 Task: Create a website for a charity organization, highlighting their mission, fundraising campaigns, and volunteer opportunities.
Action: Mouse moved to (239, 125)
Screenshot: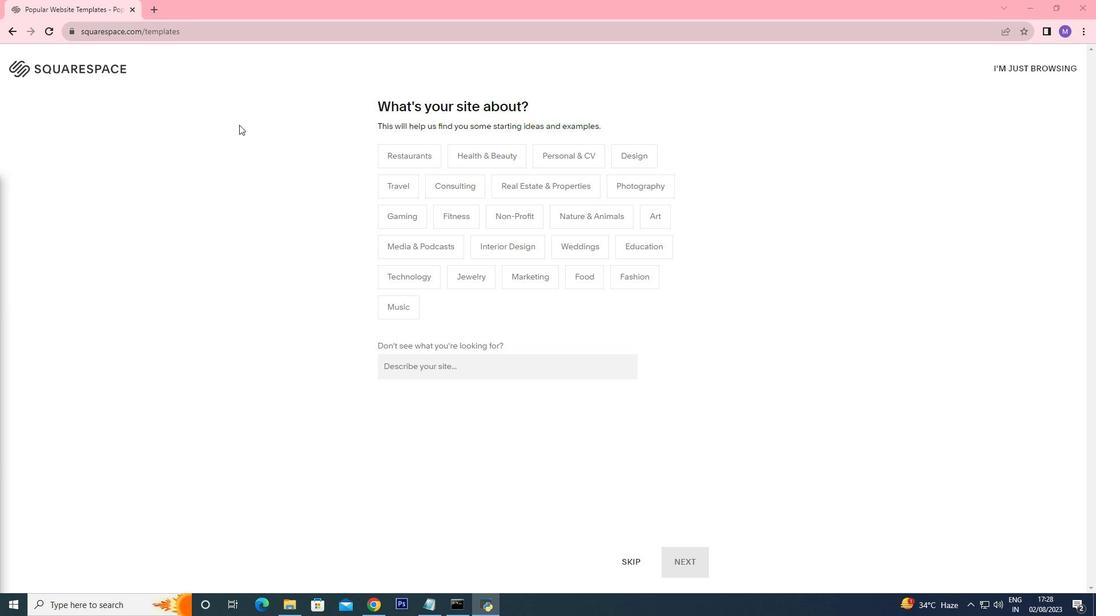 
Action: Mouse pressed left at (239, 125)
Screenshot: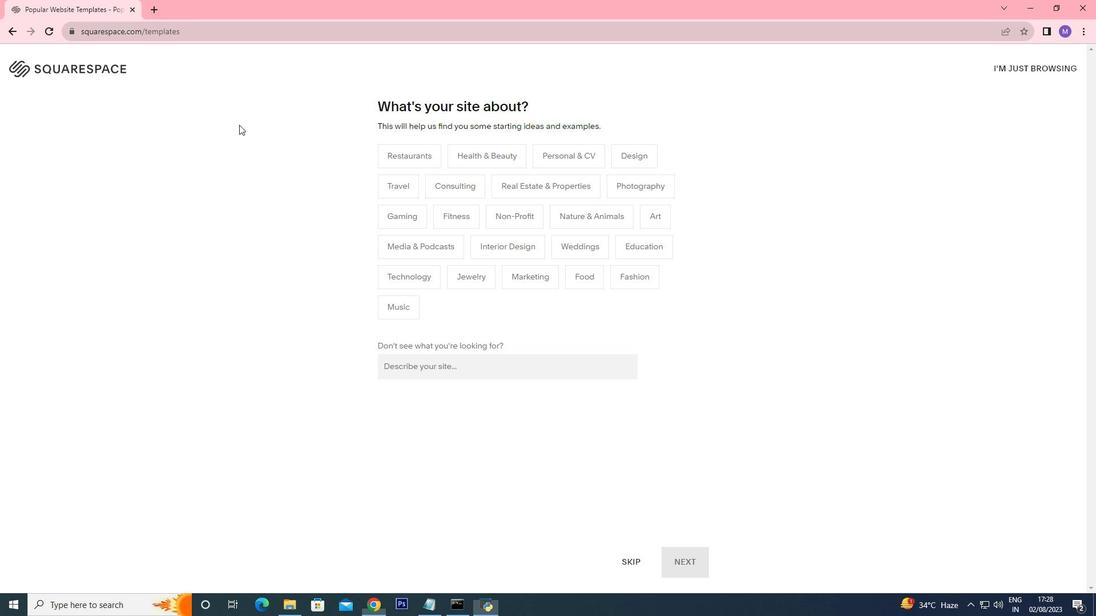 
Action: Mouse moved to (461, 368)
Screenshot: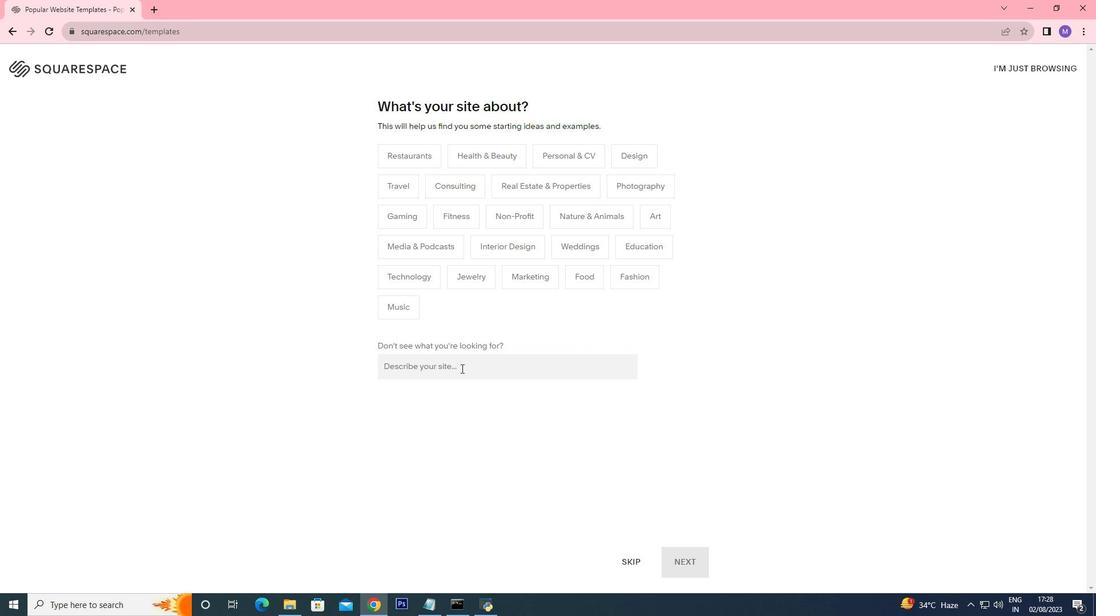 
Action: Mouse pressed left at (461, 368)
Screenshot: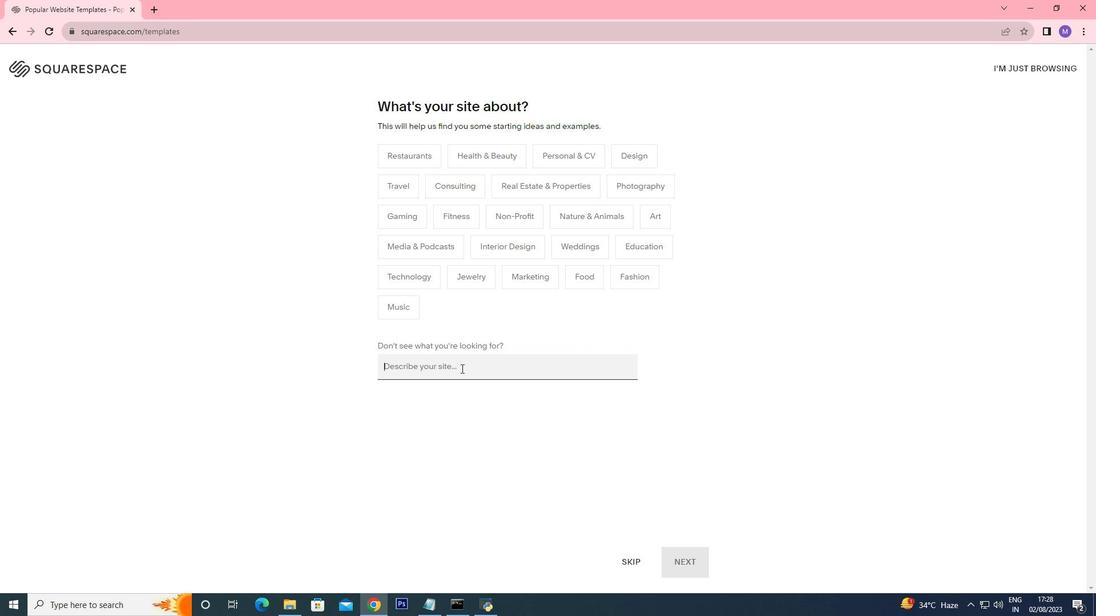 
Action: Key pressed <Key.shift><Key.shift><Key.shift><Key.shift><Key.shift><Key.shift><Key.shift><Key.shift><Key.shift>Charity<Key.space><Key.shift>Organizations
Screenshot: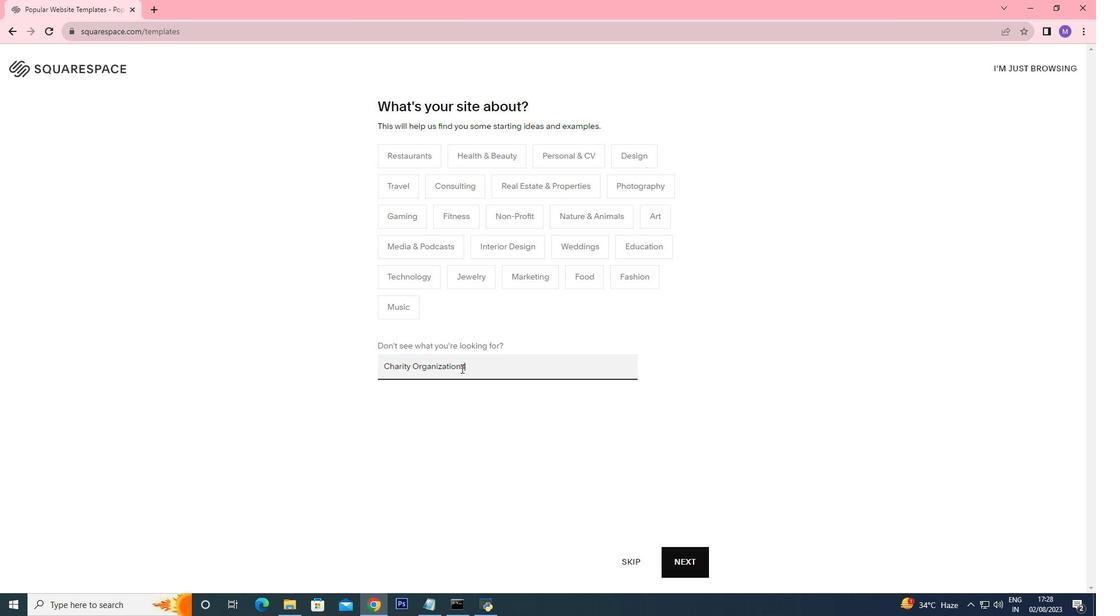 
Action: Mouse moved to (695, 564)
Screenshot: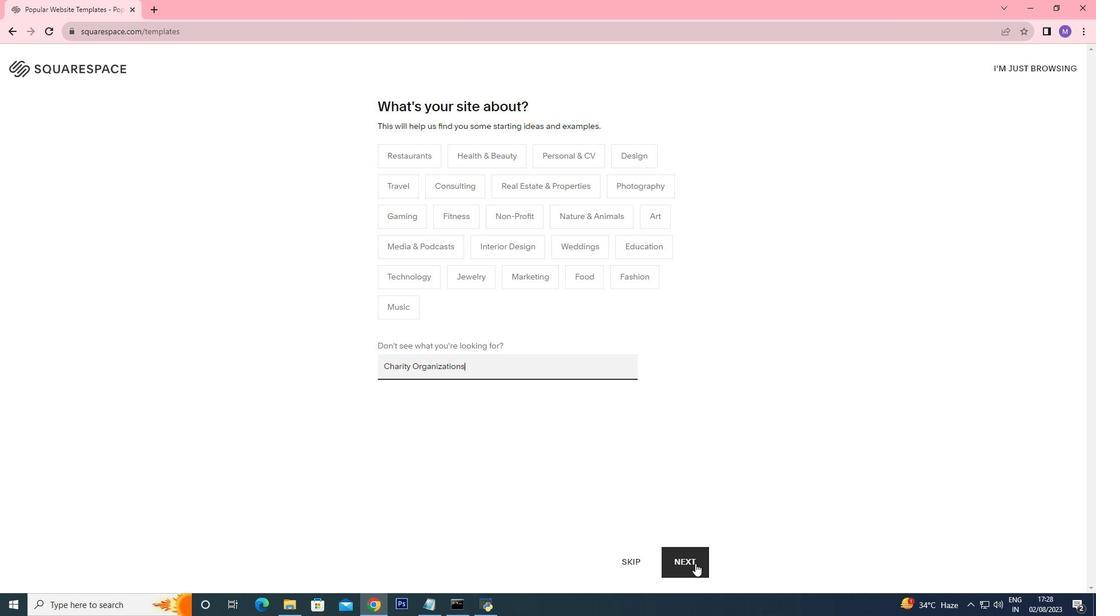 
Action: Mouse pressed left at (695, 564)
Screenshot: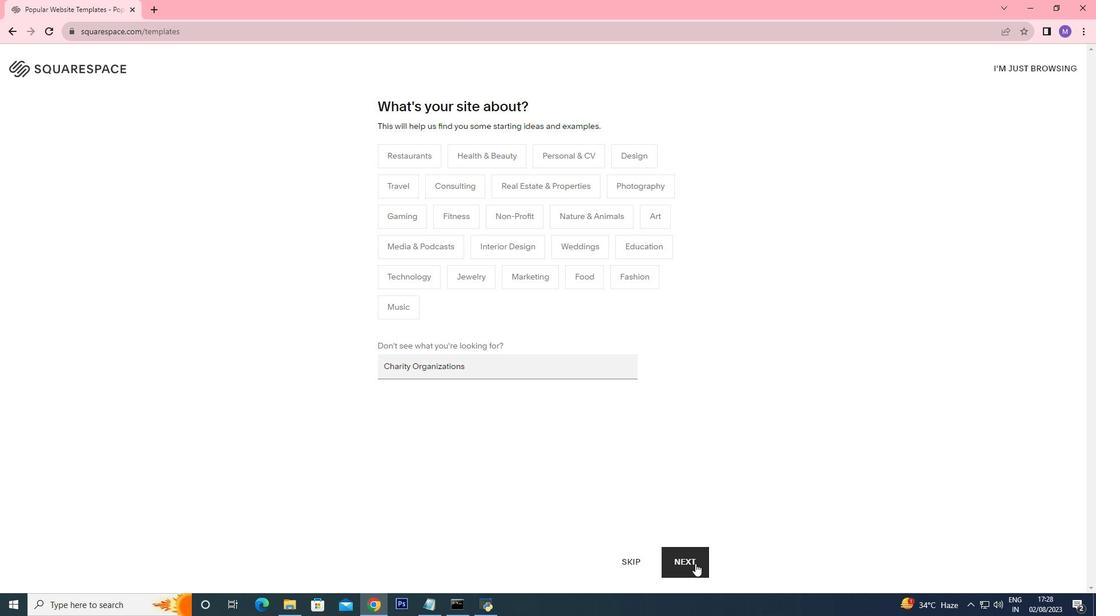 
Action: Mouse moved to (396, 166)
Screenshot: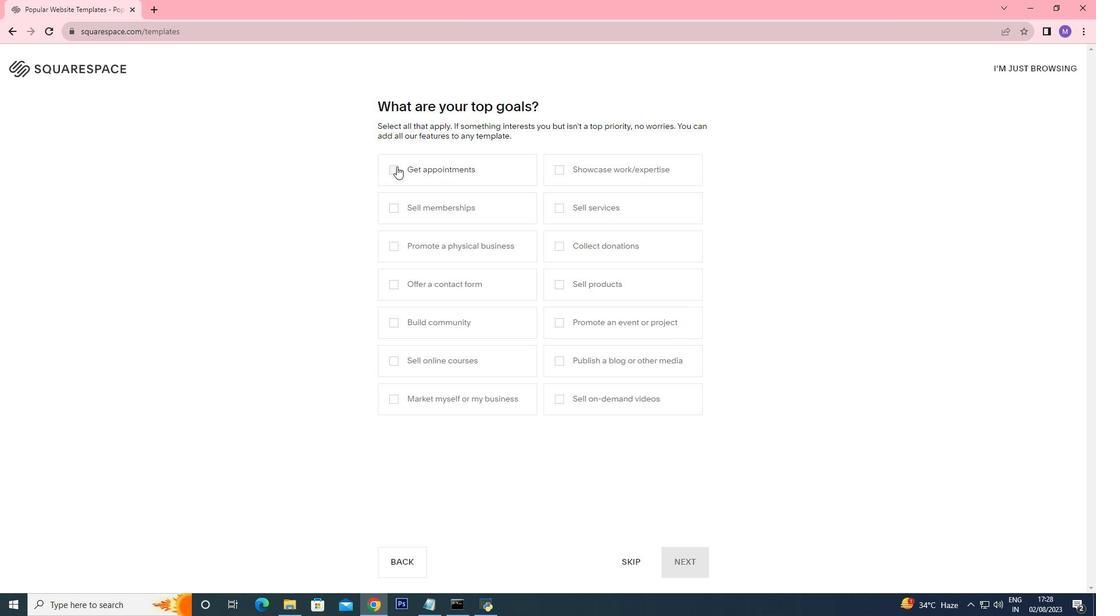 
Action: Mouse pressed left at (396, 166)
Screenshot: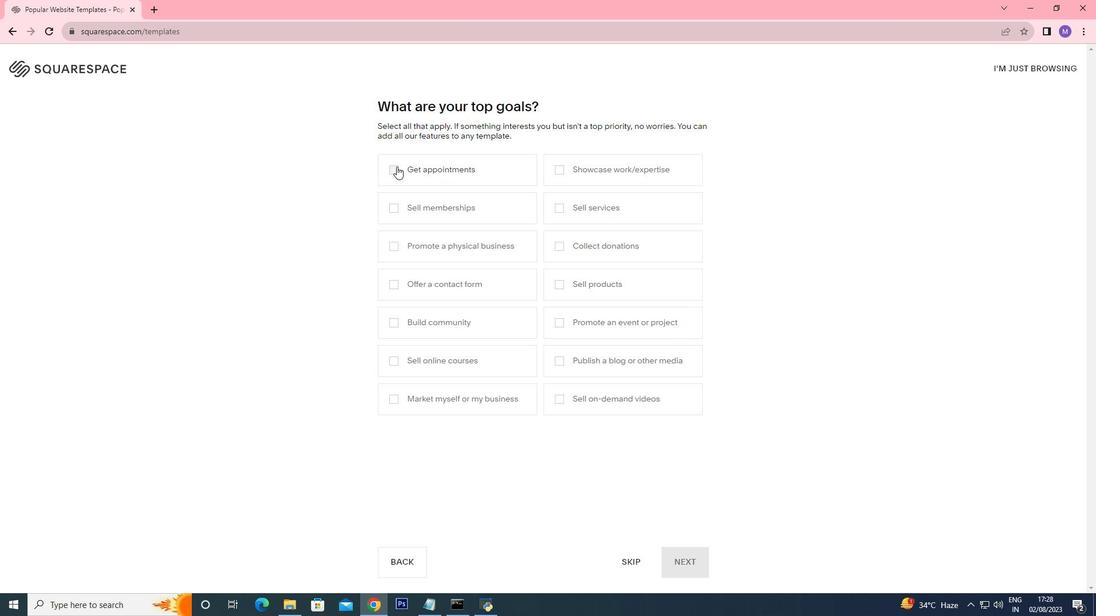 
Action: Mouse moved to (395, 396)
Screenshot: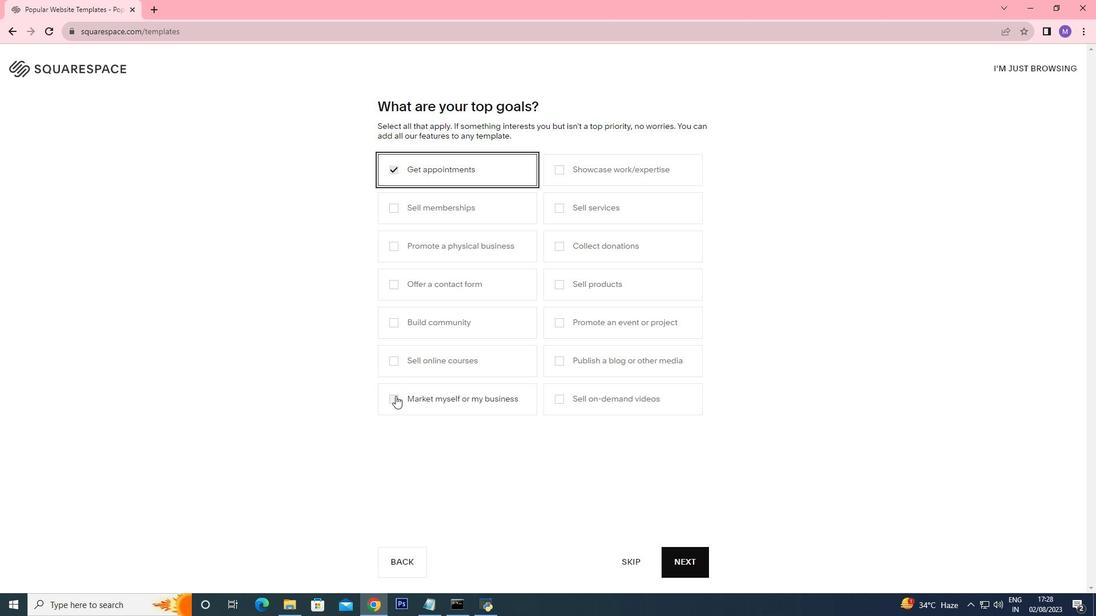 
Action: Mouse pressed left at (395, 396)
Screenshot: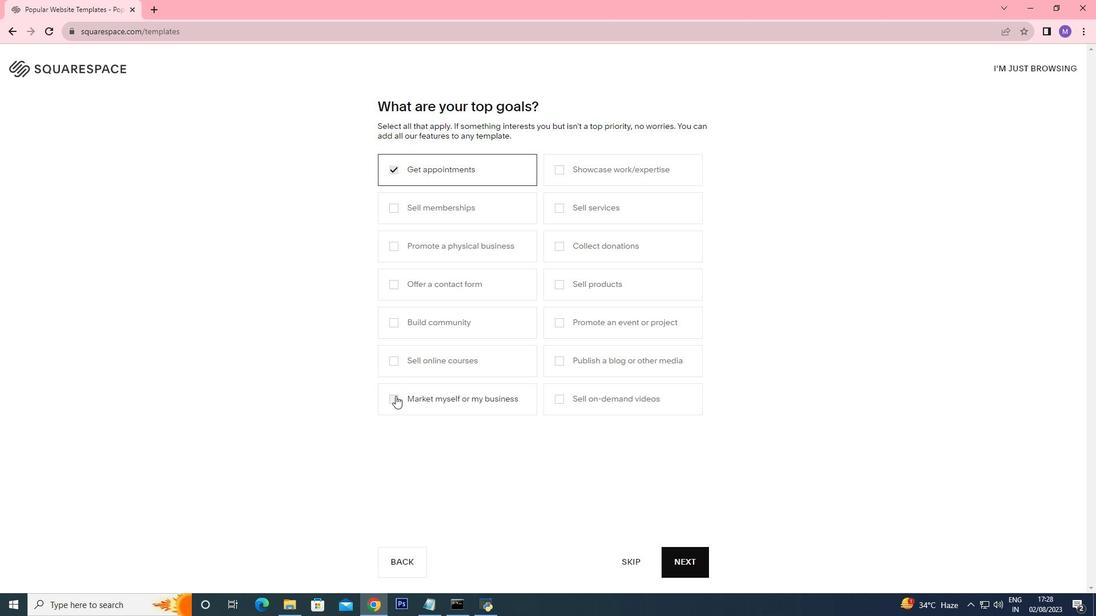 
Action: Mouse moved to (391, 324)
Screenshot: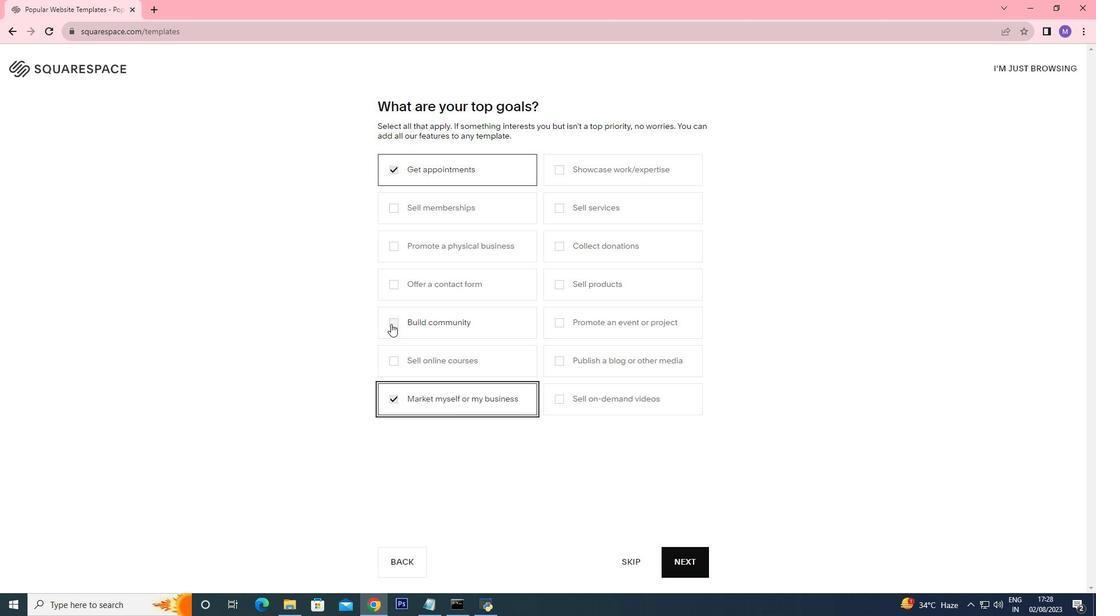 
Action: Mouse pressed left at (391, 324)
Screenshot: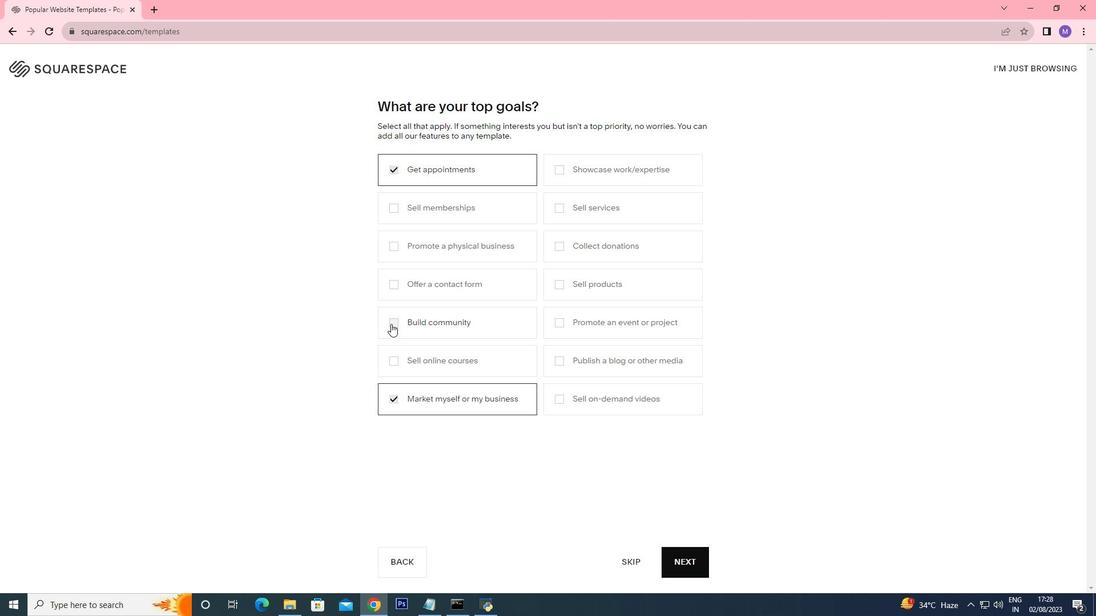 
Action: Mouse moved to (398, 282)
Screenshot: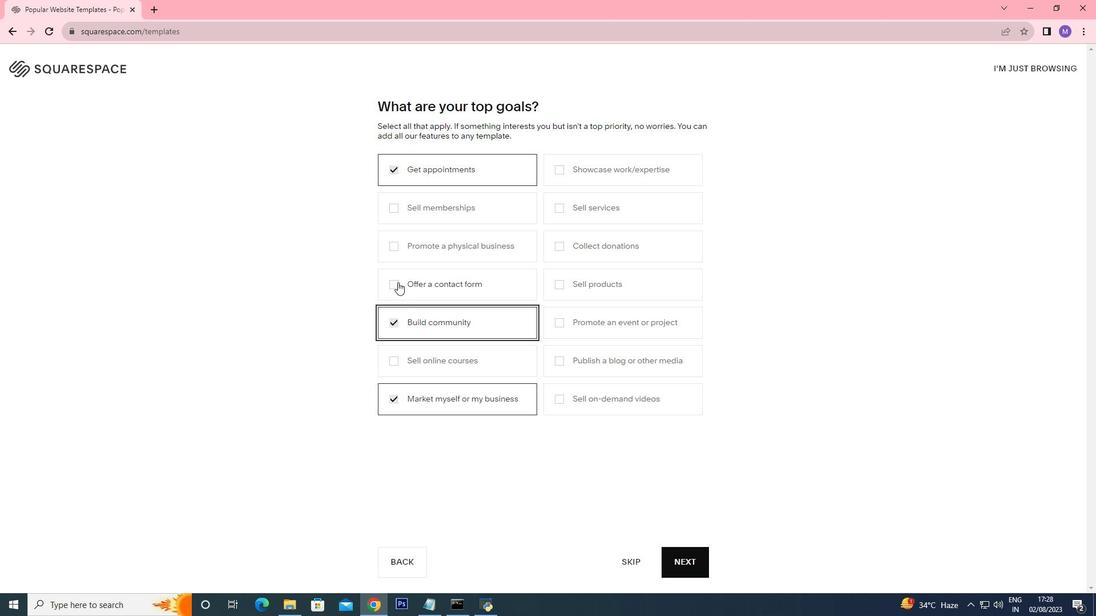 
Action: Mouse pressed left at (398, 282)
Screenshot: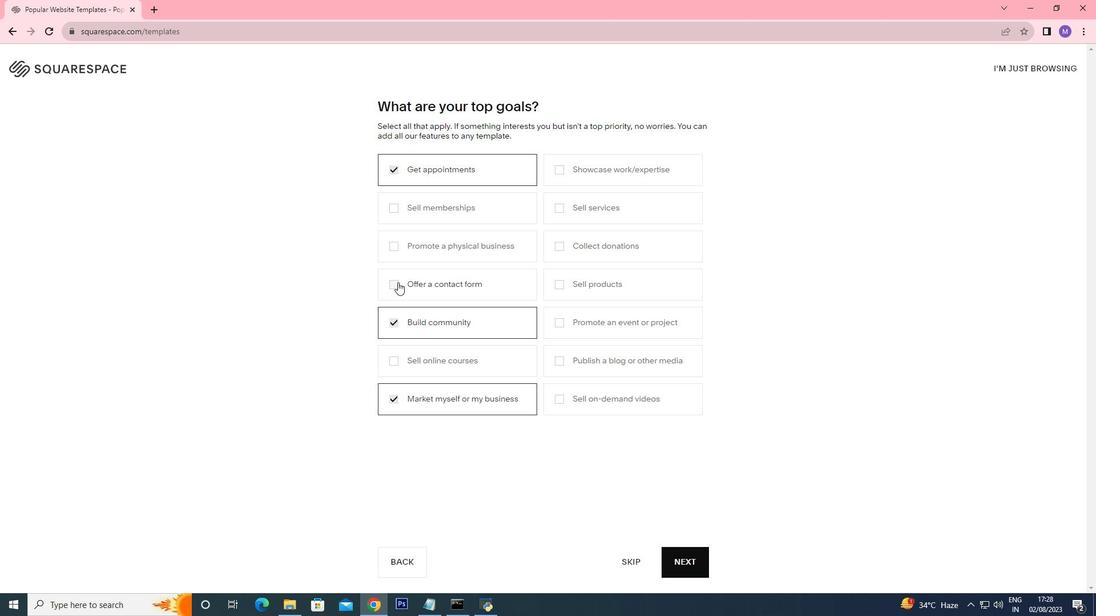 
Action: Mouse moved to (677, 560)
Screenshot: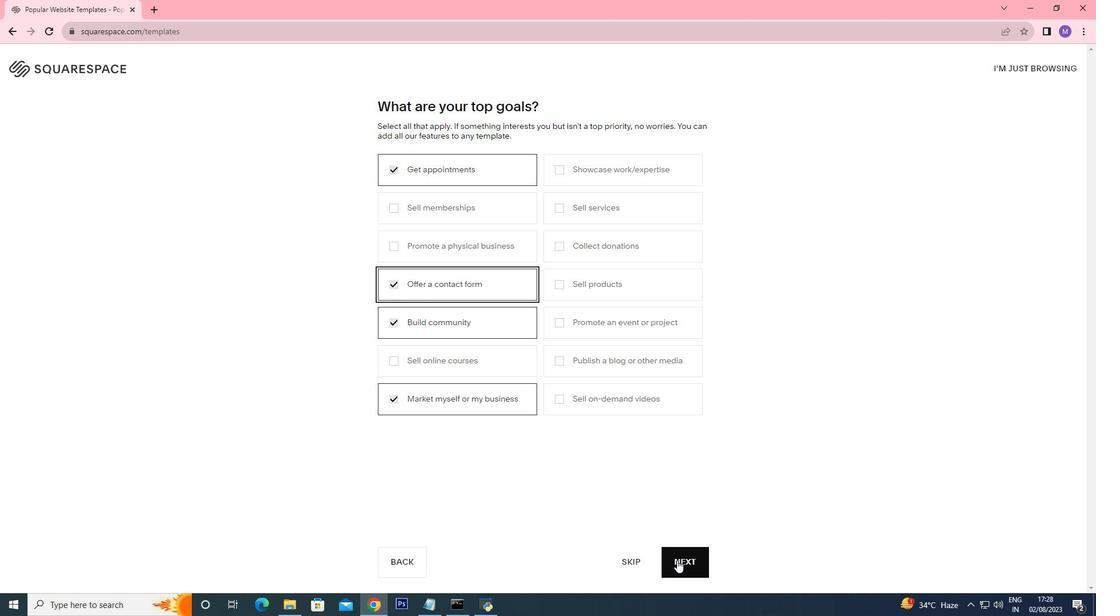 
Action: Mouse pressed left at (677, 560)
Screenshot: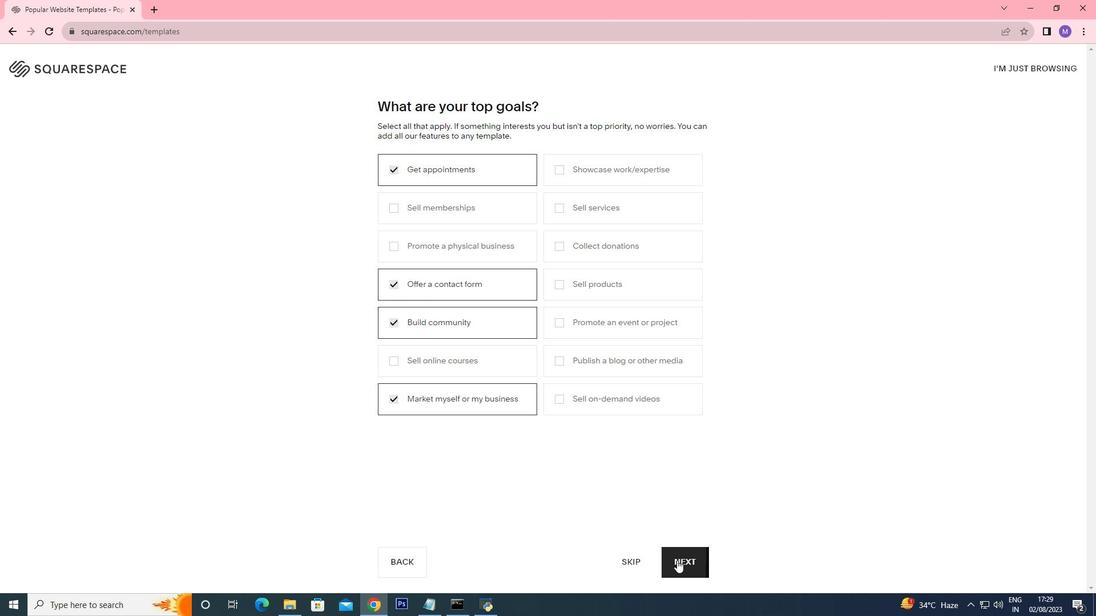 
Action: Mouse moved to (893, 323)
Screenshot: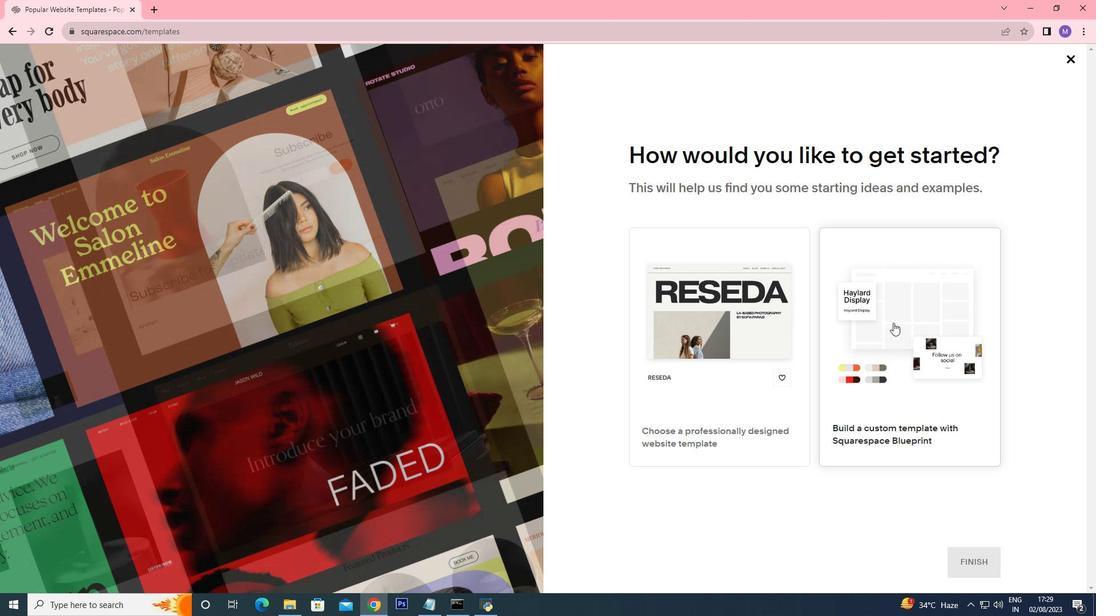 
Action: Mouse pressed left at (893, 323)
Screenshot: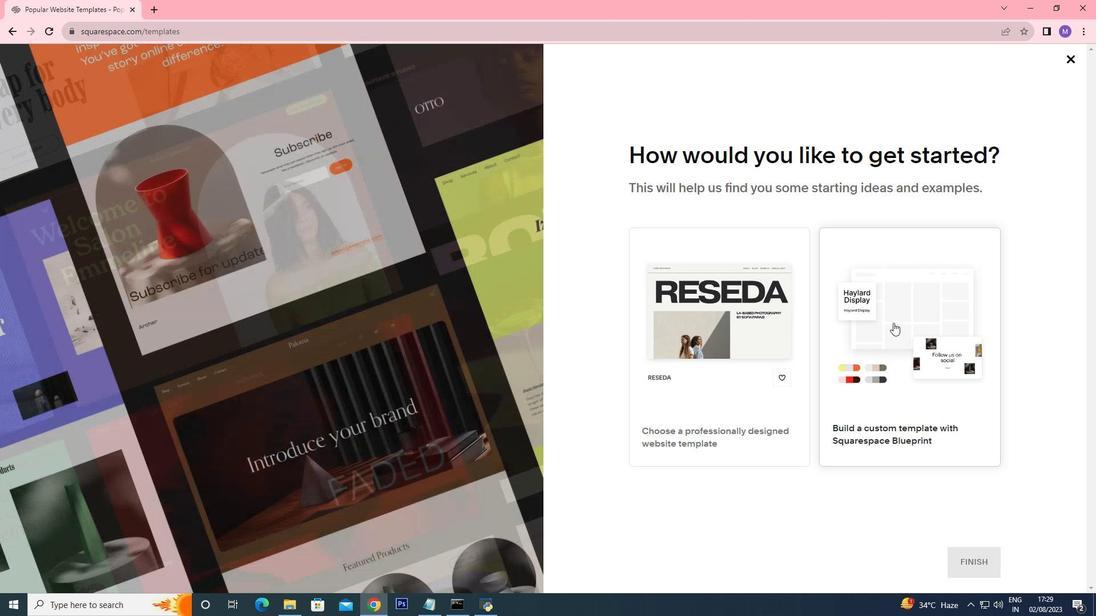 
Action: Mouse moved to (727, 291)
Screenshot: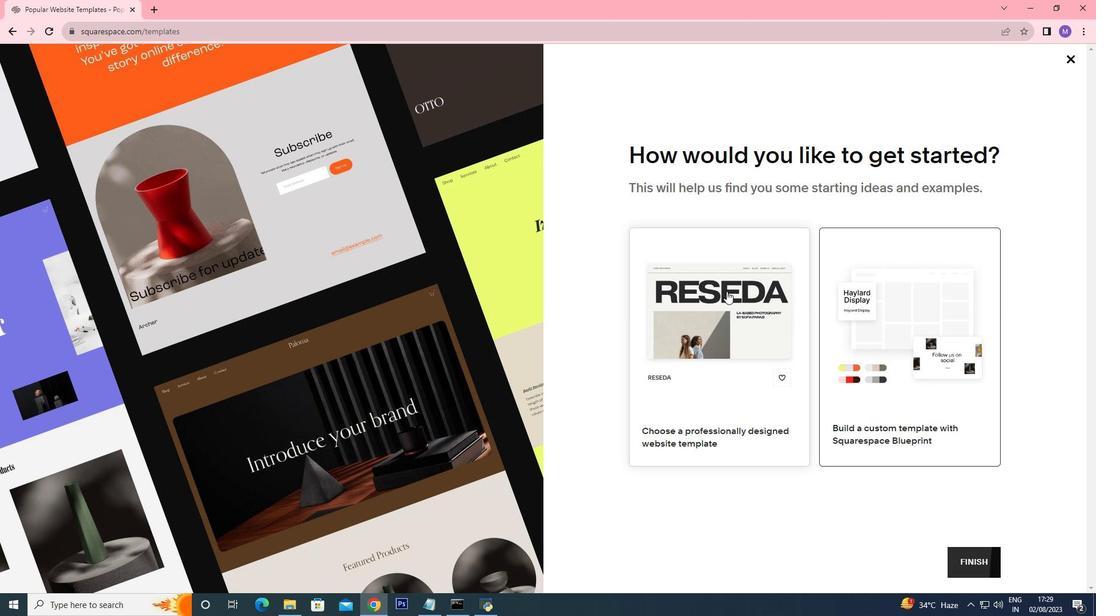 
Action: Mouse pressed left at (727, 291)
Screenshot: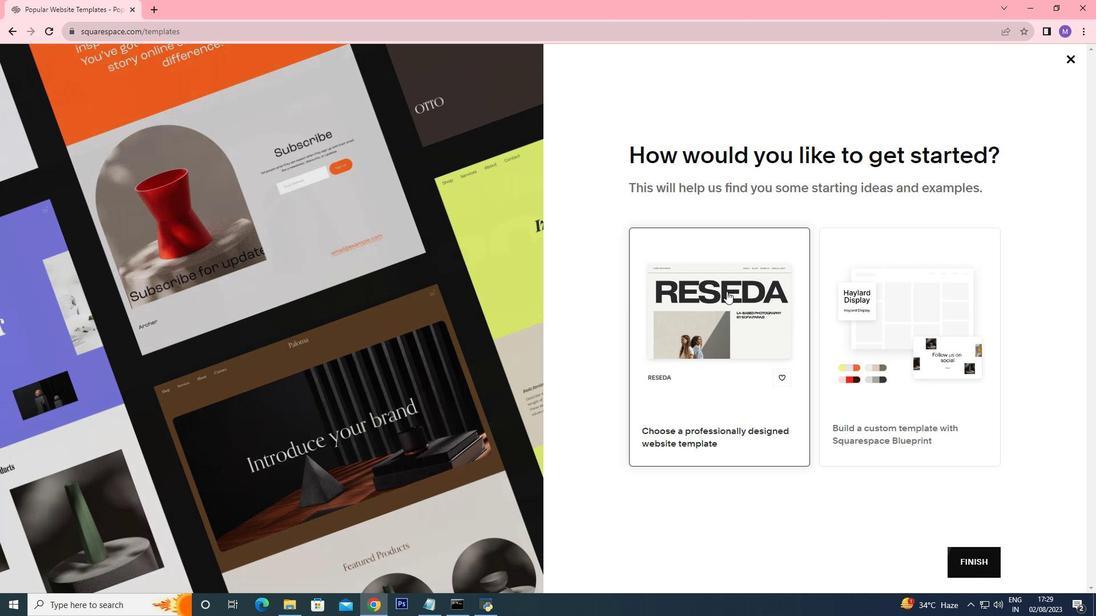
Action: Mouse moved to (976, 563)
Screenshot: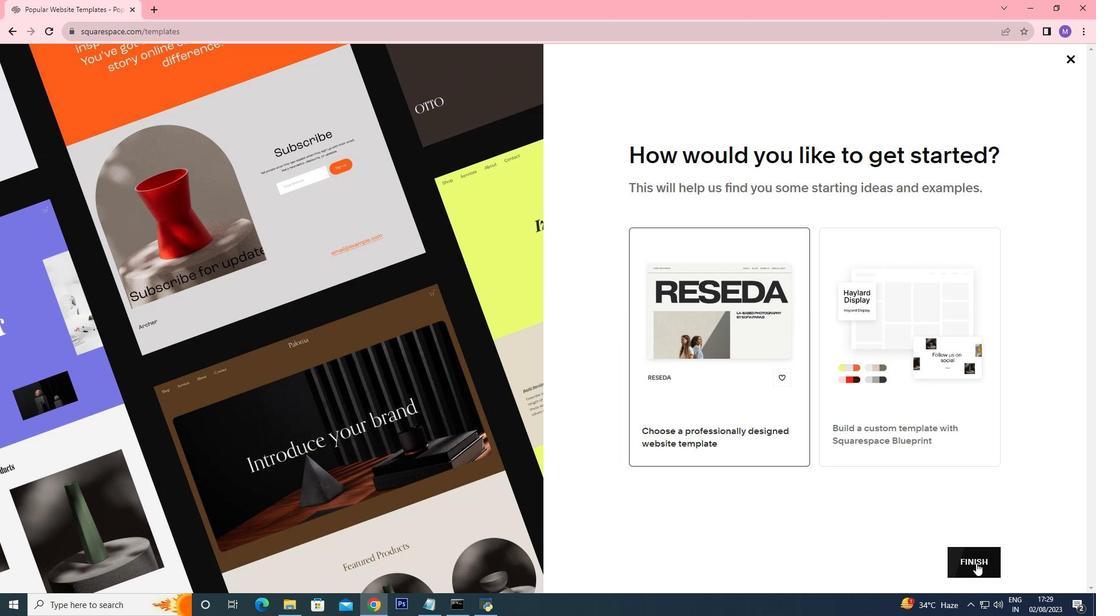 
Action: Mouse pressed left at (976, 563)
Screenshot: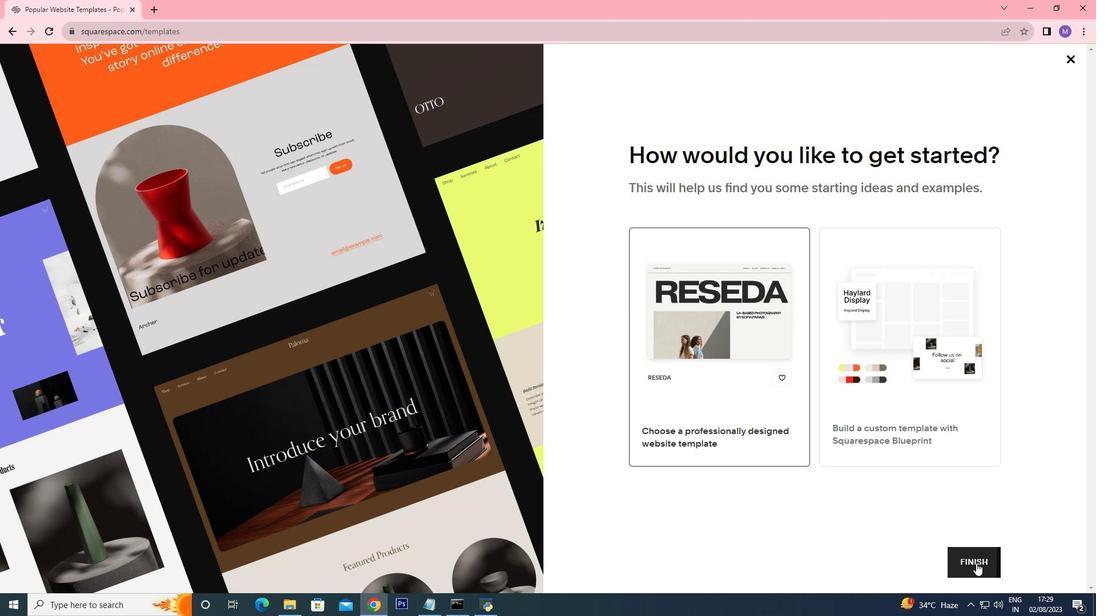 
Action: Mouse moved to (743, 360)
Screenshot: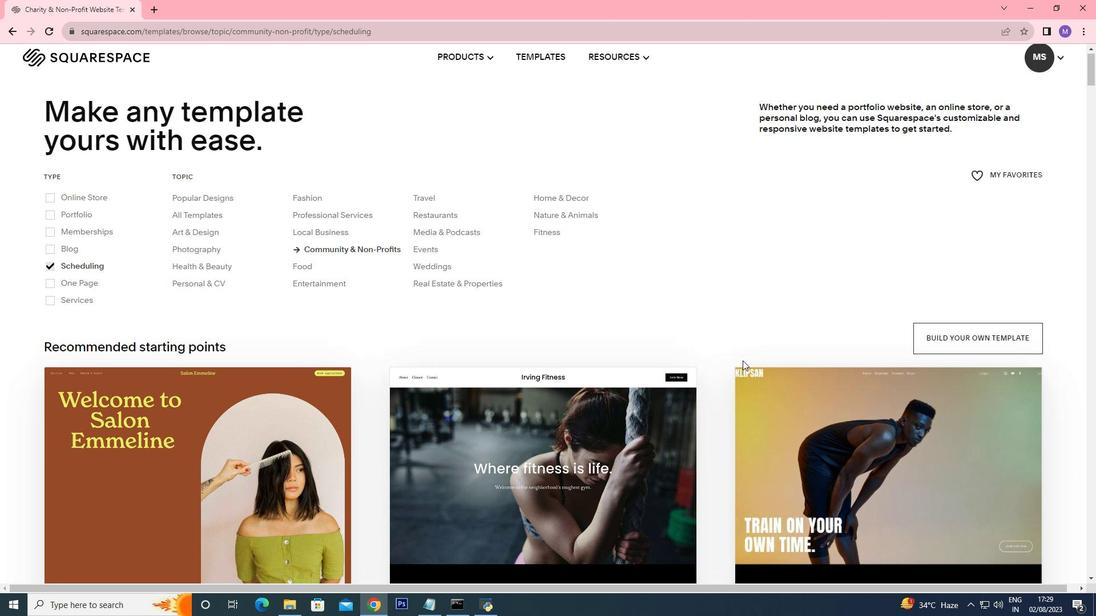 
Action: Mouse scrolled (743, 360) with delta (0, 0)
Screenshot: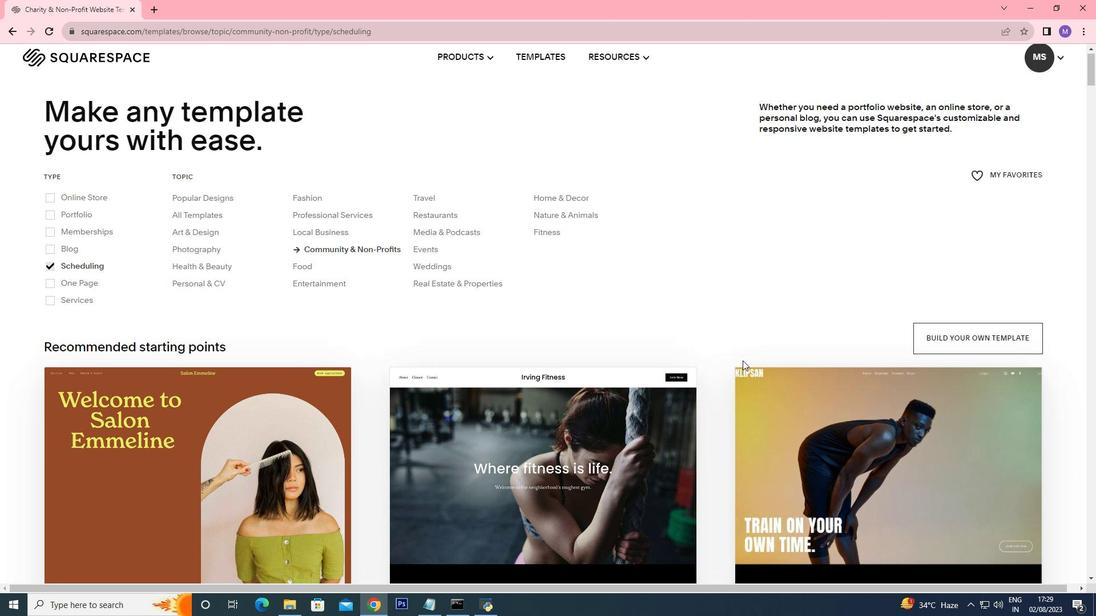 
Action: Mouse scrolled (743, 360) with delta (0, 0)
Screenshot: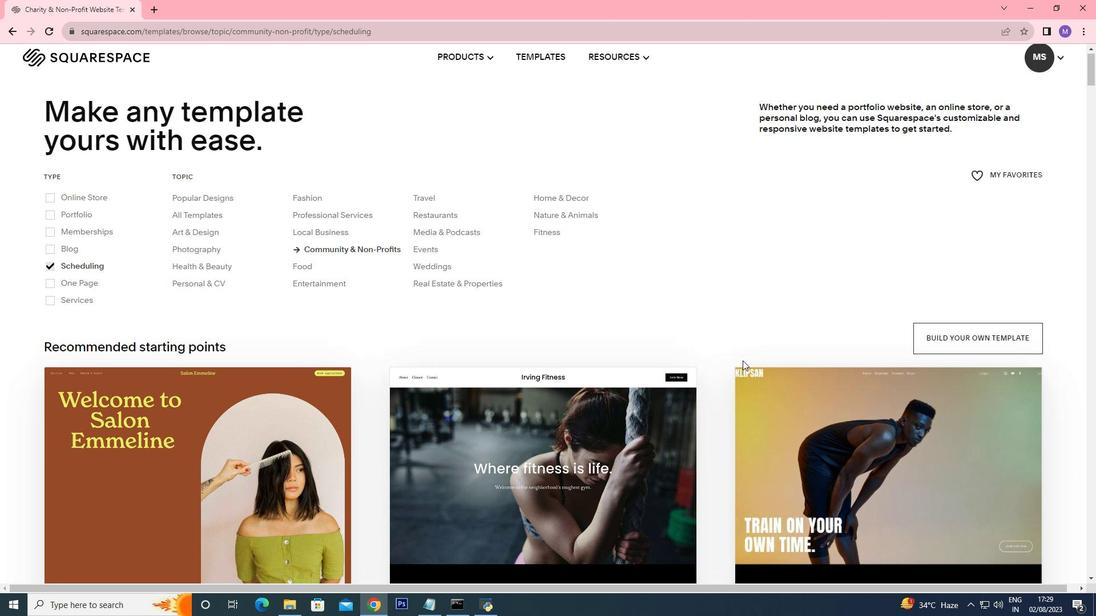 
Action: Mouse scrolled (743, 360) with delta (0, 0)
Screenshot: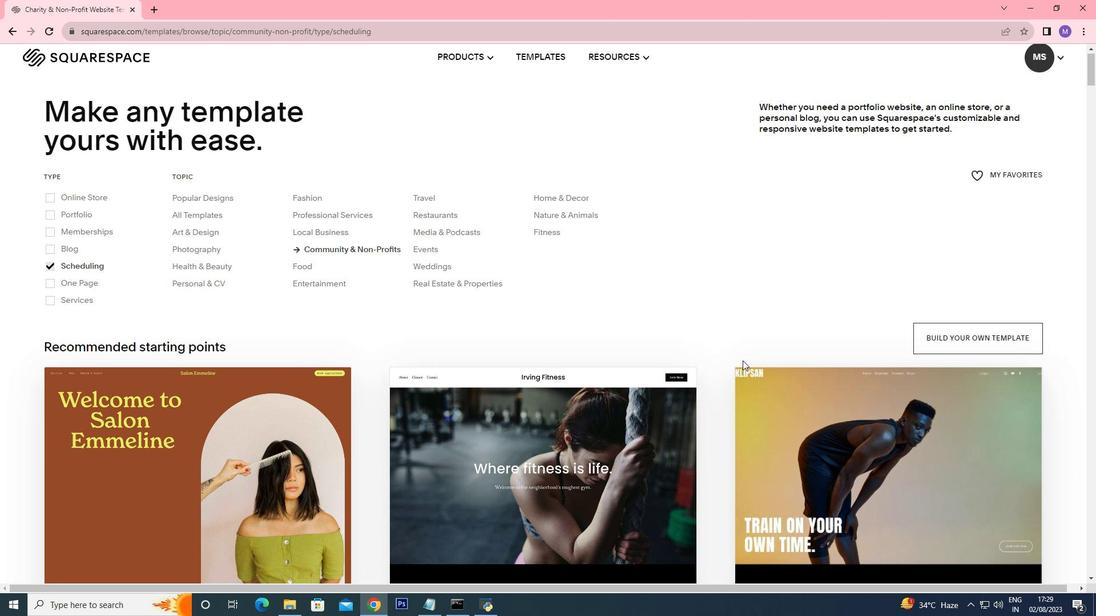 
Action: Mouse moved to (743, 360)
Screenshot: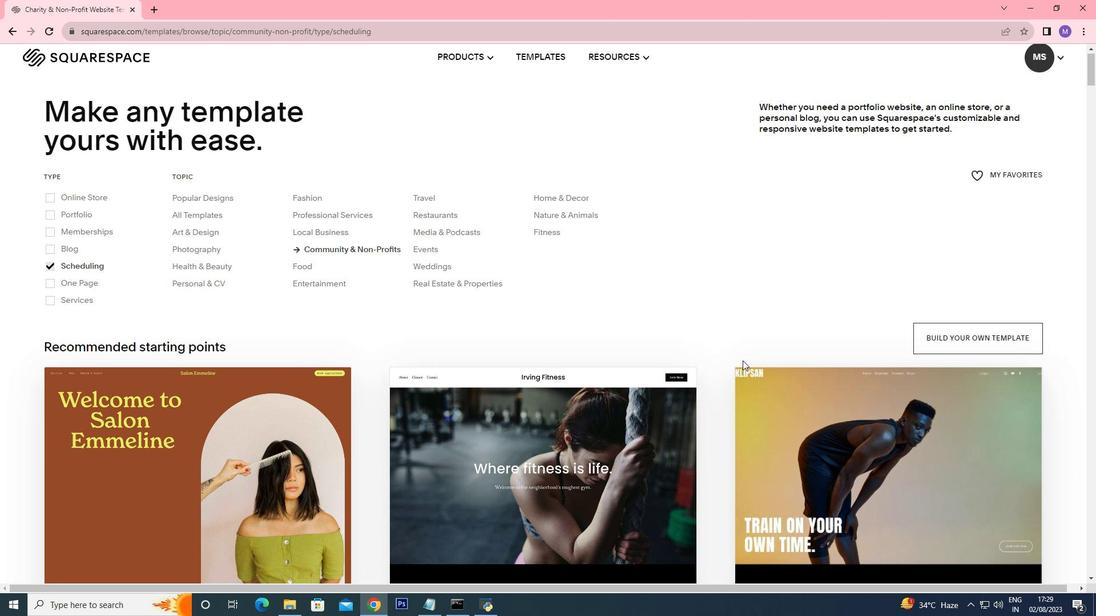 
Action: Mouse scrolled (743, 360) with delta (0, 0)
Screenshot: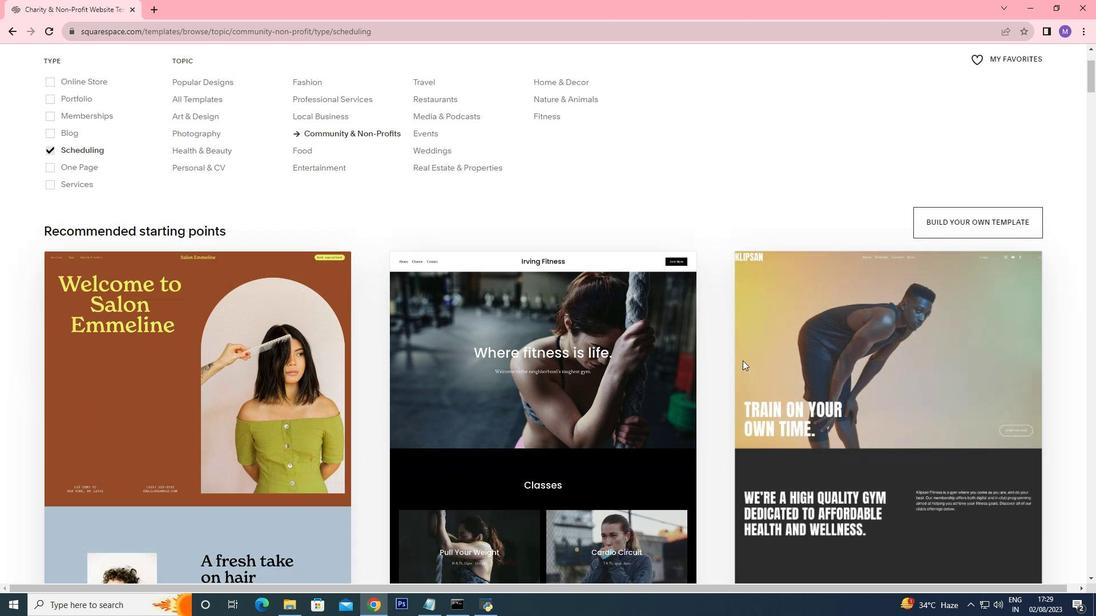 
Action: Mouse moved to (746, 360)
Screenshot: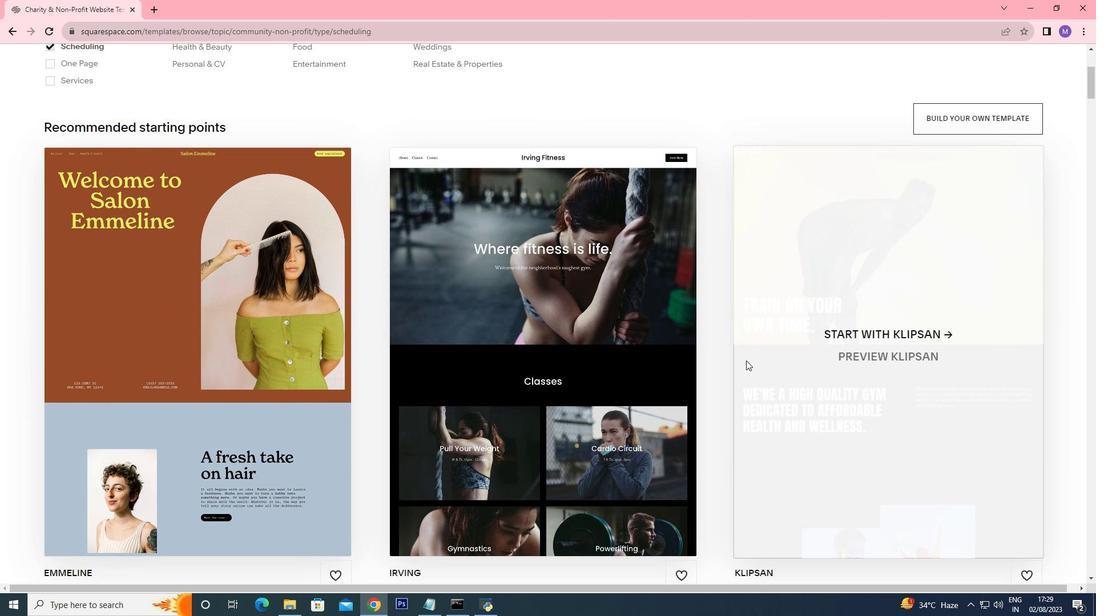 
Action: Mouse scrolled (746, 360) with delta (0, 0)
Screenshot: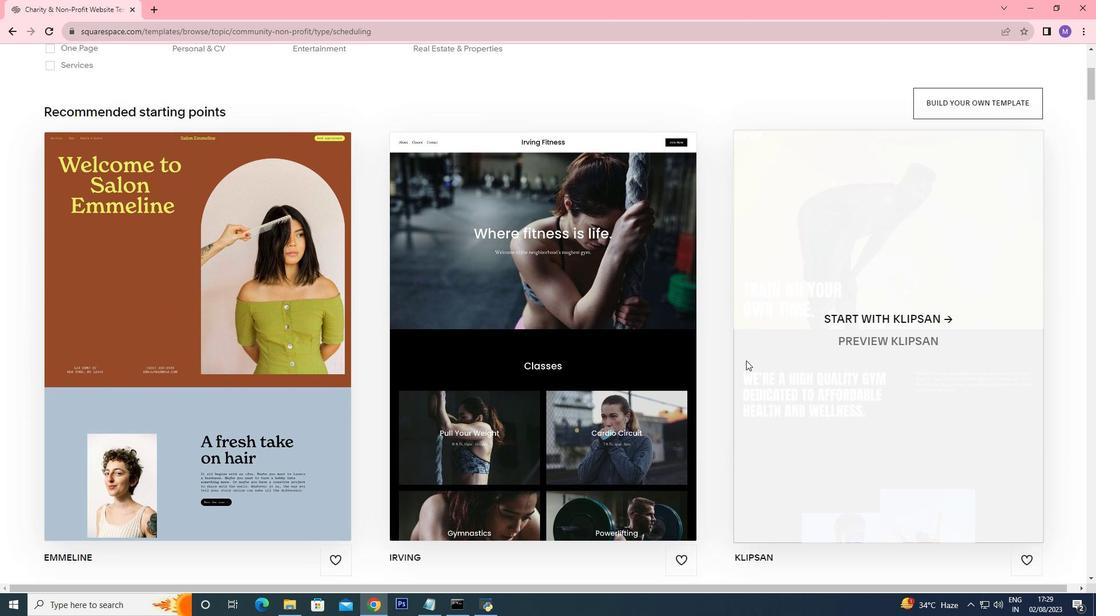 
Action: Mouse moved to (746, 360)
Screenshot: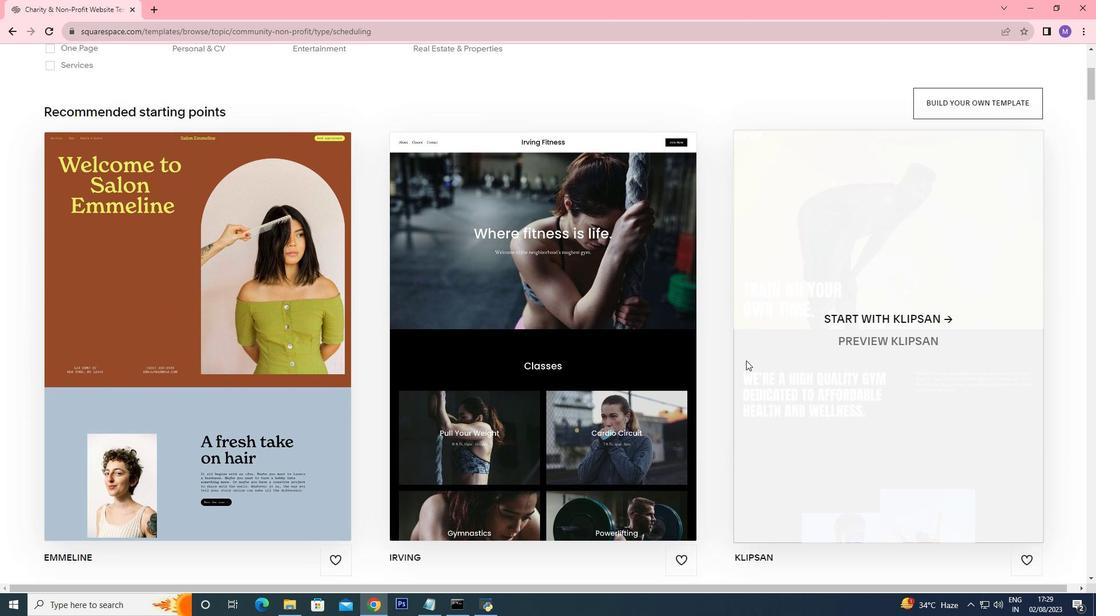 
Action: Mouse scrolled (746, 360) with delta (0, 0)
Screenshot: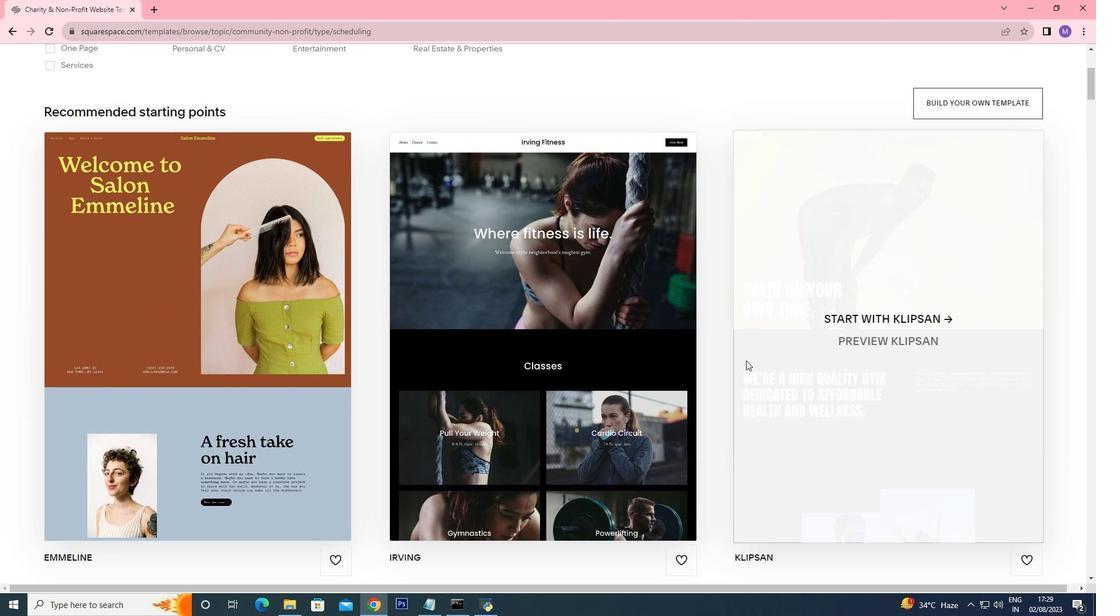 
Action: Mouse scrolled (746, 360) with delta (0, 0)
Screenshot: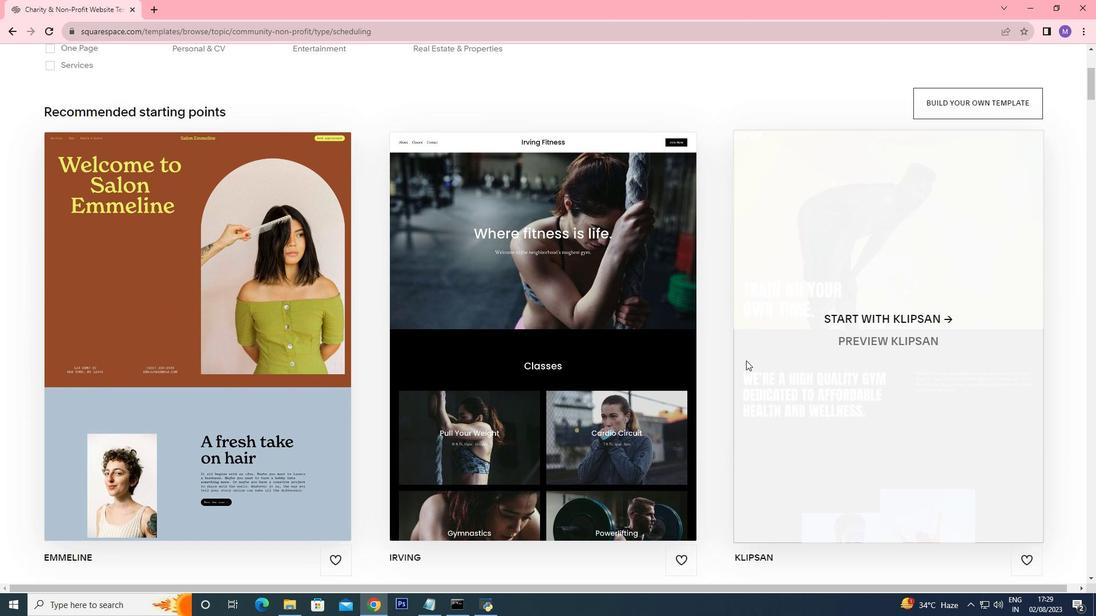 
Action: Mouse moved to (729, 430)
Screenshot: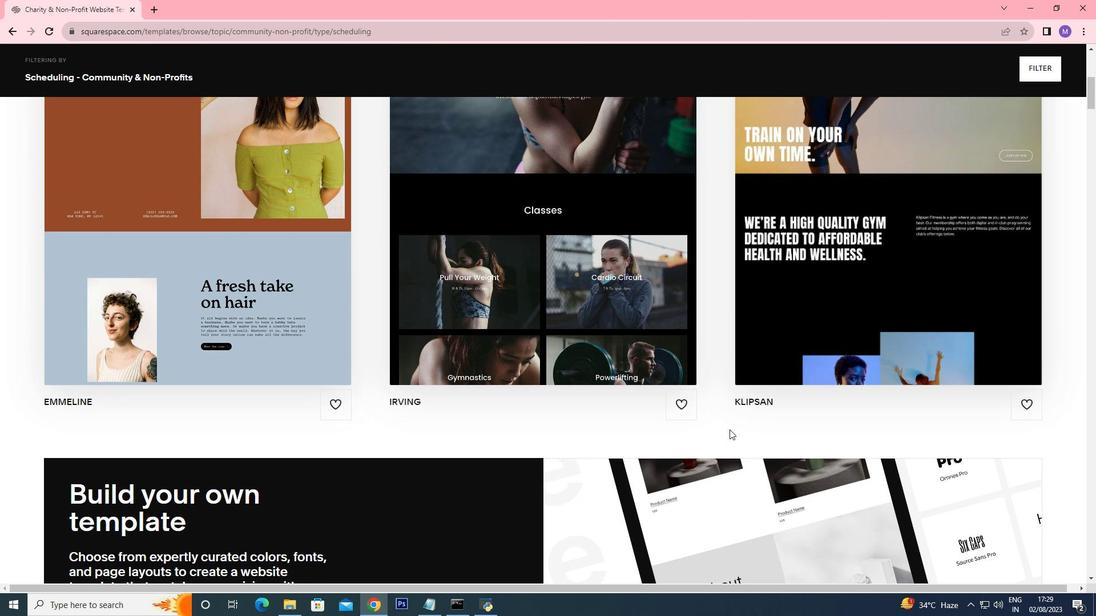 
Action: Mouse scrolled (729, 429) with delta (0, 0)
Screenshot: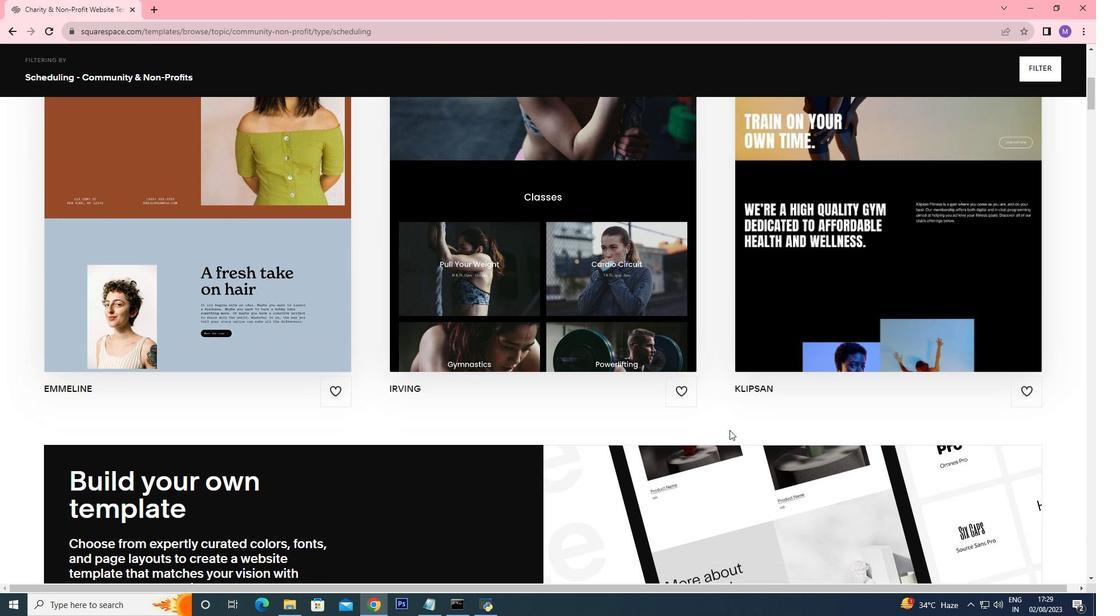 
Action: Mouse scrolled (729, 429) with delta (0, 0)
Screenshot: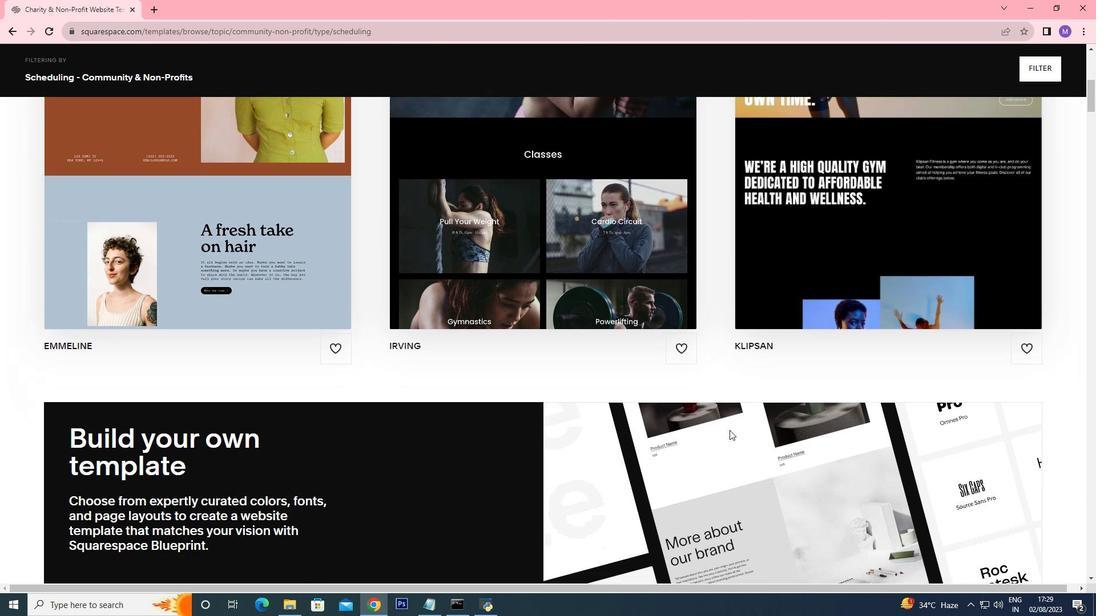 
Action: Mouse moved to (729, 433)
Screenshot: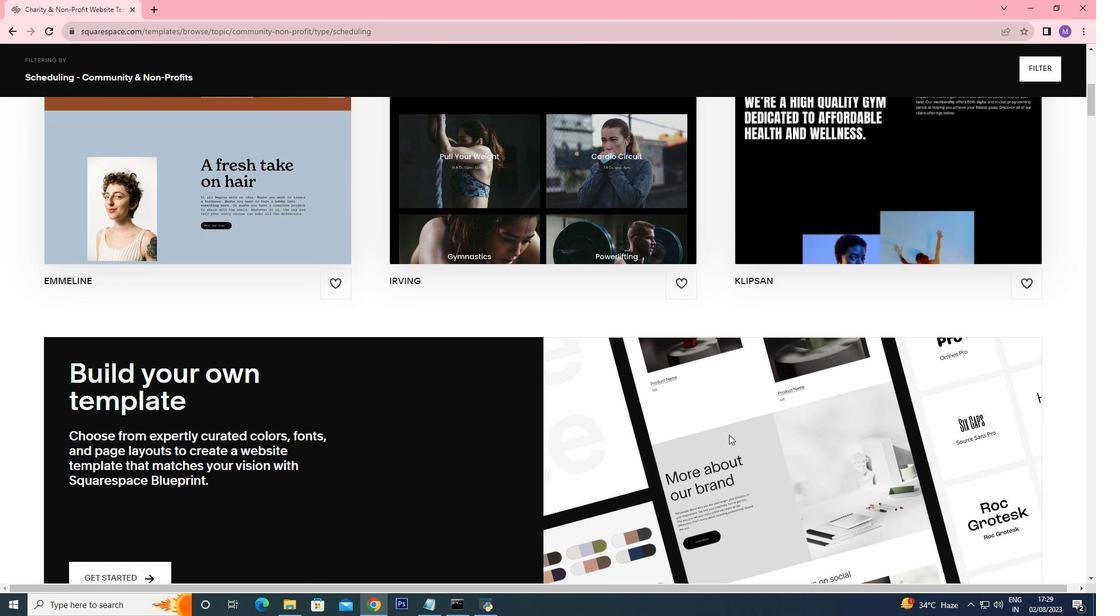 
Action: Mouse scrolled (729, 432) with delta (0, 0)
Screenshot: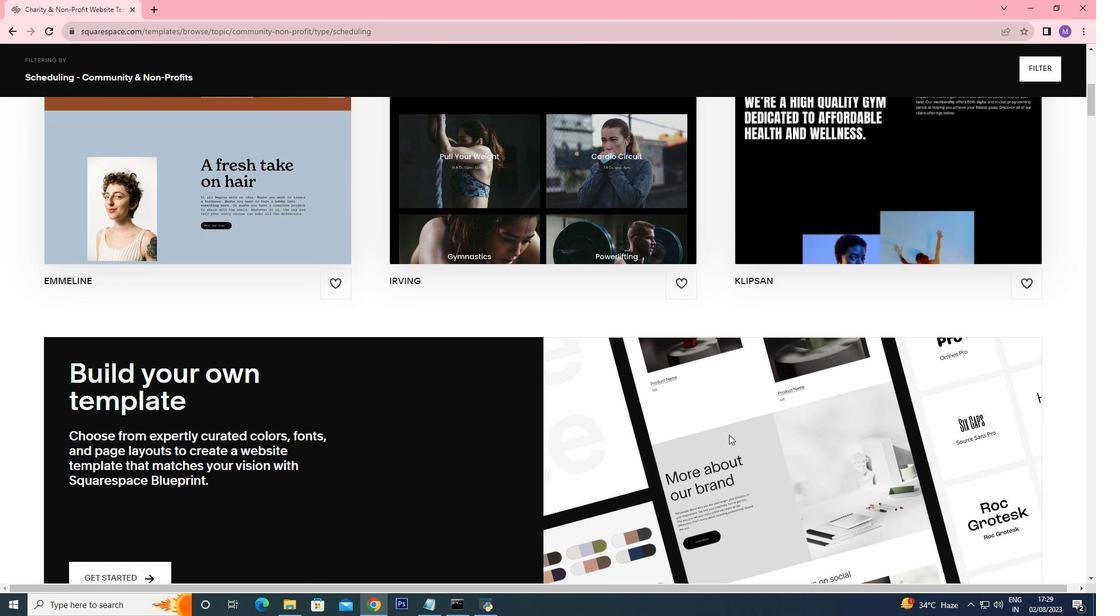 
Action: Mouse moved to (729, 435)
Screenshot: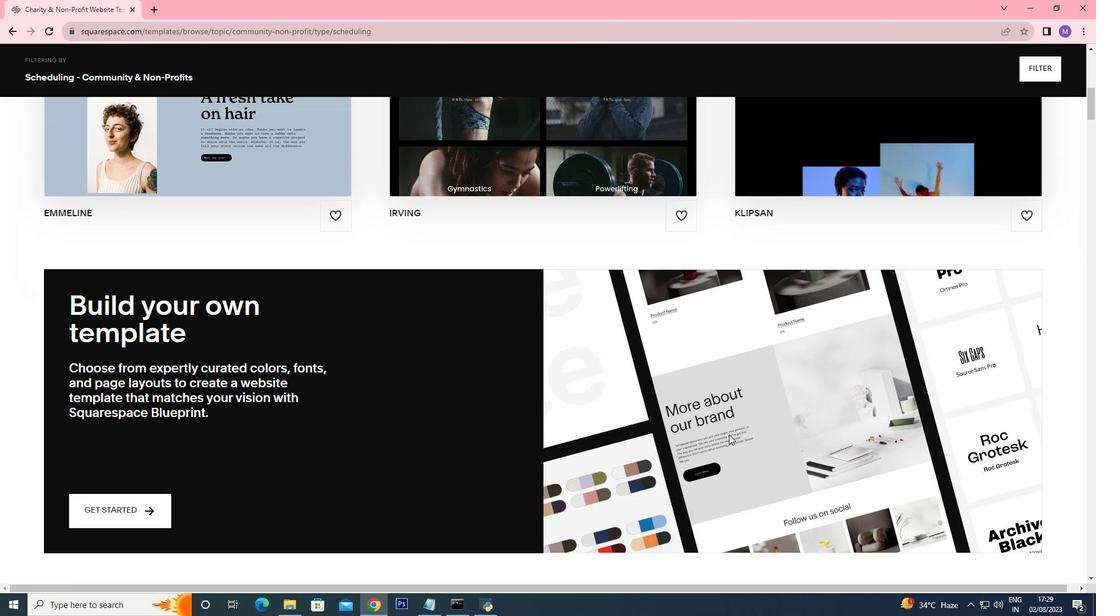 
Action: Mouse scrolled (729, 434) with delta (0, 0)
Screenshot: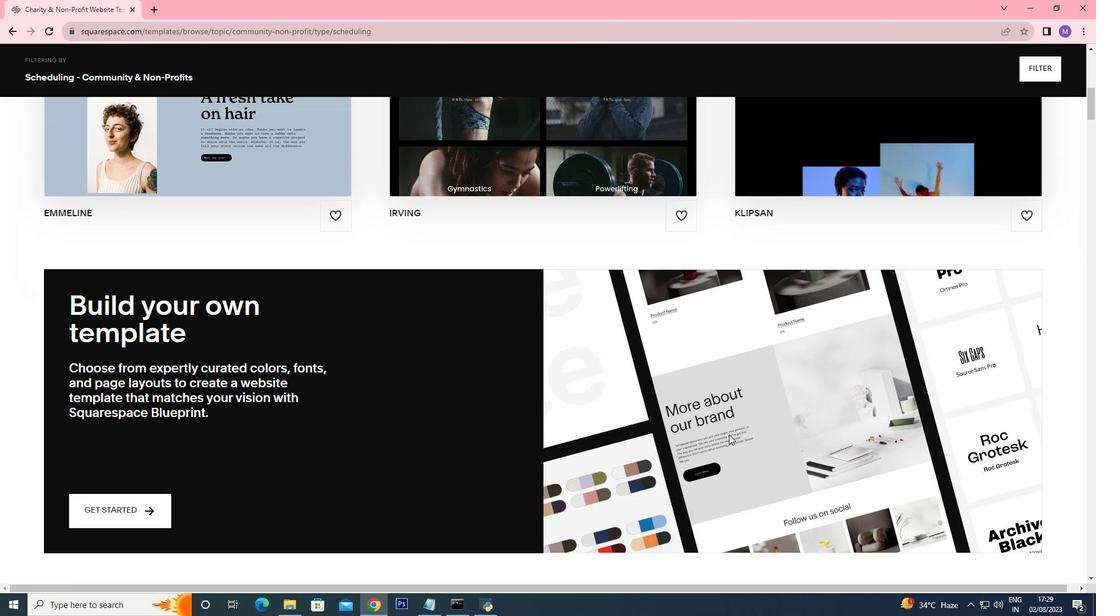 
Action: Mouse scrolled (729, 434) with delta (0, 0)
Screenshot: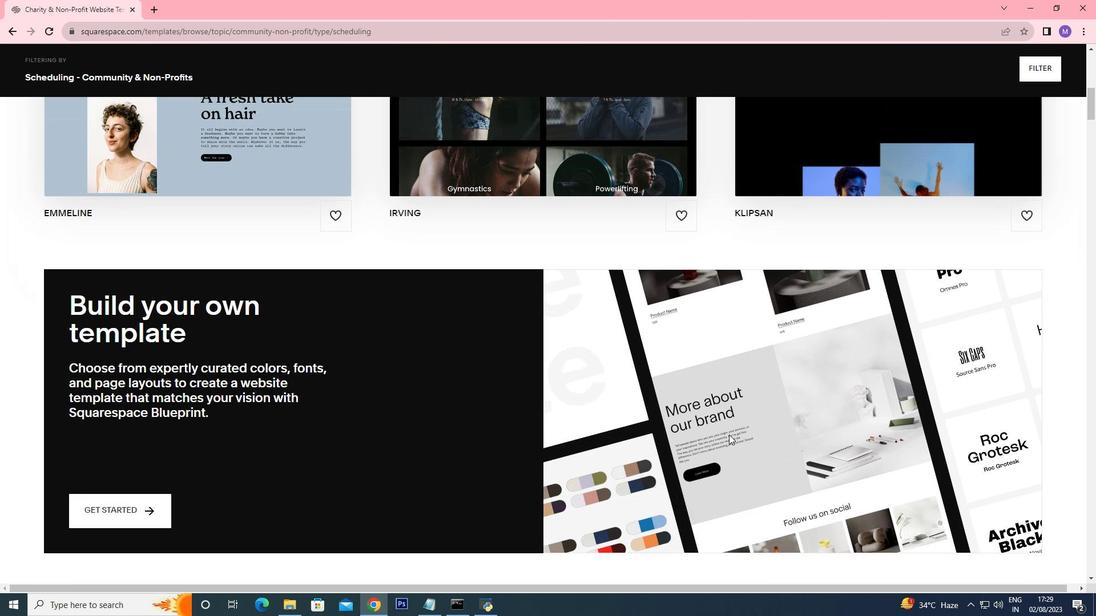 
Action: Mouse scrolled (729, 434) with delta (0, 0)
Screenshot: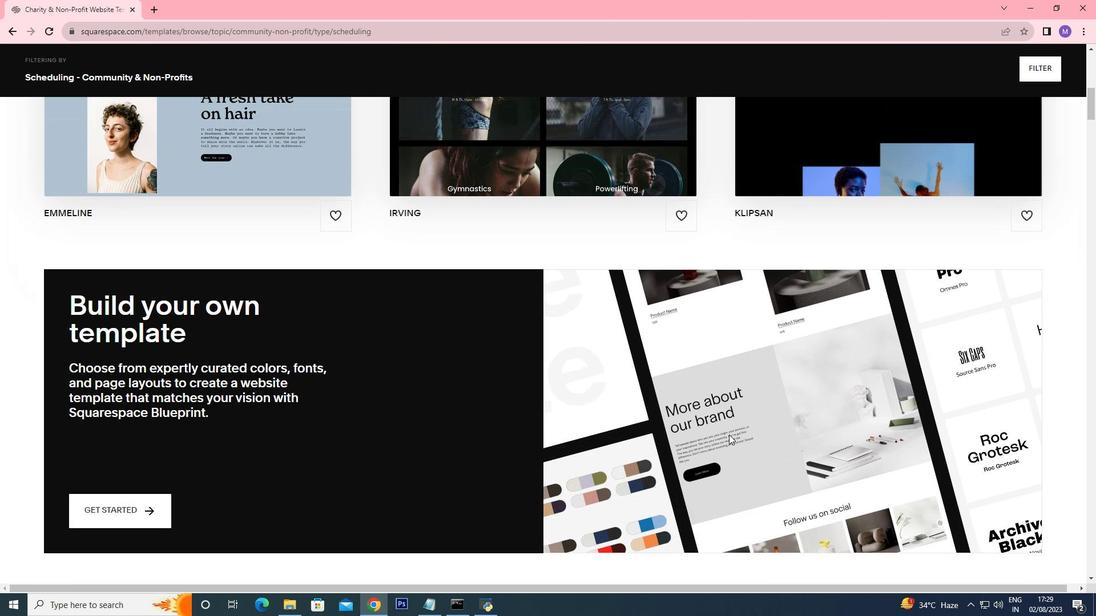 
Action: Mouse scrolled (729, 434) with delta (0, 0)
Screenshot: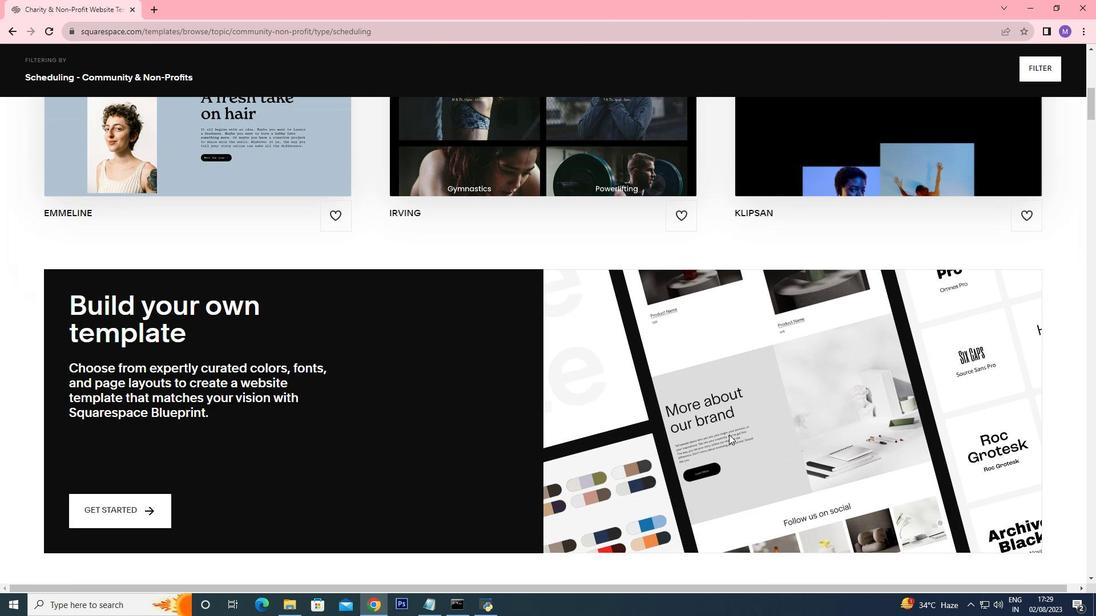 
Action: Mouse moved to (729, 434)
Screenshot: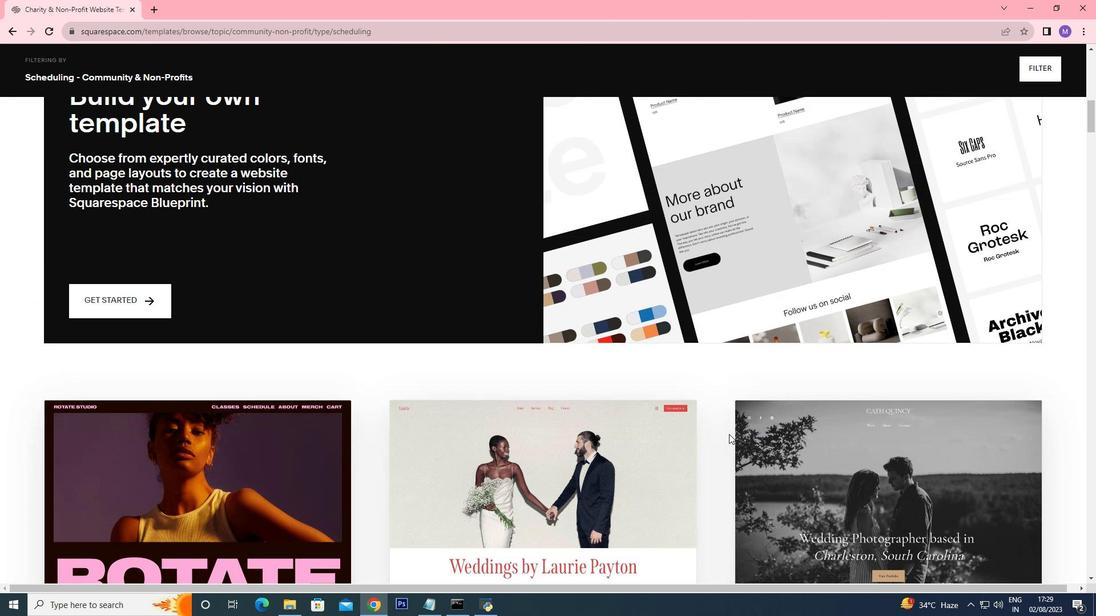 
Action: Mouse scrolled (729, 434) with delta (0, 0)
Screenshot: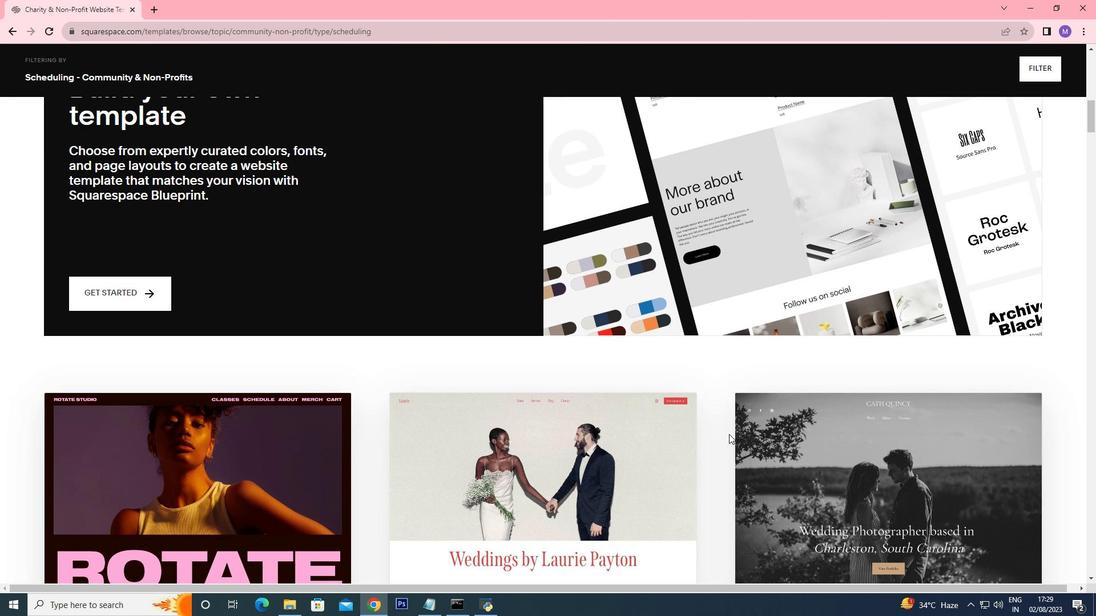 
Action: Mouse scrolled (729, 434) with delta (0, 0)
Screenshot: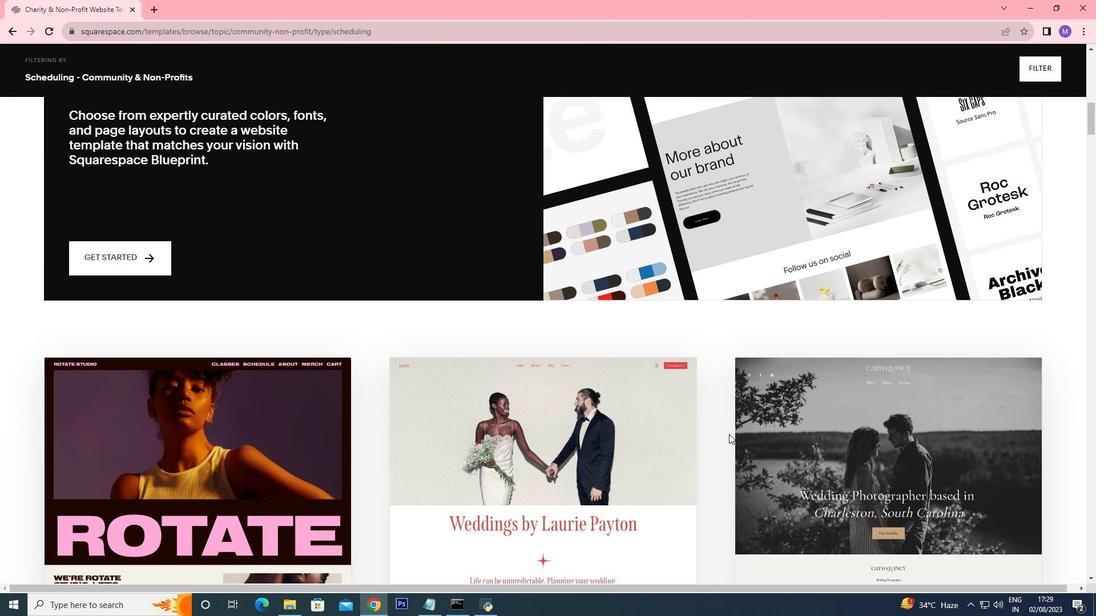 
Action: Mouse scrolled (729, 434) with delta (0, 0)
Screenshot: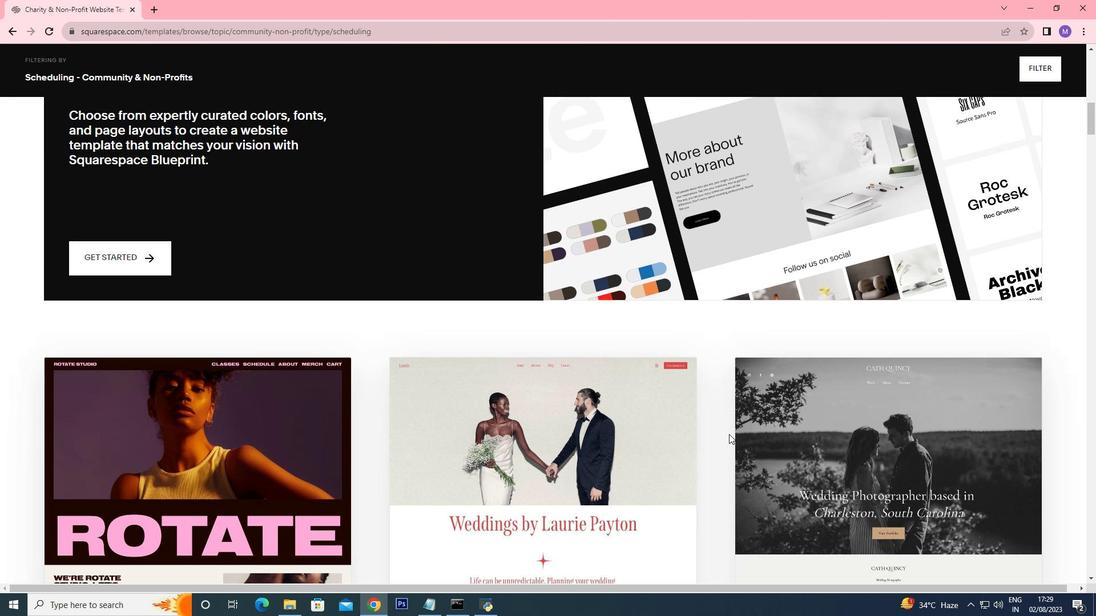 
Action: Mouse scrolled (729, 434) with delta (0, 0)
Screenshot: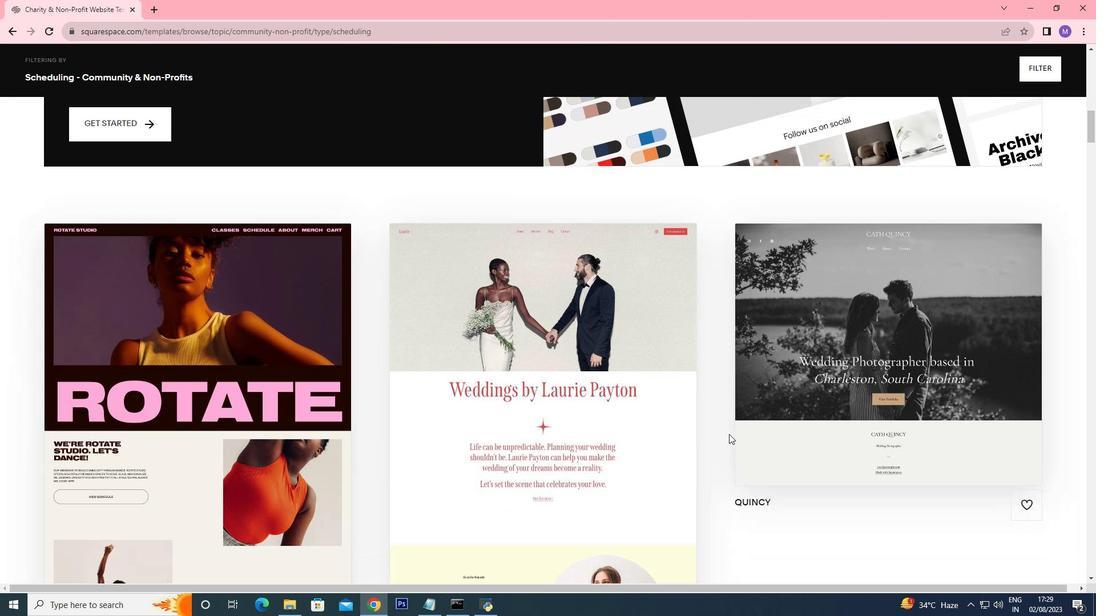 
Action: Mouse moved to (721, 421)
Screenshot: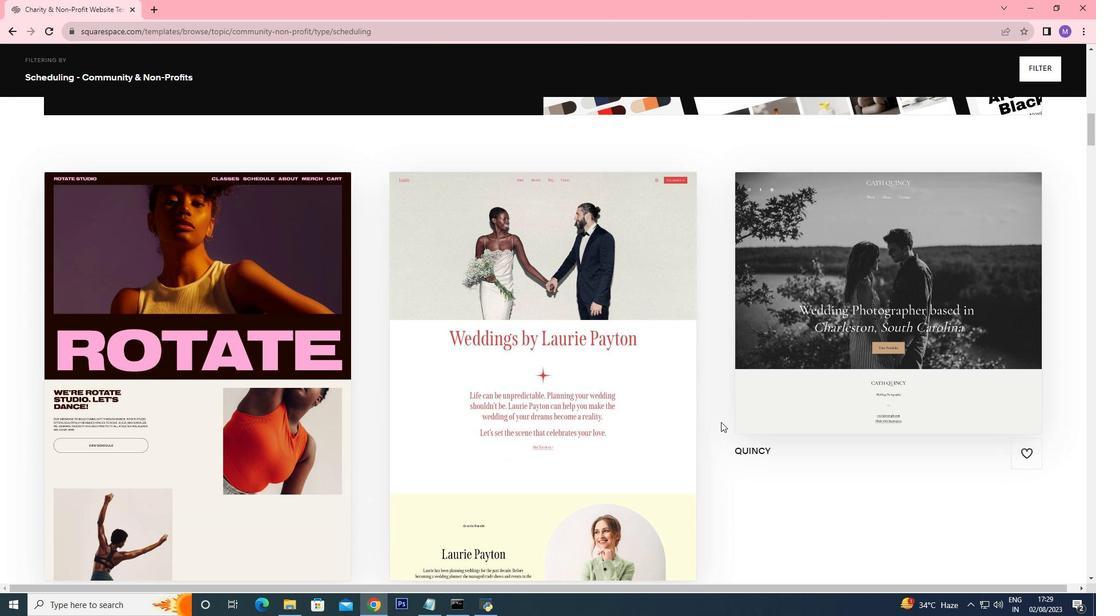 
Action: Mouse scrolled (721, 420) with delta (0, 0)
Screenshot: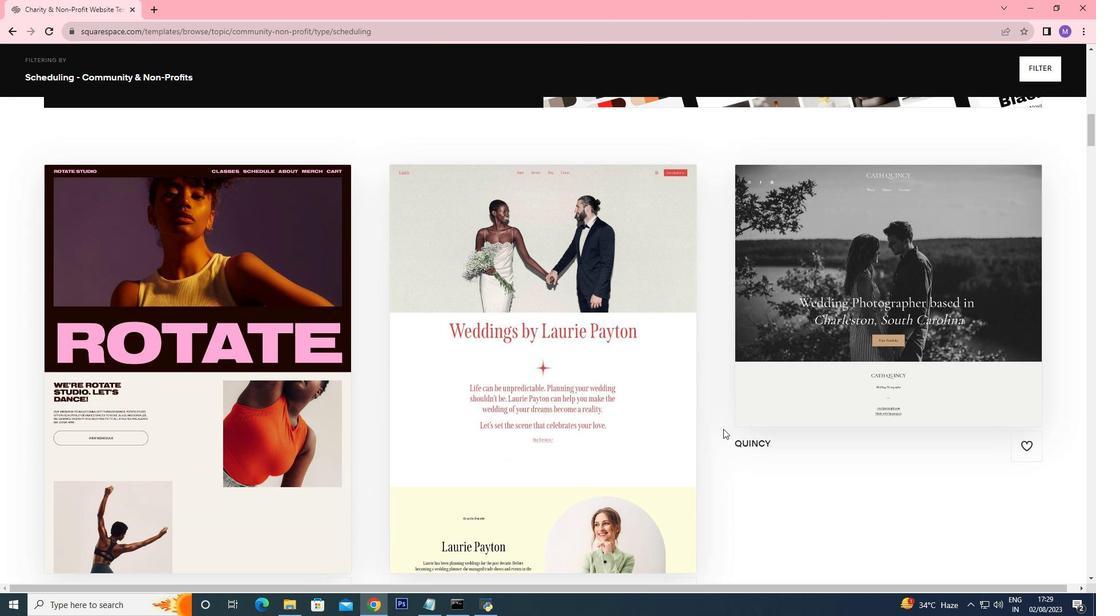 
Action: Mouse moved to (721, 423)
Screenshot: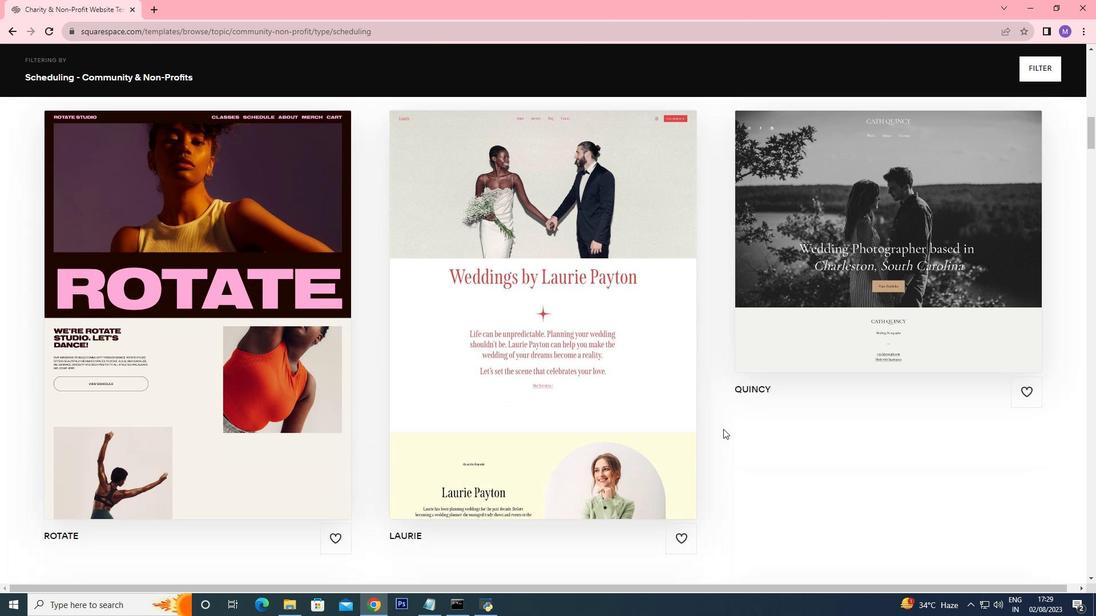 
Action: Mouse scrolled (721, 422) with delta (0, 0)
Screenshot: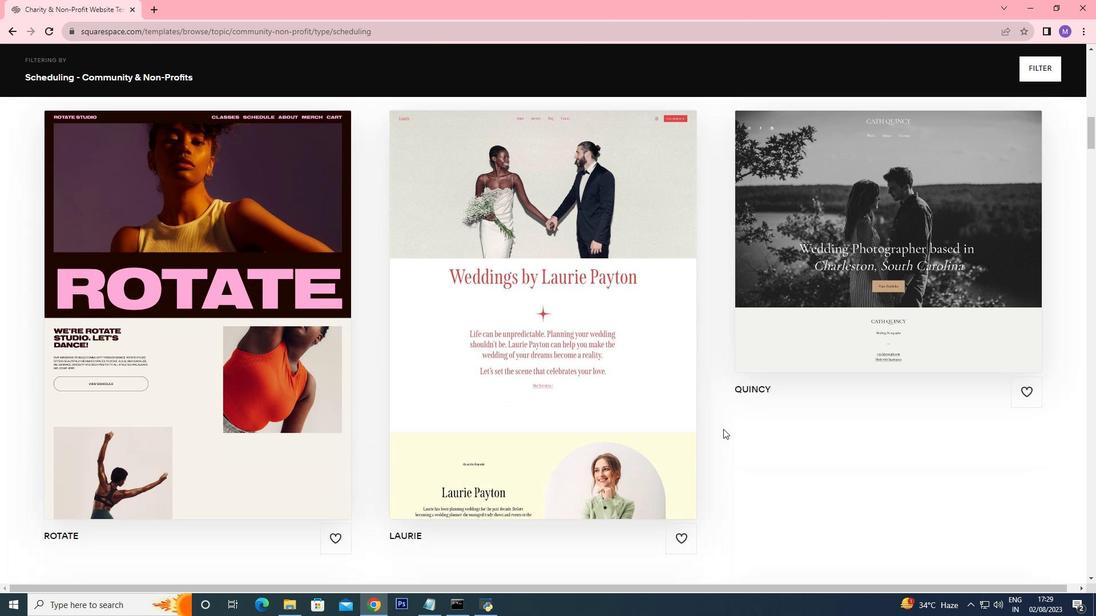 
Action: Mouse moved to (721, 426)
Screenshot: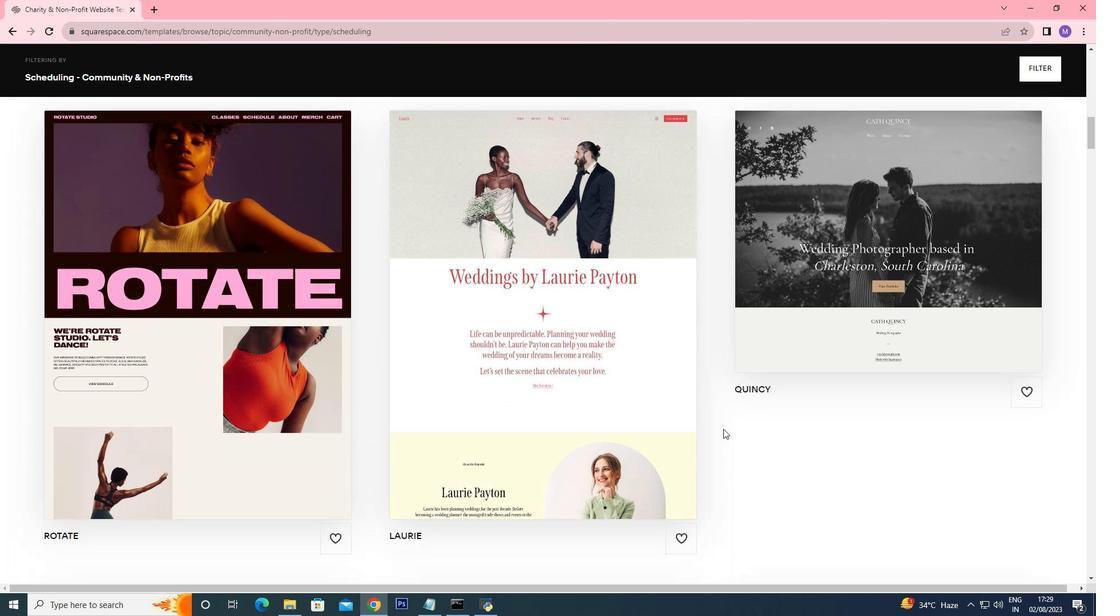 
Action: Mouse scrolled (721, 426) with delta (0, 0)
Screenshot: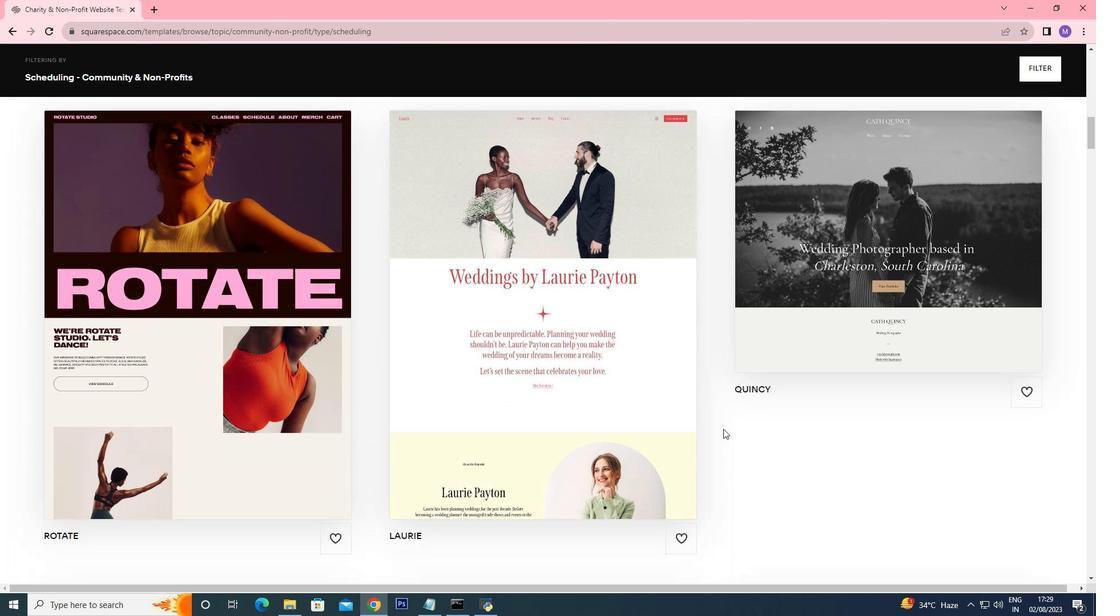 
Action: Mouse moved to (723, 429)
Screenshot: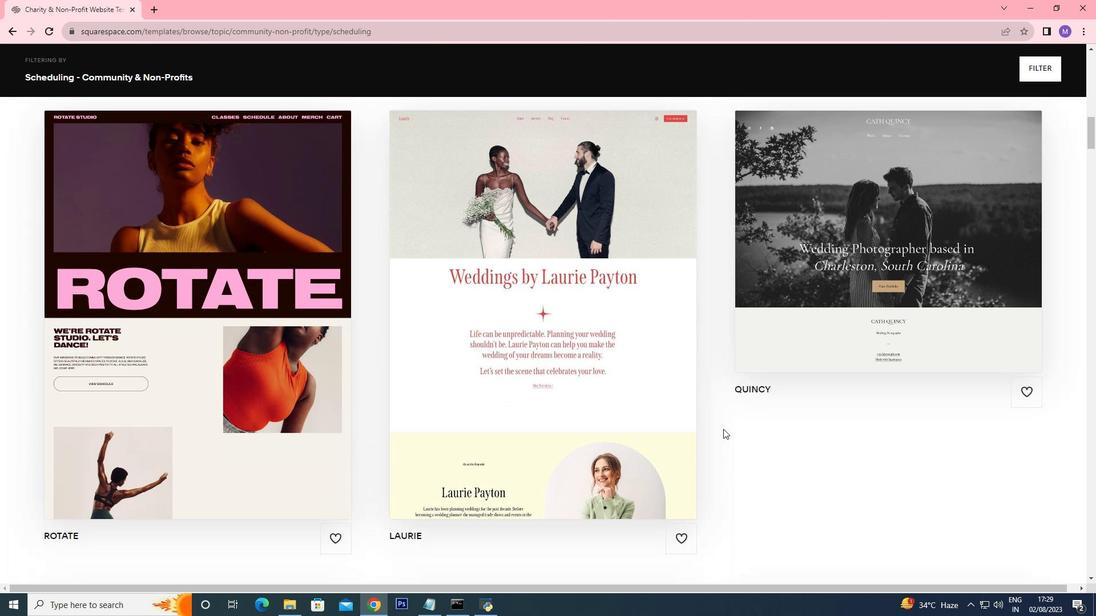 
Action: Mouse scrolled (723, 430) with delta (0, 0)
Screenshot: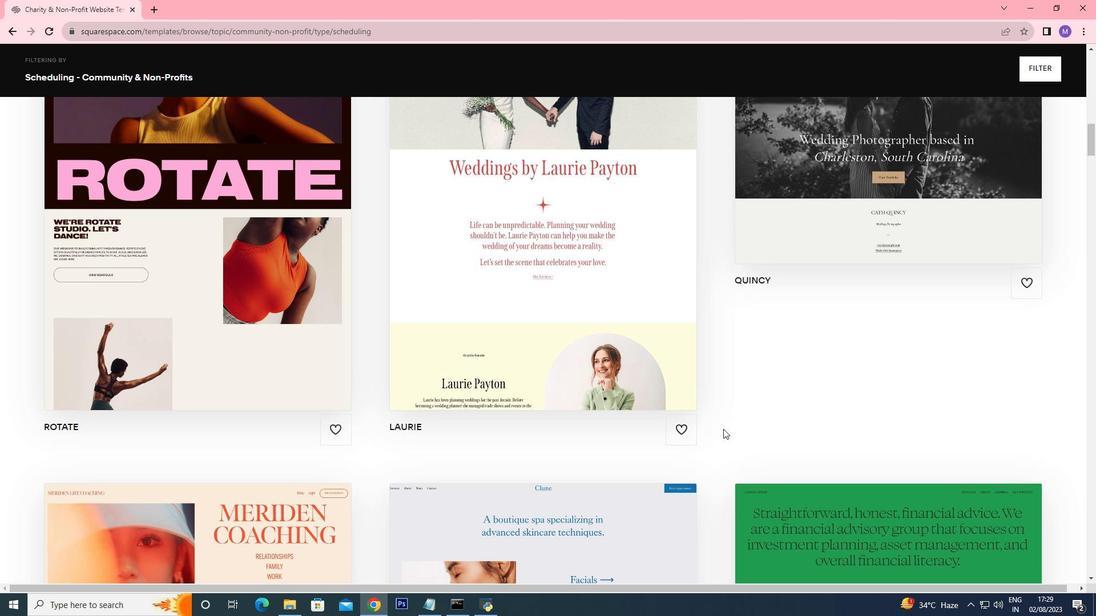 
Action: Mouse scrolled (723, 430) with delta (0, 0)
Screenshot: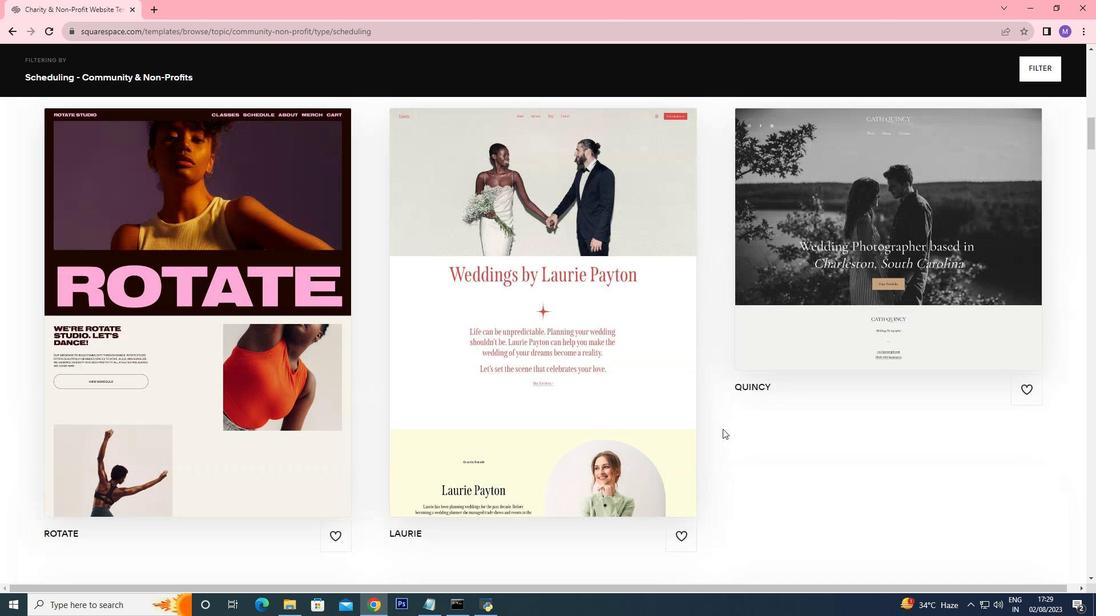 
Action: Mouse scrolled (723, 430) with delta (0, 0)
Screenshot: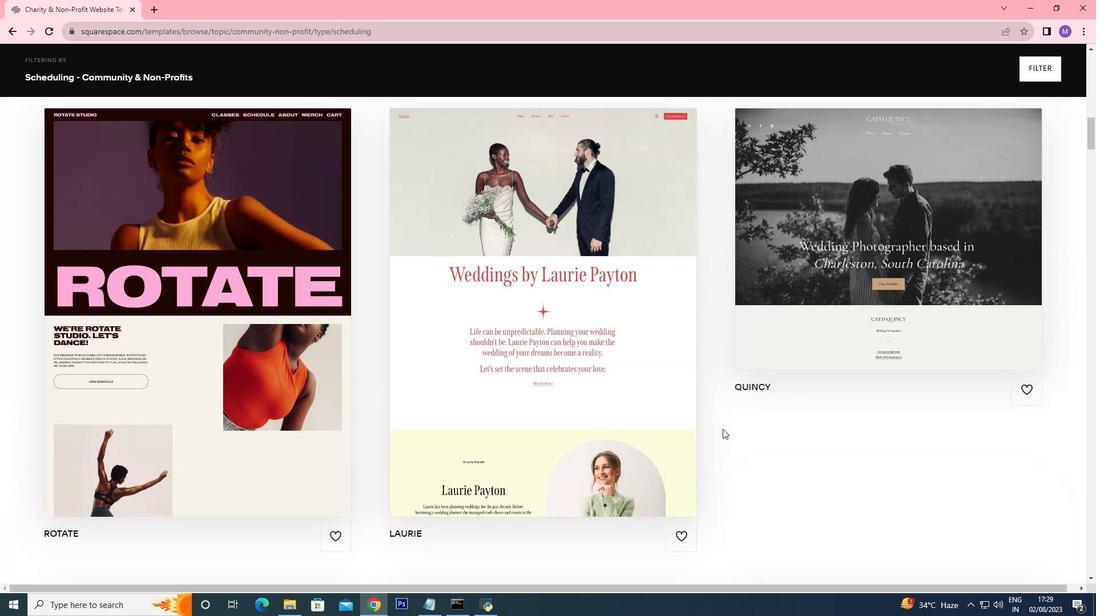 
Action: Mouse moved to (723, 429)
Screenshot: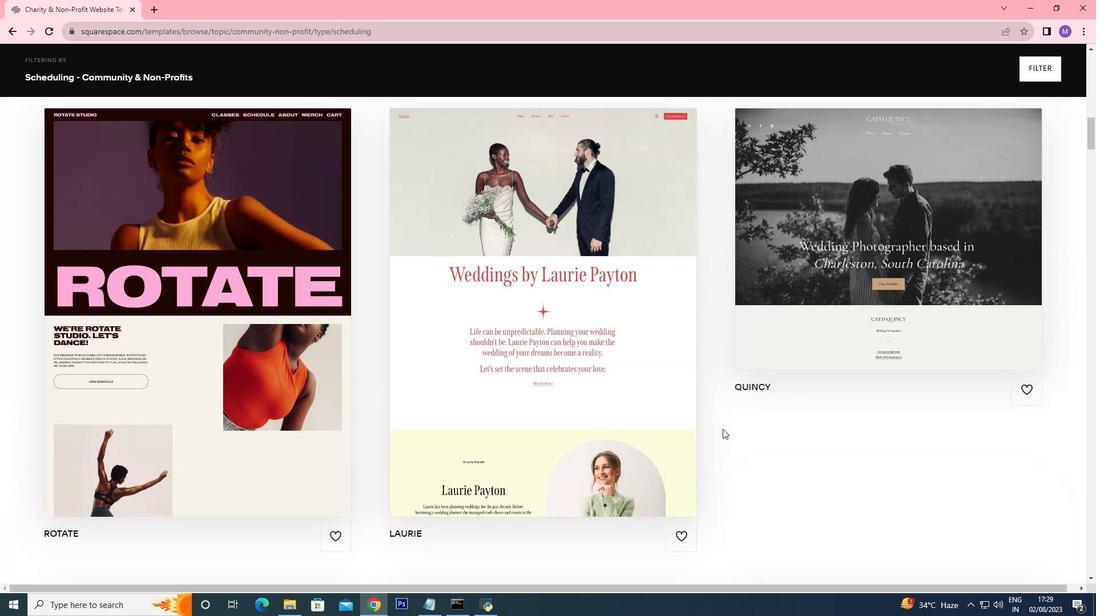 
Action: Mouse scrolled (723, 430) with delta (0, 0)
Screenshot: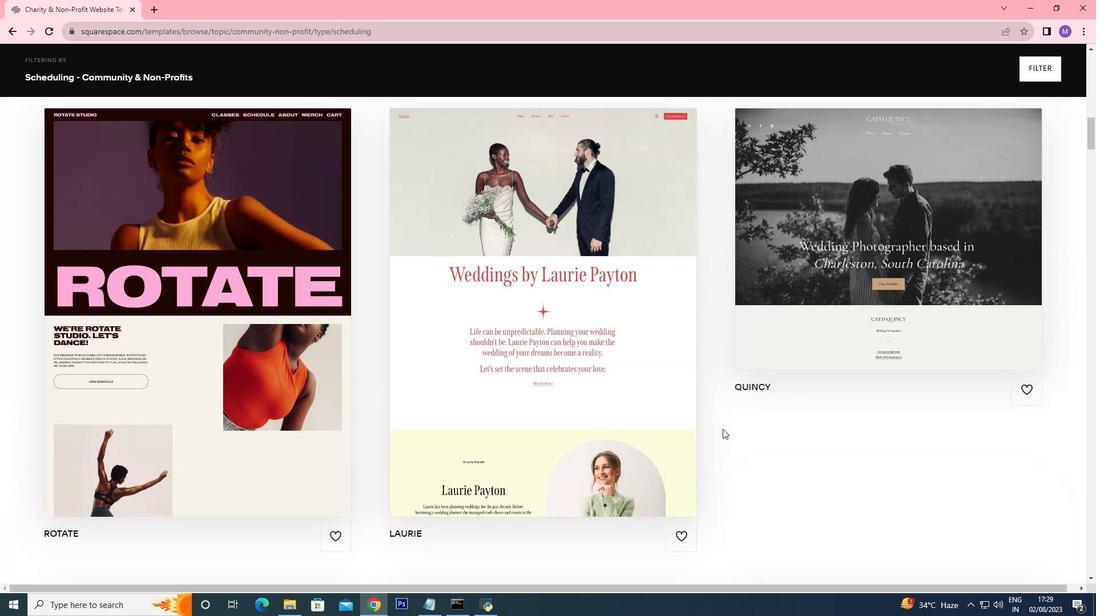 
Action: Mouse moved to (723, 429)
Screenshot: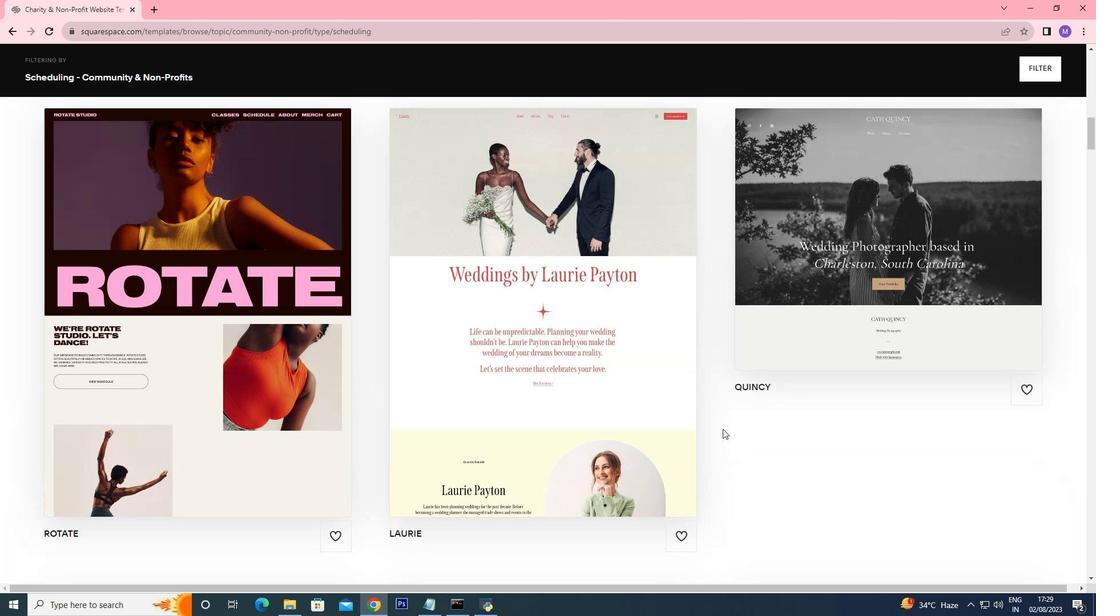
Action: Mouse scrolled (723, 430) with delta (0, 0)
Screenshot: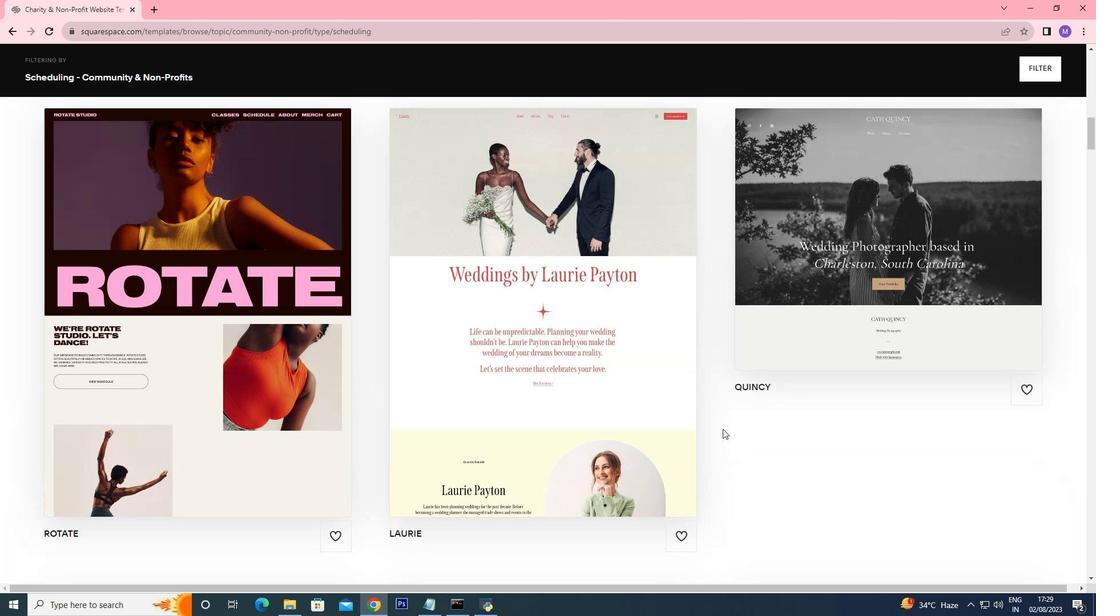 
Action: Mouse moved to (723, 429)
Screenshot: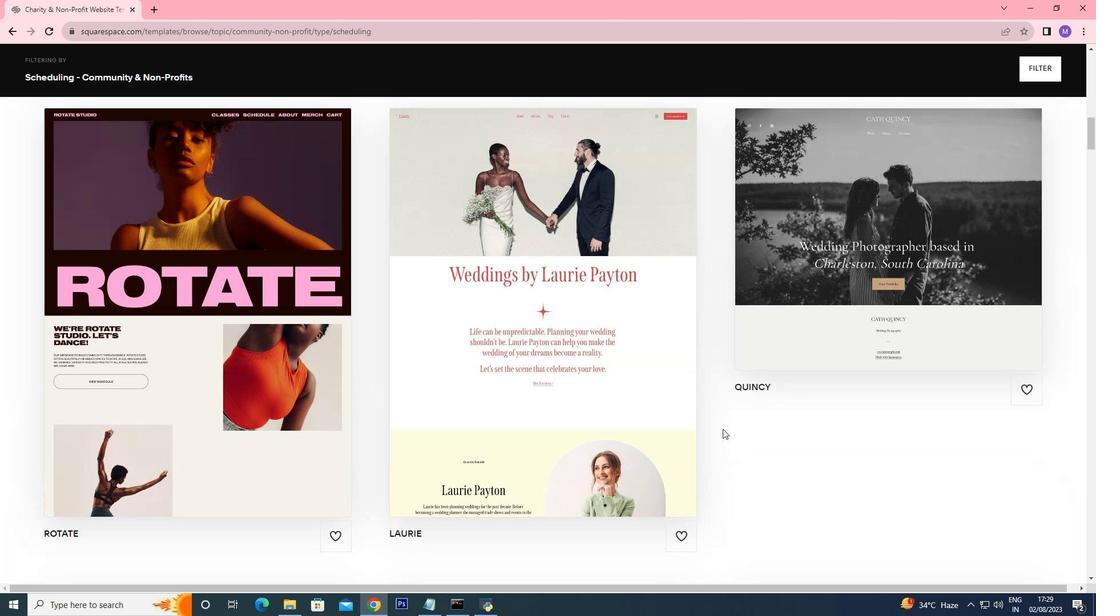 
Action: Mouse scrolled (723, 430) with delta (0, 0)
Screenshot: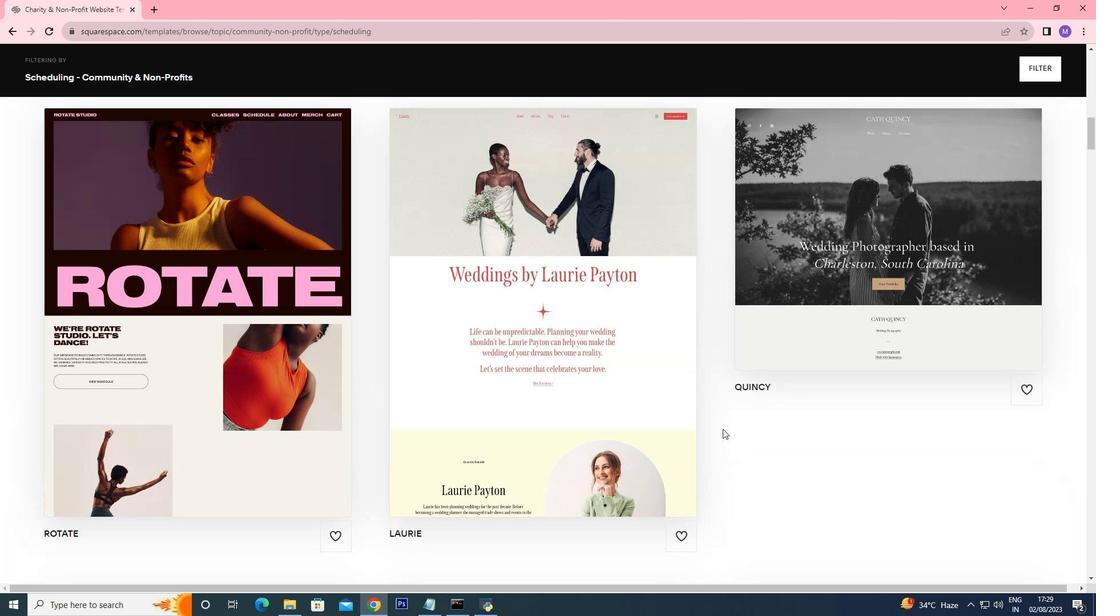 
Action: Mouse scrolled (723, 430) with delta (0, 0)
Screenshot: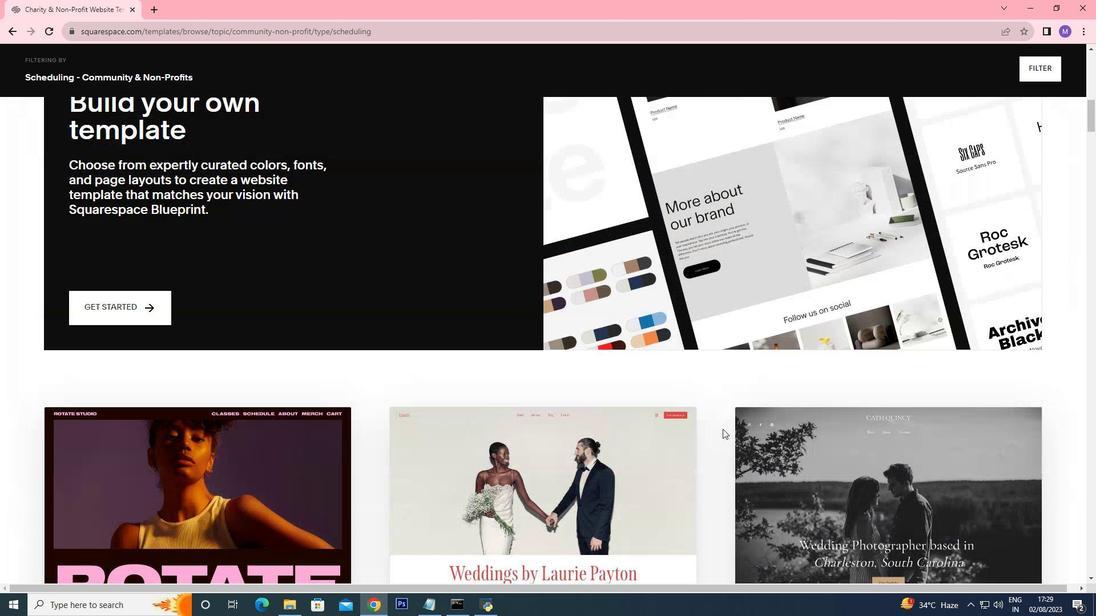 
Action: Mouse scrolled (723, 430) with delta (0, 0)
Screenshot: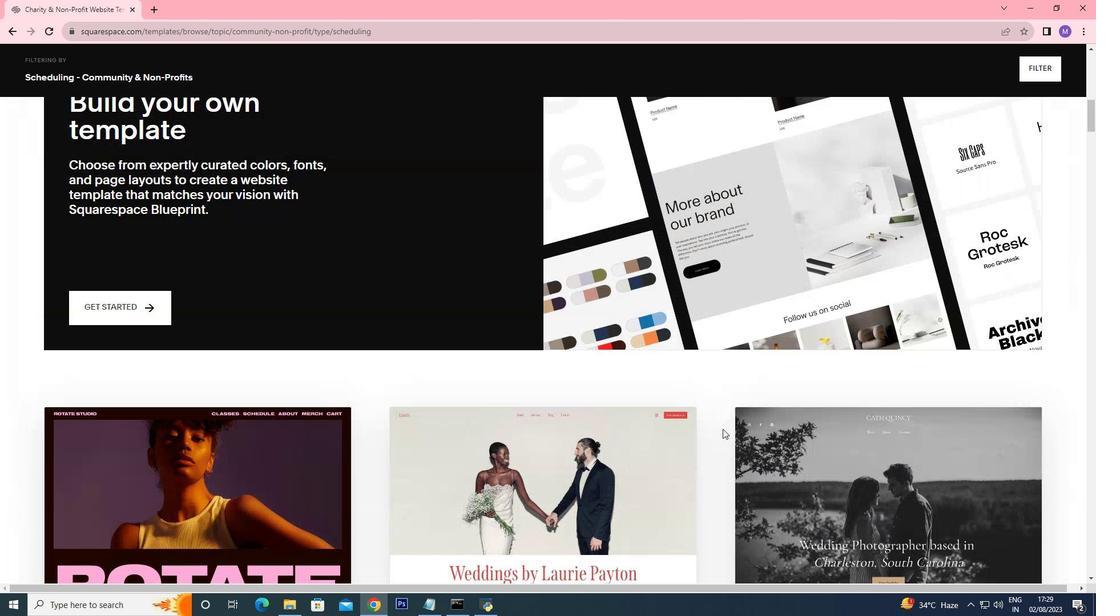 
Action: Mouse moved to (719, 425)
Screenshot: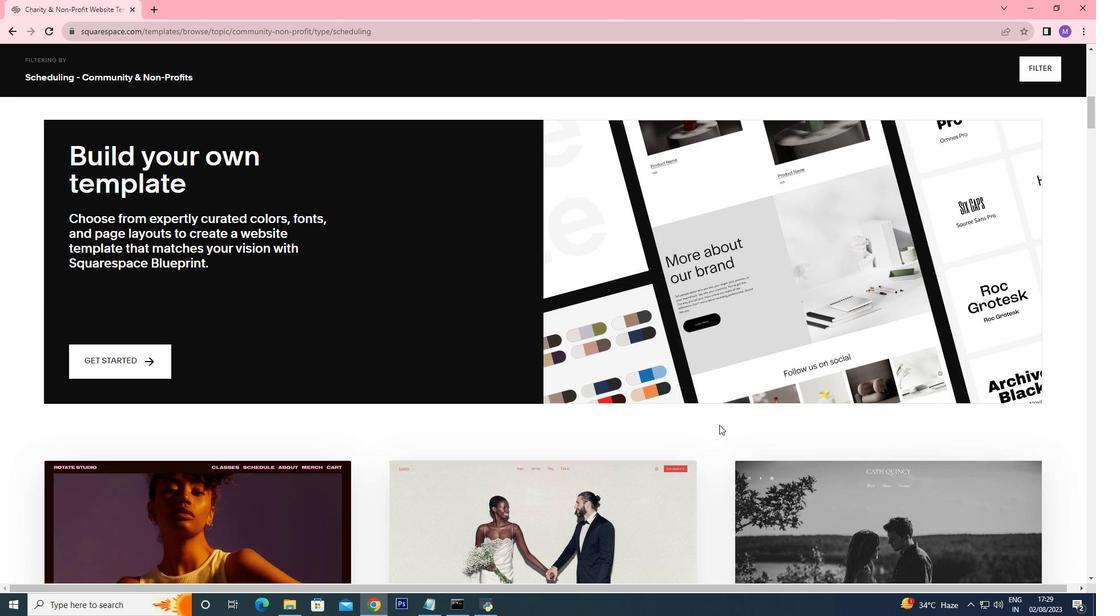 
Action: Mouse scrolled (719, 426) with delta (0, 0)
Screenshot: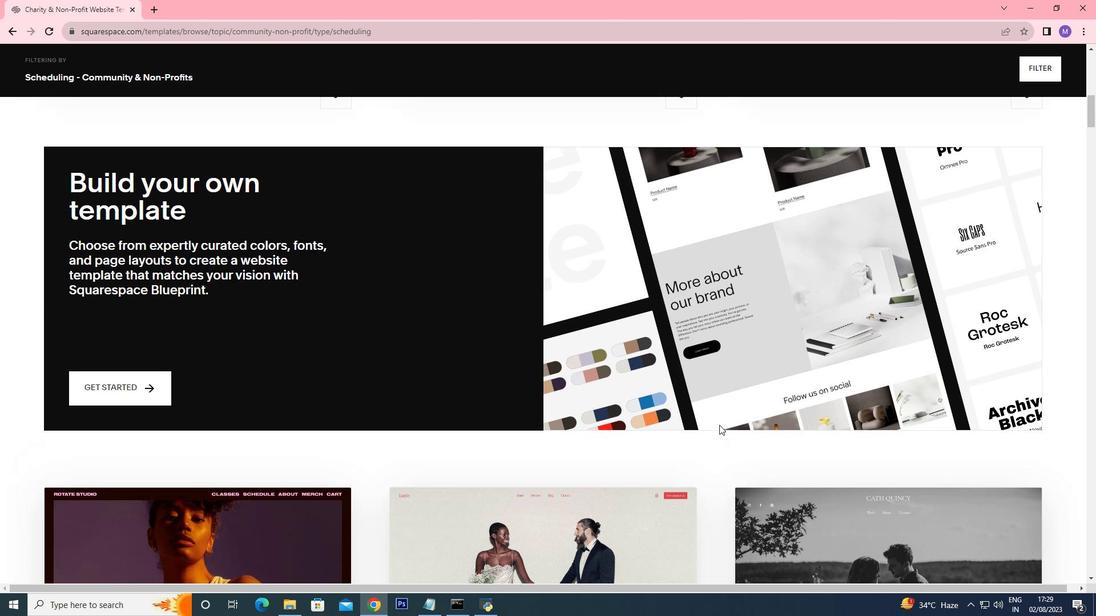 
Action: Mouse scrolled (719, 426) with delta (0, 0)
Screenshot: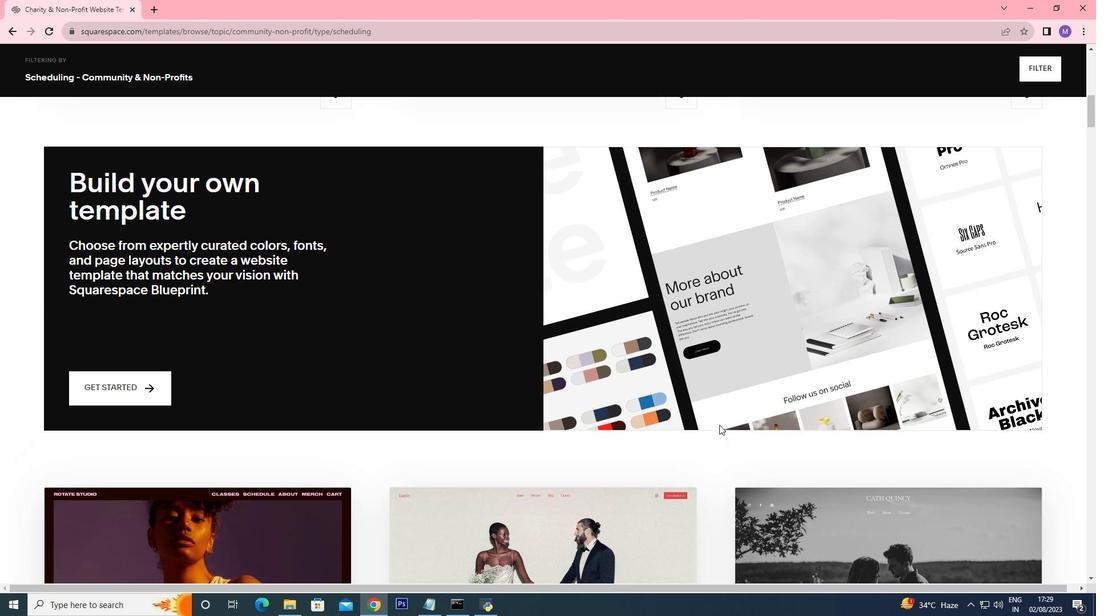 
Action: Mouse scrolled (719, 426) with delta (0, 0)
Screenshot: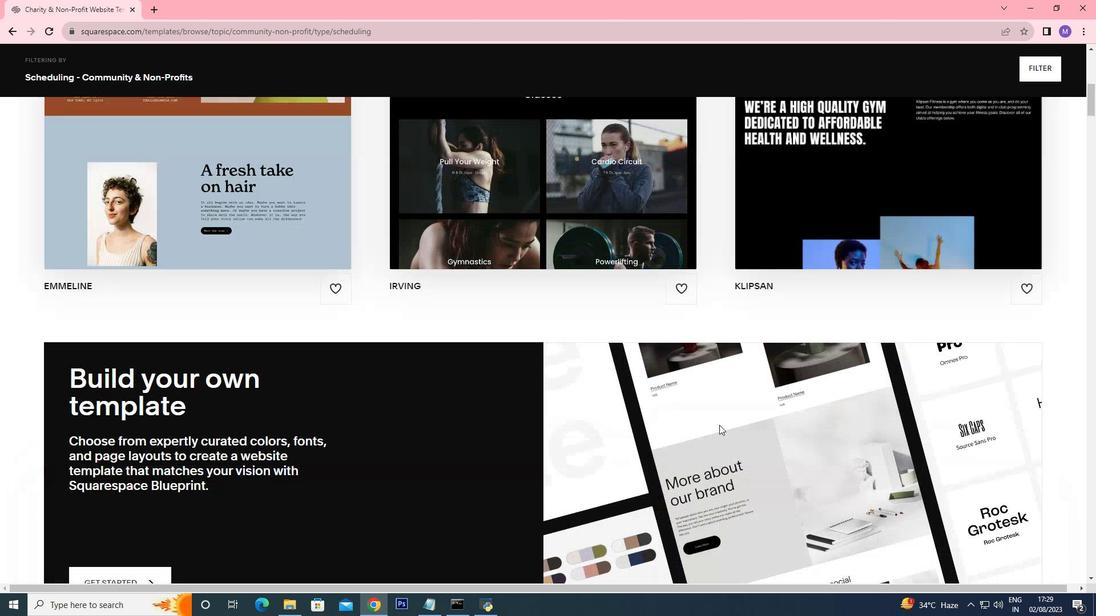 
Action: Mouse scrolled (719, 426) with delta (0, 0)
Screenshot: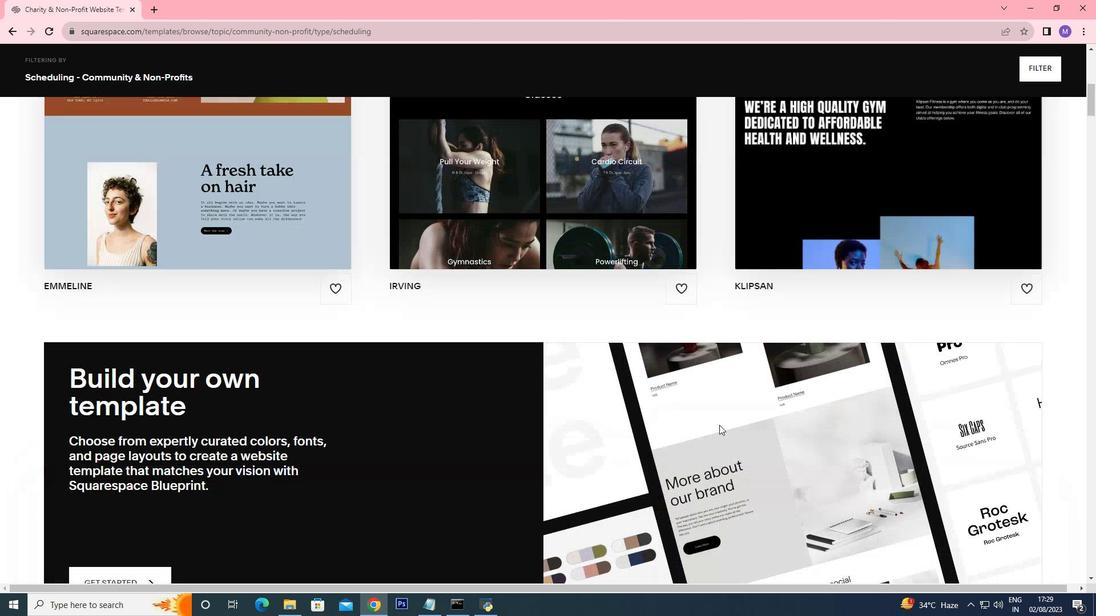 
Action: Mouse scrolled (719, 426) with delta (0, 0)
Screenshot: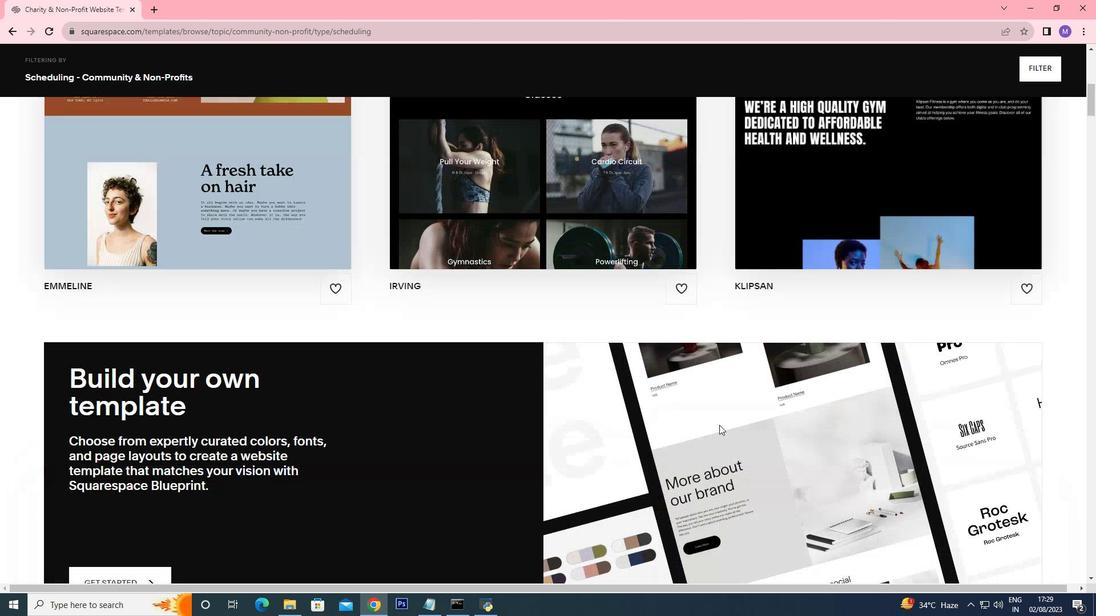 
Action: Mouse scrolled (719, 426) with delta (0, 0)
Screenshot: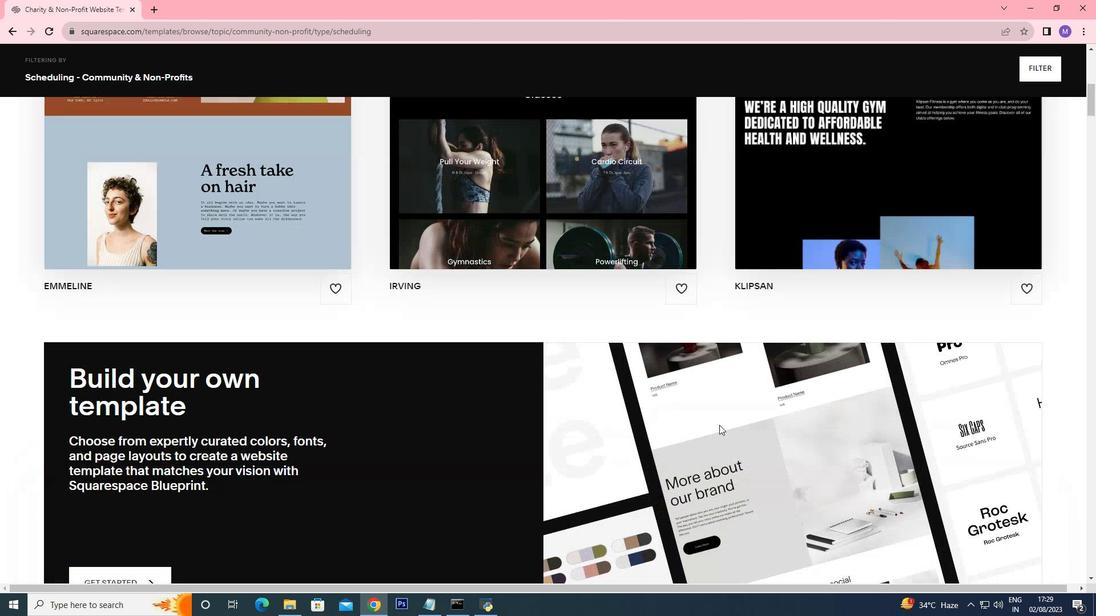 
Action: Mouse moved to (721, 411)
Screenshot: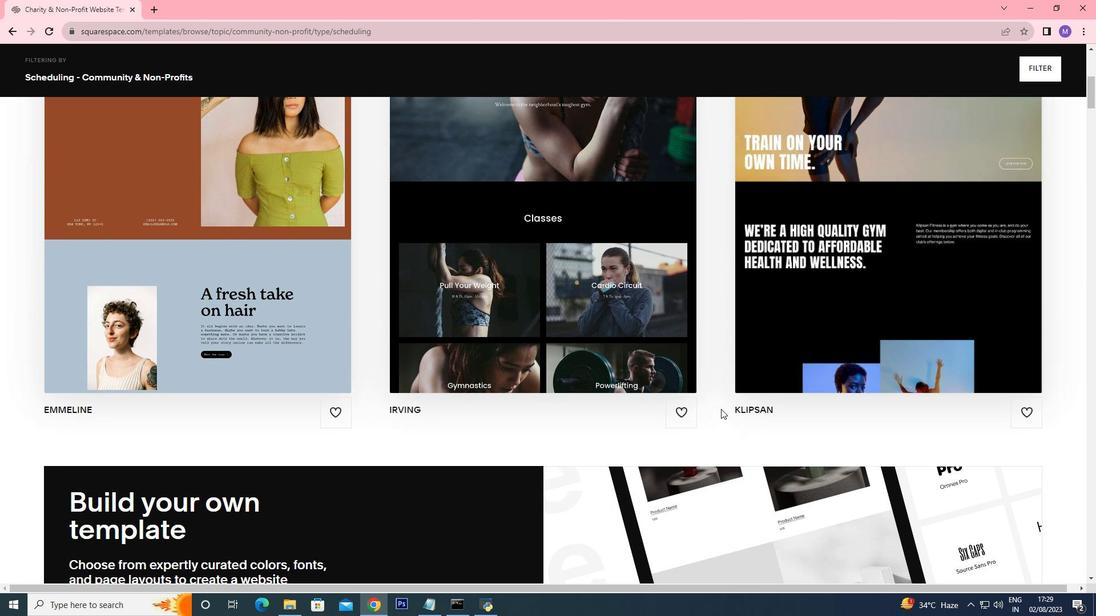 
Action: Mouse scrolled (721, 411) with delta (0, 0)
Screenshot: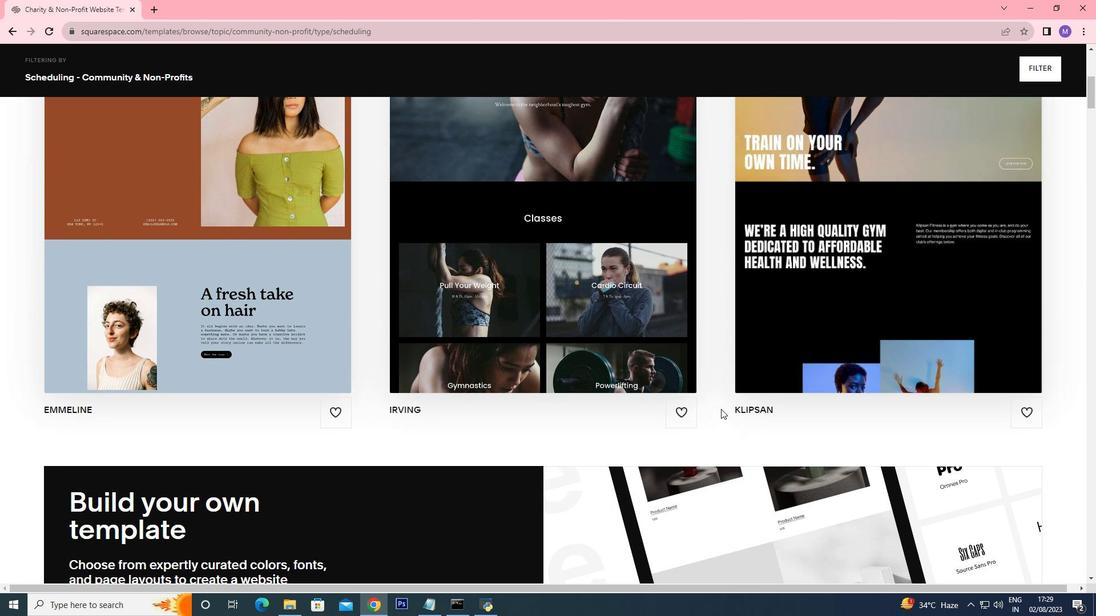
Action: Mouse moved to (721, 409)
Screenshot: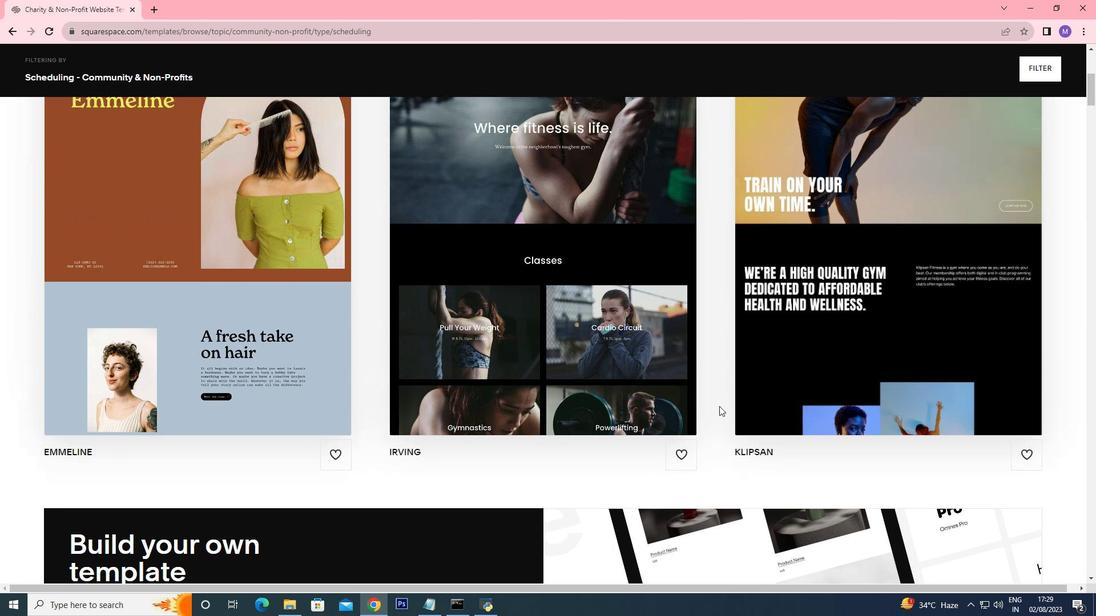 
Action: Mouse scrolled (721, 410) with delta (0, 0)
Screenshot: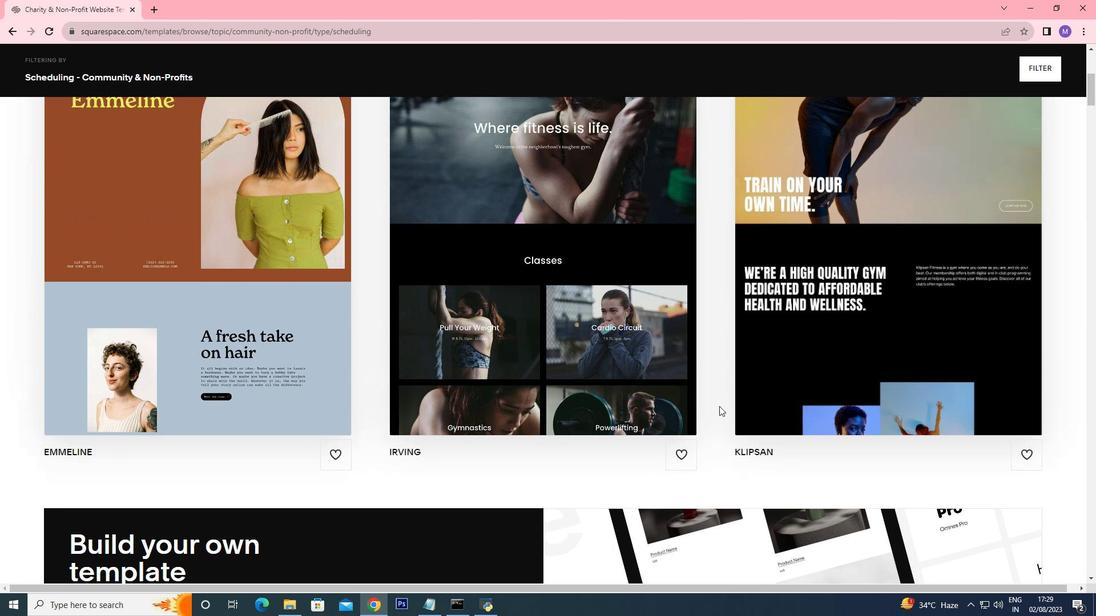 
Action: Mouse scrolled (721, 410) with delta (0, 0)
Screenshot: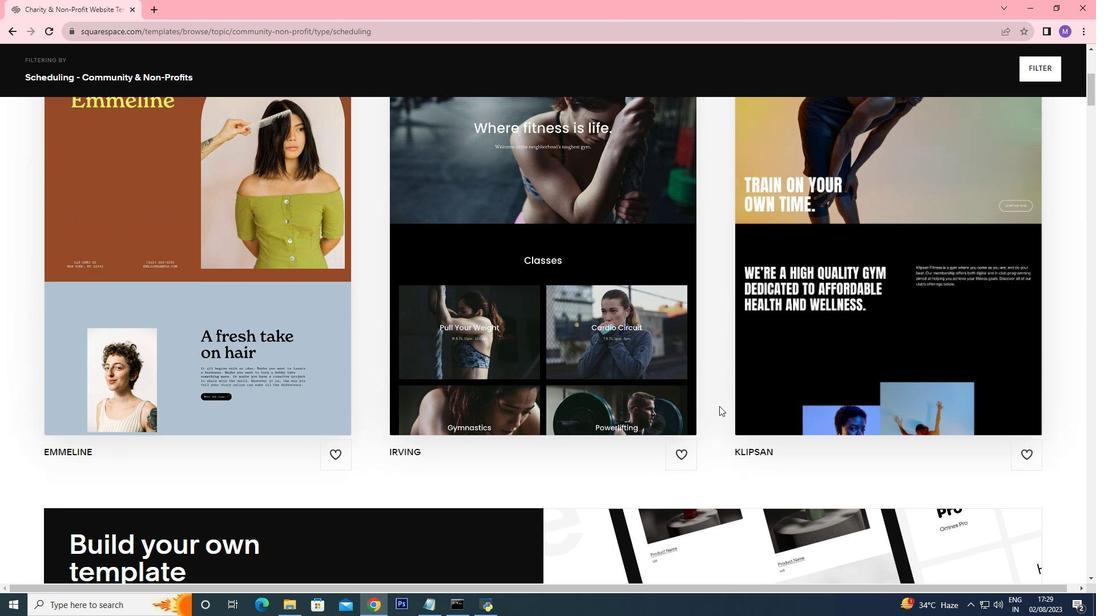 
Action: Mouse moved to (720, 409)
Screenshot: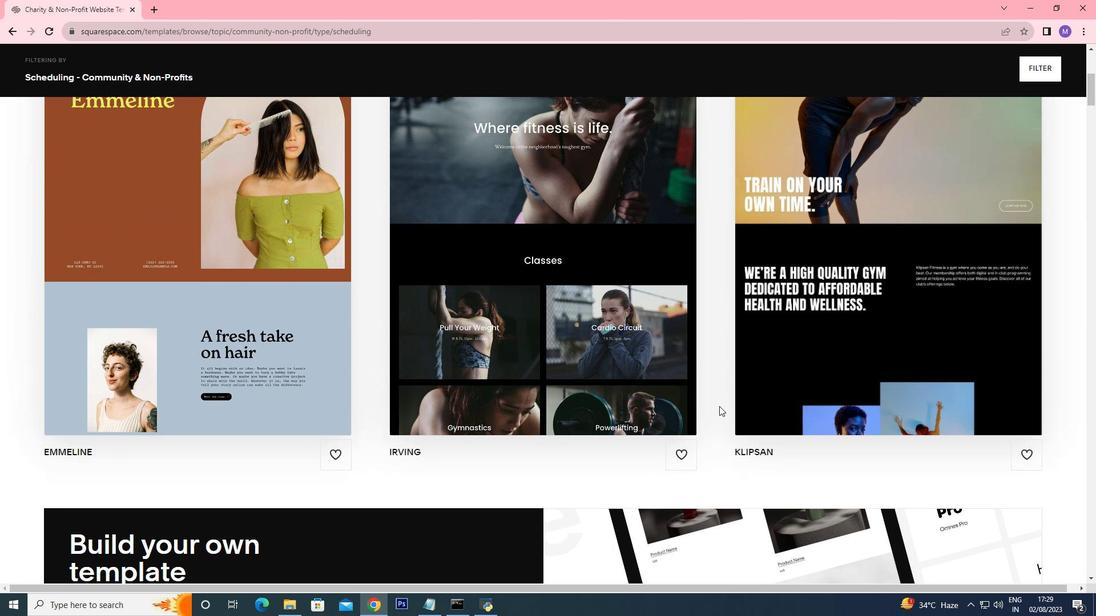 
Action: Mouse scrolled (720, 410) with delta (0, 0)
Screenshot: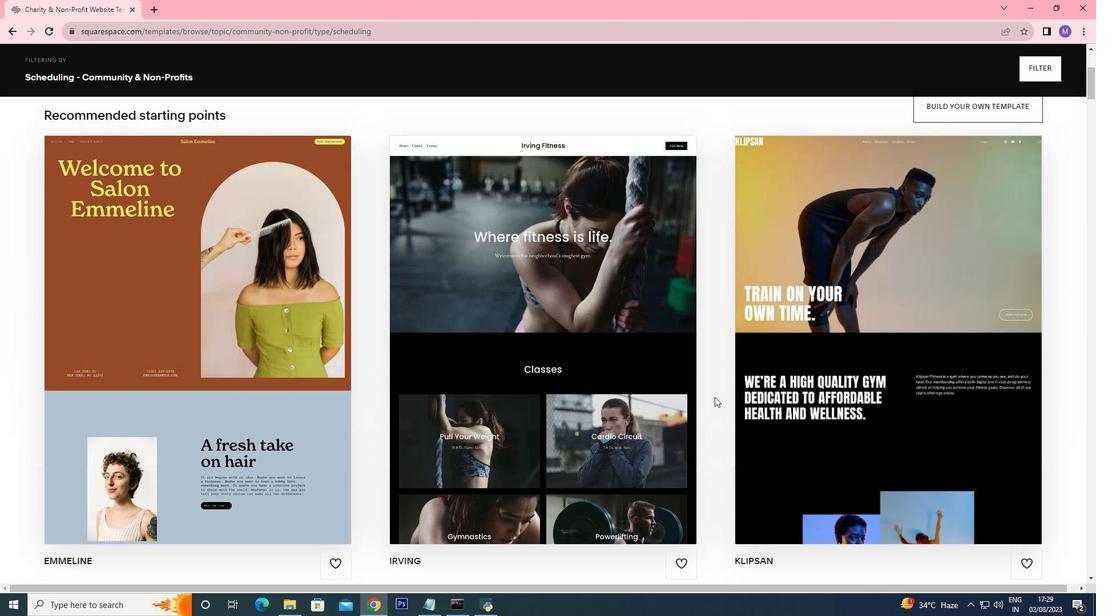 
Action: Mouse moved to (701, 390)
Screenshot: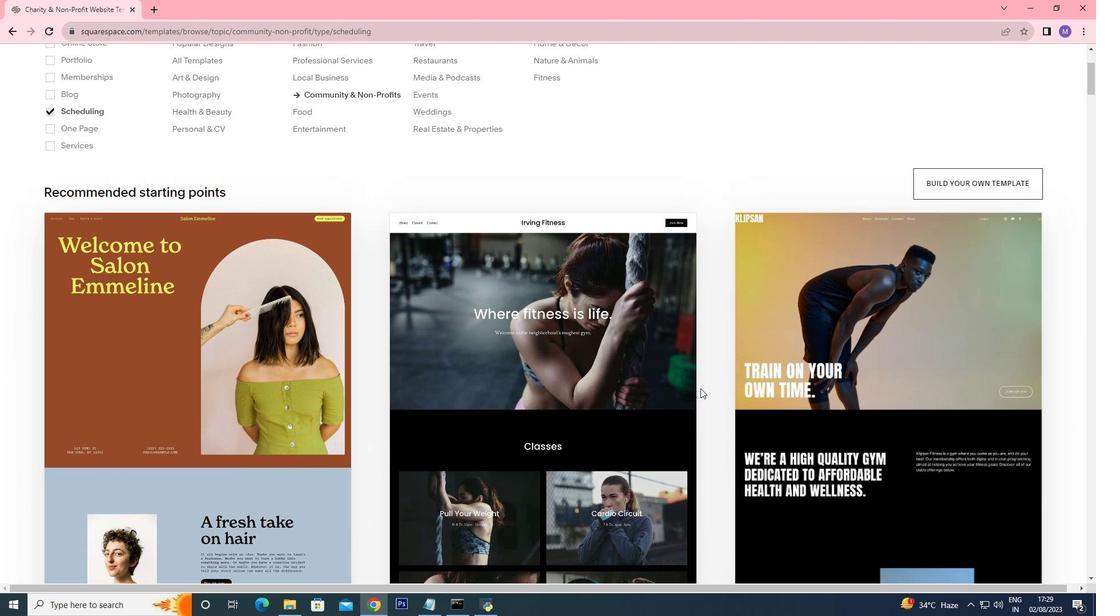 
Action: Mouse scrolled (701, 390) with delta (0, 0)
Screenshot: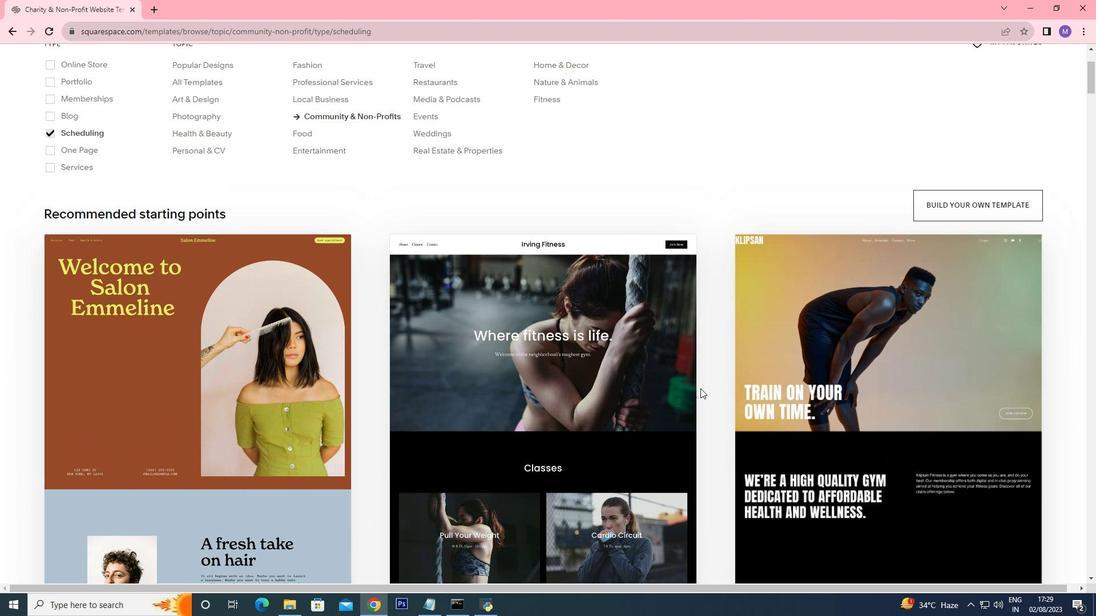 
Action: Mouse moved to (700, 388)
Screenshot: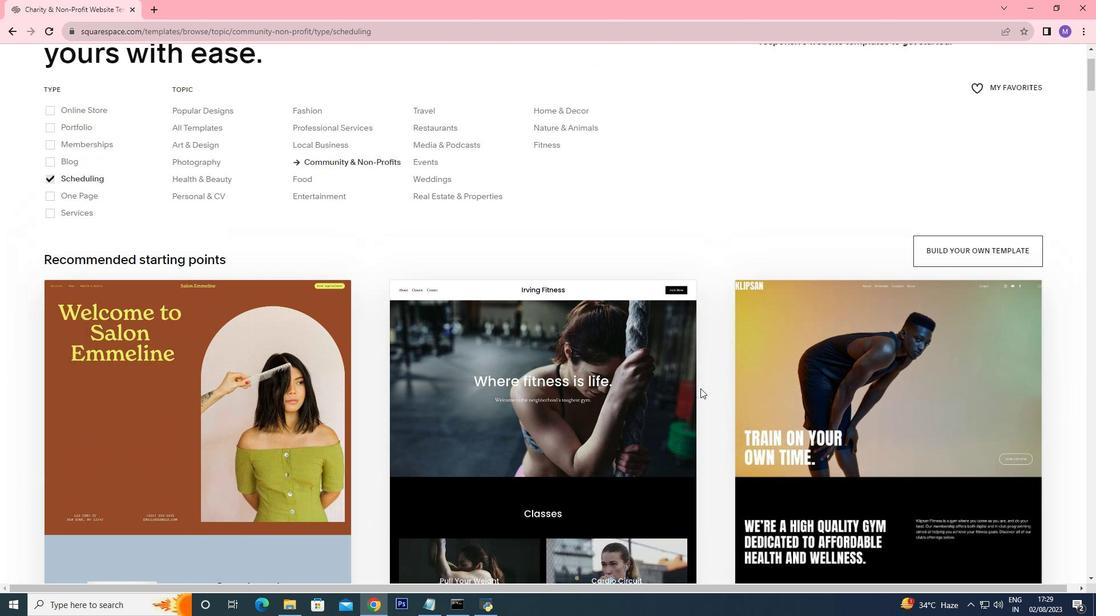 
Action: Mouse scrolled (700, 389) with delta (0, 0)
Screenshot: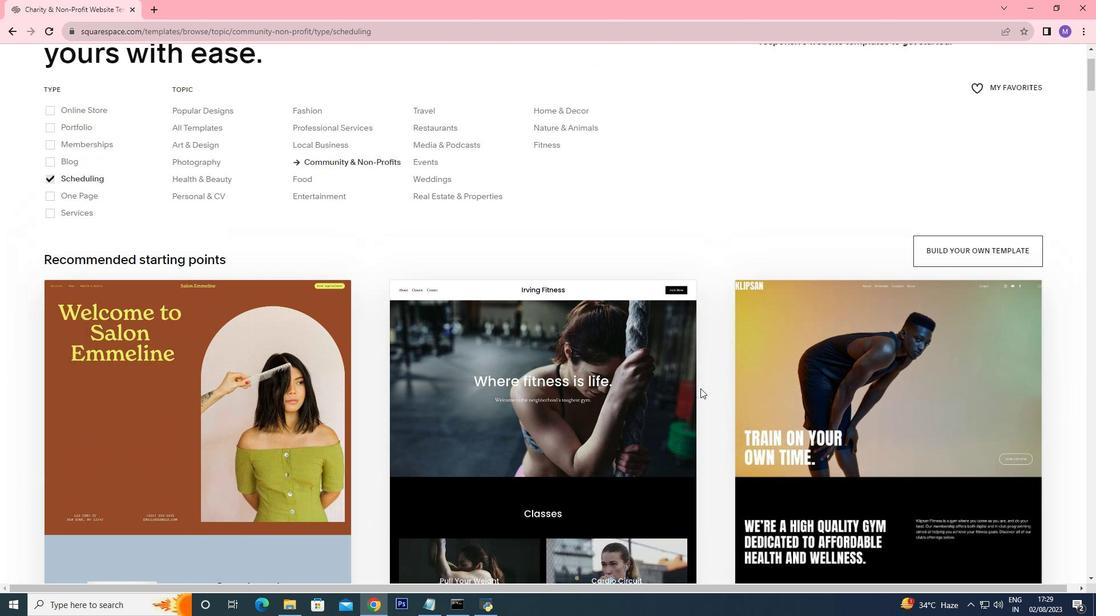 
Action: Mouse scrolled (700, 389) with delta (0, 0)
Screenshot: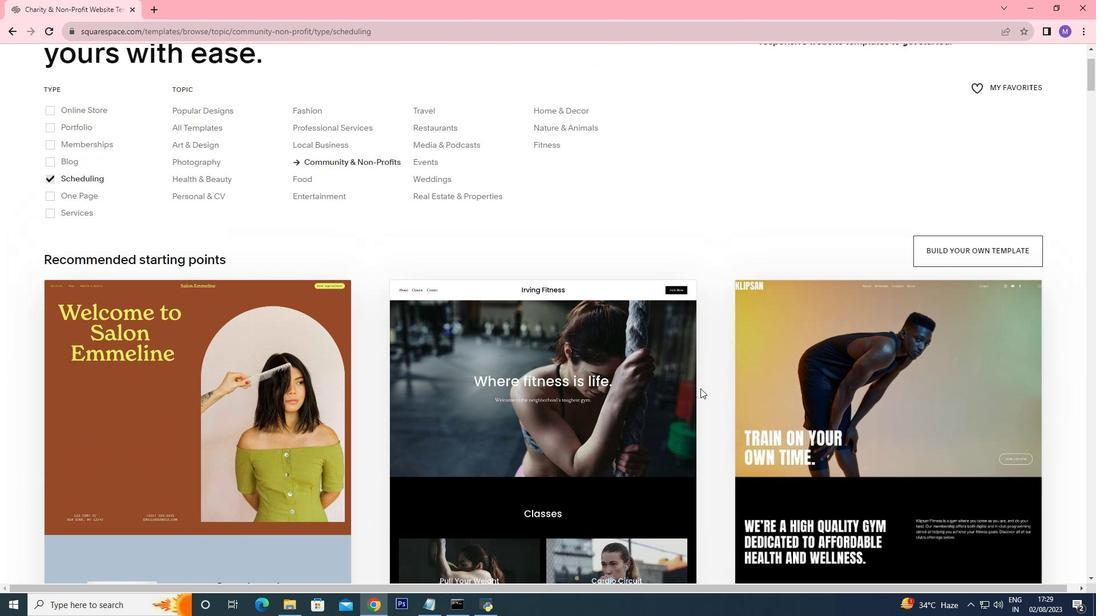 
Action: Mouse scrolled (700, 389) with delta (0, 0)
Screenshot: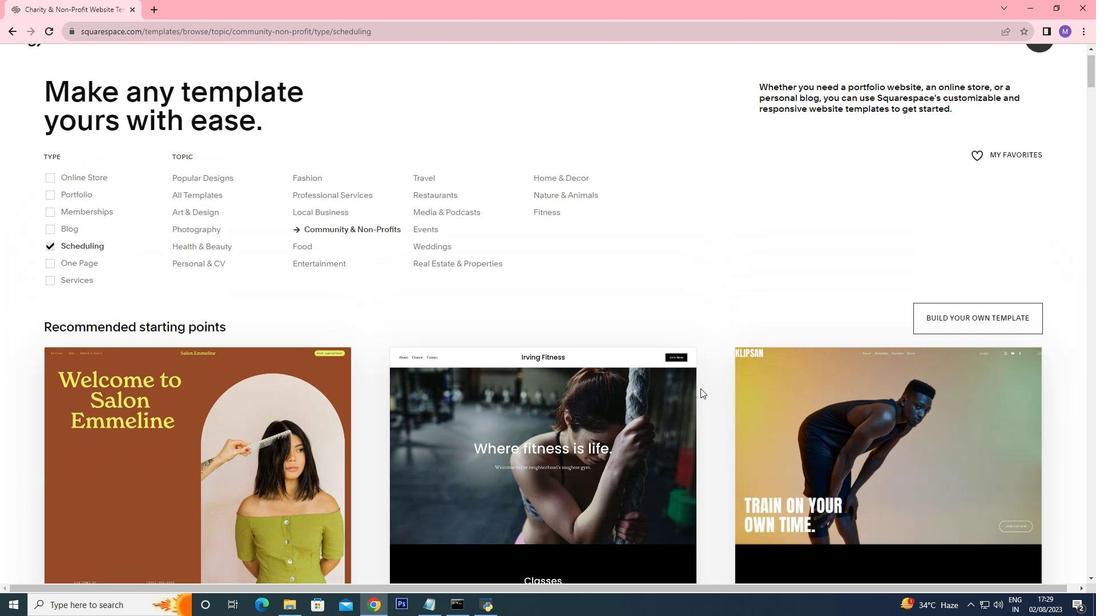 
Action: Mouse moved to (567, 428)
Screenshot: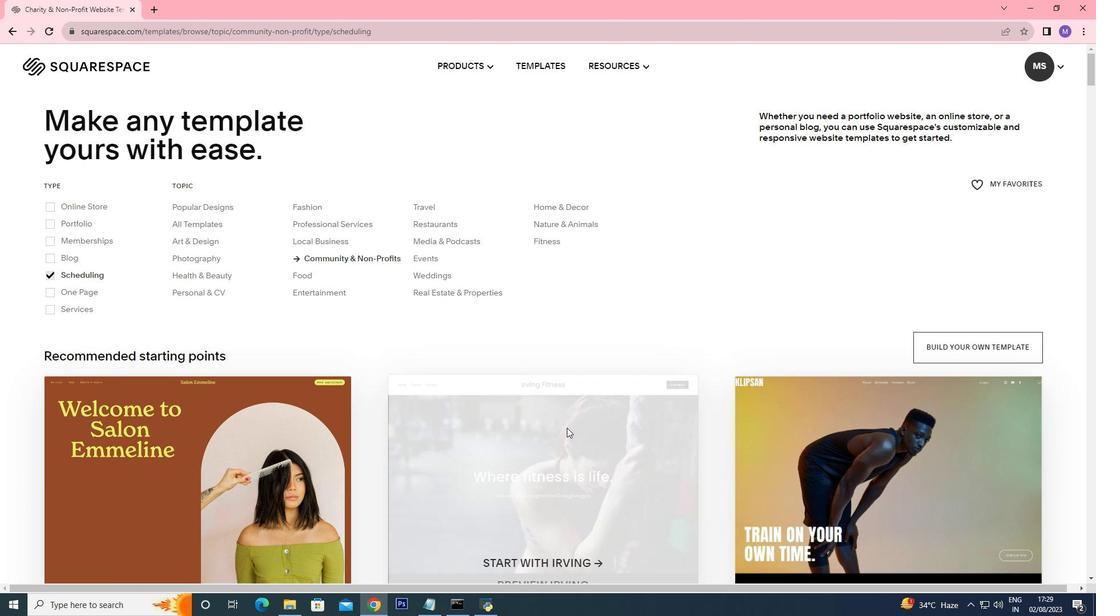 
Action: Mouse scrolled (567, 428) with delta (0, 0)
Screenshot: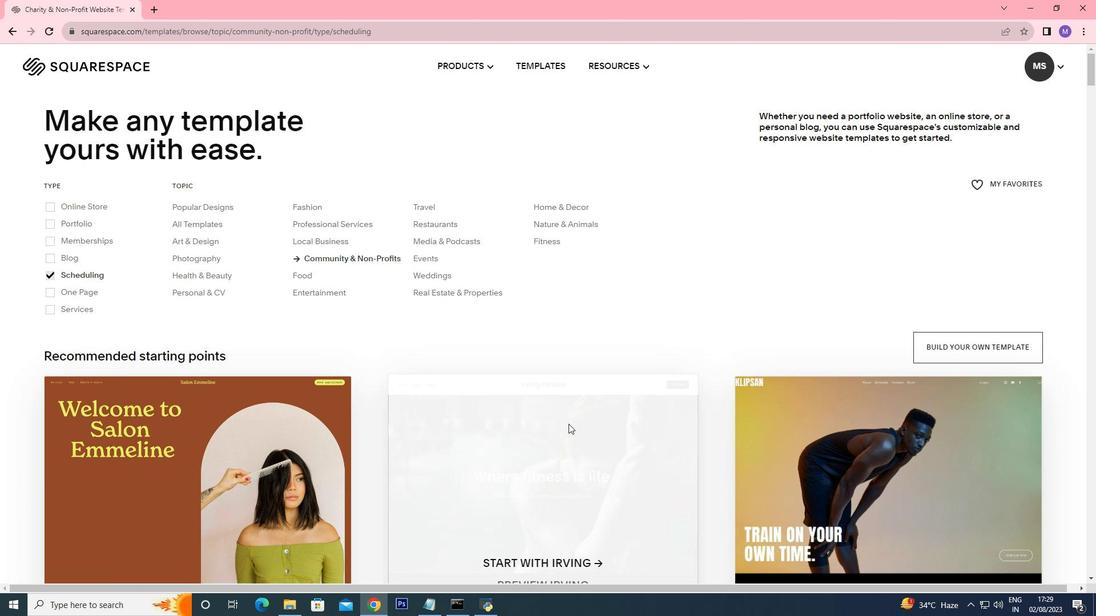 
Action: Mouse scrolled (567, 428) with delta (0, 0)
Screenshot: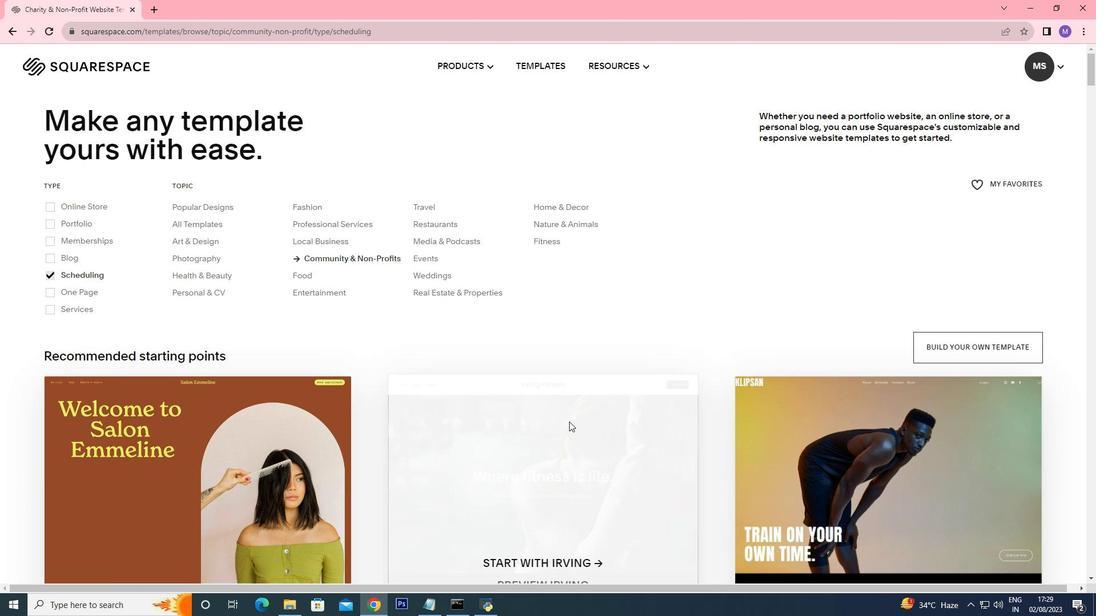 
Action: Mouse moved to (568, 426)
Screenshot: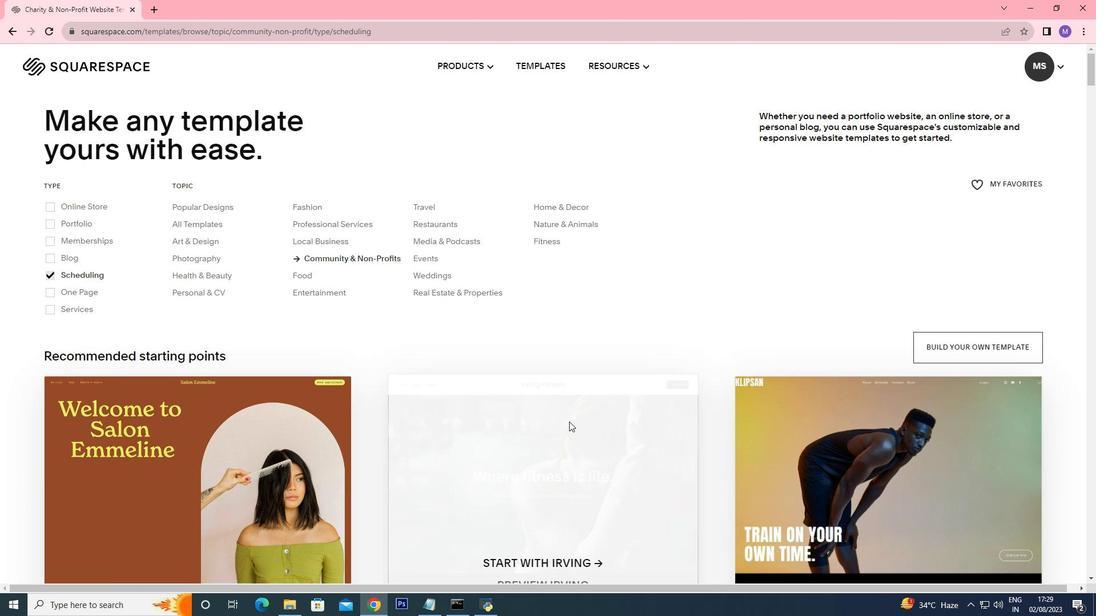 
Action: Mouse scrolled (568, 427) with delta (0, 0)
Screenshot: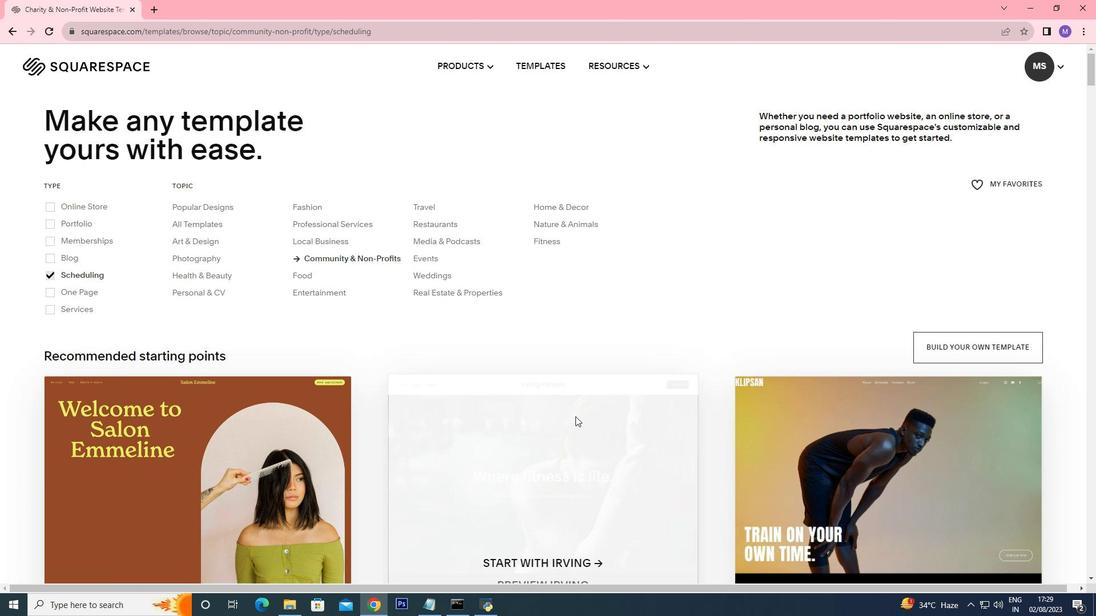 
Action: Mouse moved to (569, 422)
Screenshot: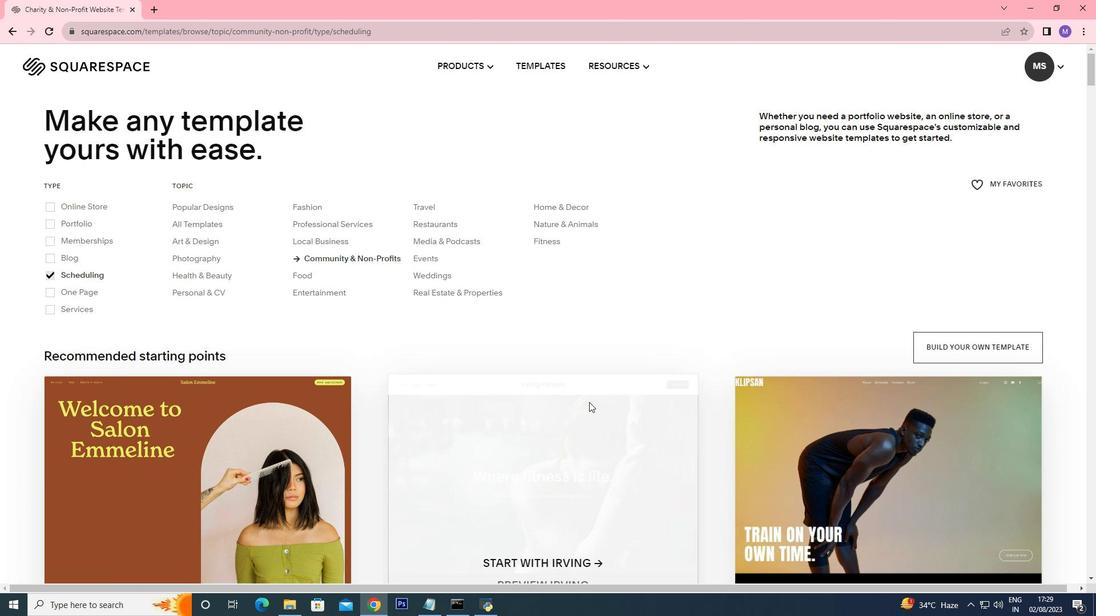 
Action: Mouse scrolled (569, 422) with delta (0, 0)
Screenshot: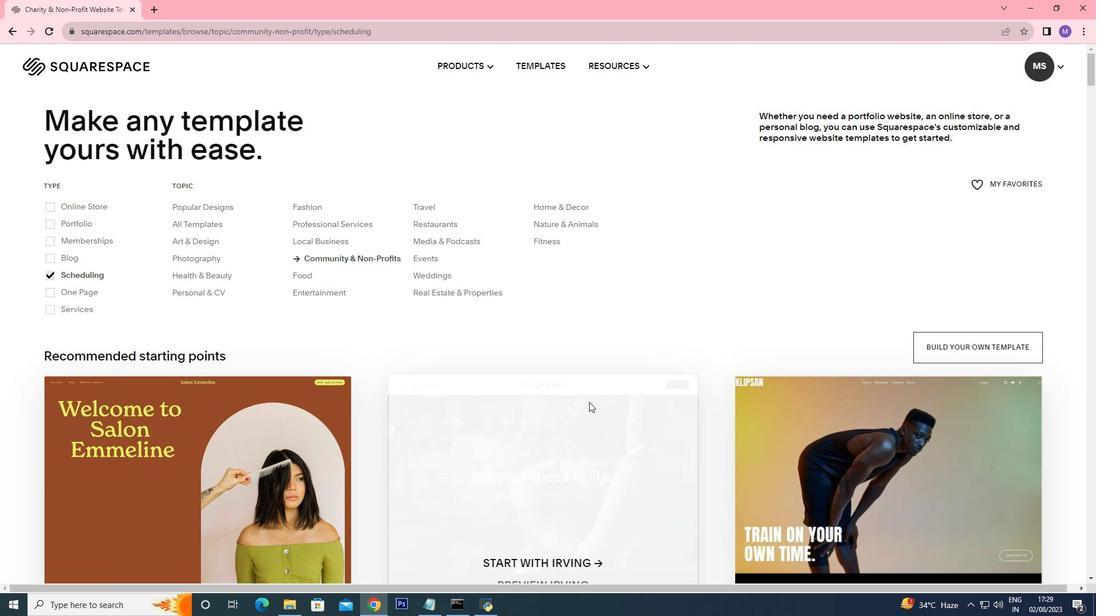 
Action: Mouse moved to (629, 271)
Screenshot: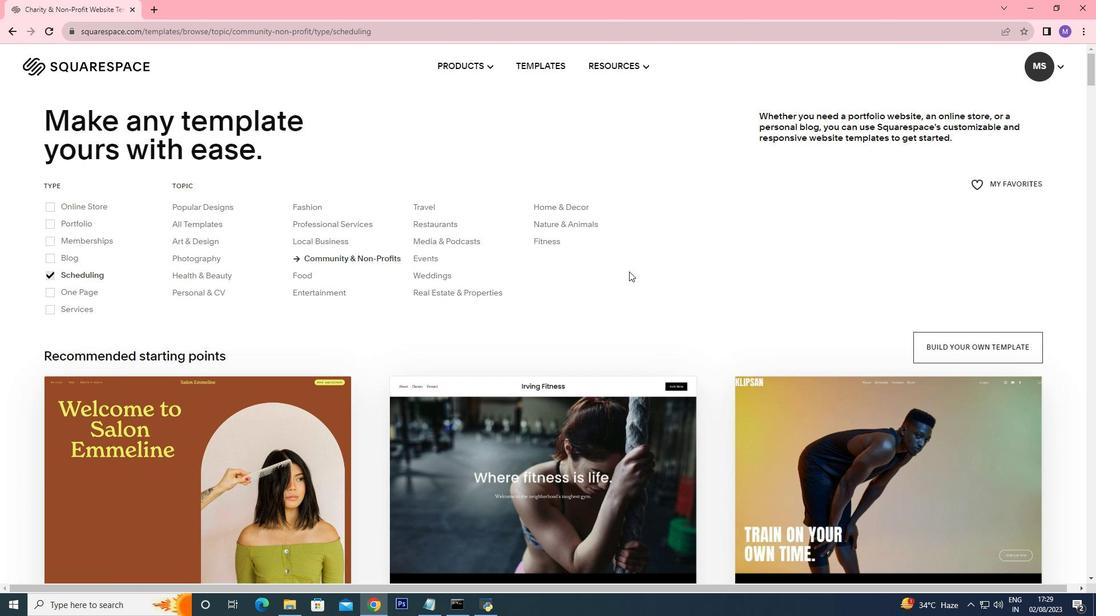 
Action: Mouse scrolled (629, 272) with delta (0, 0)
Screenshot: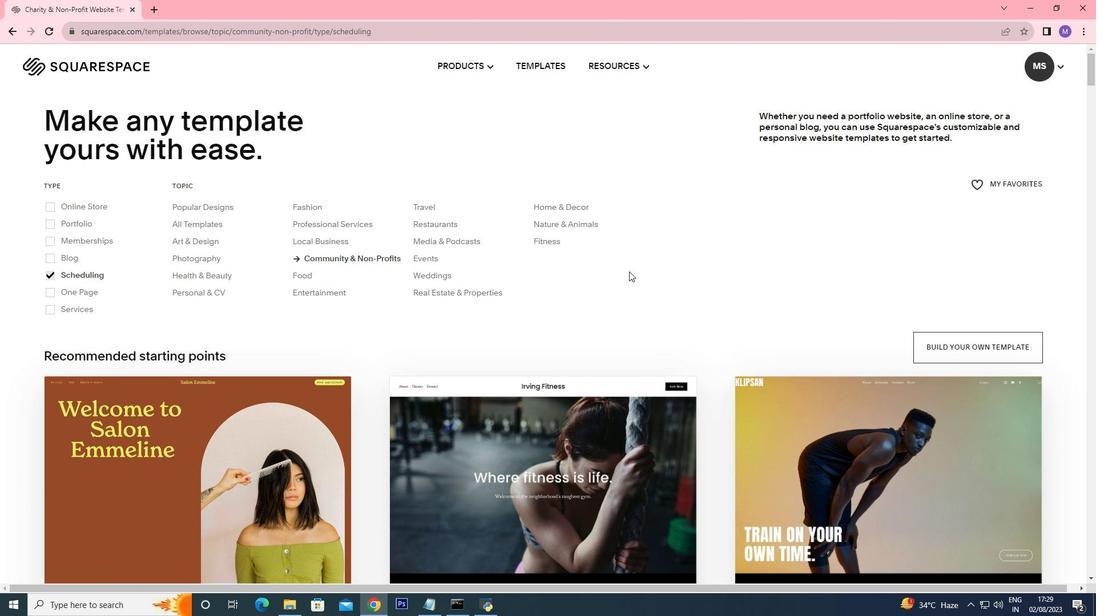 
Action: Mouse moved to (952, 347)
Screenshot: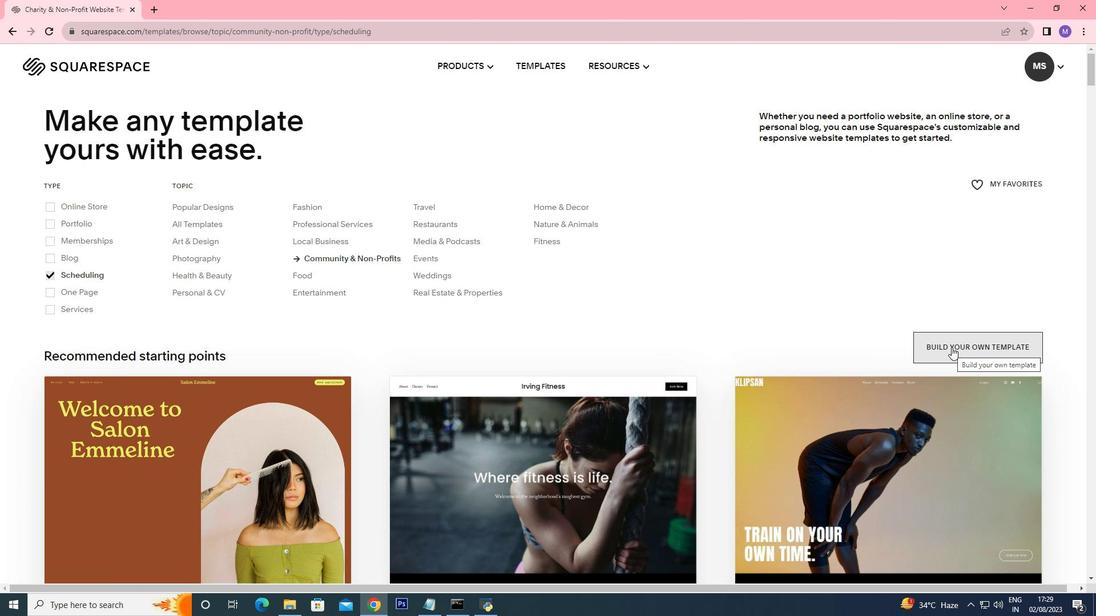 
Action: Mouse scrolled (952, 347) with delta (0, 0)
Screenshot: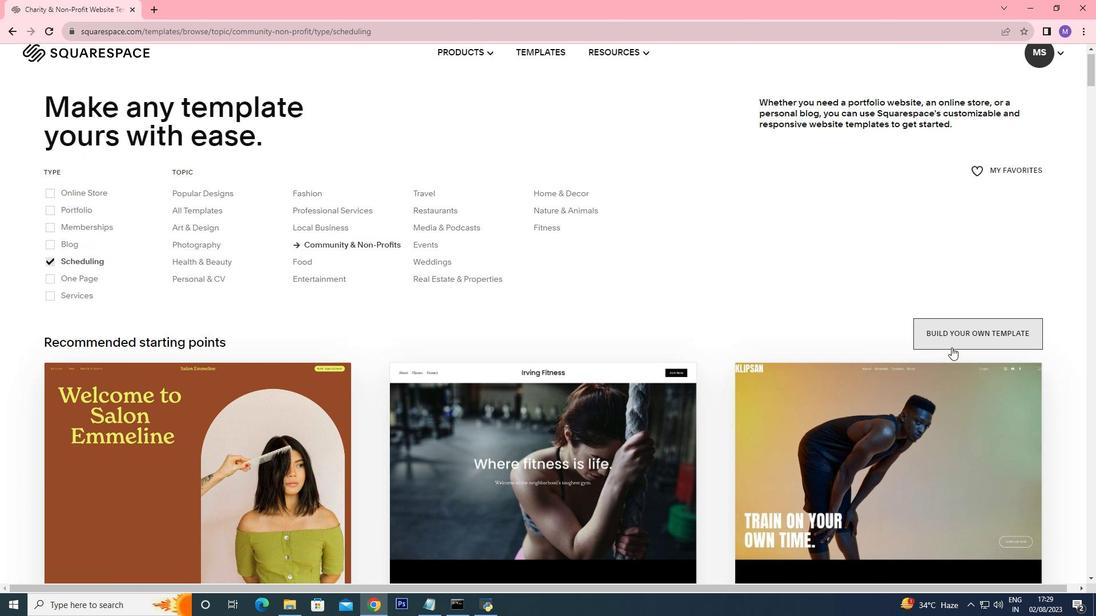 
Action: Mouse scrolled (952, 347) with delta (0, 0)
Screenshot: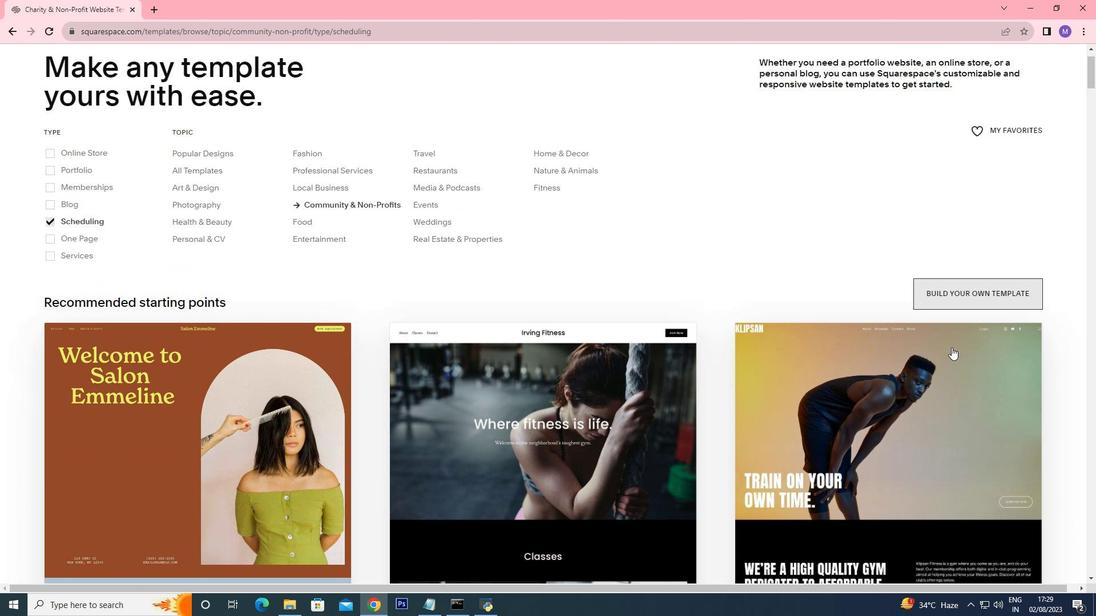 
Action: Mouse moved to (515, 451)
Screenshot: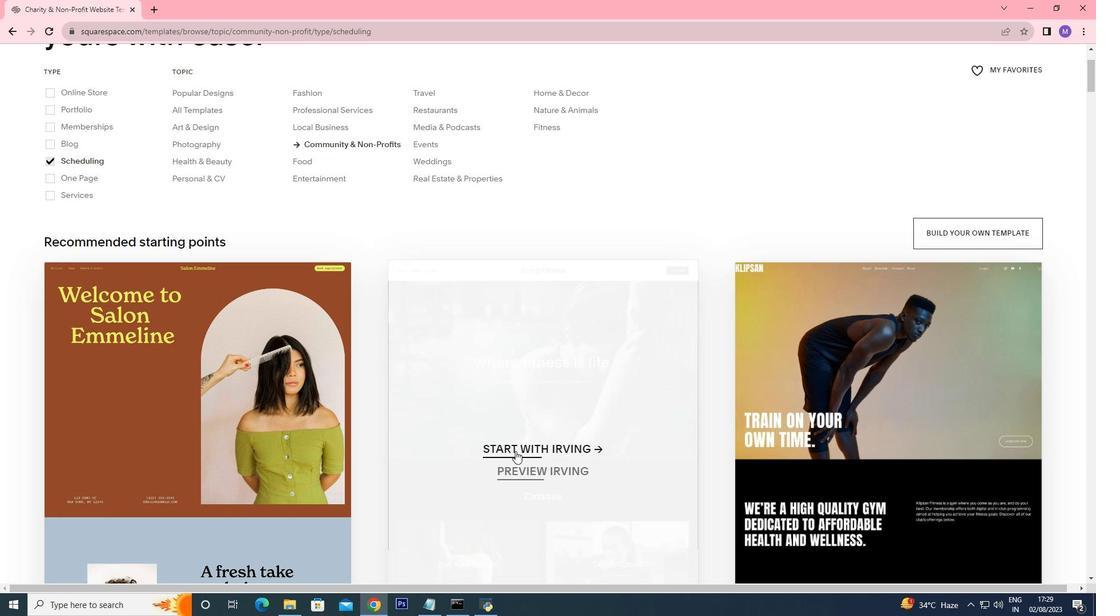 
Action: Mouse pressed left at (515, 451)
Screenshot: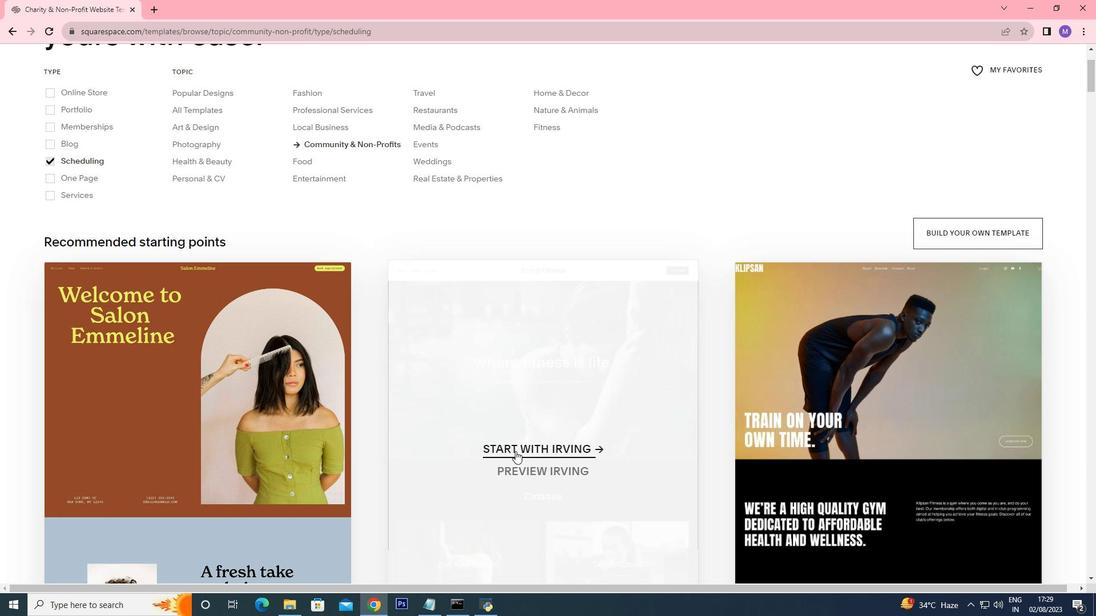 
Action: Mouse moved to (400, 258)
Screenshot: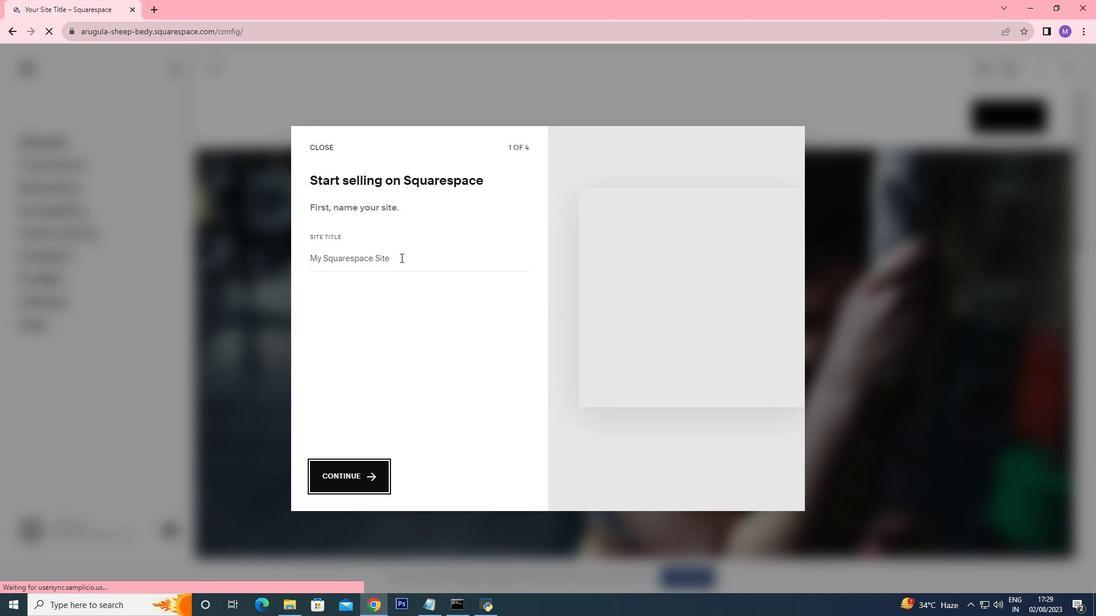 
Action: Mouse pressed left at (400, 258)
Screenshot: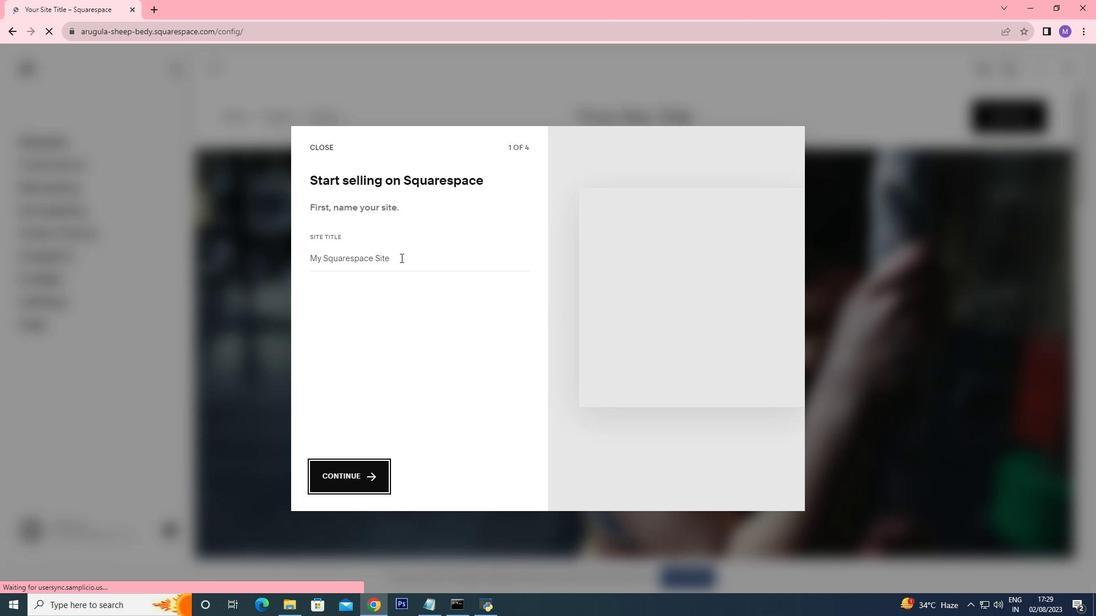 
Action: Mouse pressed left at (400, 258)
Screenshot: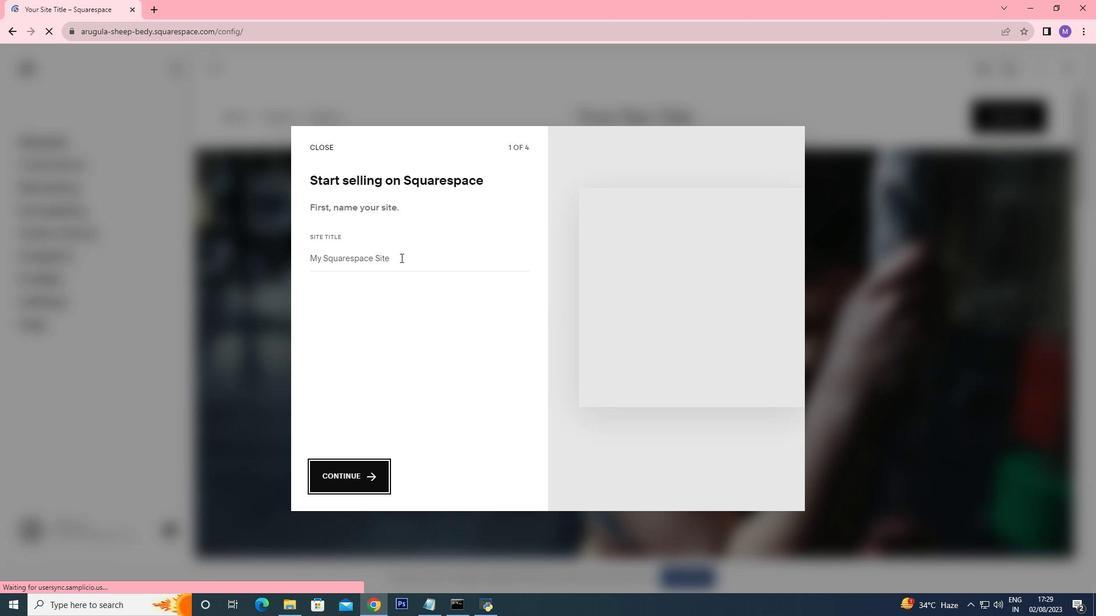 
Action: Mouse moved to (383, 255)
Screenshot: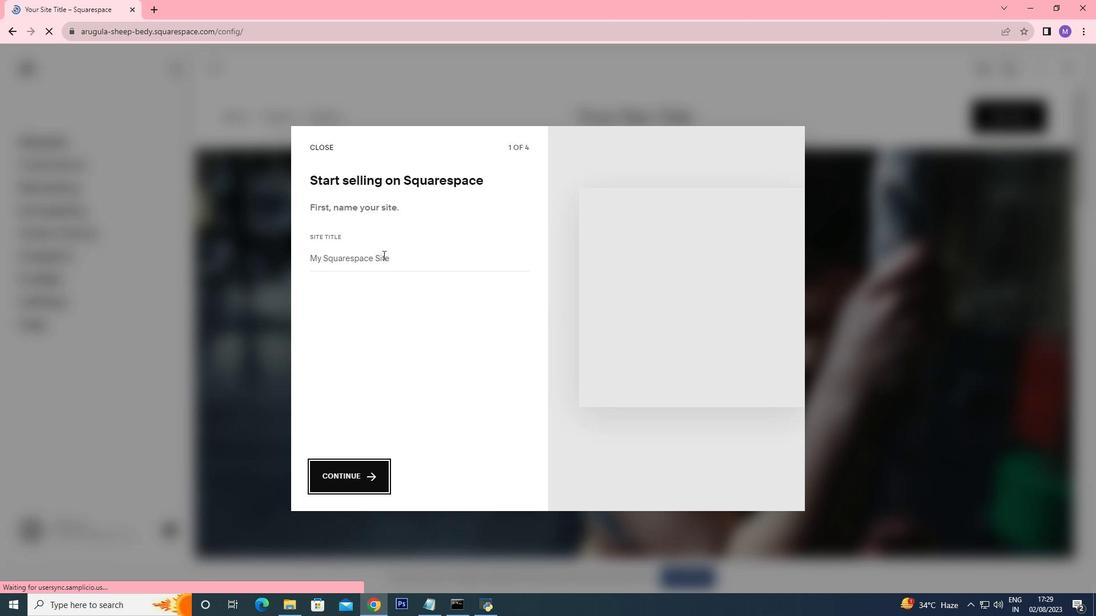 
Action: Mouse pressed left at (383, 255)
Screenshot: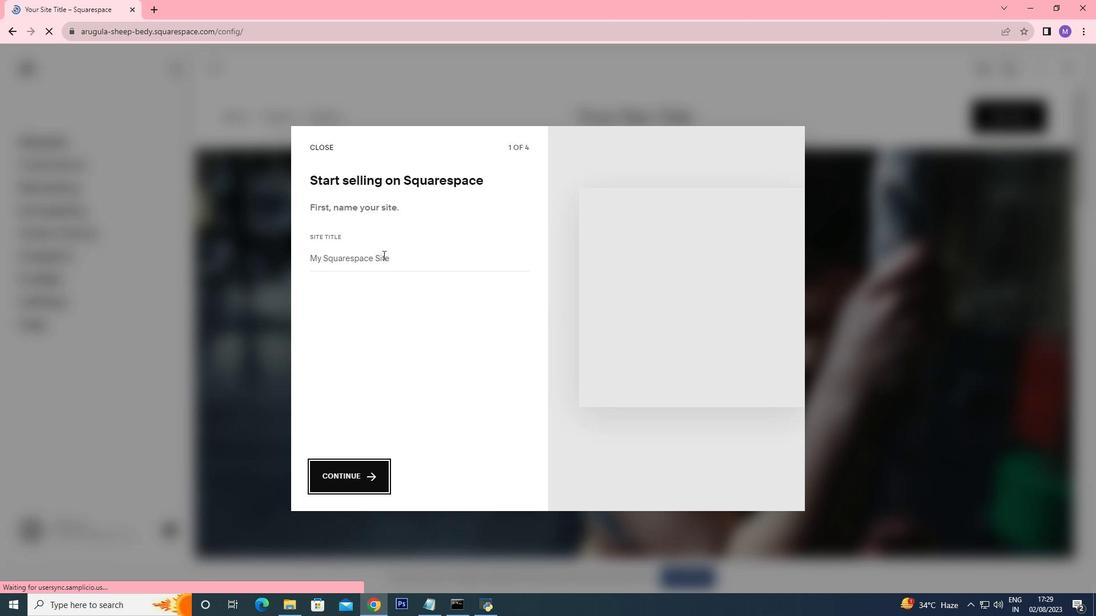 
Action: Key pressed <Key.shift><Key.shift><Key.shift><Key.shift><Key.shift><Key.shift><Key.shift><Key.shift><Key.shift><Key.shift>Charity<Key.space><Key.shift>help
Screenshot: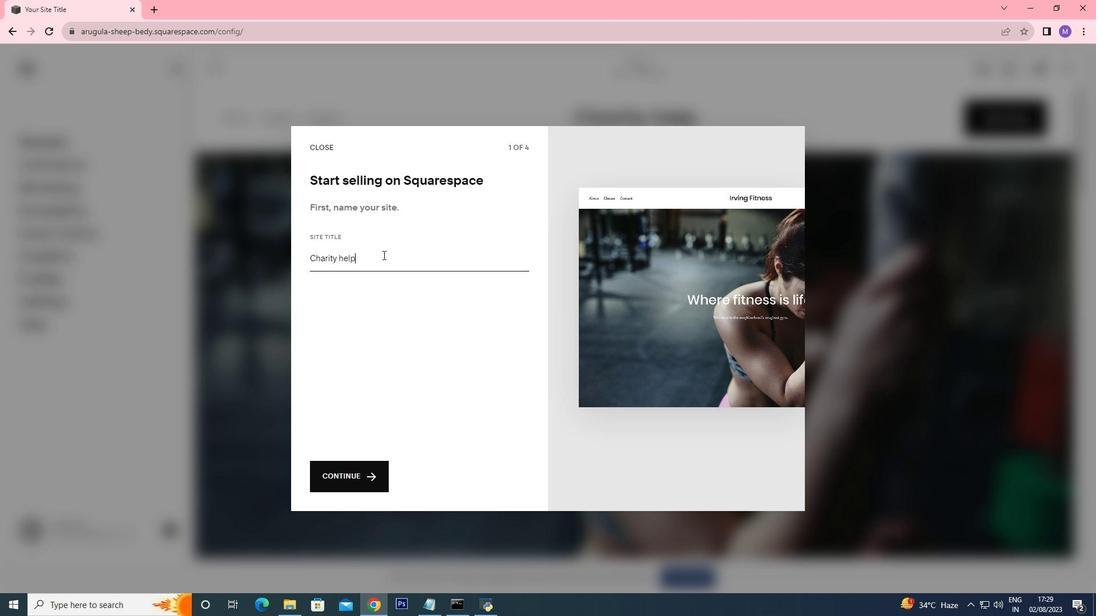 
Action: Mouse moved to (353, 479)
Screenshot: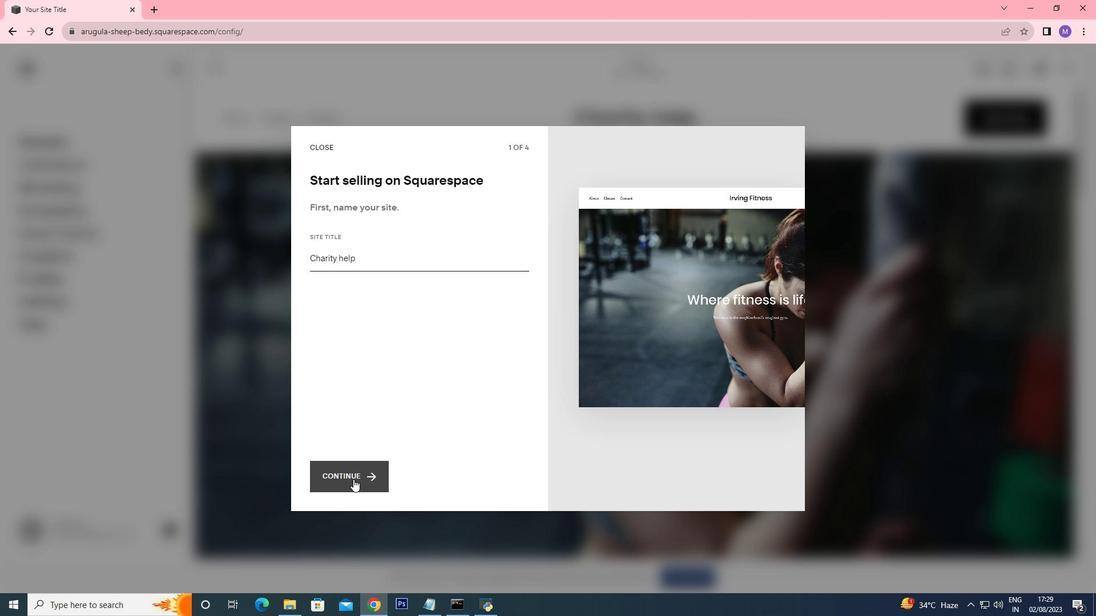 
Action: Mouse pressed left at (353, 479)
Screenshot: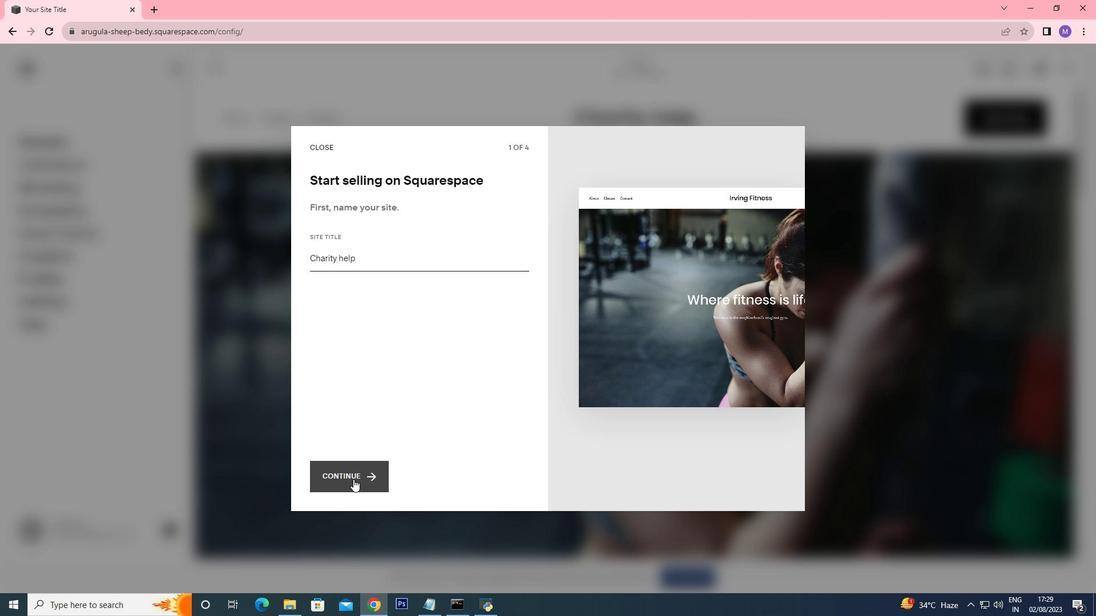 
Action: Mouse moved to (505, 494)
Screenshot: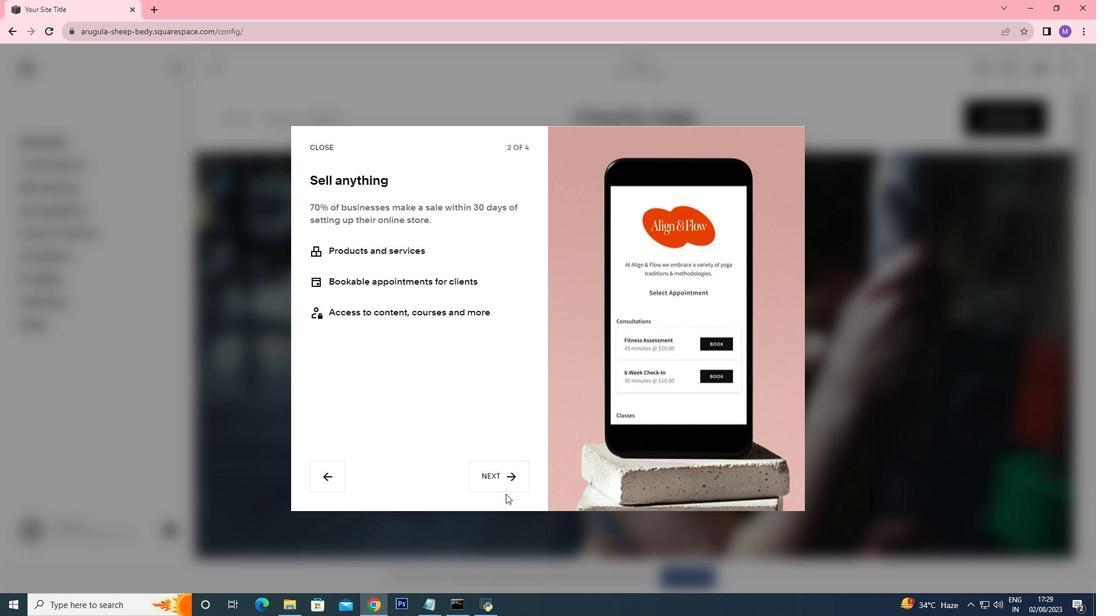 
Action: Mouse pressed left at (505, 494)
Screenshot: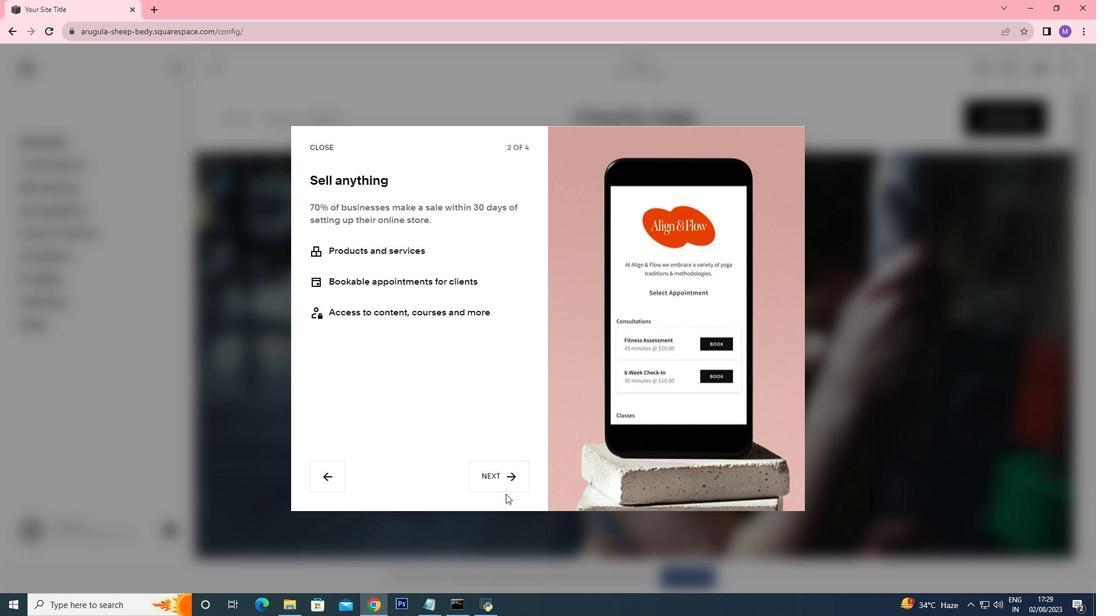 
Action: Mouse moved to (497, 476)
Screenshot: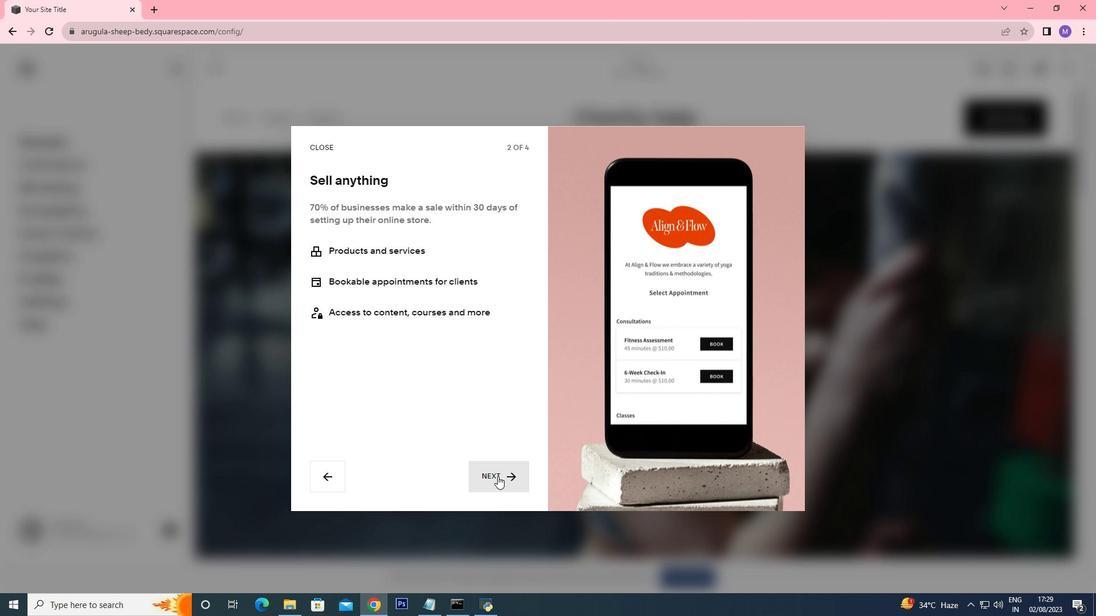 
Action: Mouse pressed left at (497, 476)
Screenshot: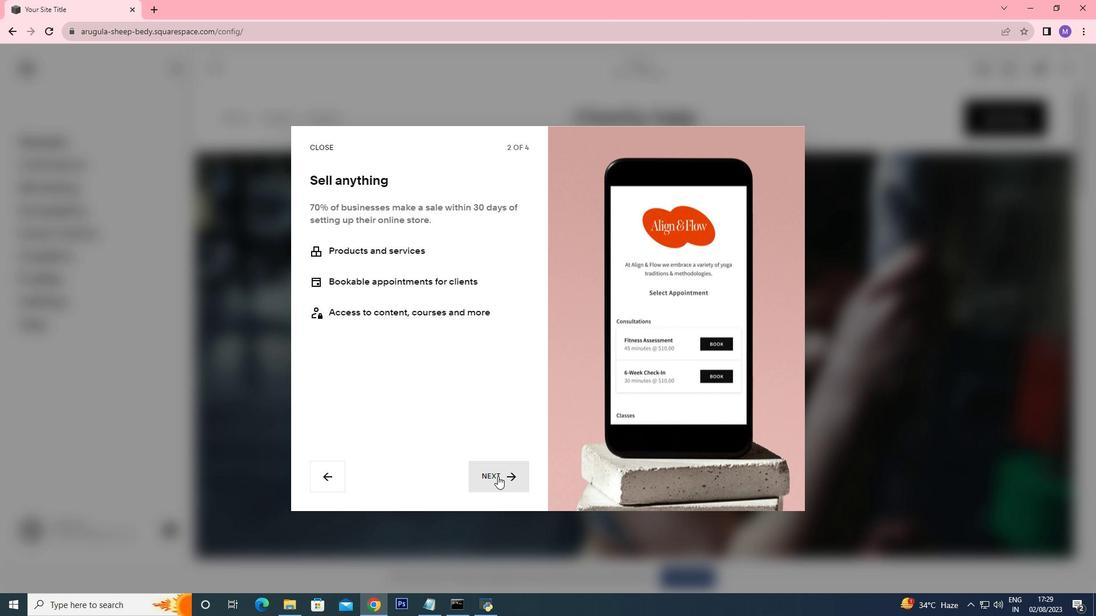 
Action: Mouse moved to (503, 479)
Screenshot: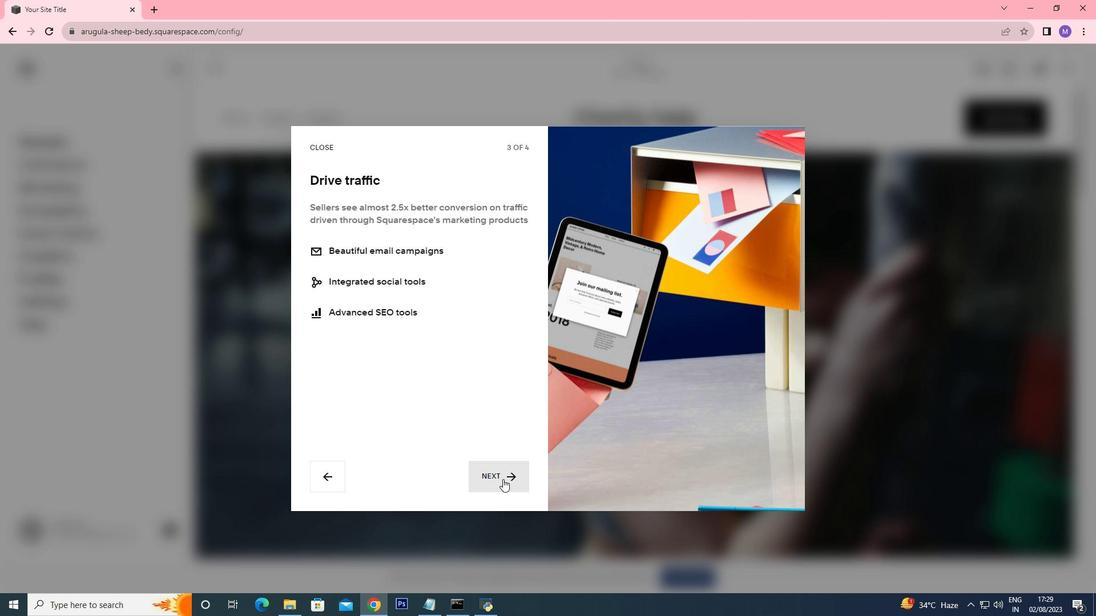 
Action: Mouse pressed left at (503, 479)
Screenshot: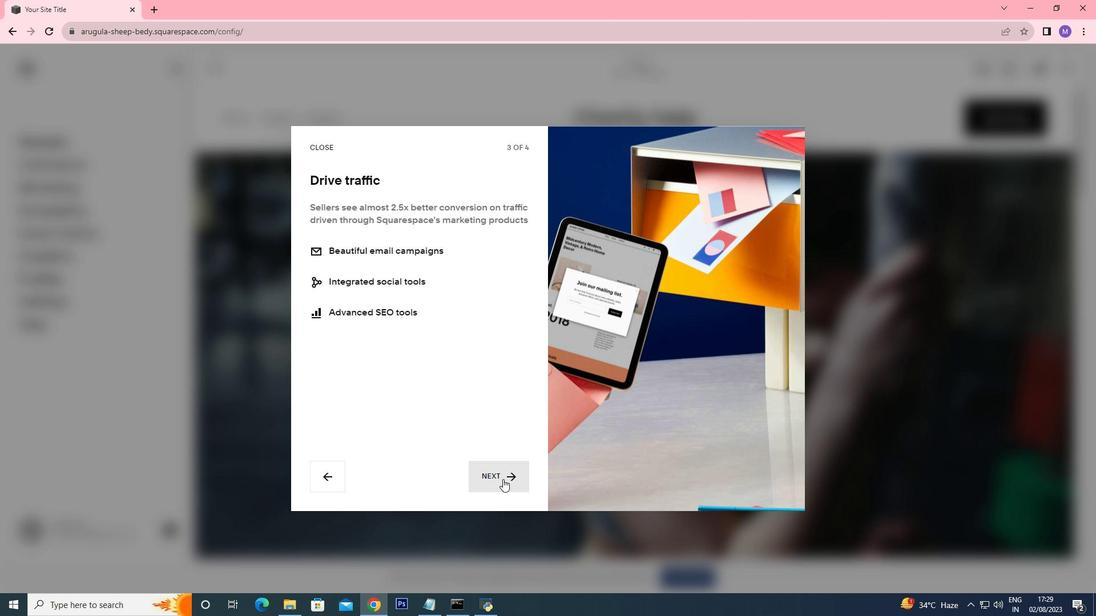 
Action: Mouse pressed left at (503, 479)
Screenshot: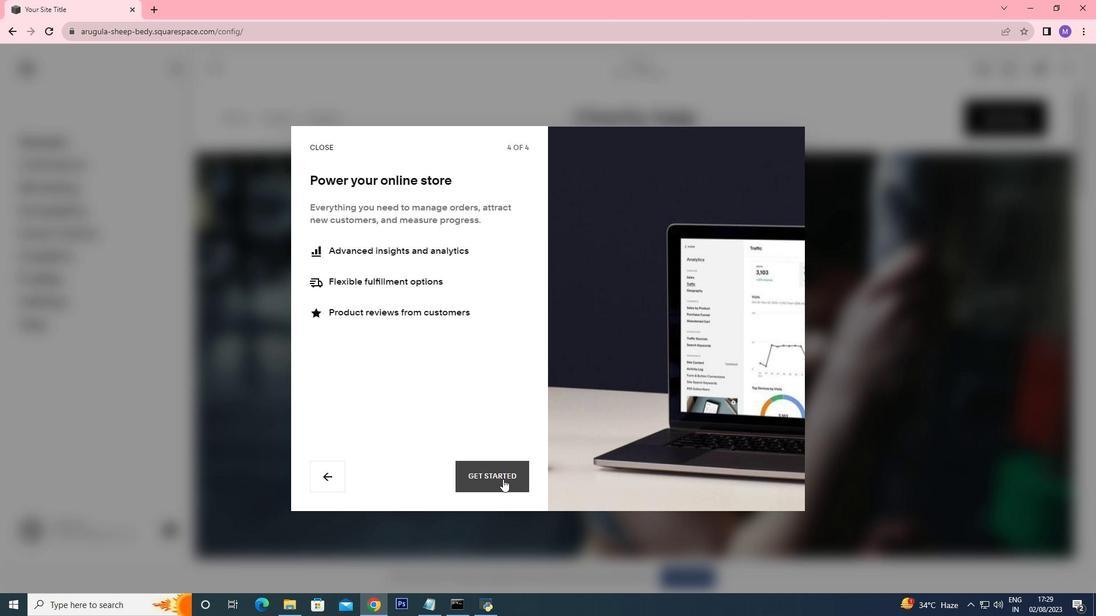 
Action: Mouse moved to (1045, 504)
Screenshot: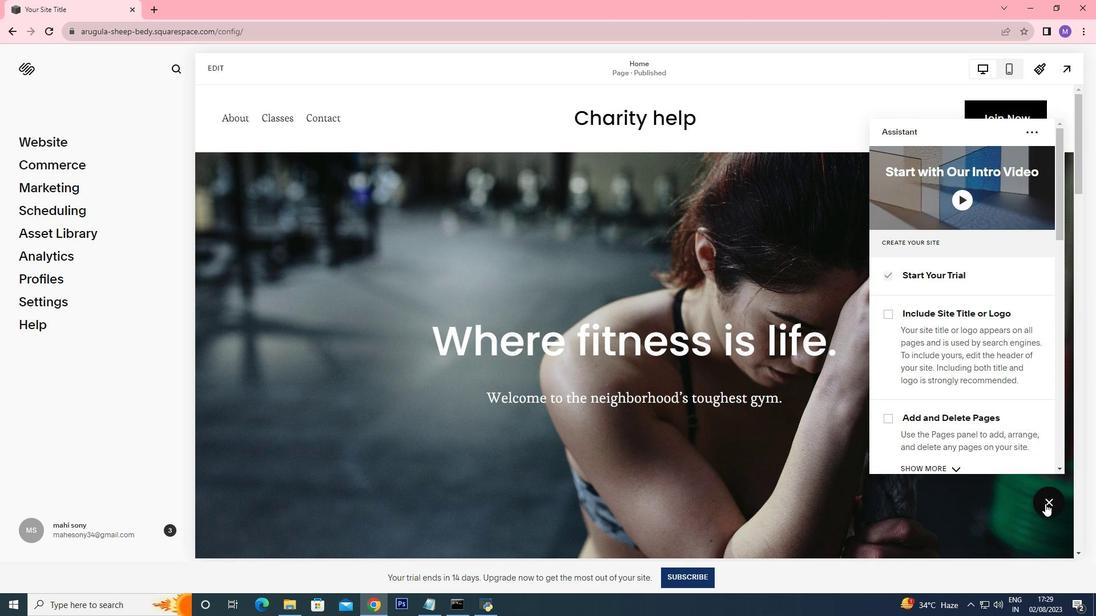 
Action: Mouse pressed left at (1045, 504)
Screenshot: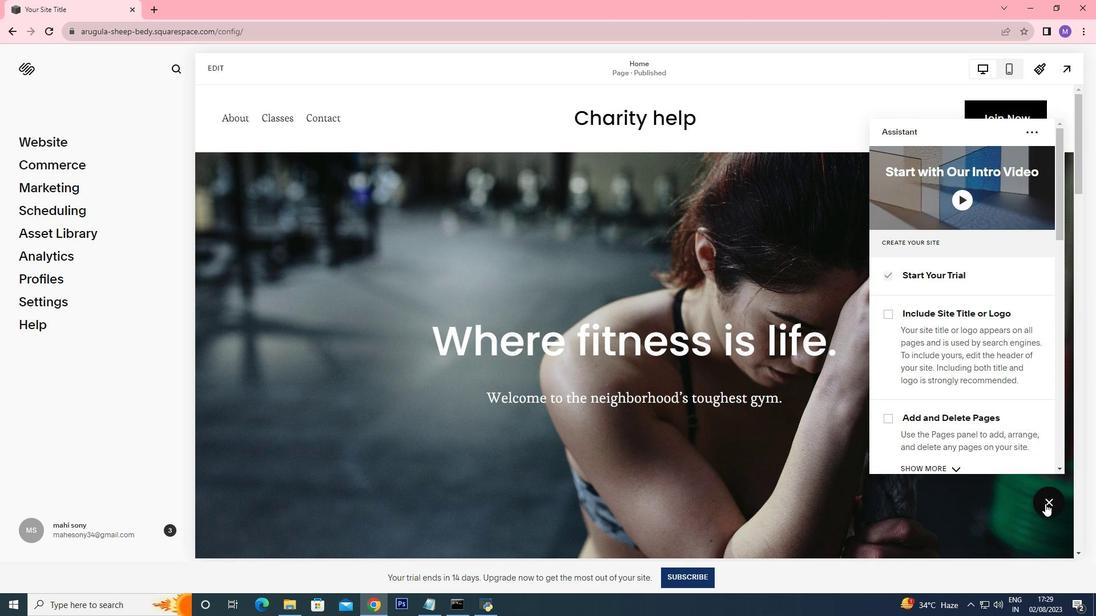 
Action: Mouse moved to (757, 272)
Screenshot: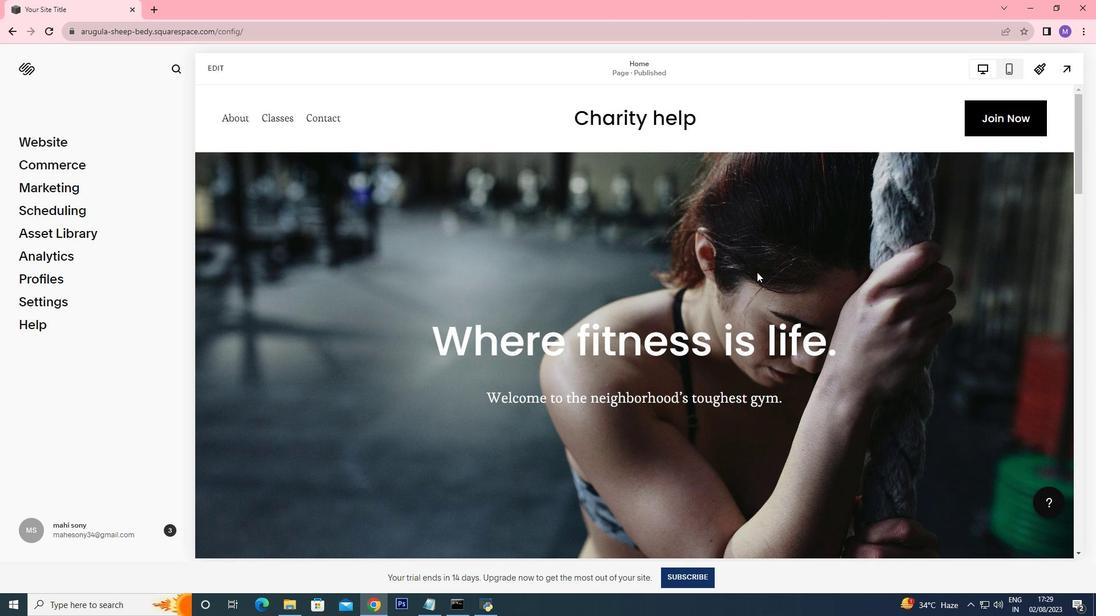 
Action: Mouse pressed left at (757, 272)
Screenshot: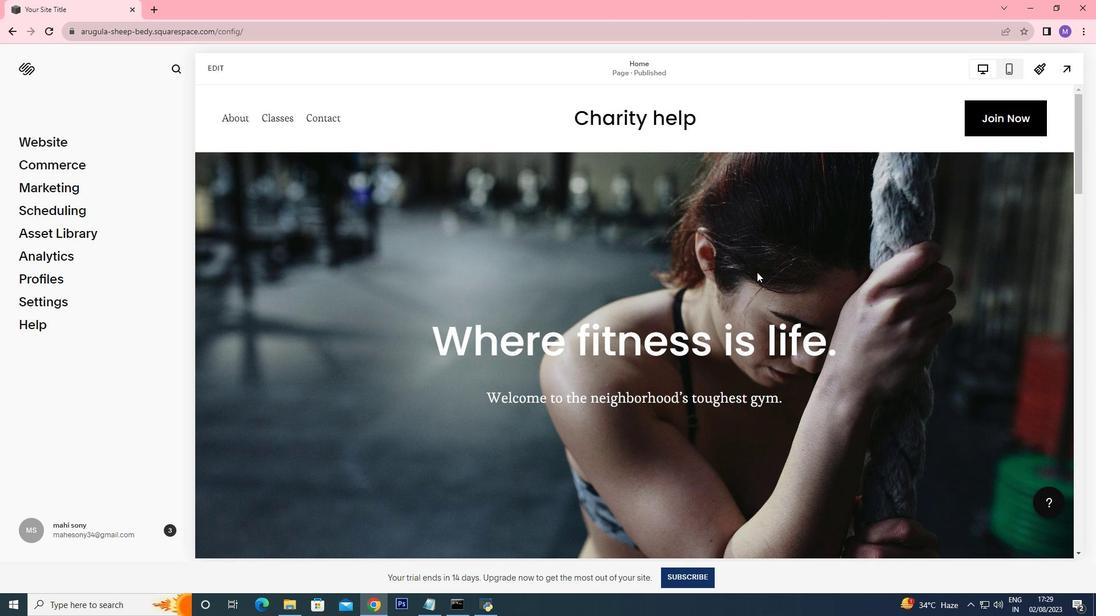 
Action: Mouse moved to (715, 259)
Screenshot: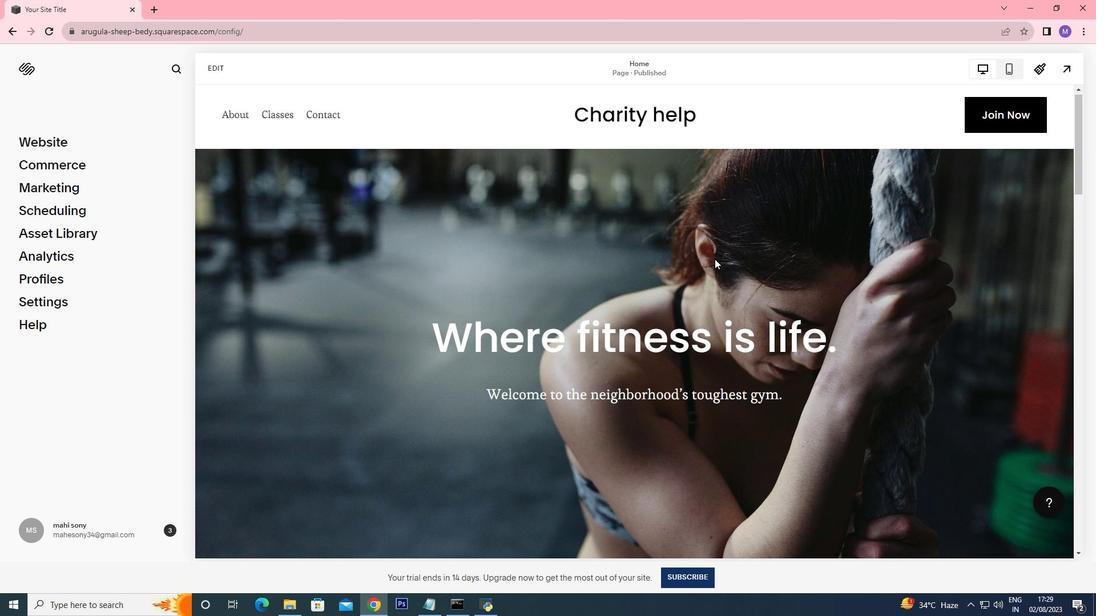 
Action: Mouse scrolled (715, 258) with delta (0, 0)
Screenshot: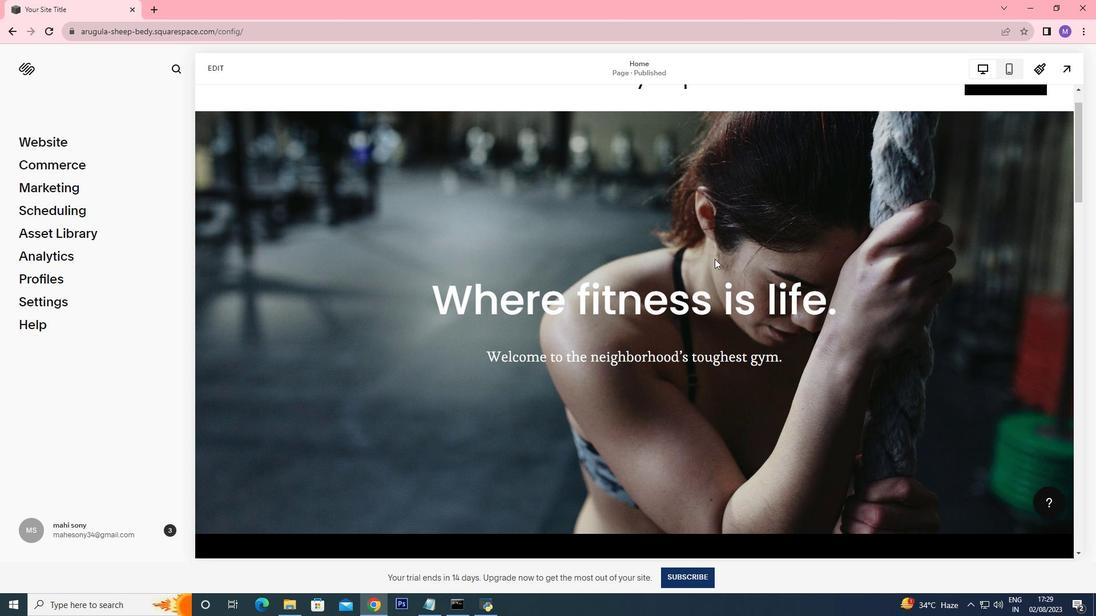 
Action: Mouse scrolled (715, 258) with delta (0, 0)
Screenshot: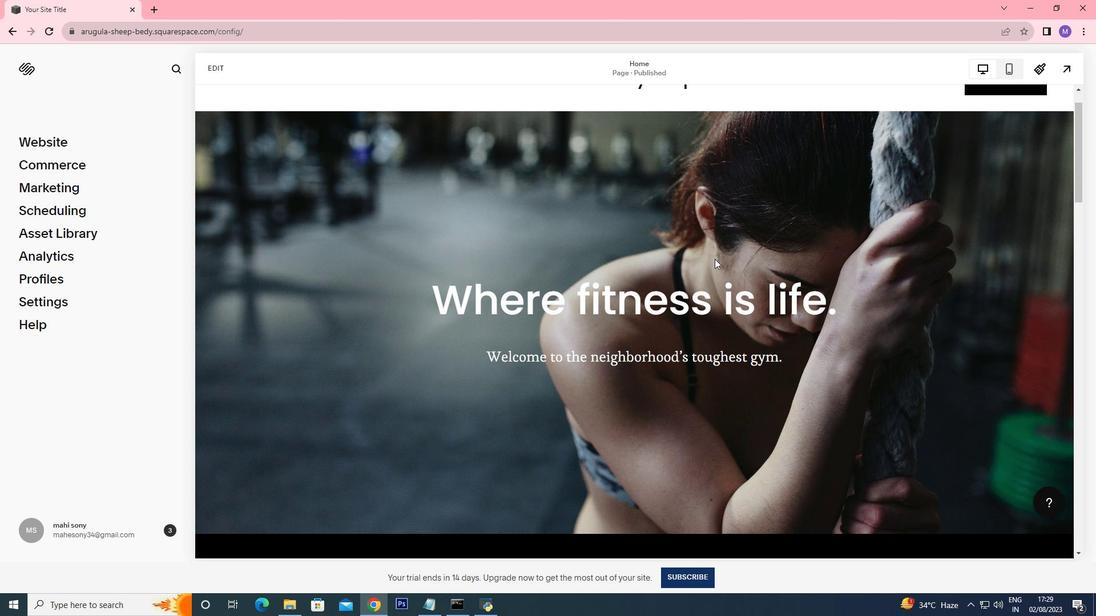 
Action: Mouse moved to (715, 259)
Screenshot: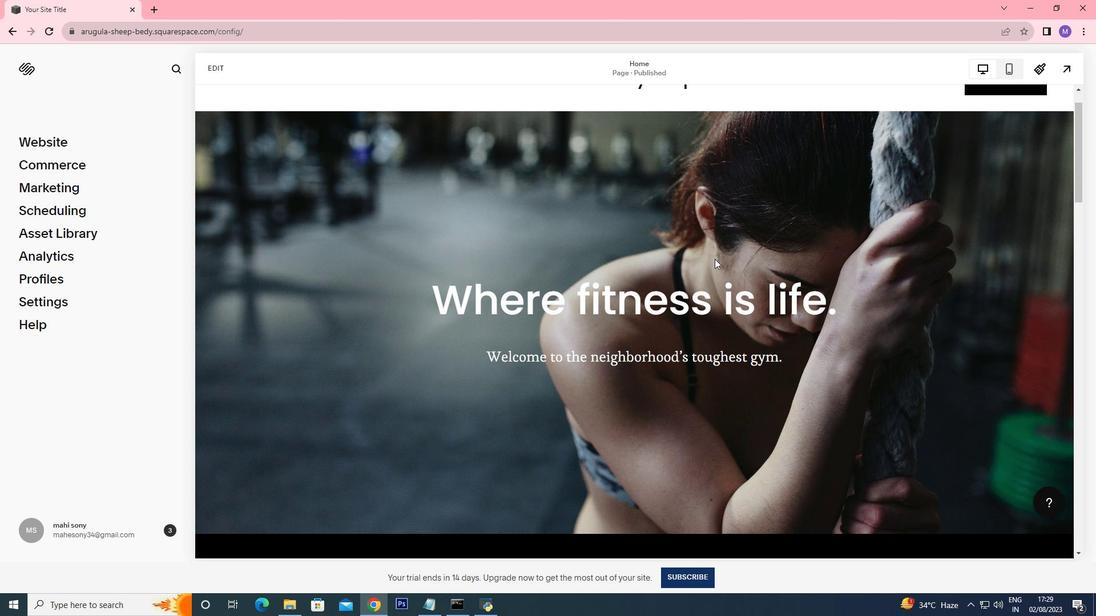 
Action: Mouse scrolled (715, 258) with delta (0, 0)
Screenshot: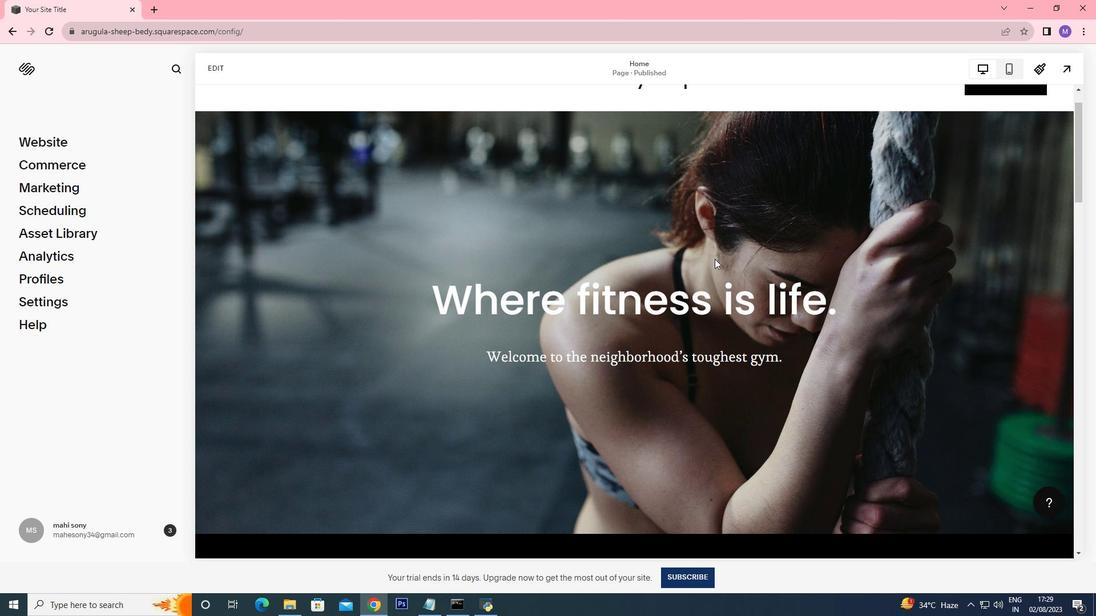 
Action: Mouse scrolled (715, 258) with delta (0, 0)
Screenshot: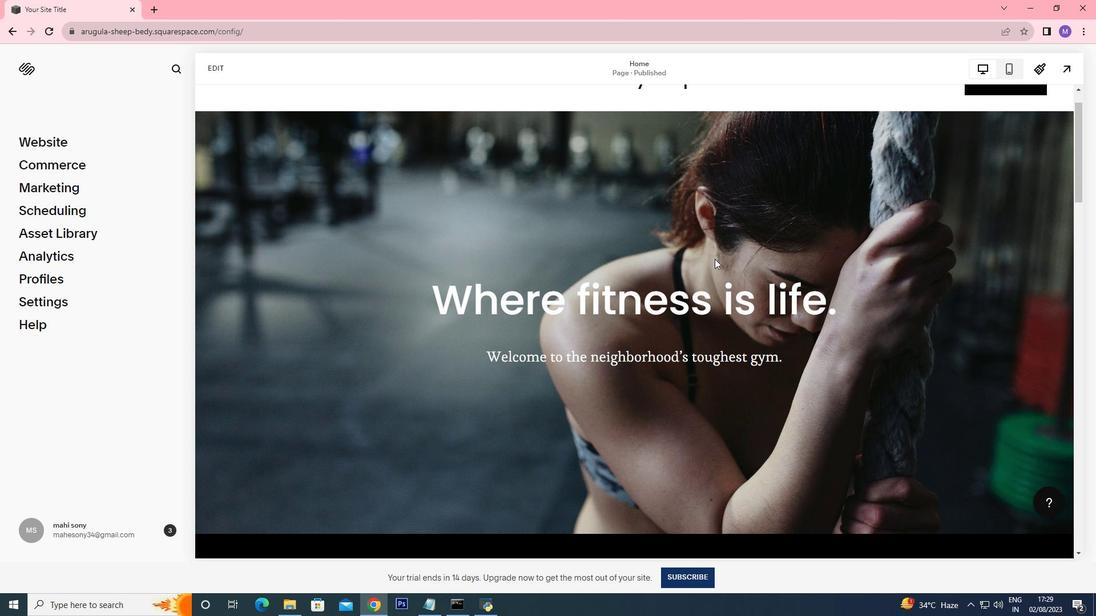 
Action: Mouse scrolled (715, 258) with delta (0, 0)
Screenshot: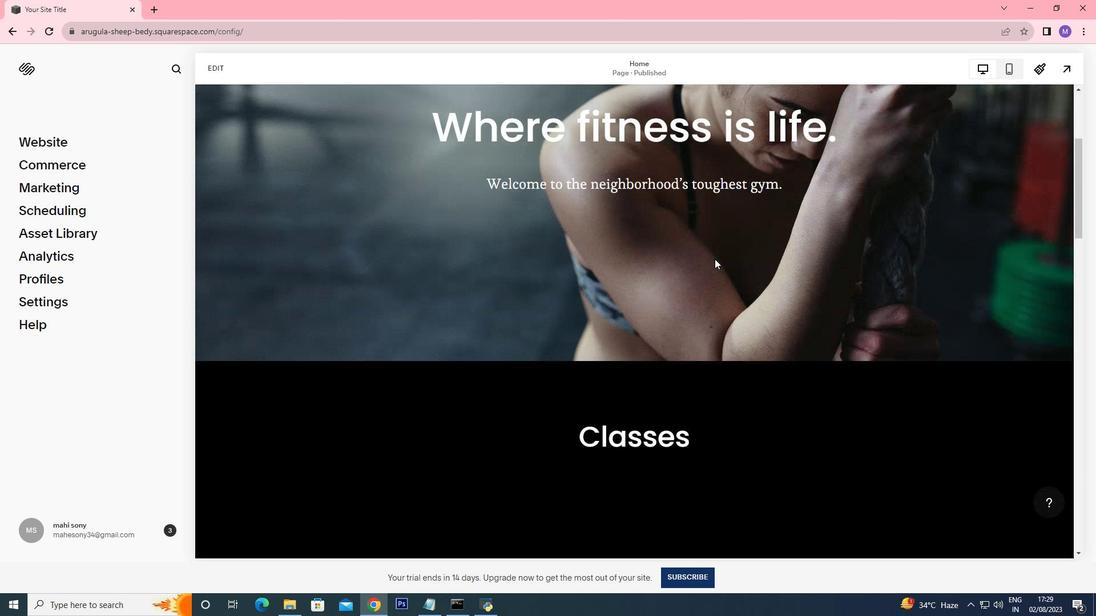 
Action: Mouse scrolled (715, 258) with delta (0, 0)
Screenshot: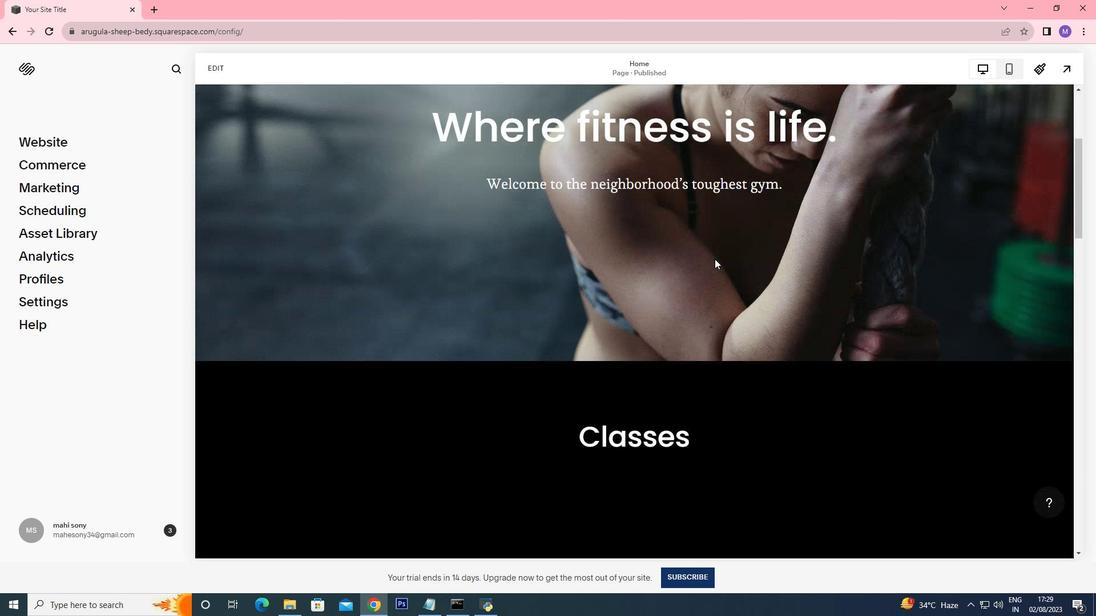 
Action: Mouse scrolled (715, 258) with delta (0, 0)
Screenshot: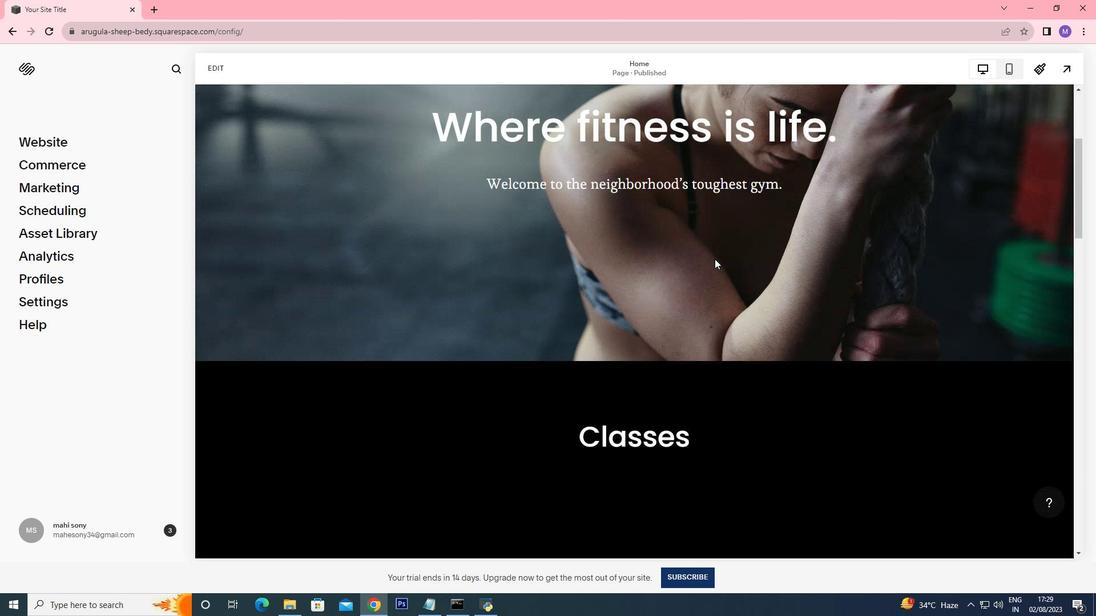 
Action: Mouse scrolled (715, 258) with delta (0, 0)
Screenshot: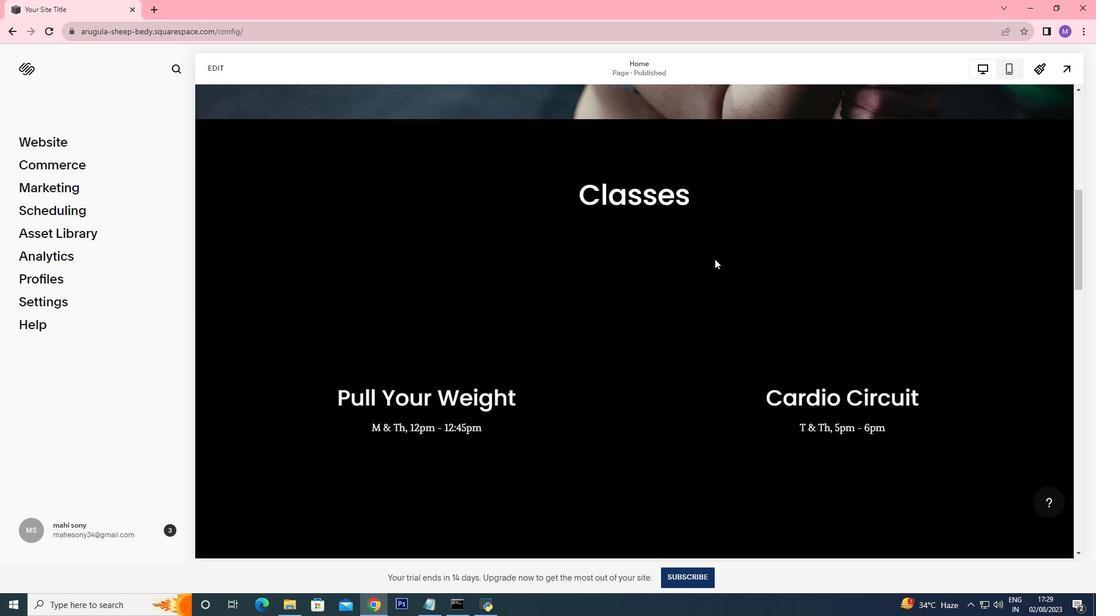 
Action: Mouse moved to (712, 267)
Screenshot: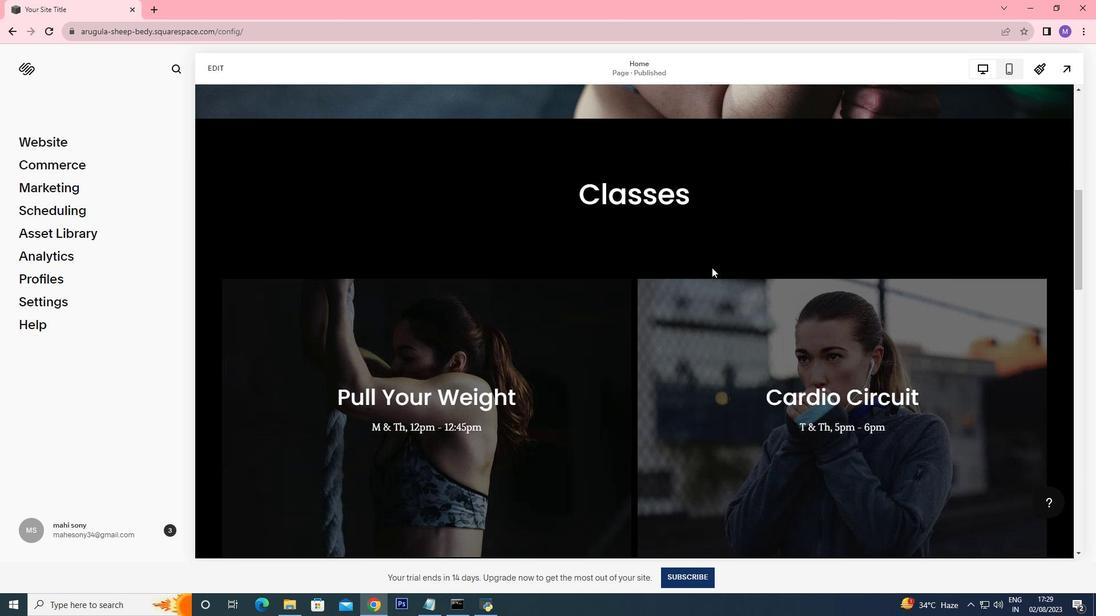 
Action: Mouse scrolled (712, 267) with delta (0, 0)
Screenshot: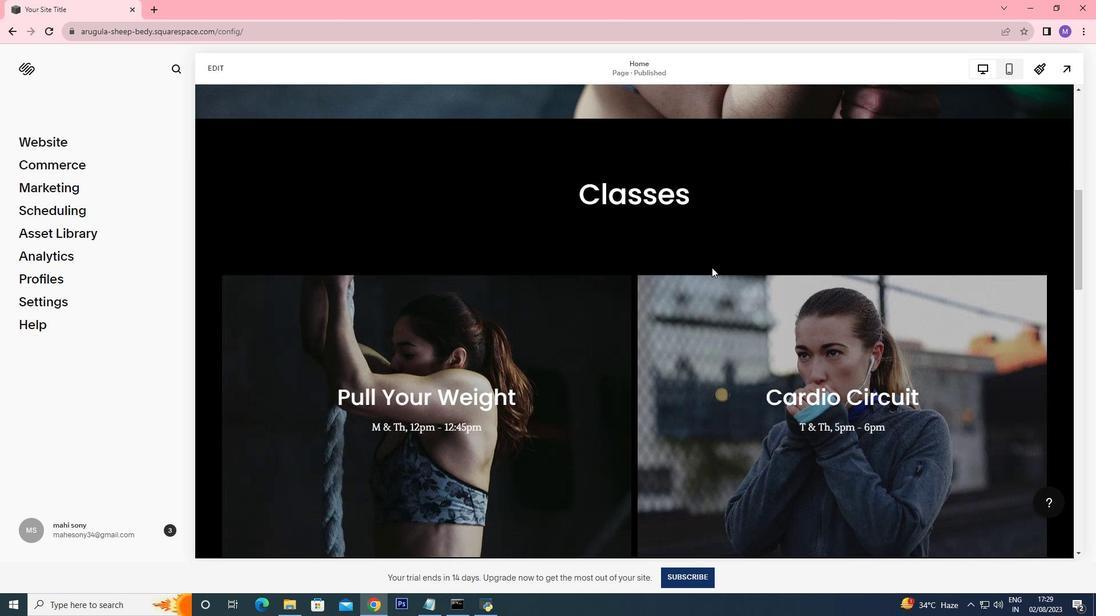 
Action: Mouse scrolled (712, 267) with delta (0, 0)
Screenshot: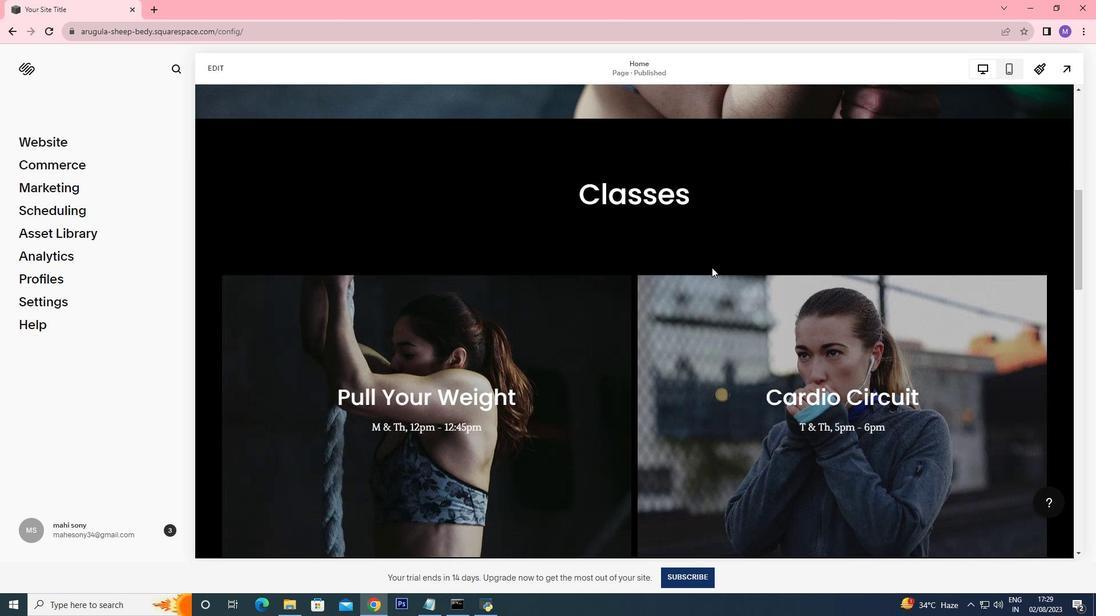 
Action: Mouse scrolled (712, 267) with delta (0, 0)
Screenshot: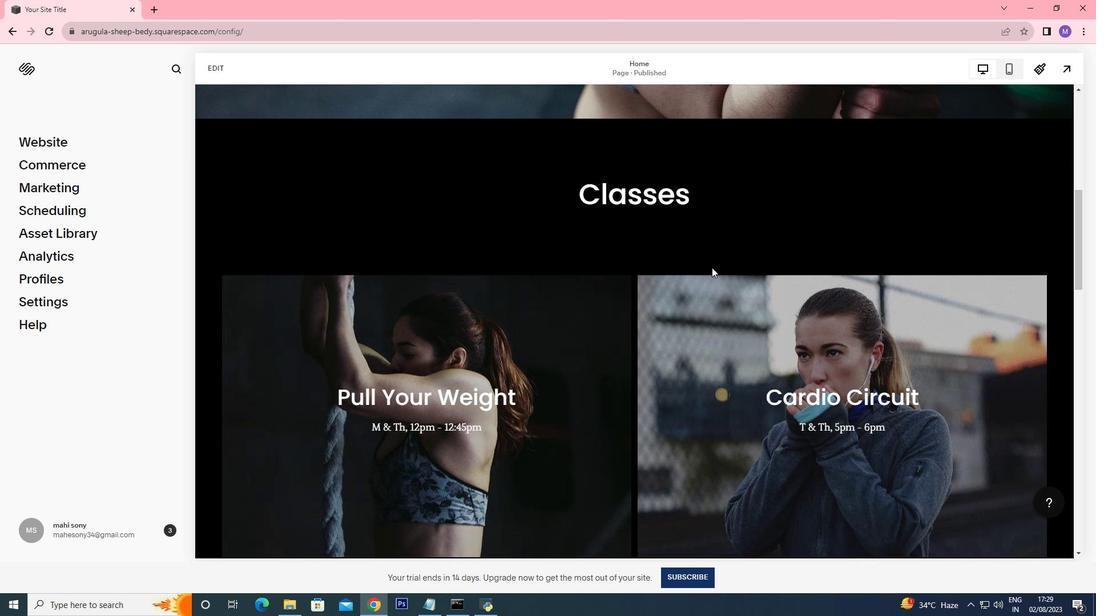 
Action: Mouse scrolled (712, 267) with delta (0, 0)
Screenshot: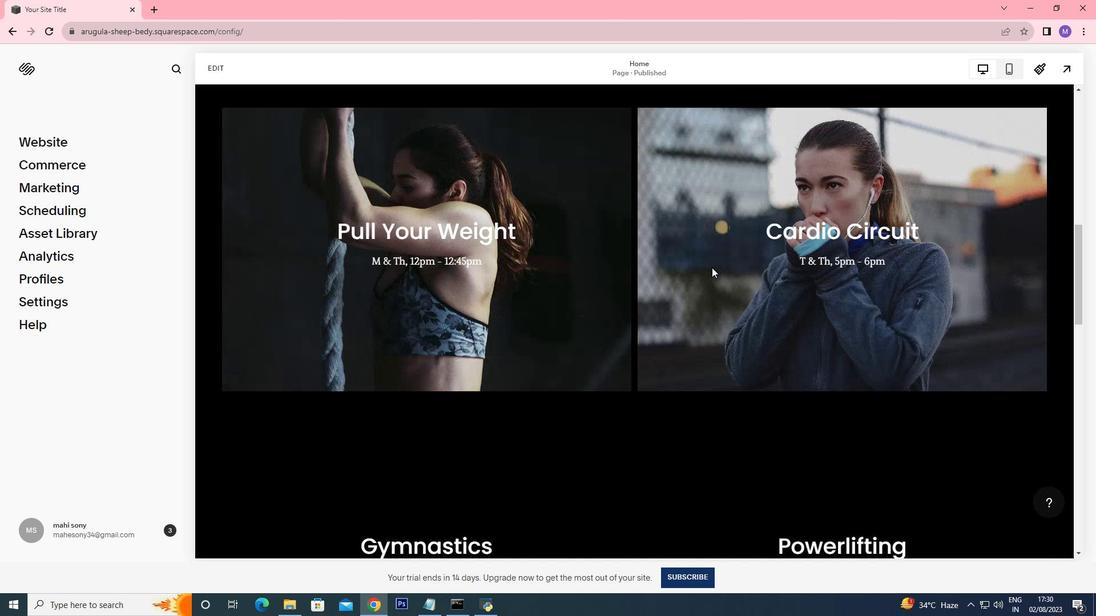 
Action: Mouse scrolled (712, 267) with delta (0, 0)
Screenshot: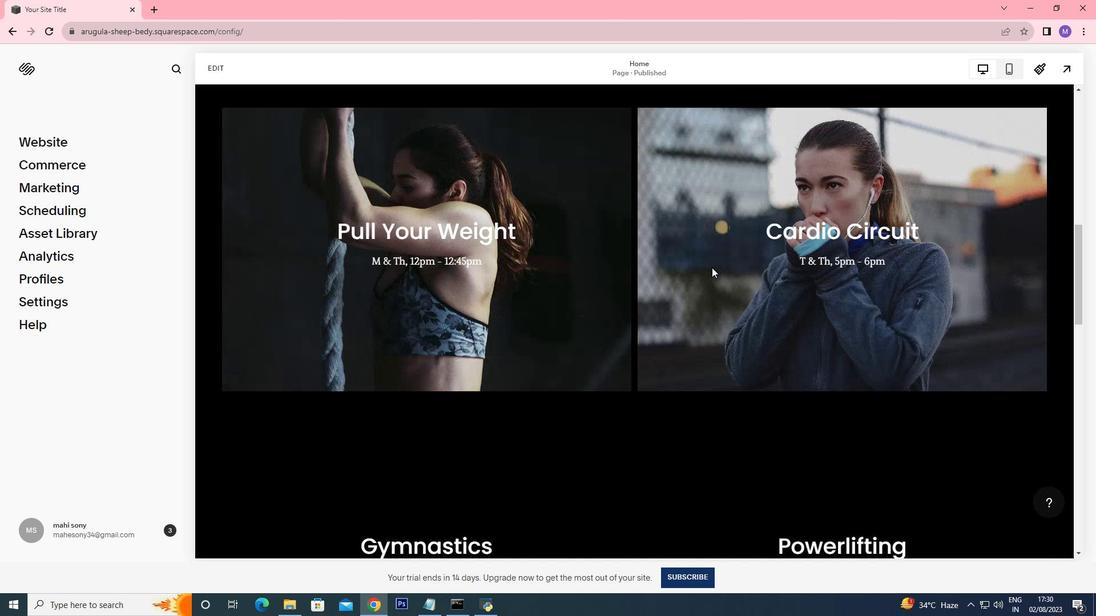 
Action: Mouse scrolled (712, 267) with delta (0, 0)
Screenshot: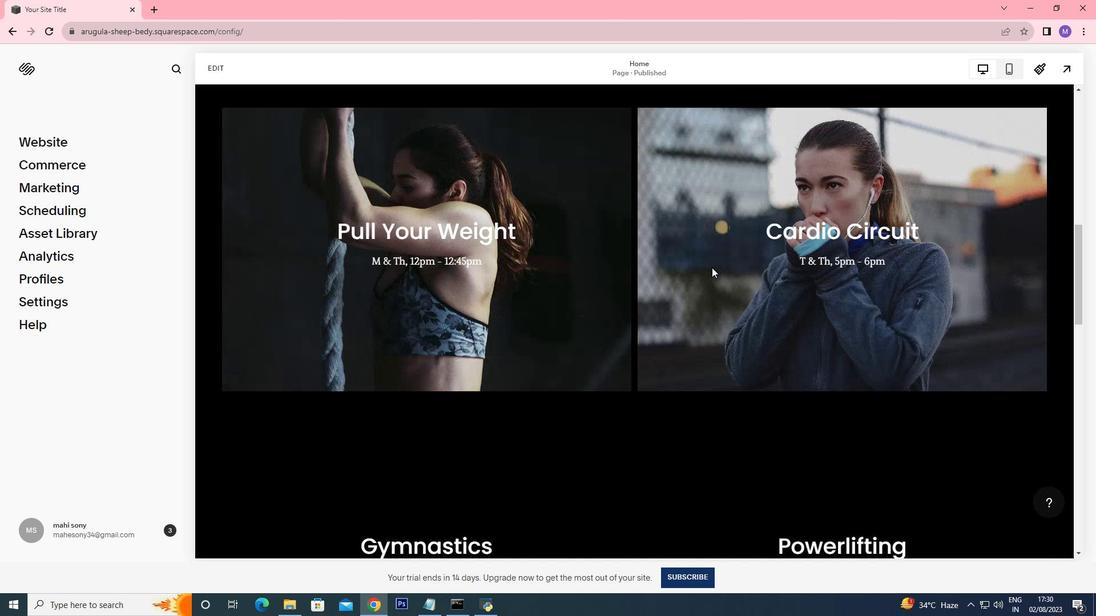 
Action: Mouse scrolled (712, 267) with delta (0, 0)
Screenshot: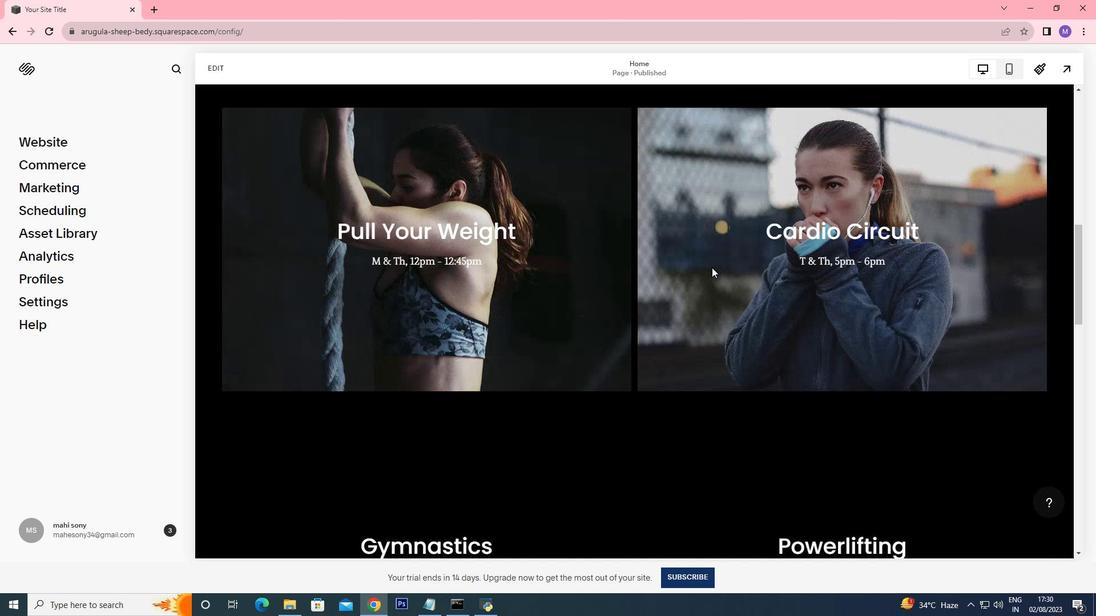 
Action: Mouse scrolled (712, 267) with delta (0, 0)
Screenshot: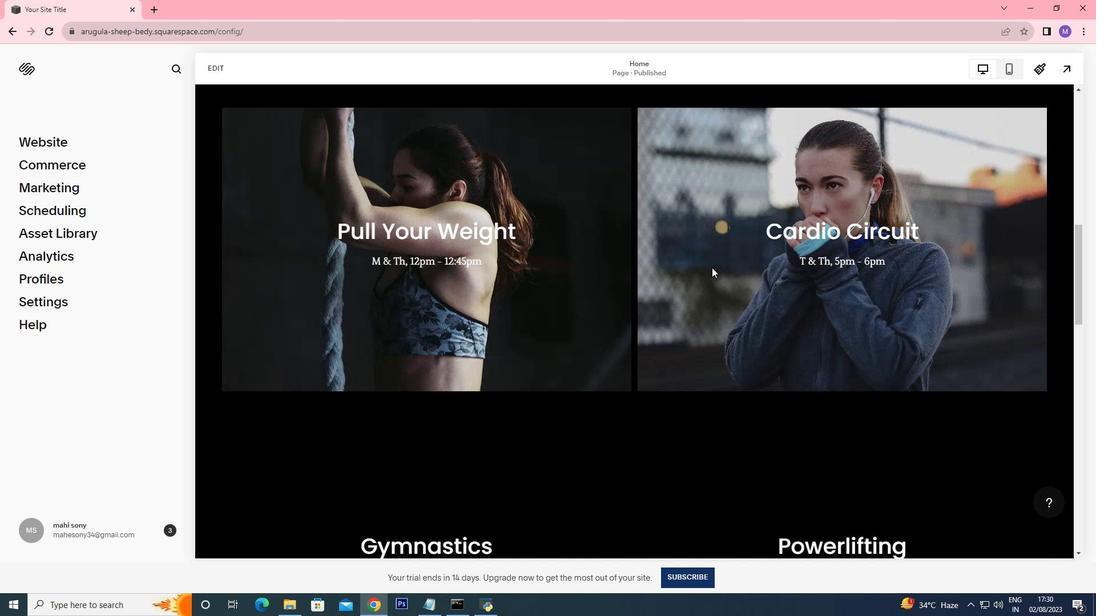 
Action: Mouse moved to (711, 279)
Screenshot: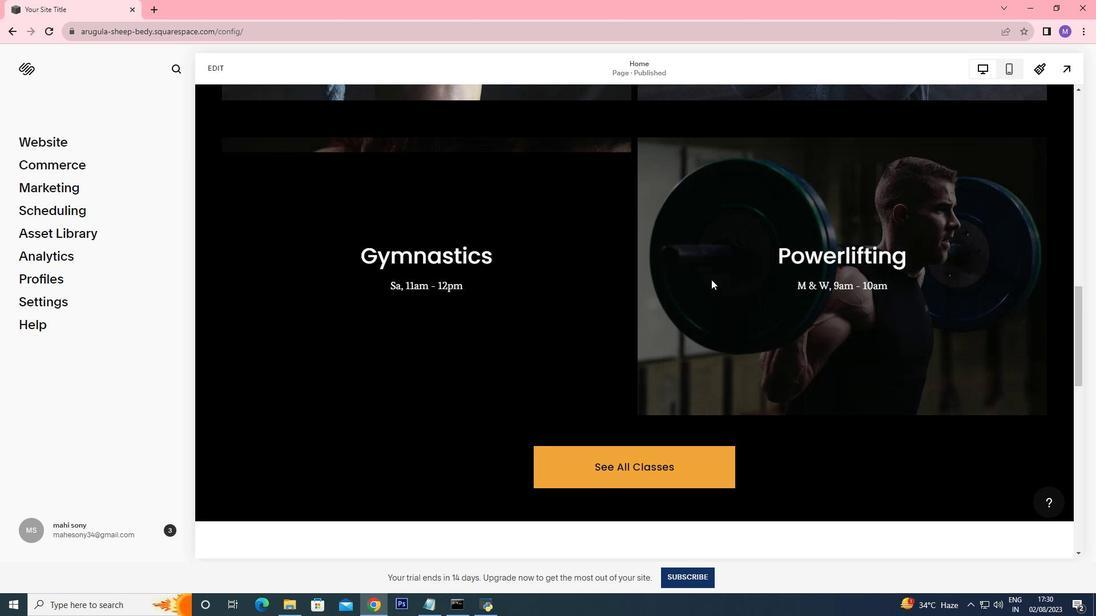 
Action: Mouse scrolled (711, 279) with delta (0, 0)
Screenshot: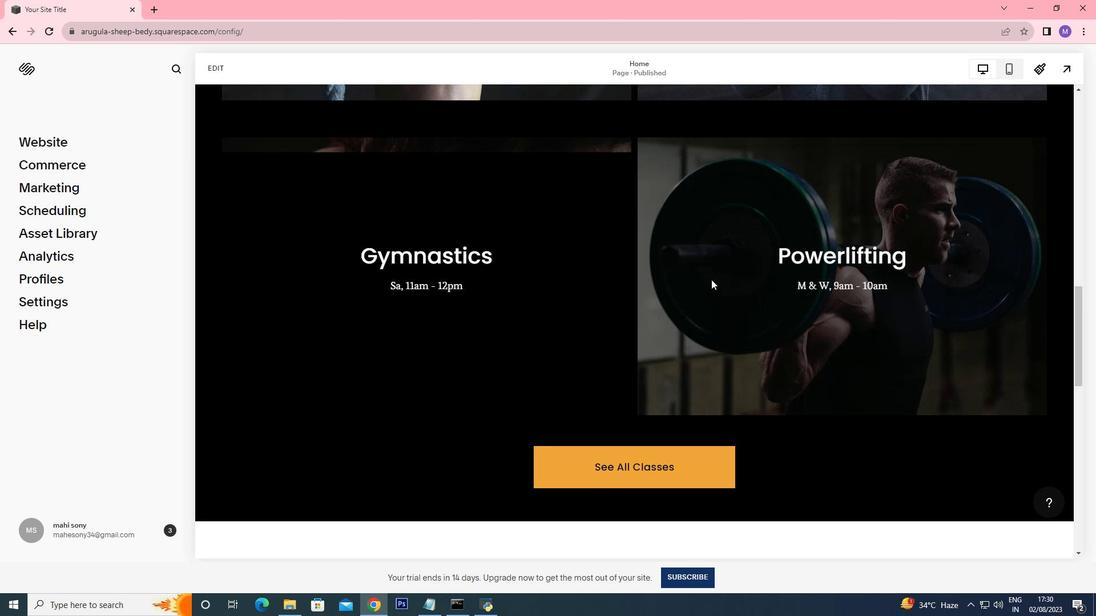 
Action: Mouse scrolled (711, 279) with delta (0, 0)
Screenshot: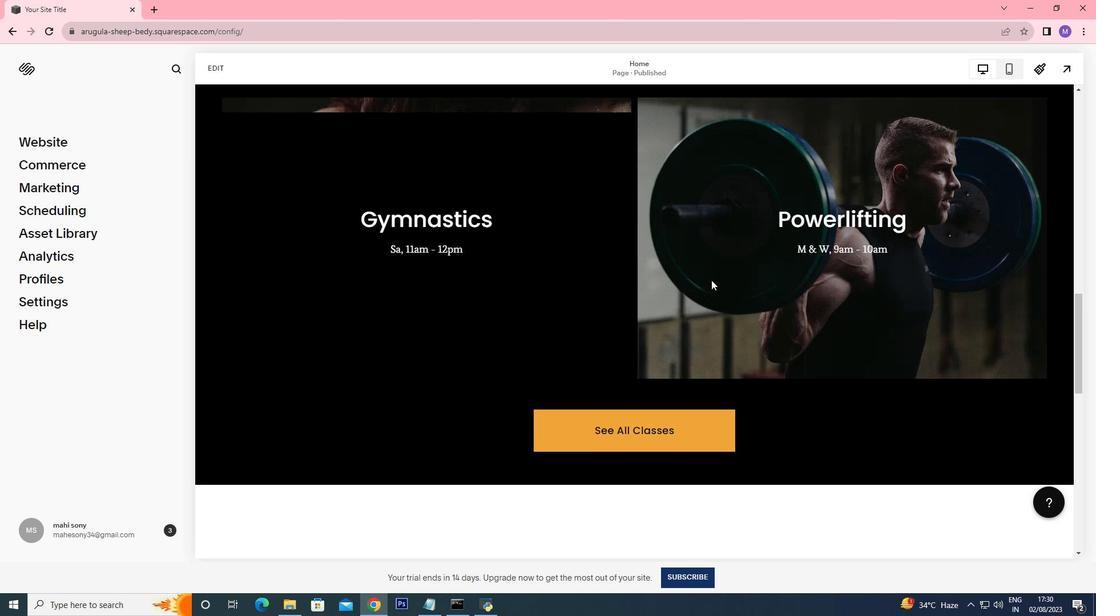 
Action: Mouse scrolled (711, 279) with delta (0, 0)
Screenshot: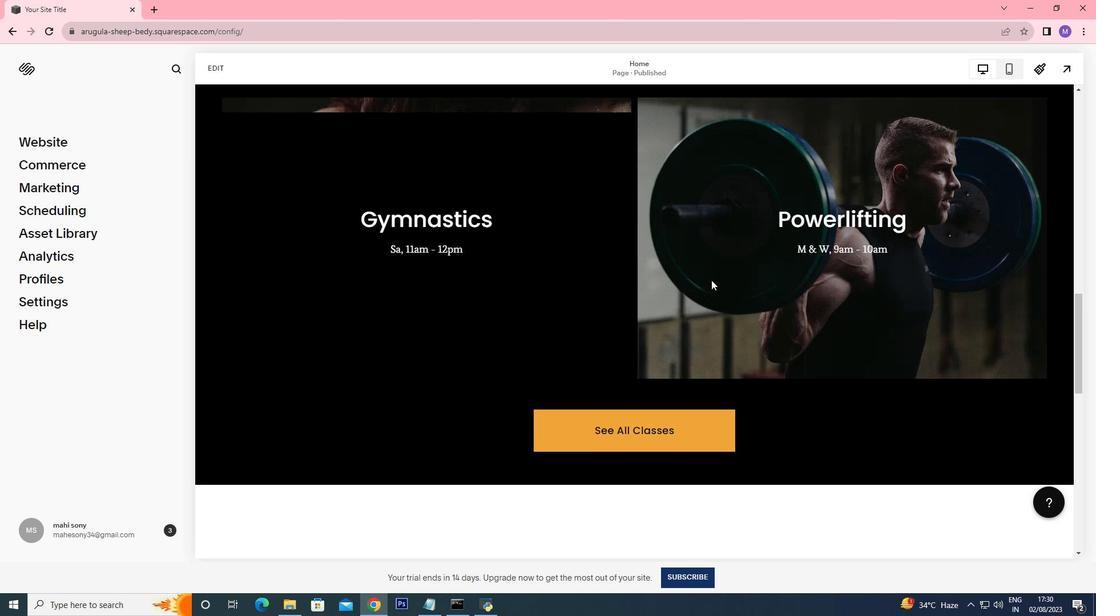 
Action: Mouse scrolled (711, 279) with delta (0, 0)
Screenshot: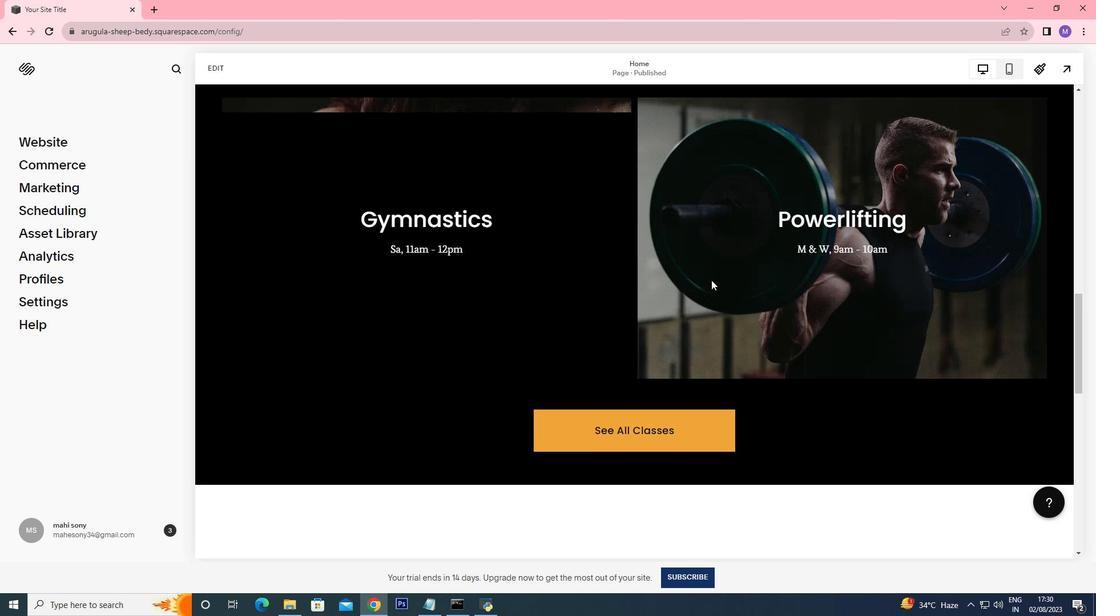 
Action: Mouse scrolled (711, 279) with delta (0, 0)
Screenshot: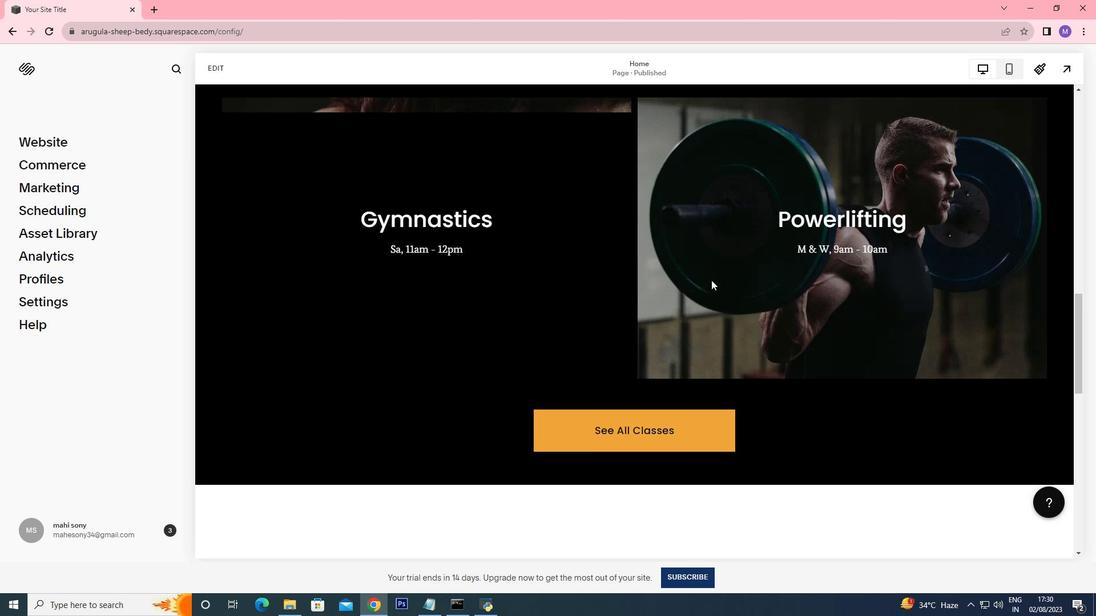
Action: Mouse scrolled (711, 279) with delta (0, 0)
Screenshot: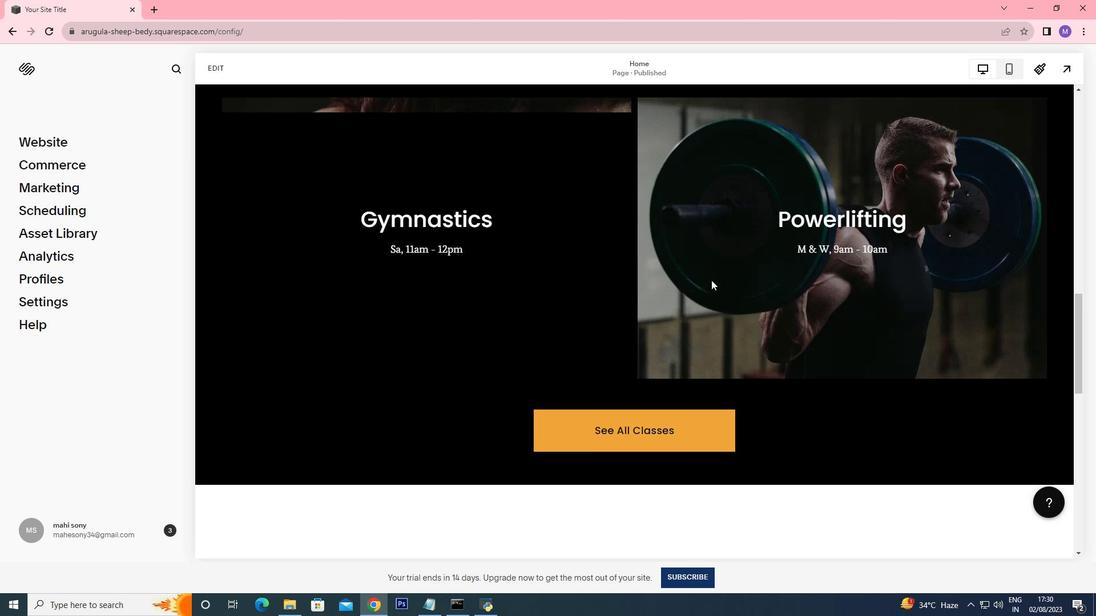 
Action: Mouse scrolled (711, 279) with delta (0, 0)
Screenshot: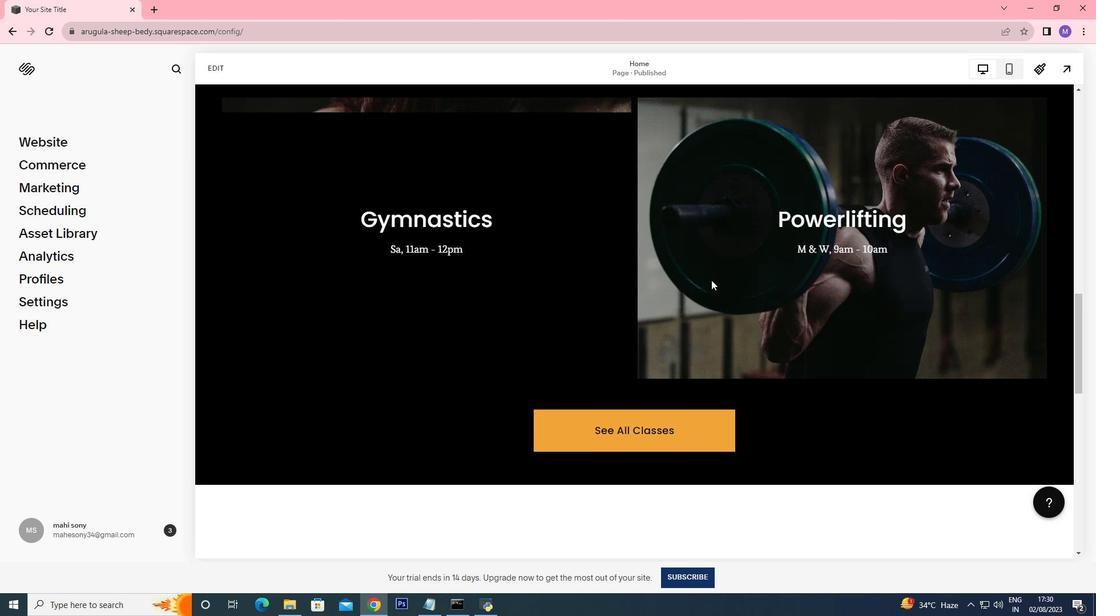 
Action: Mouse scrolled (711, 279) with delta (0, 0)
Screenshot: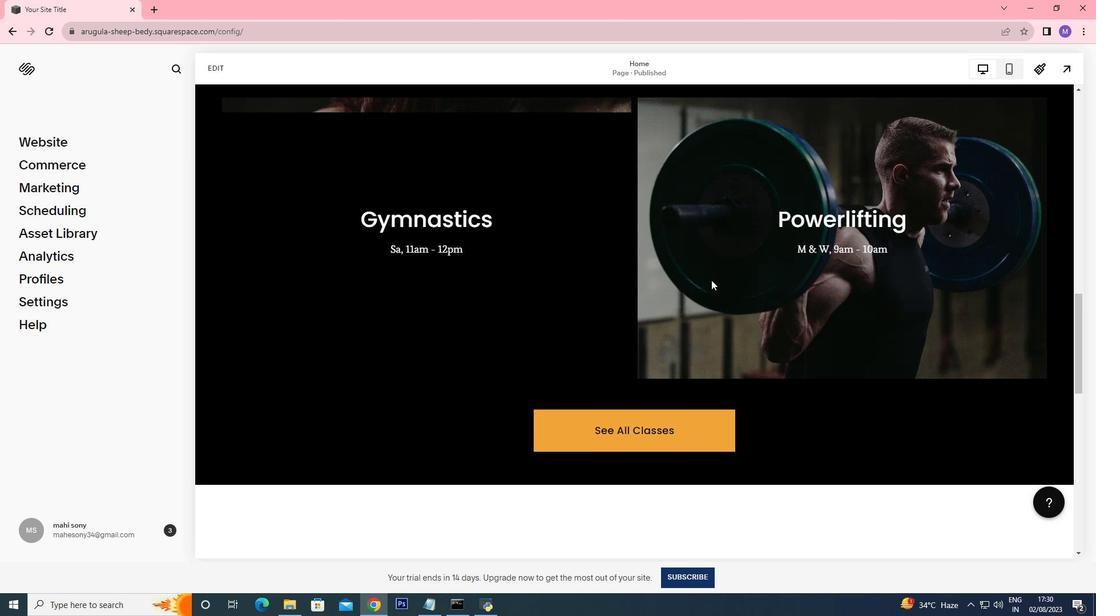 
Action: Mouse scrolled (711, 279) with delta (0, 0)
Screenshot: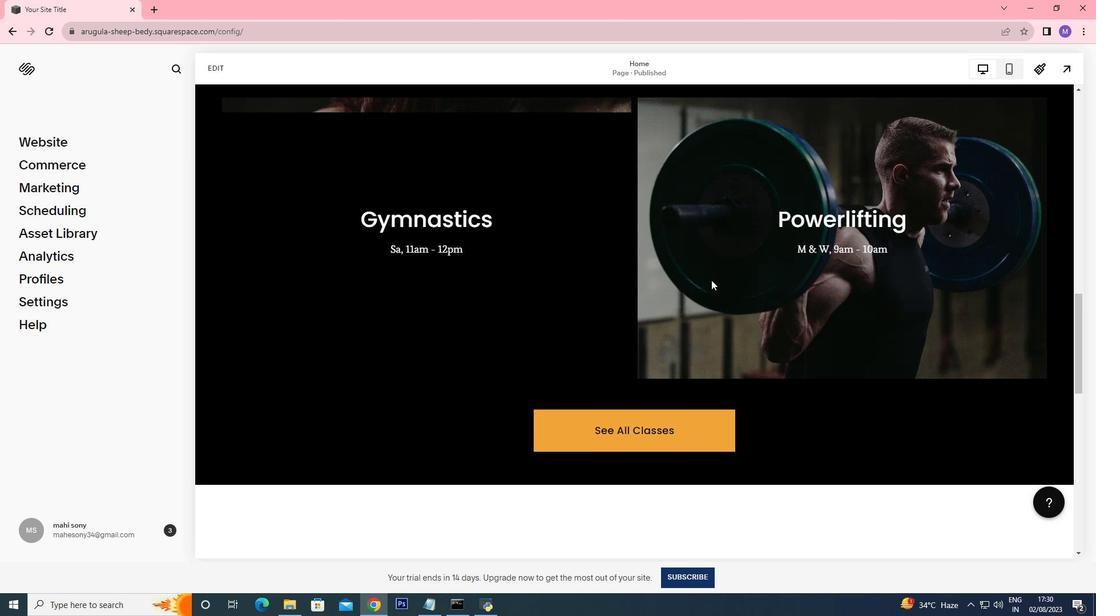 
Action: Mouse moved to (708, 283)
Screenshot: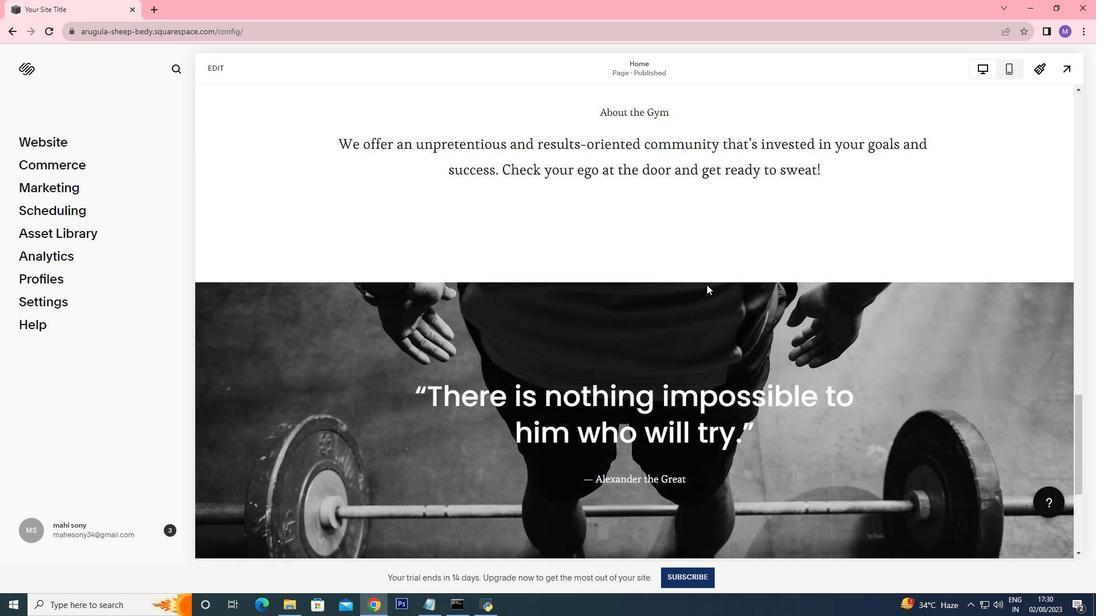 
Action: Mouse scrolled (708, 282) with delta (0, 0)
Screenshot: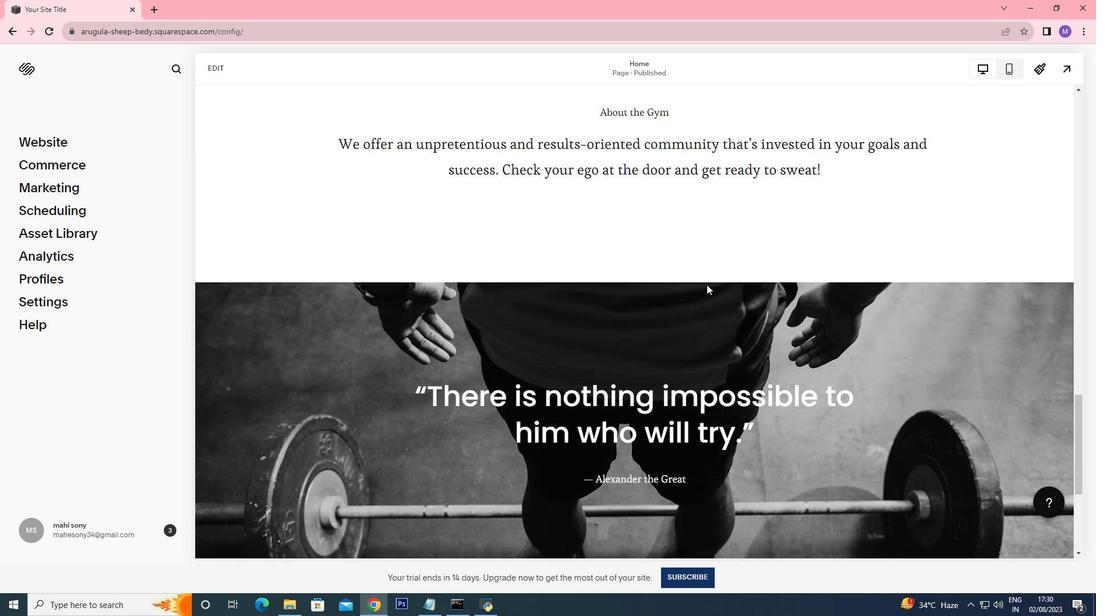 
Action: Mouse moved to (707, 283)
Screenshot: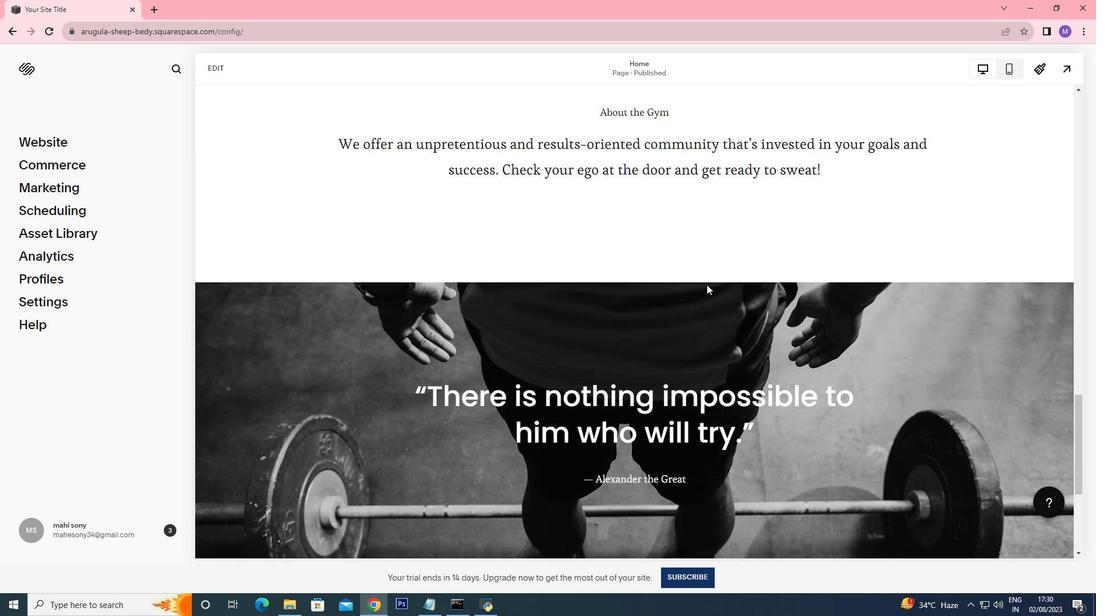 
Action: Mouse scrolled (707, 282) with delta (0, 0)
Screenshot: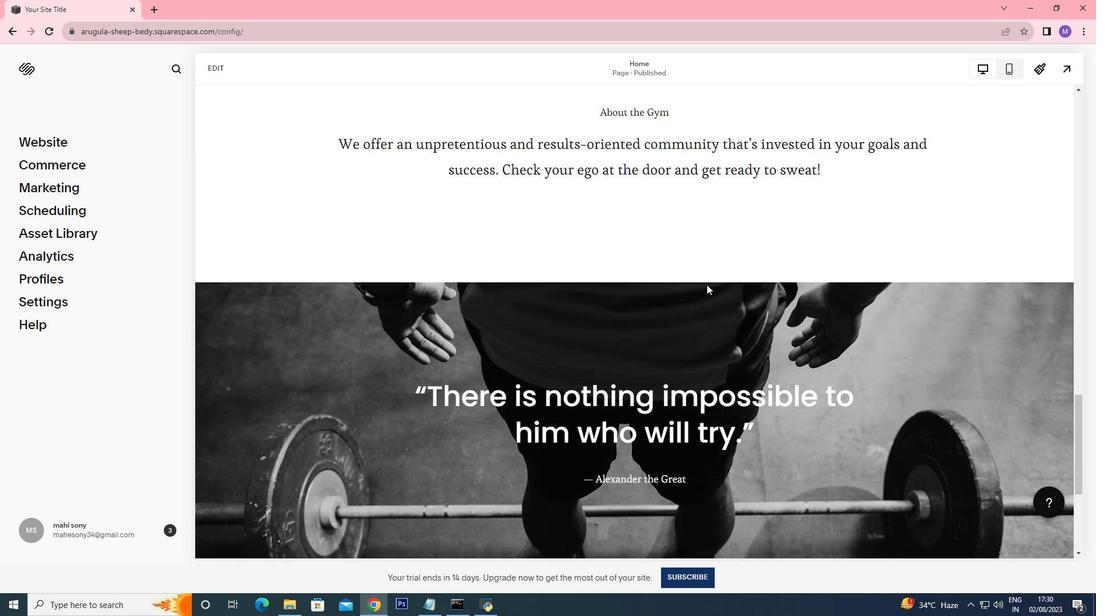 
Action: Mouse moved to (707, 284)
Screenshot: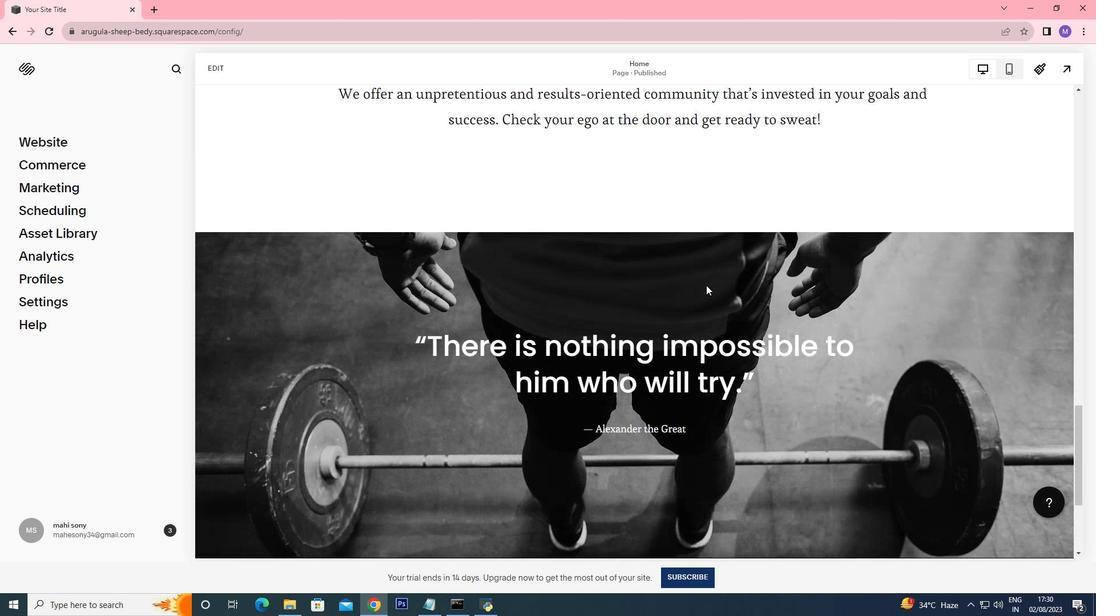 
Action: Mouse scrolled (707, 283) with delta (0, 0)
Screenshot: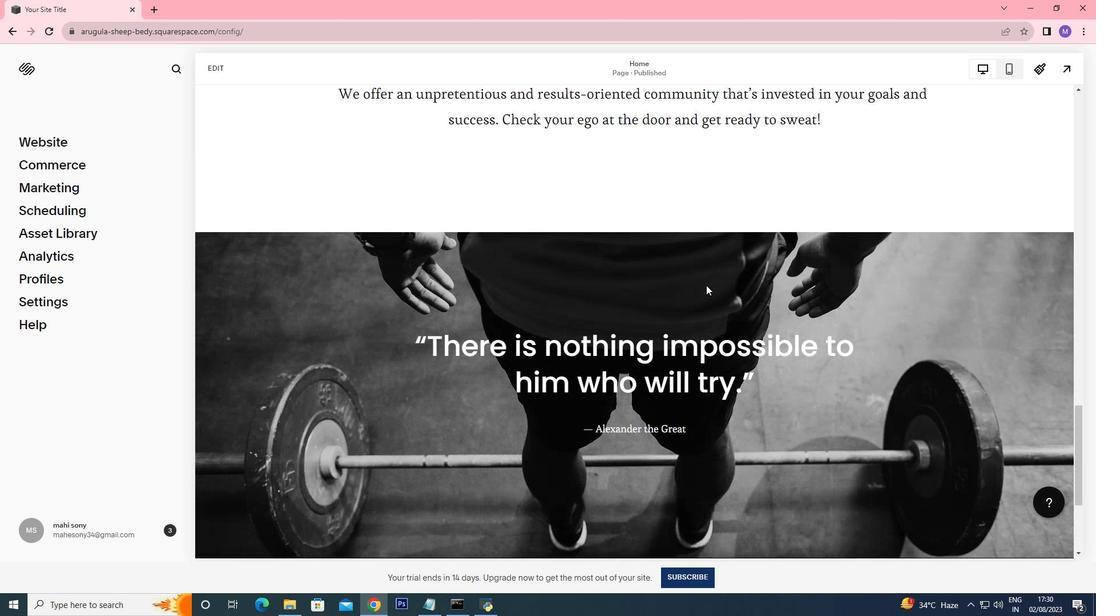 
Action: Mouse scrolled (707, 283) with delta (0, 0)
Screenshot: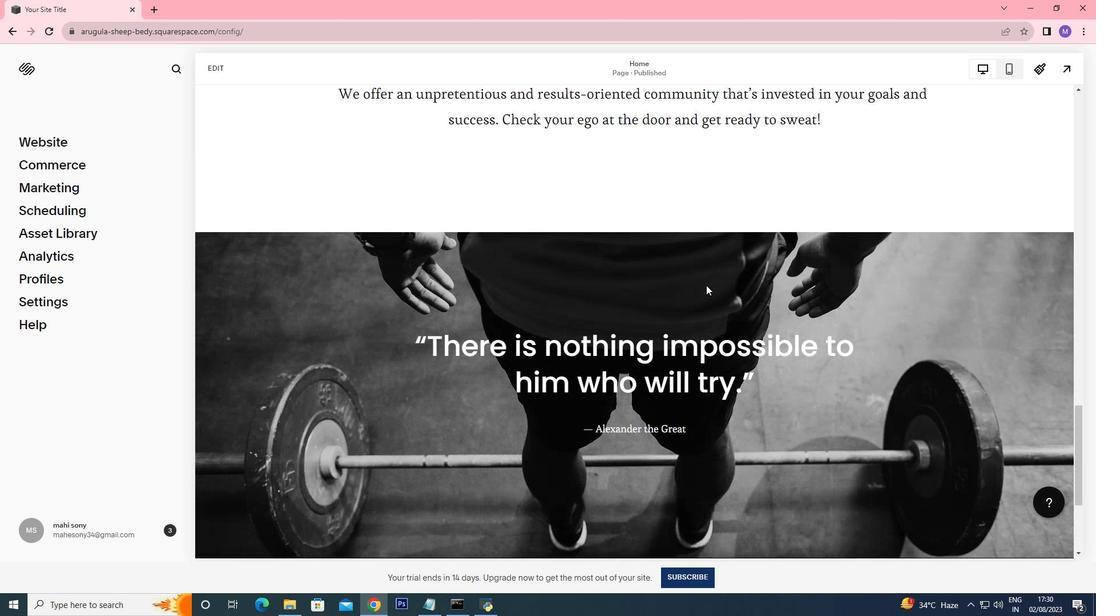 
Action: Mouse scrolled (707, 283) with delta (0, 0)
Screenshot: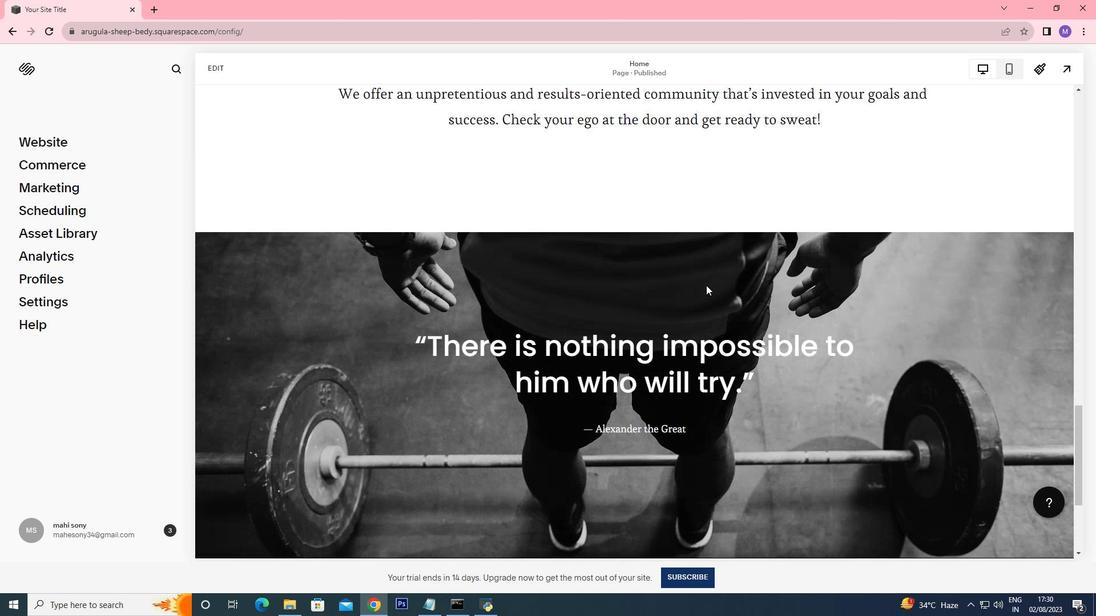 
Action: Mouse scrolled (707, 283) with delta (0, 0)
Screenshot: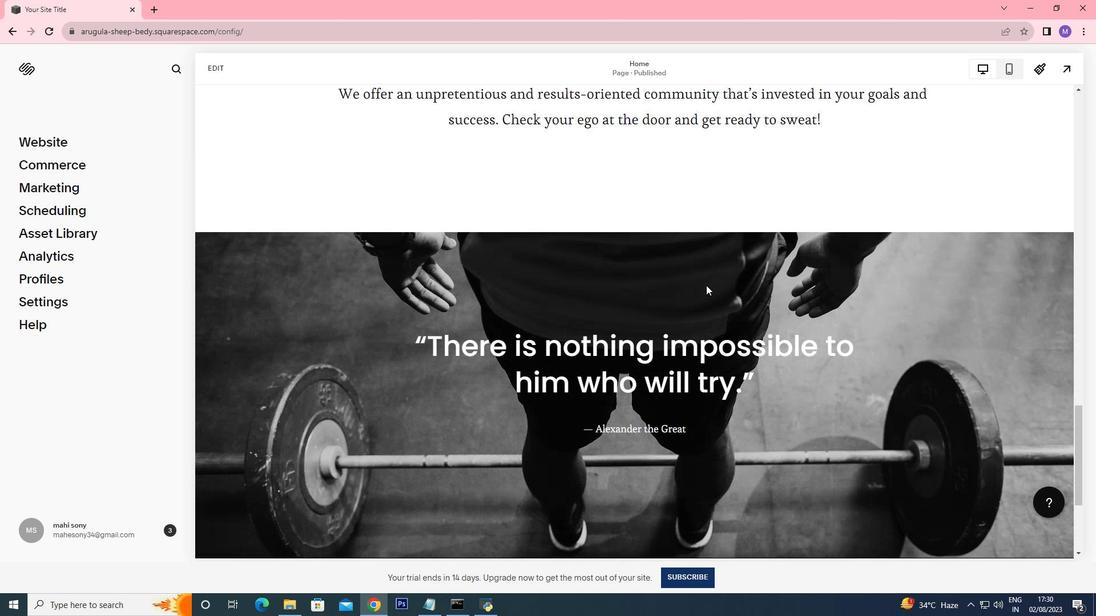 
Action: Mouse scrolled (707, 283) with delta (0, 0)
Screenshot: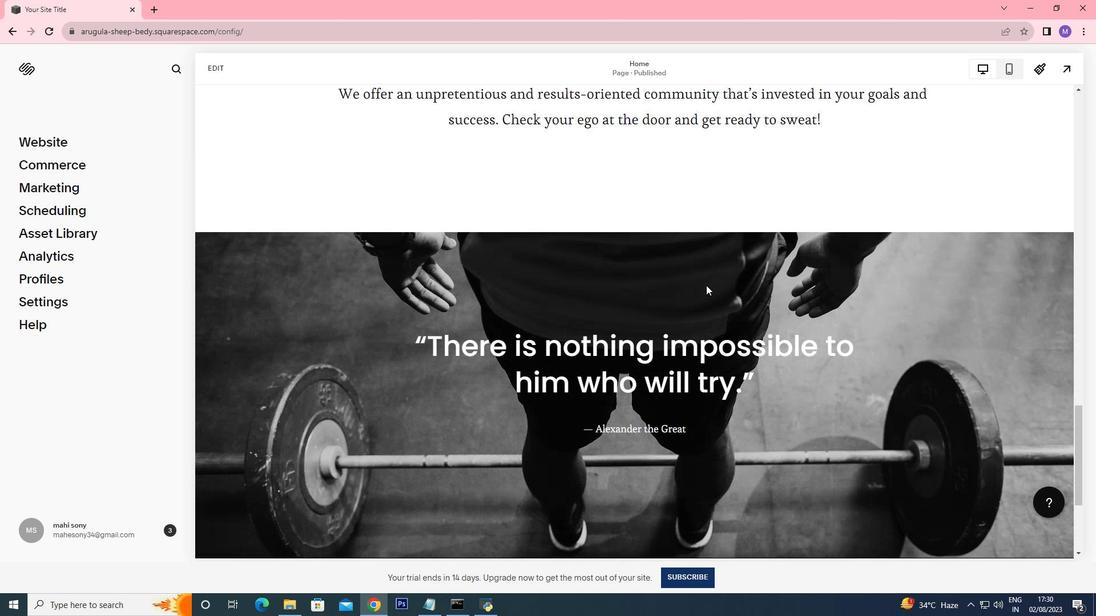 
Action: Mouse scrolled (707, 283) with delta (0, 0)
Screenshot: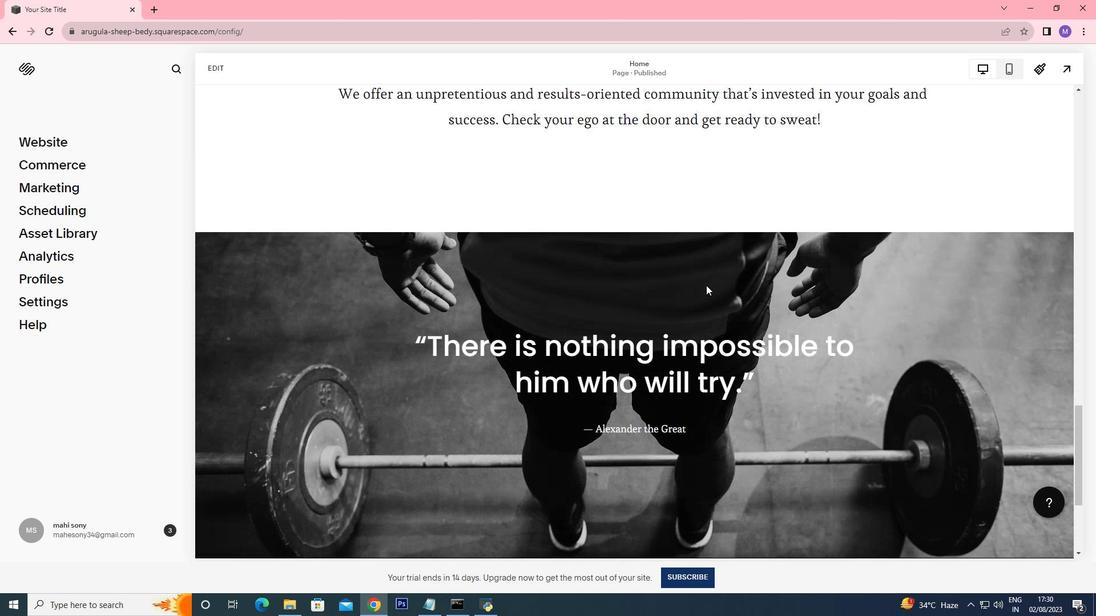 
Action: Mouse moved to (707, 284)
Screenshot: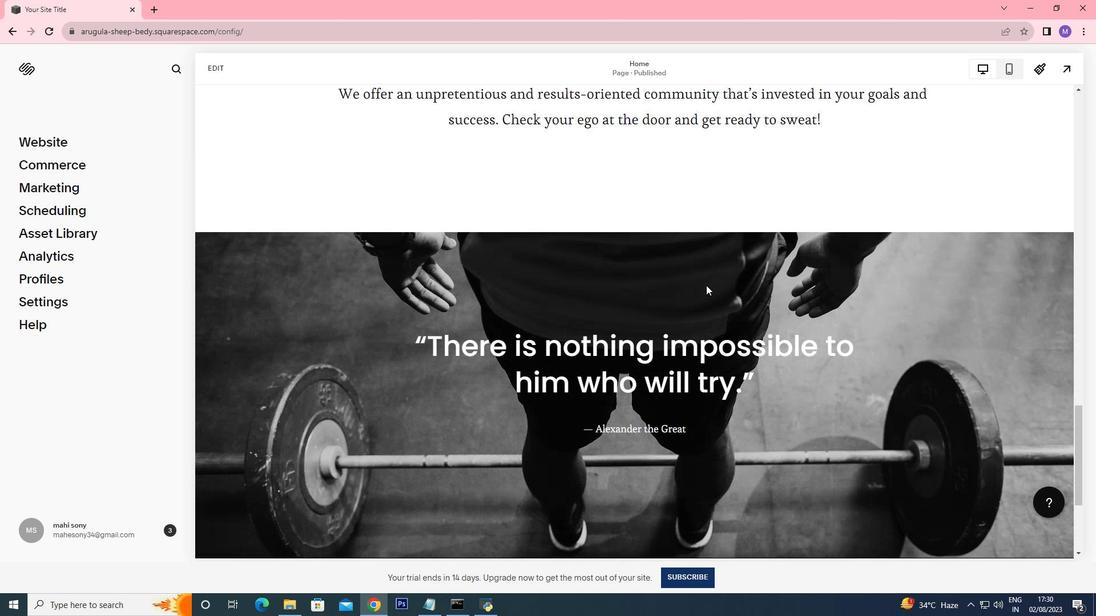 
Action: Mouse scrolled (707, 284) with delta (0, 0)
Screenshot: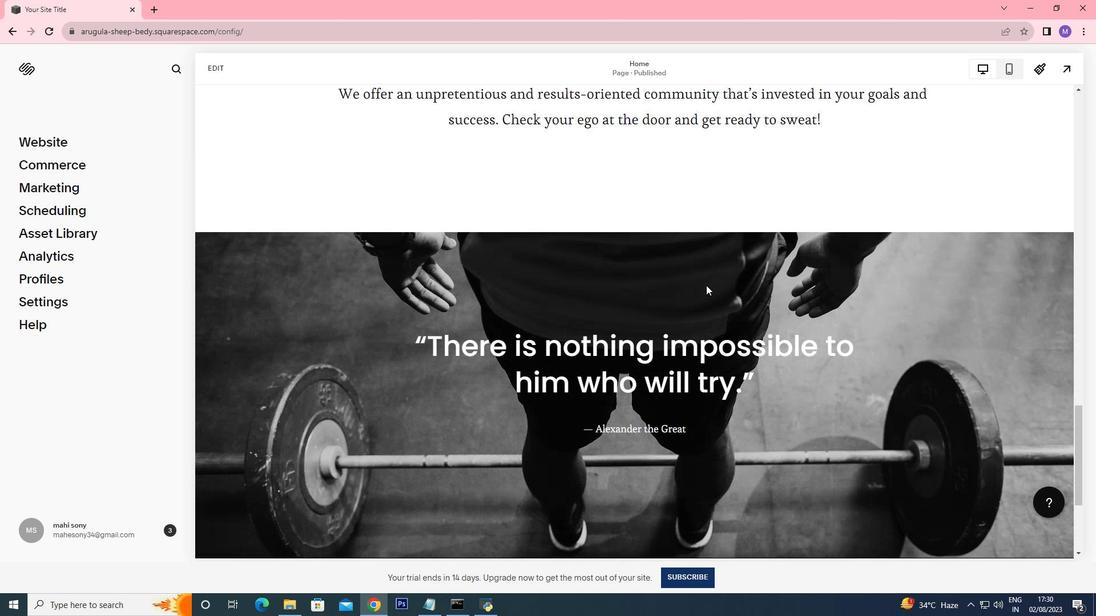 
Action: Mouse moved to (679, 314)
Screenshot: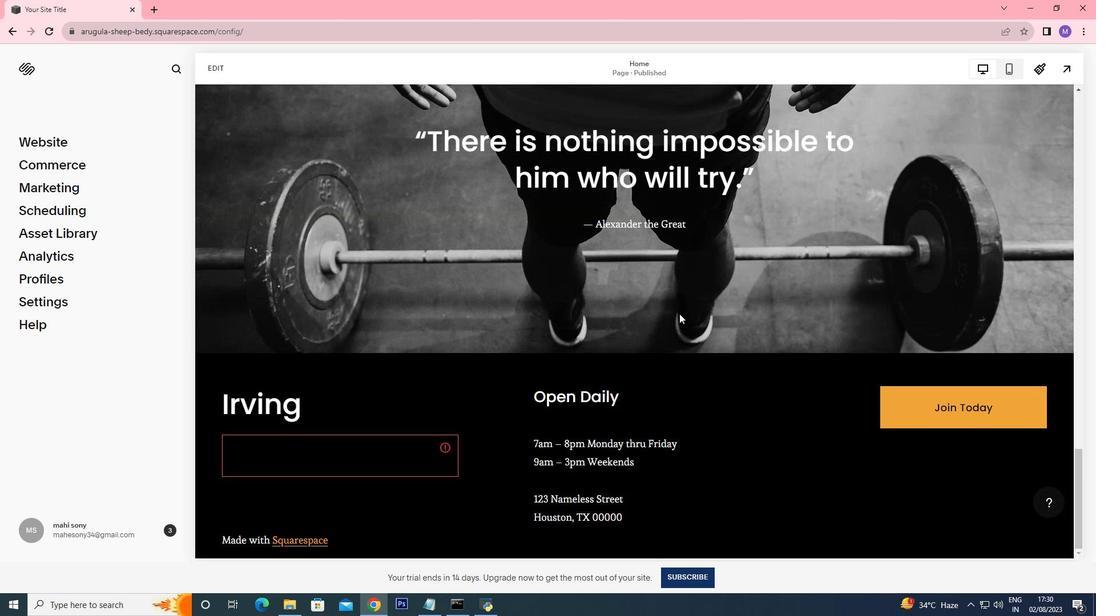 
Action: Mouse scrolled (679, 314) with delta (0, 0)
Screenshot: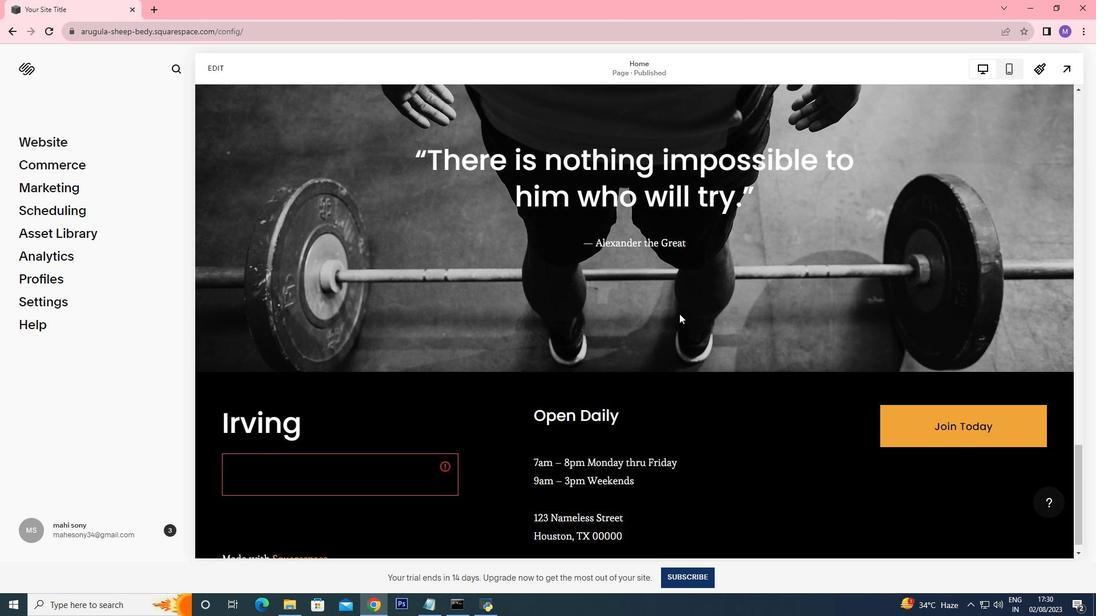 
Action: Mouse scrolled (679, 315) with delta (0, 1)
Screenshot: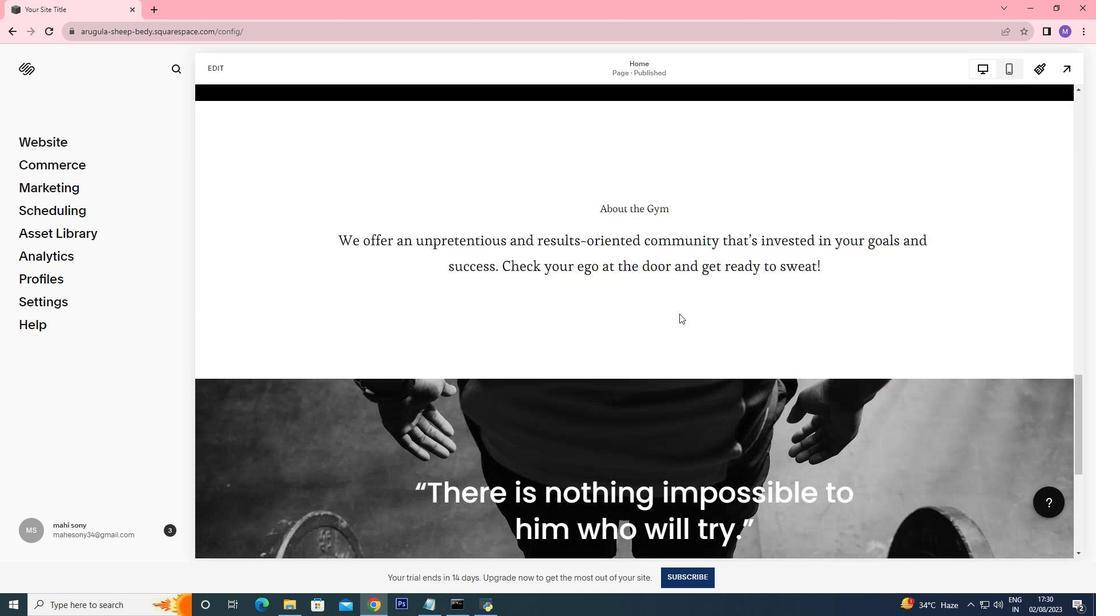 
Action: Mouse scrolled (679, 315) with delta (0, 1)
Screenshot: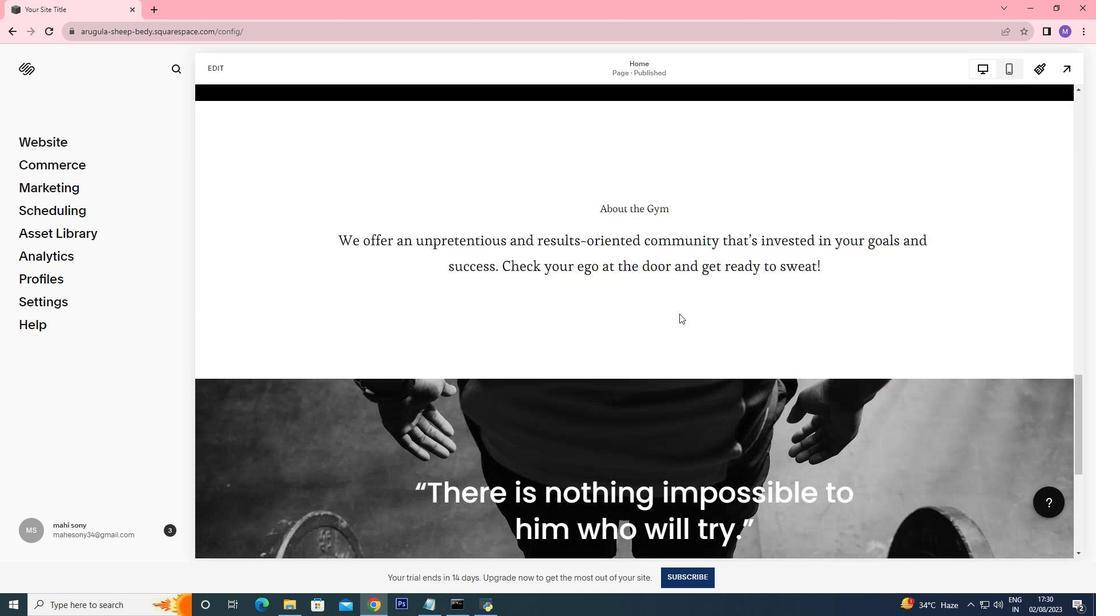 
Action: Mouse scrolled (679, 314) with delta (0, 0)
Screenshot: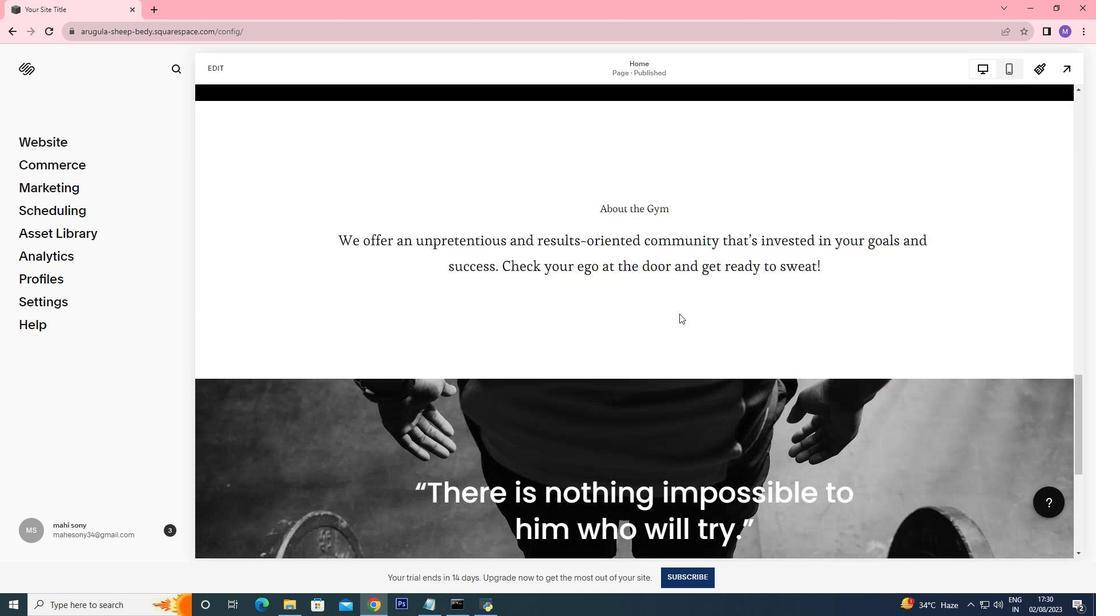 
Action: Mouse scrolled (679, 315) with delta (0, 1)
Screenshot: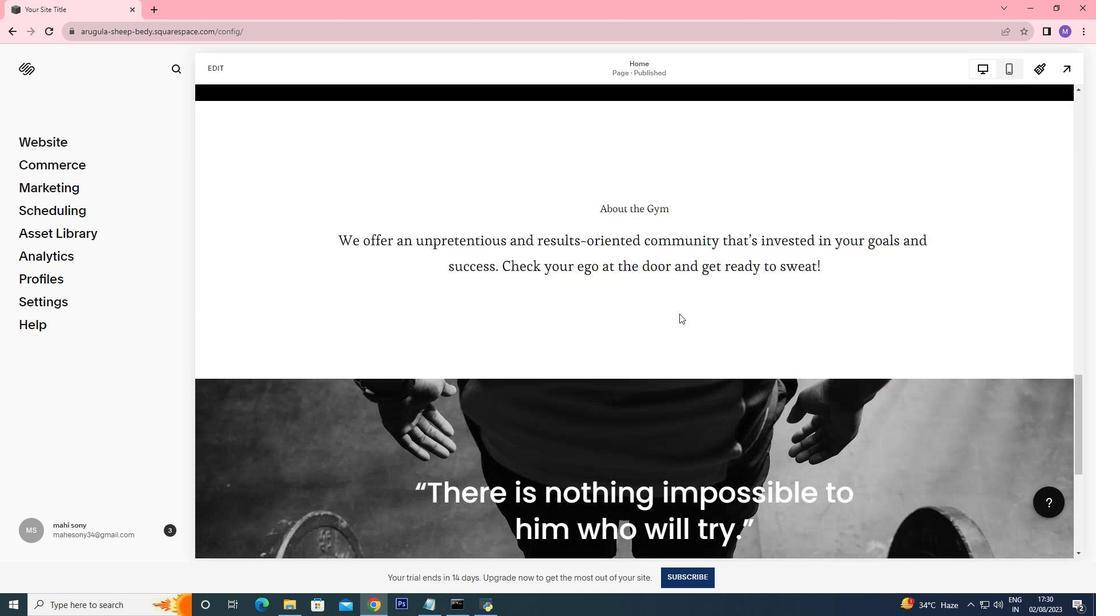 
Action: Mouse scrolled (679, 314) with delta (0, 0)
Screenshot: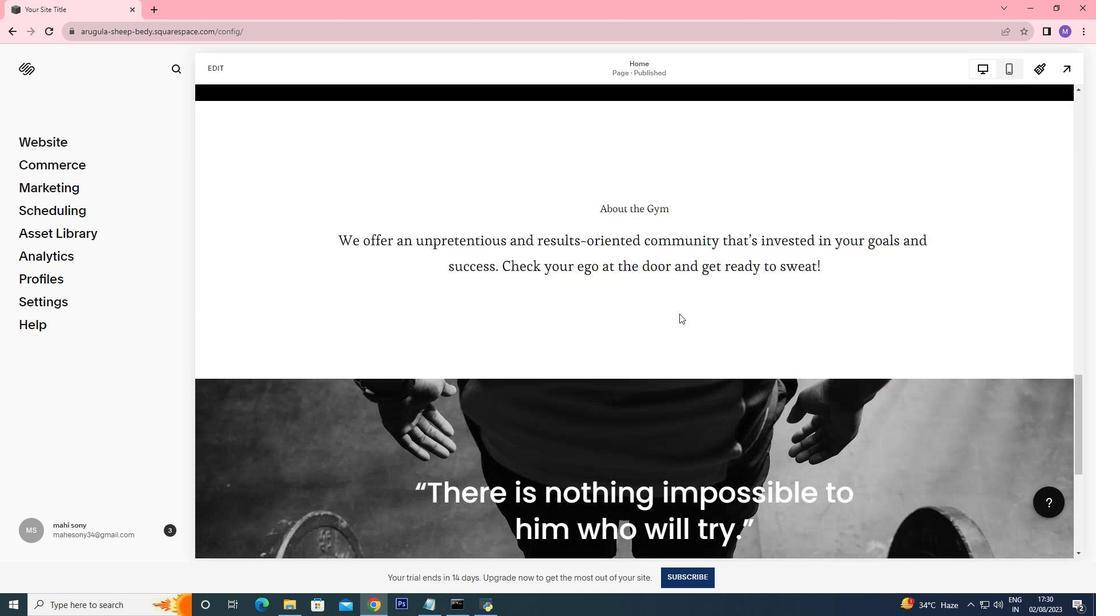 
Action: Mouse scrolled (679, 314) with delta (0, 0)
Screenshot: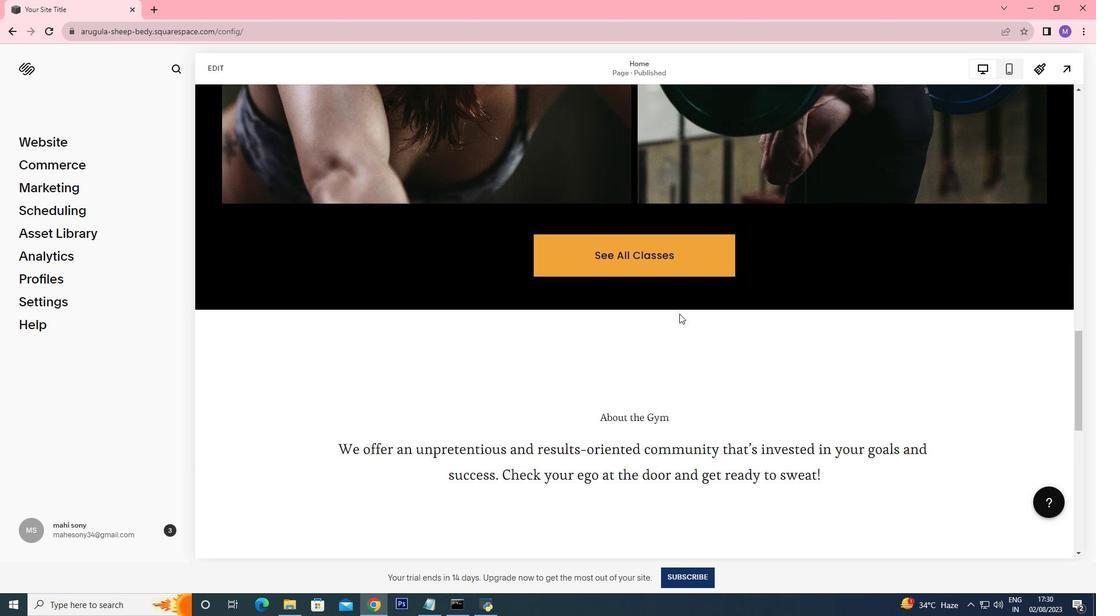 
Action: Mouse scrolled (679, 314) with delta (0, 0)
Screenshot: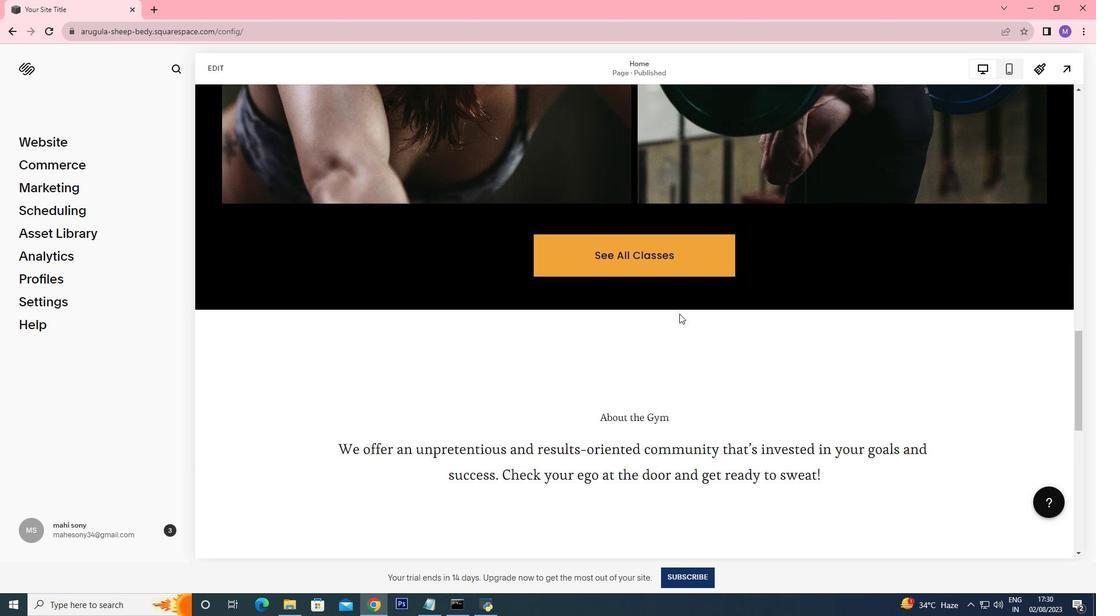 
Action: Mouse scrolled (679, 314) with delta (0, 0)
Screenshot: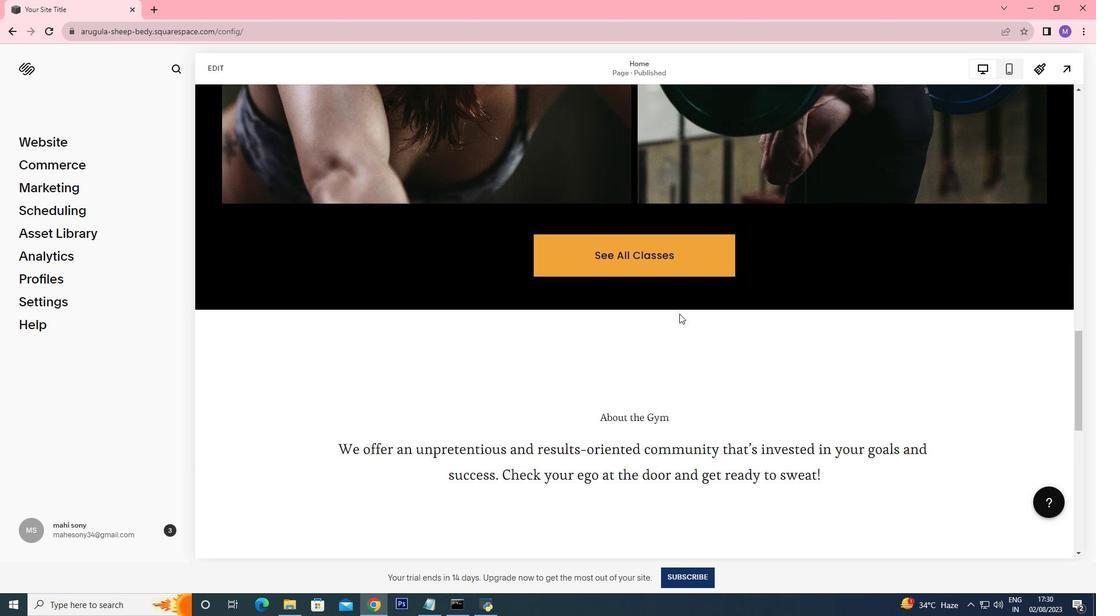 
Action: Mouse scrolled (679, 314) with delta (0, 0)
Screenshot: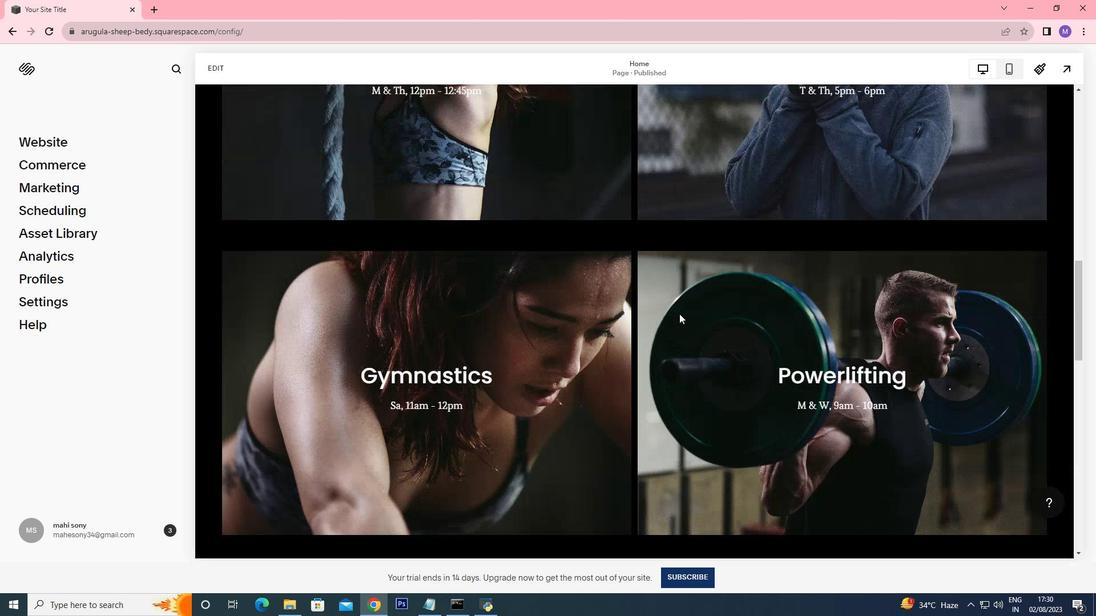 
Action: Mouse scrolled (679, 314) with delta (0, 0)
Screenshot: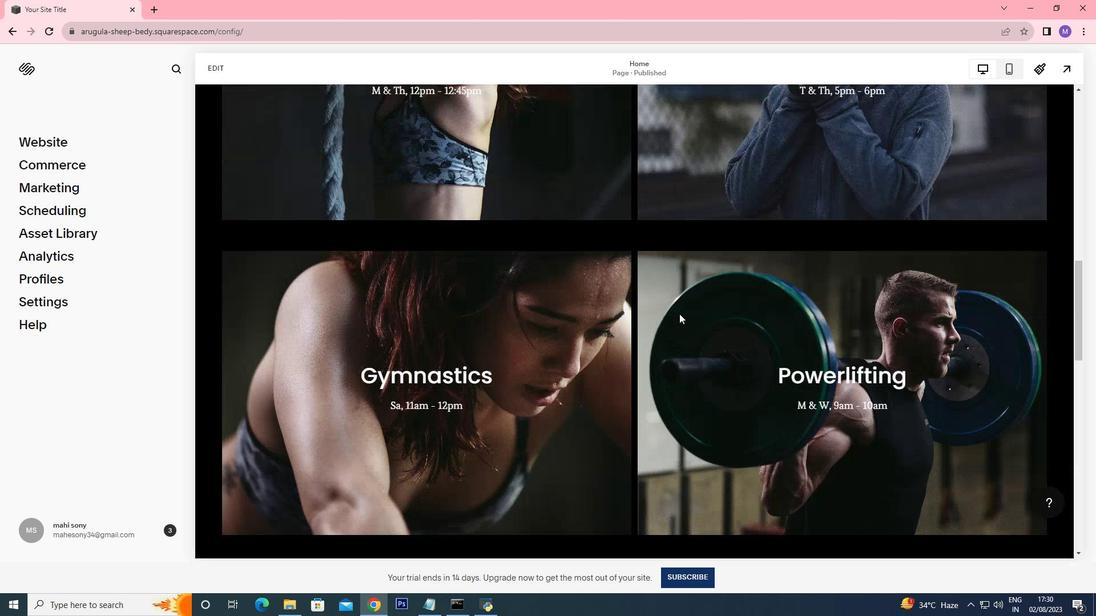 
Action: Mouse scrolled (679, 314) with delta (0, 0)
Screenshot: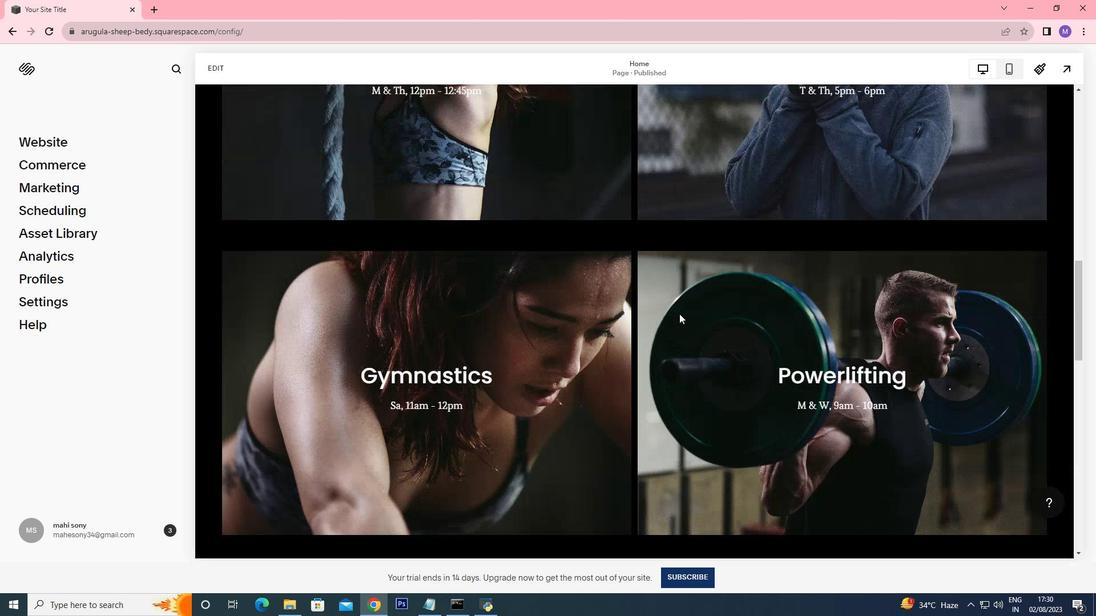 
Action: Mouse scrolled (679, 314) with delta (0, 0)
Screenshot: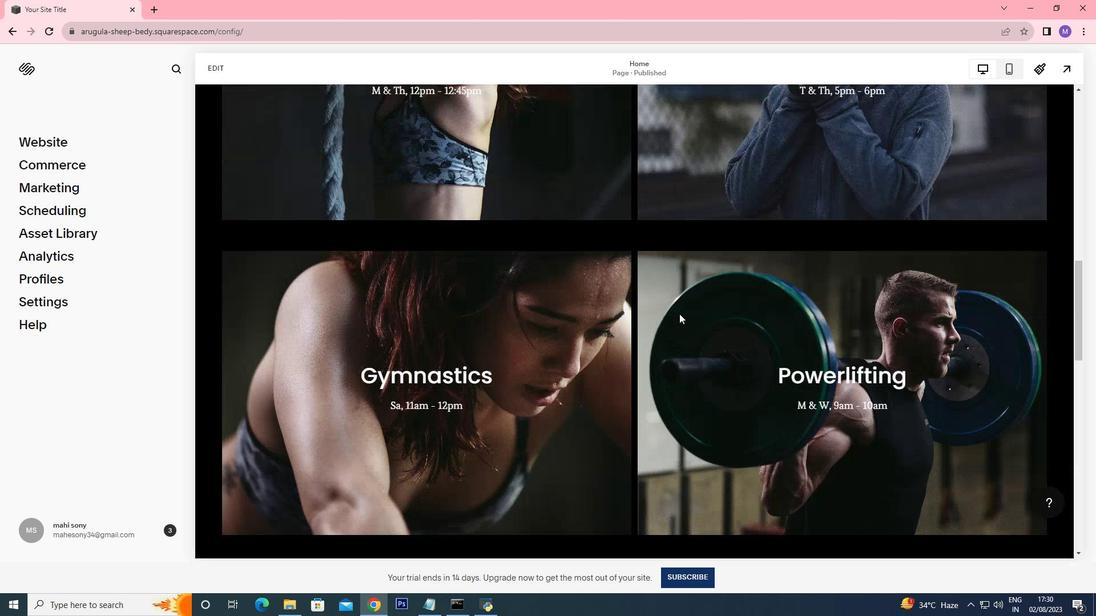 
Action: Mouse scrolled (679, 314) with delta (0, 0)
Screenshot: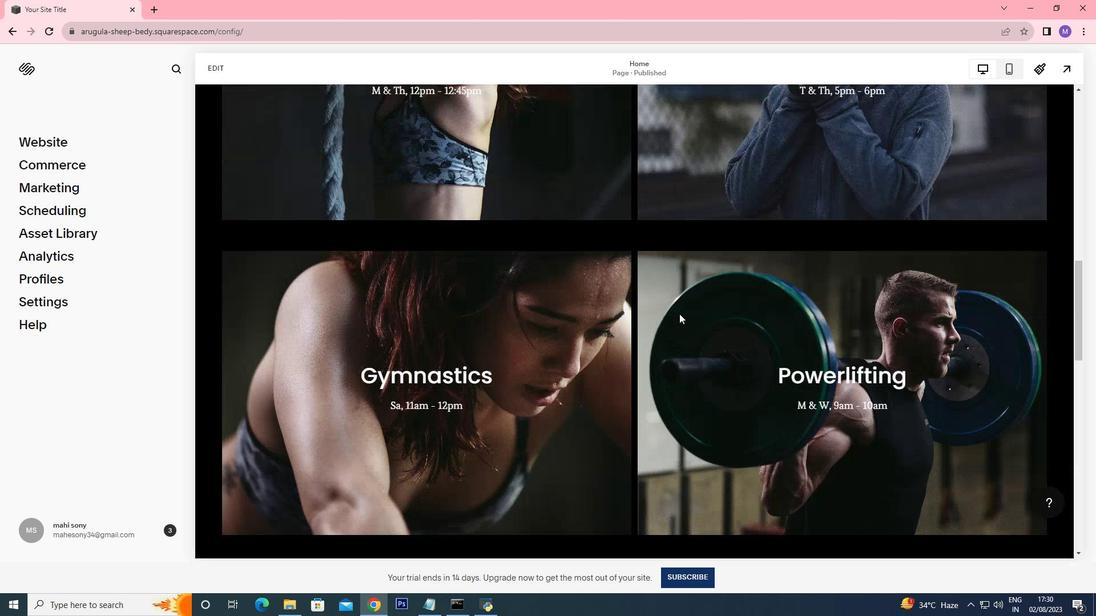 
Action: Mouse scrolled (679, 315) with delta (0, 1)
Screenshot: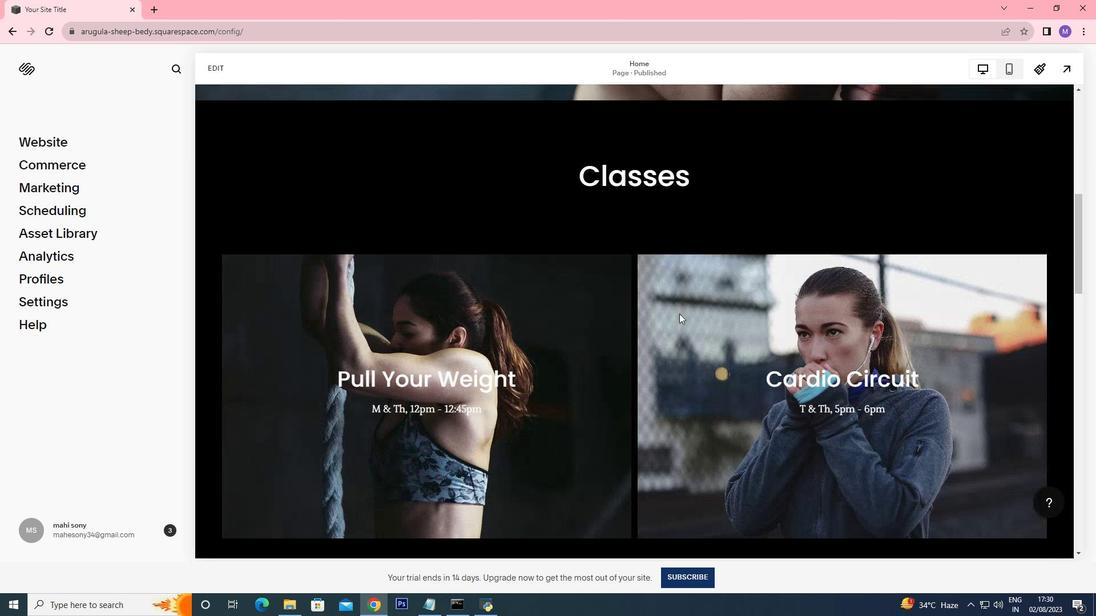 
Action: Mouse scrolled (679, 314) with delta (0, 0)
Screenshot: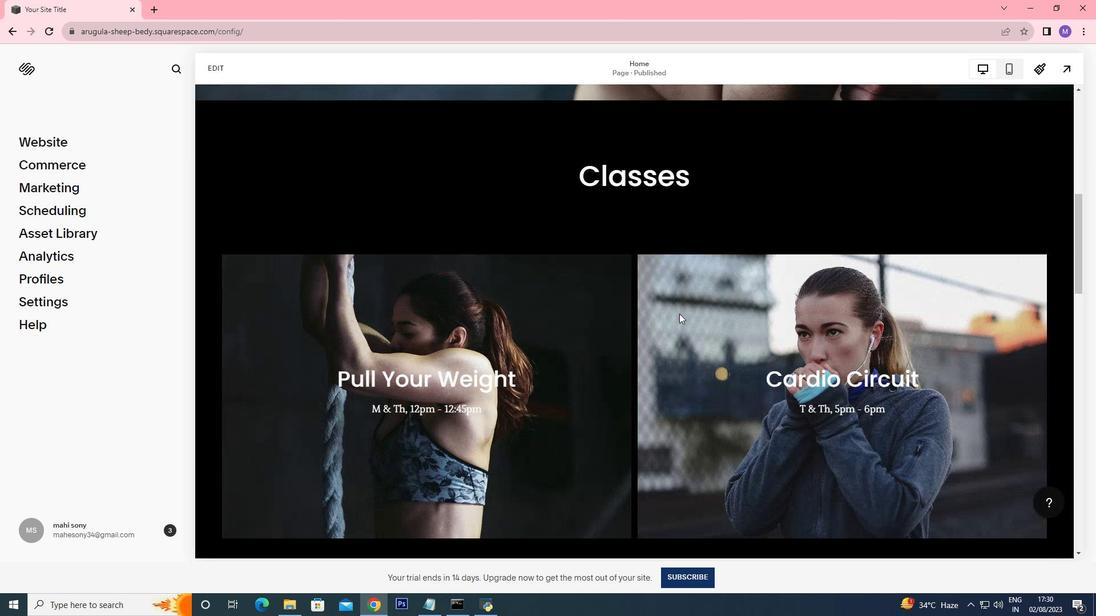 
Action: Mouse scrolled (679, 315) with delta (0, 1)
Screenshot: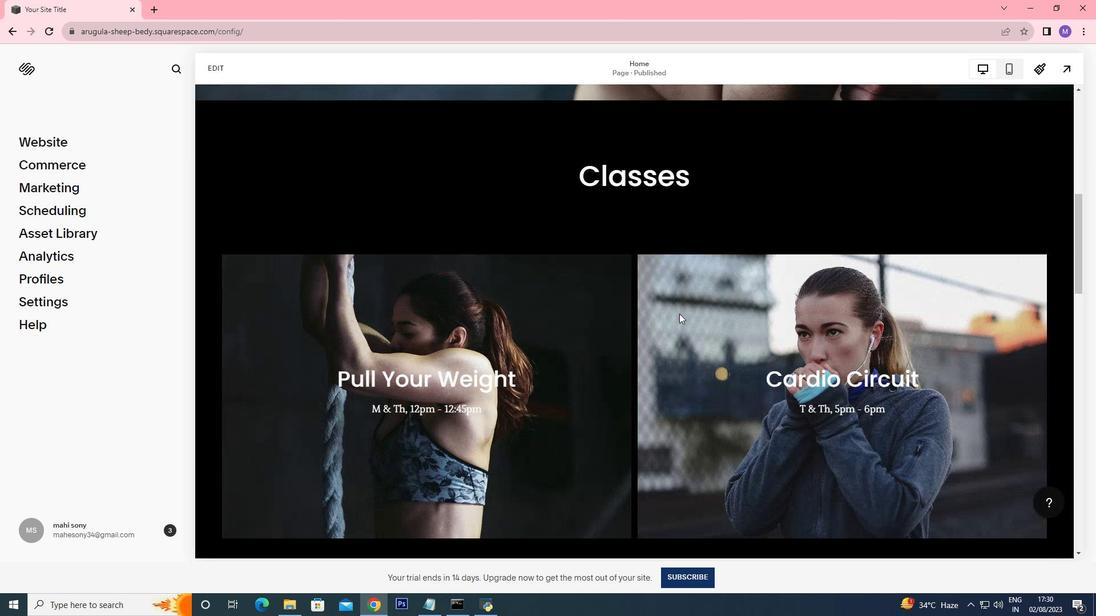 
Action: Mouse scrolled (679, 314) with delta (0, 0)
Screenshot: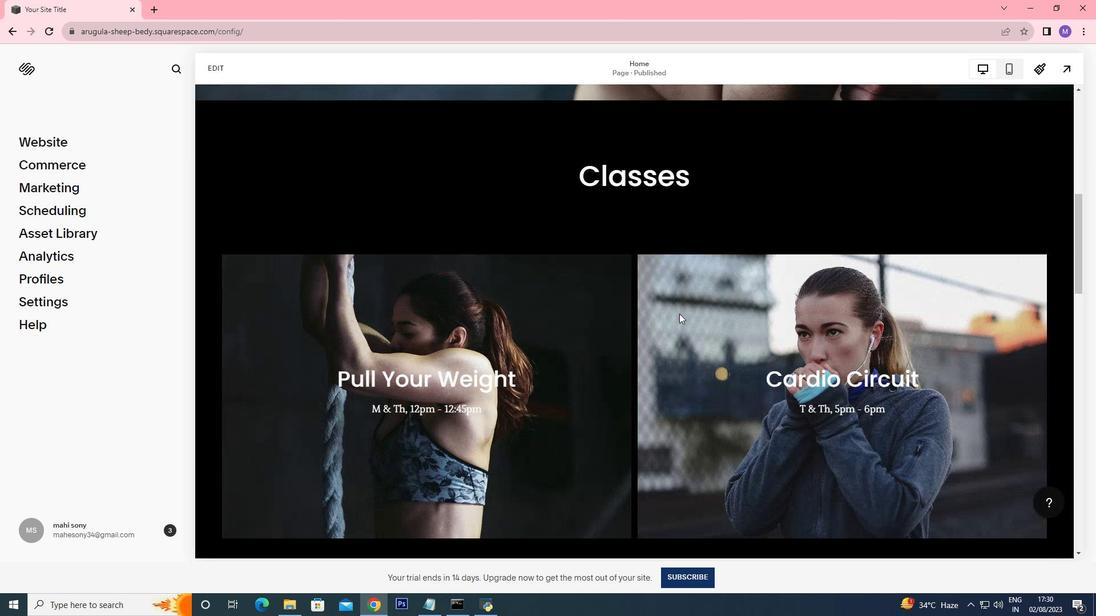 
Action: Mouse scrolled (679, 314) with delta (0, 0)
Screenshot: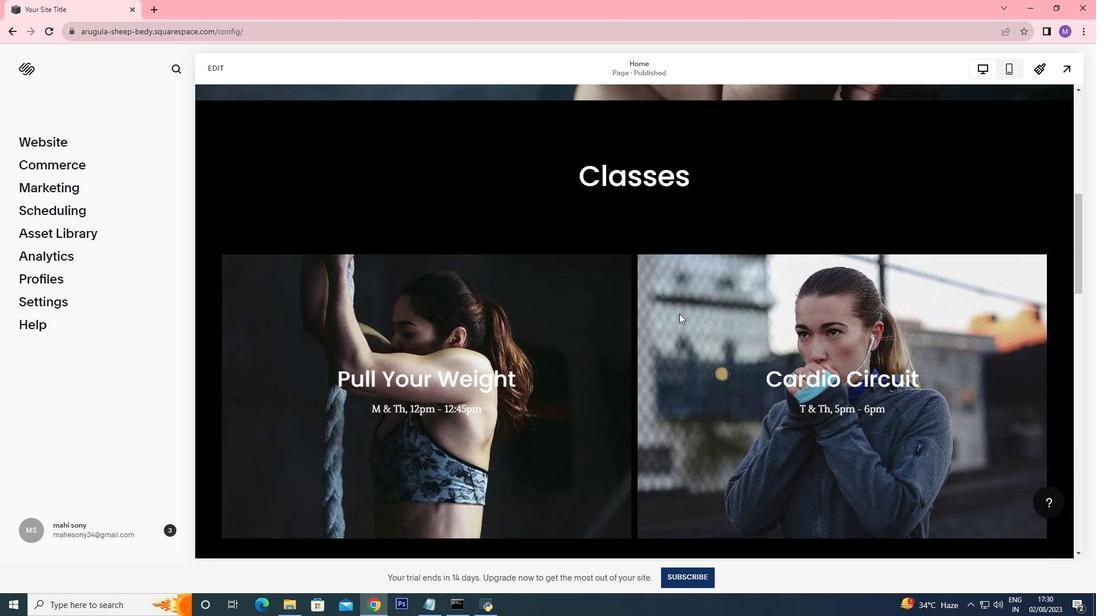 
Action: Mouse scrolled (679, 314) with delta (0, 0)
Screenshot: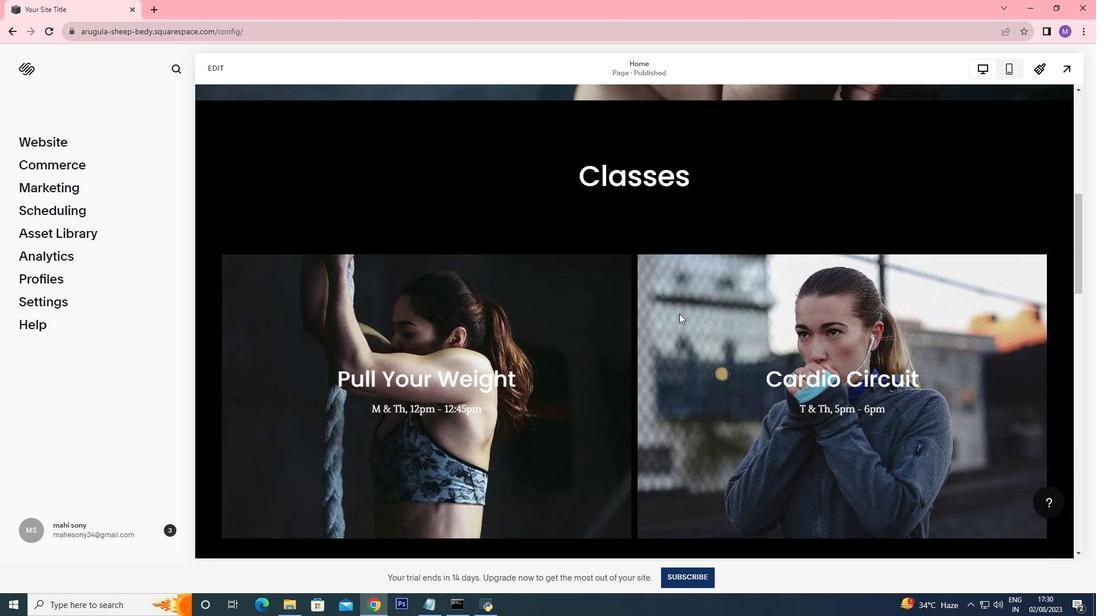 
Action: Mouse scrolled (679, 314) with delta (0, 0)
Screenshot: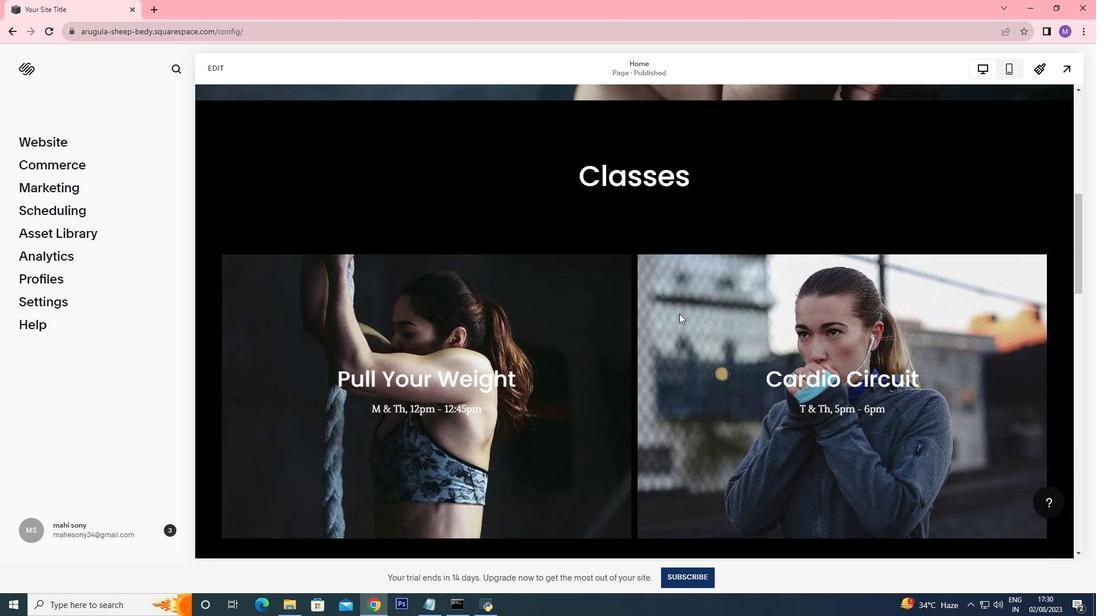 
Action: Mouse scrolled (679, 314) with delta (0, 0)
Screenshot: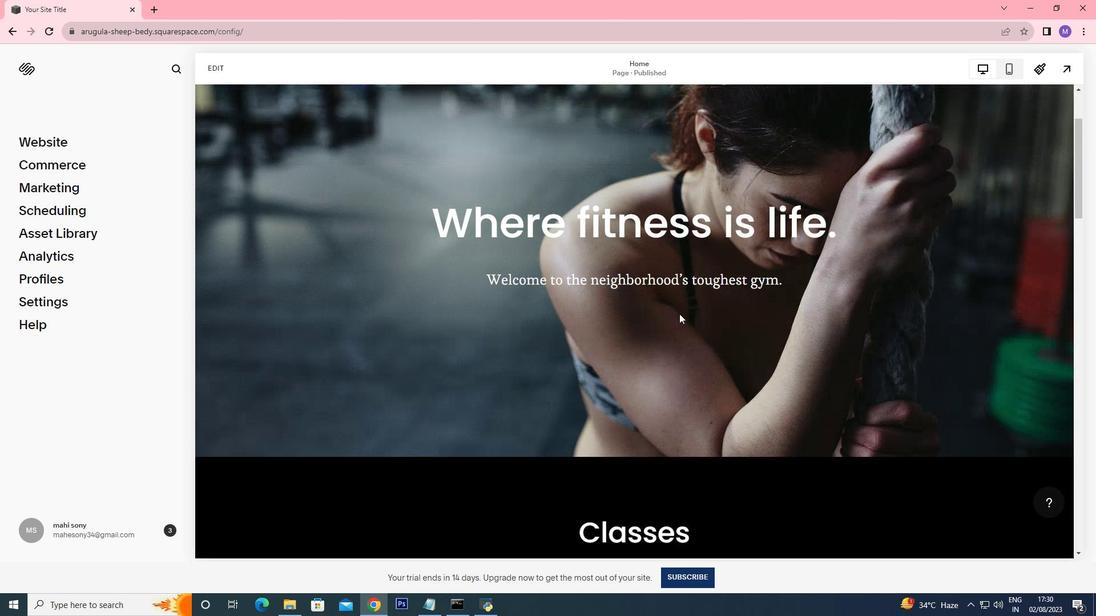 
Action: Mouse scrolled (679, 314) with delta (0, 0)
Screenshot: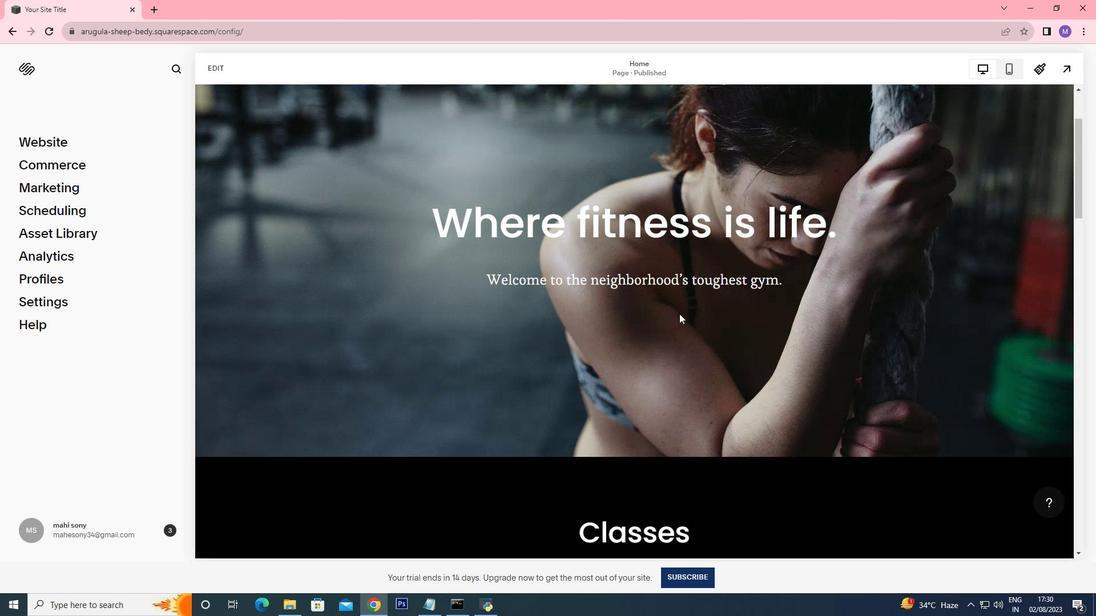 
Action: Mouse scrolled (679, 314) with delta (0, 0)
Screenshot: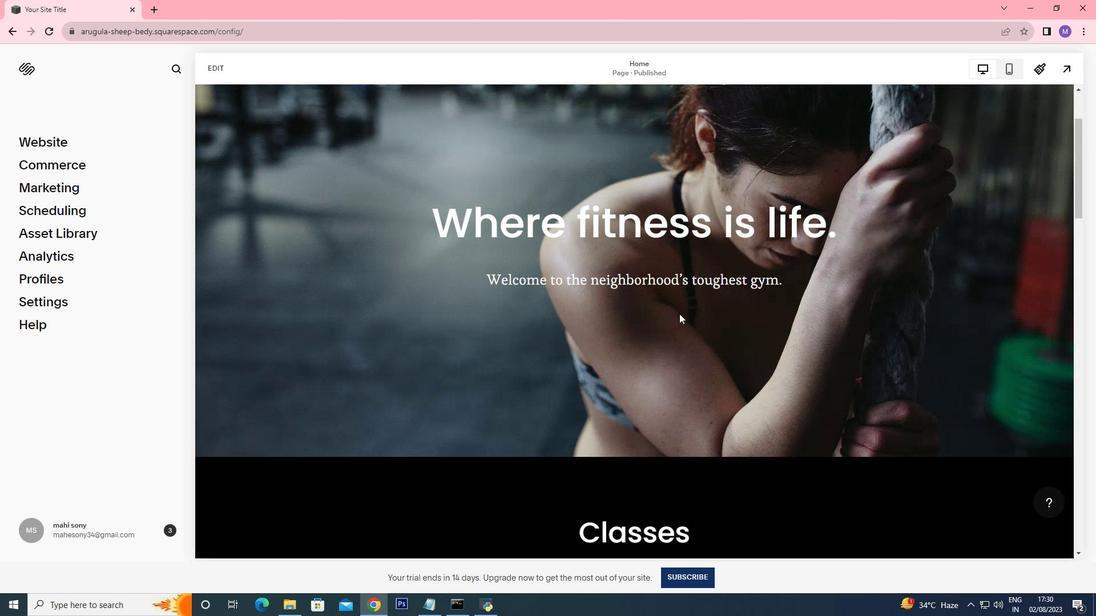 
Action: Mouse scrolled (679, 314) with delta (0, 0)
Screenshot: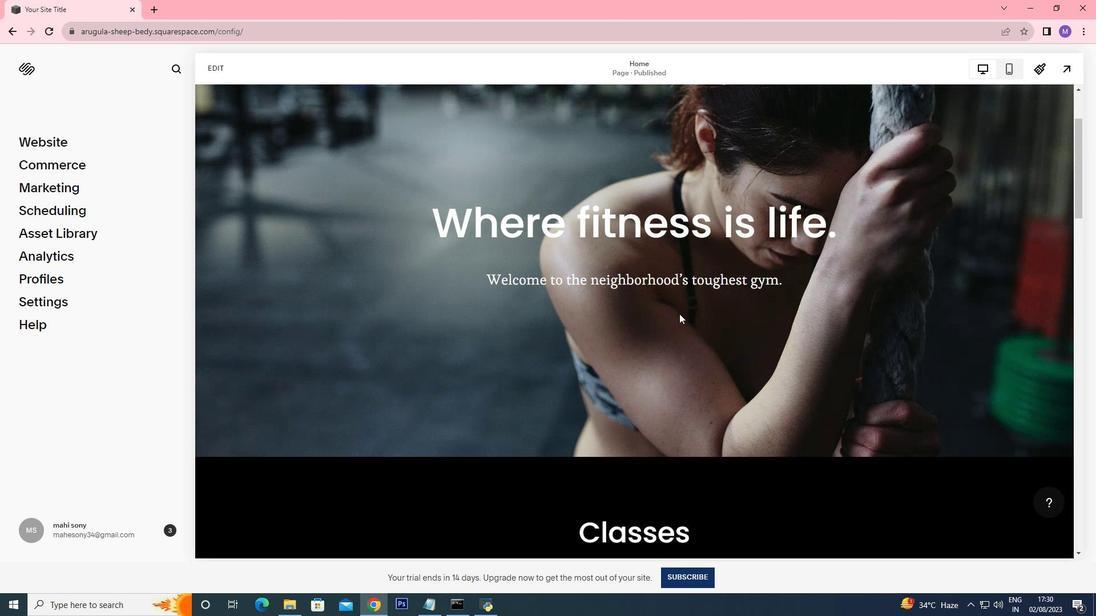 
Action: Mouse scrolled (679, 314) with delta (0, 0)
Screenshot: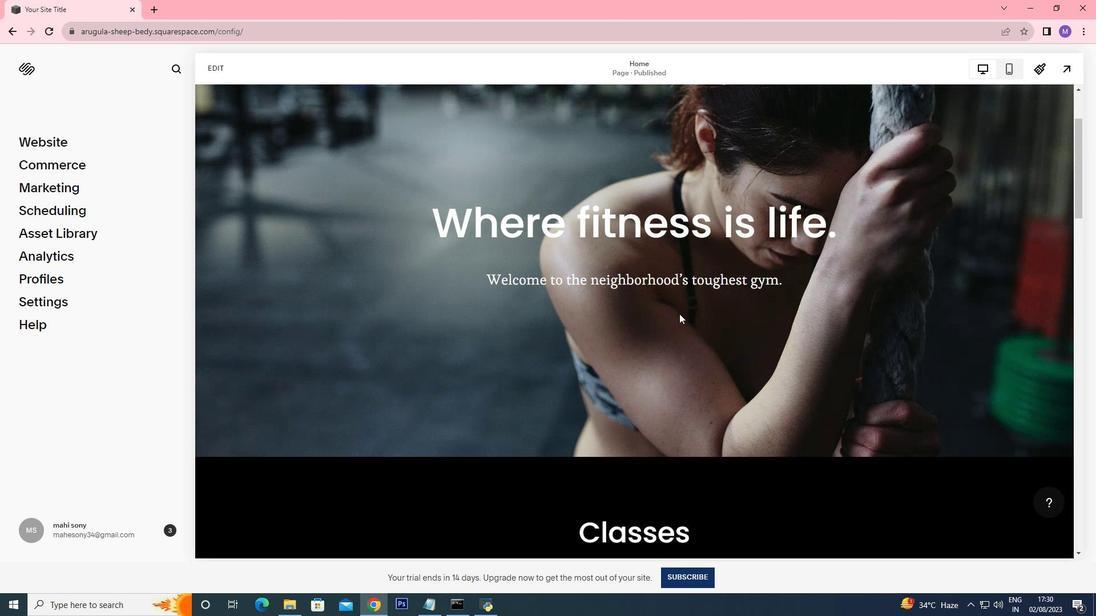 
Action: Mouse scrolled (679, 314) with delta (0, 0)
Screenshot: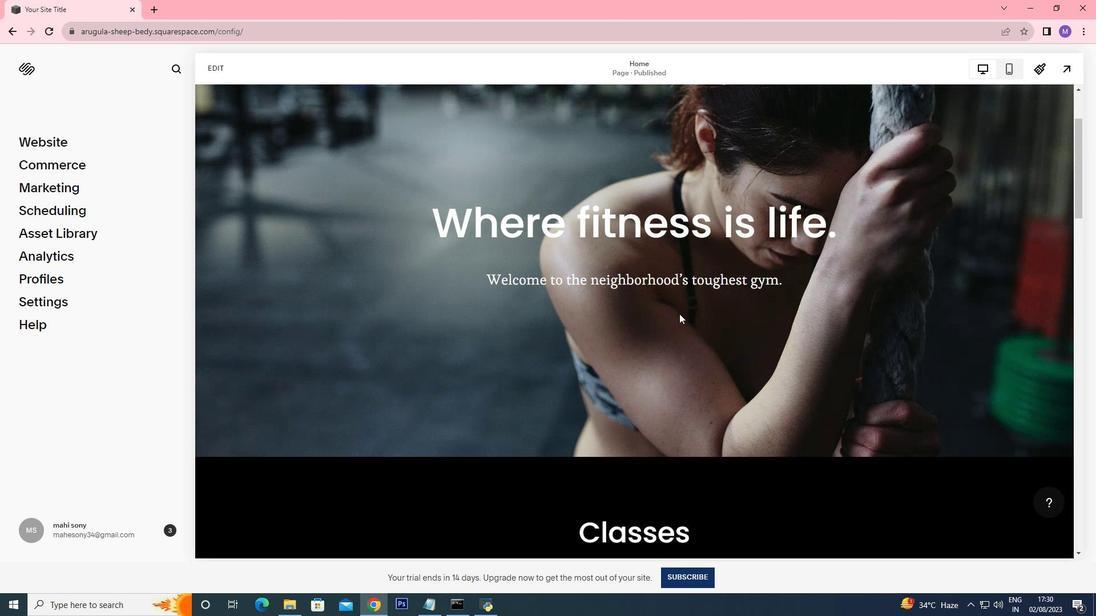 
Action: Mouse scrolled (679, 314) with delta (0, 0)
Screenshot: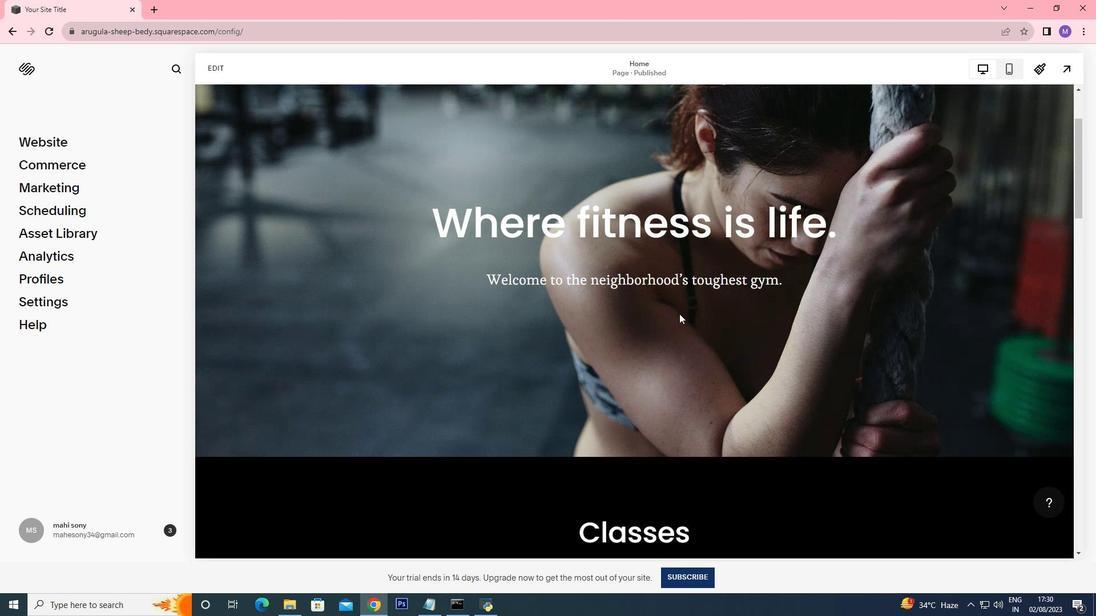 
Action: Mouse scrolled (679, 314) with delta (0, 0)
Screenshot: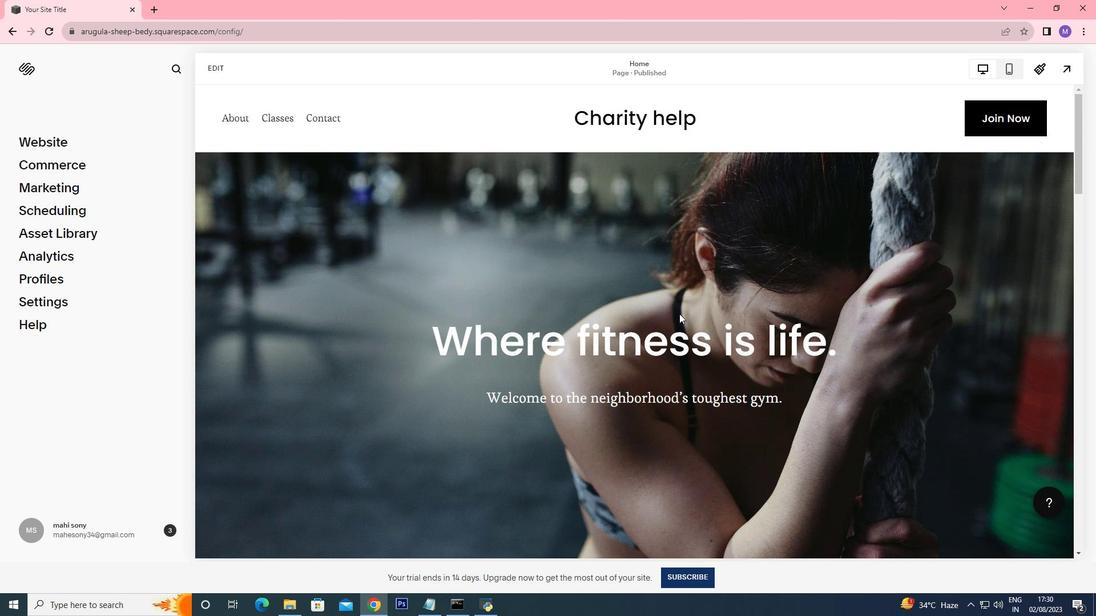 
Action: Mouse scrolled (679, 314) with delta (0, 0)
Screenshot: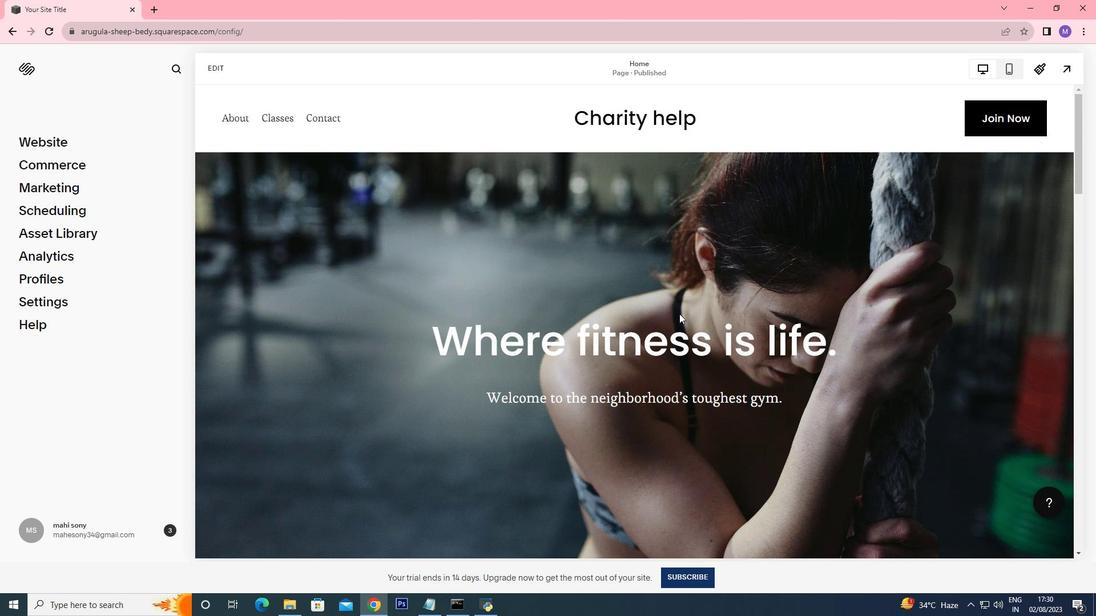 
Action: Mouse scrolled (679, 315) with delta (0, 1)
Screenshot: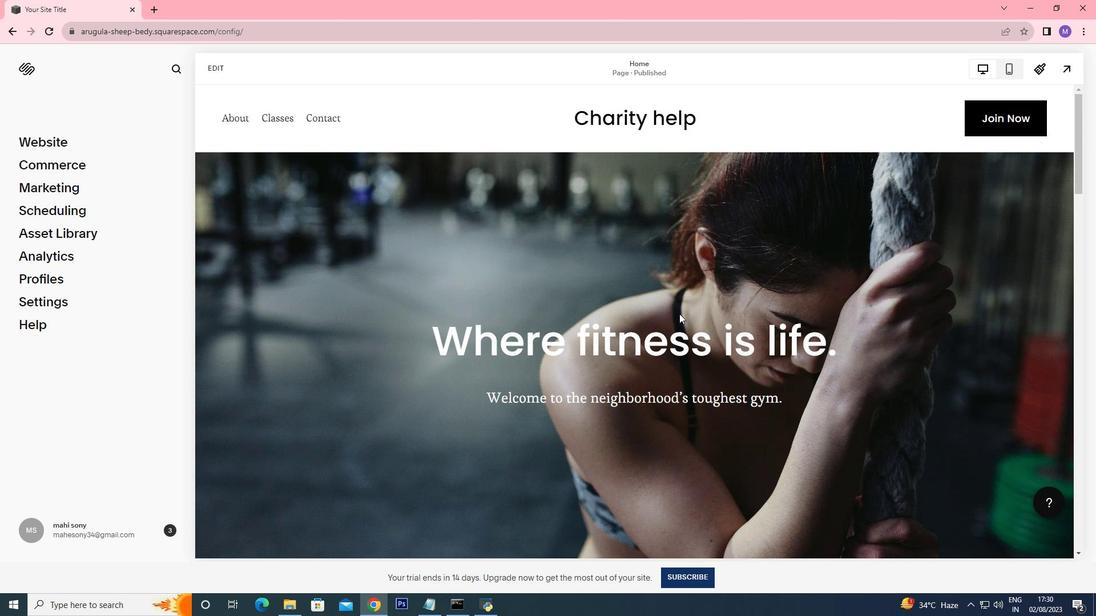 
Action: Mouse scrolled (679, 314) with delta (0, 0)
Screenshot: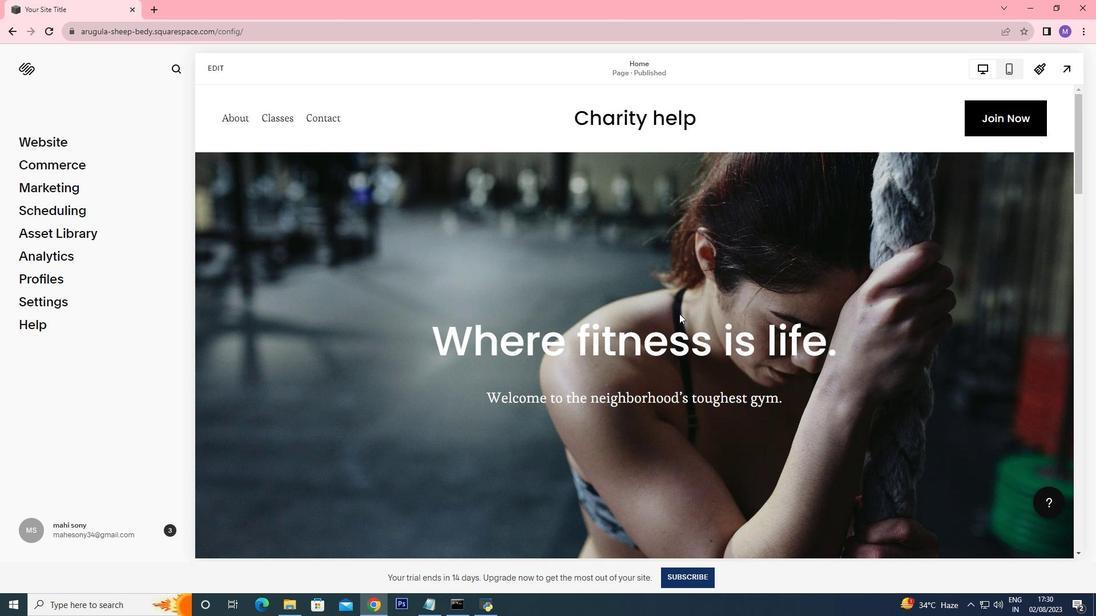 
Action: Mouse scrolled (679, 315) with delta (0, 1)
Screenshot: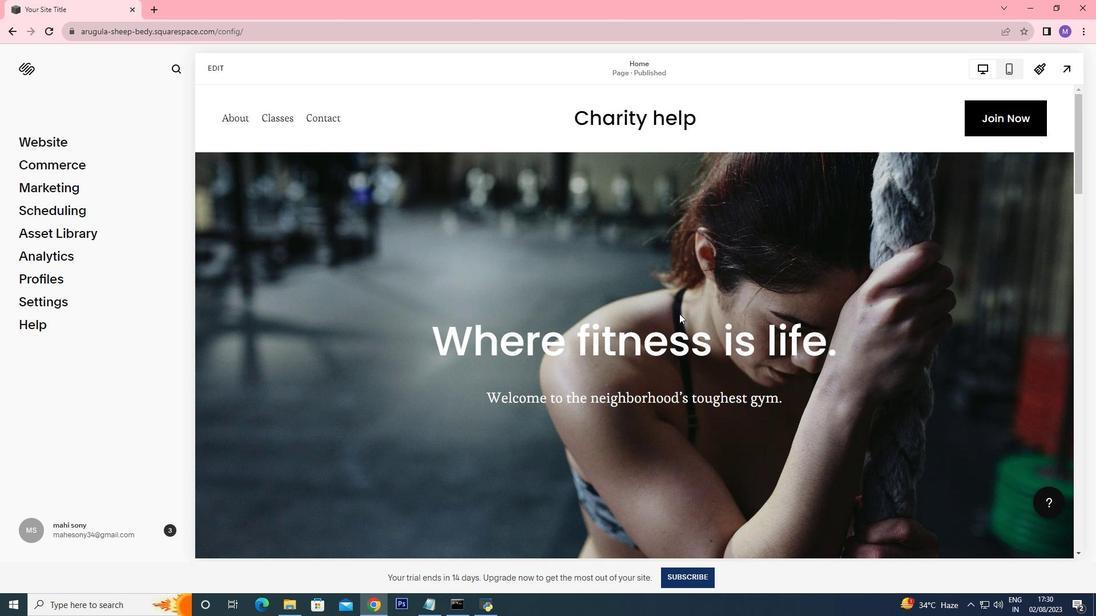 
Action: Mouse scrolled (679, 314) with delta (0, 0)
Screenshot: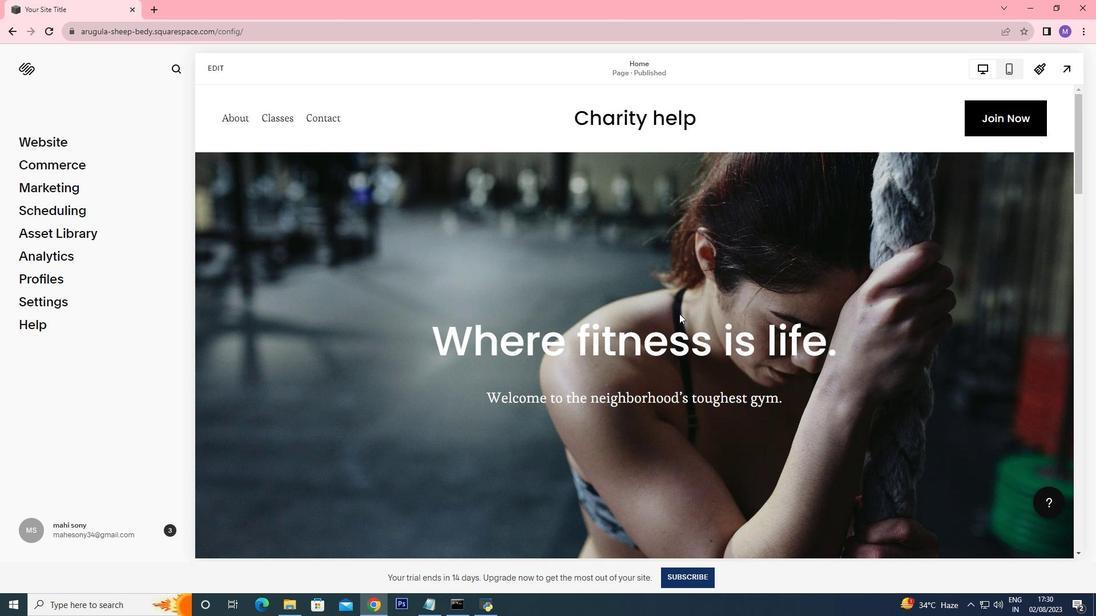
Action: Mouse scrolled (679, 314) with delta (0, 0)
Screenshot: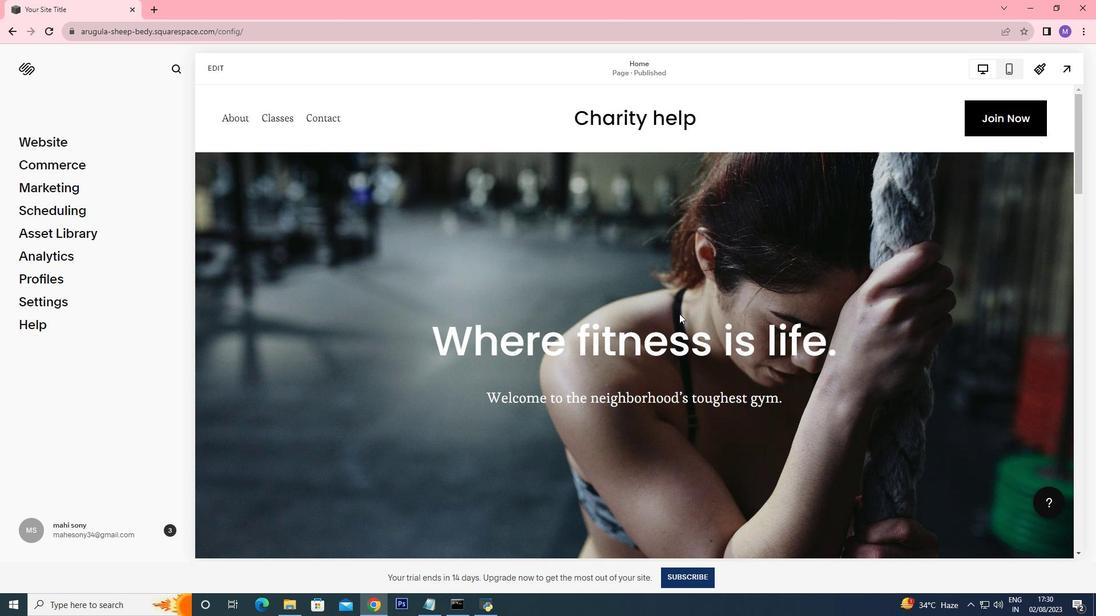 
Action: Mouse scrolled (679, 314) with delta (0, 0)
Screenshot: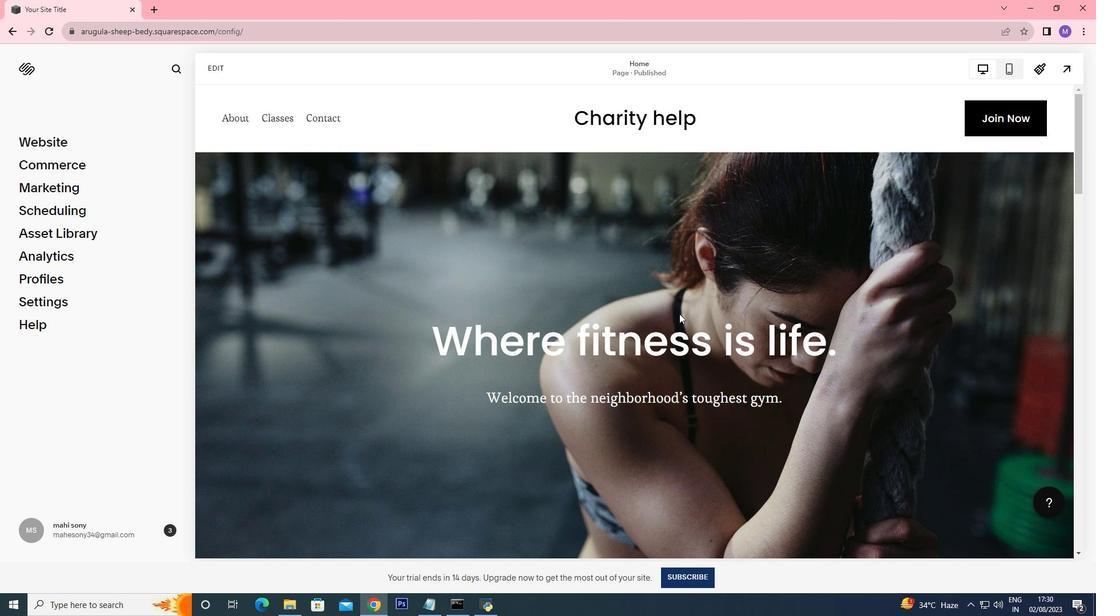 
Action: Mouse scrolled (679, 314) with delta (0, 0)
Screenshot: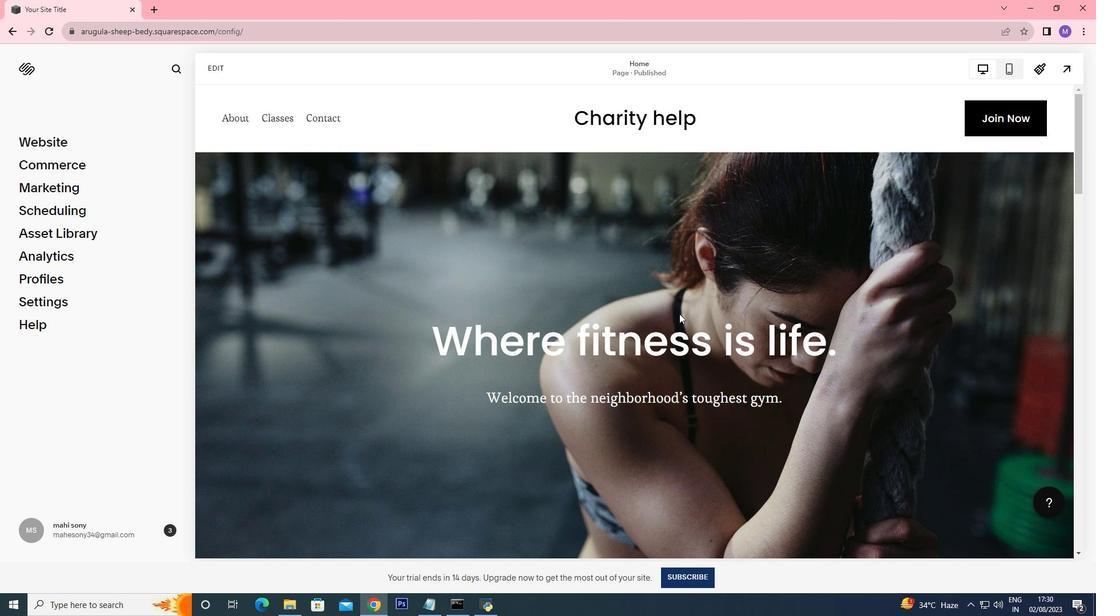 
Action: Mouse scrolled (679, 314) with delta (0, 0)
Screenshot: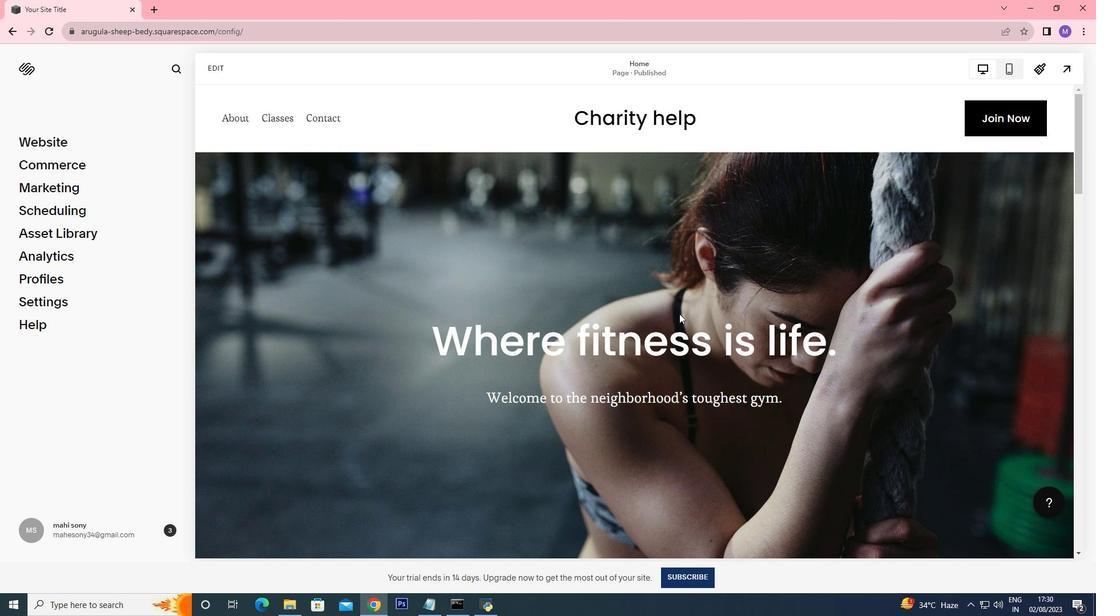 
Action: Mouse scrolled (679, 315) with delta (0, 1)
Screenshot: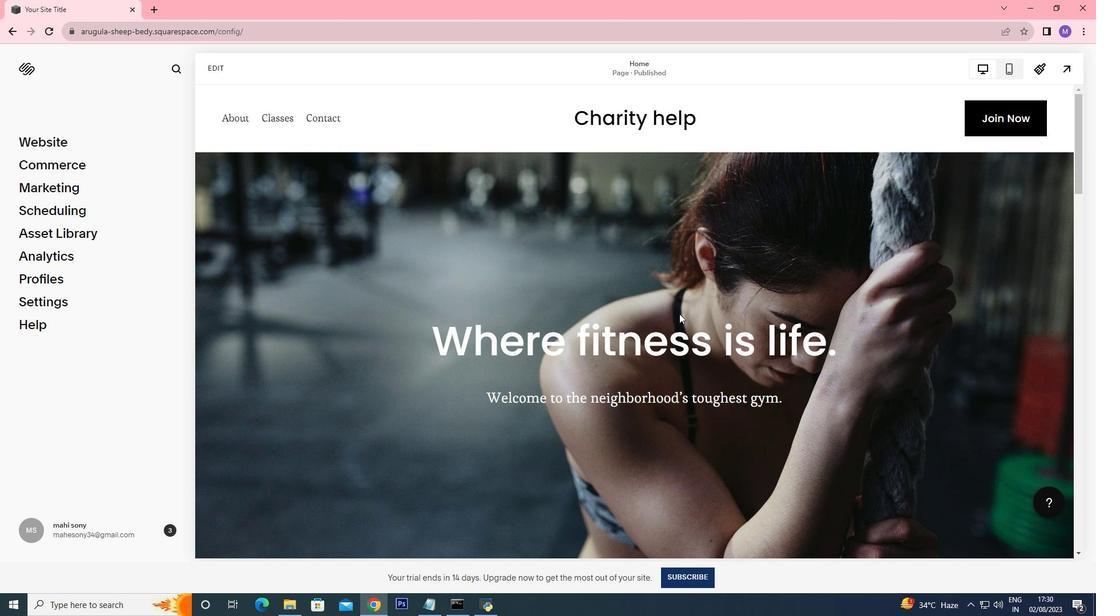 
Action: Mouse scrolled (679, 314) with delta (0, 0)
Screenshot: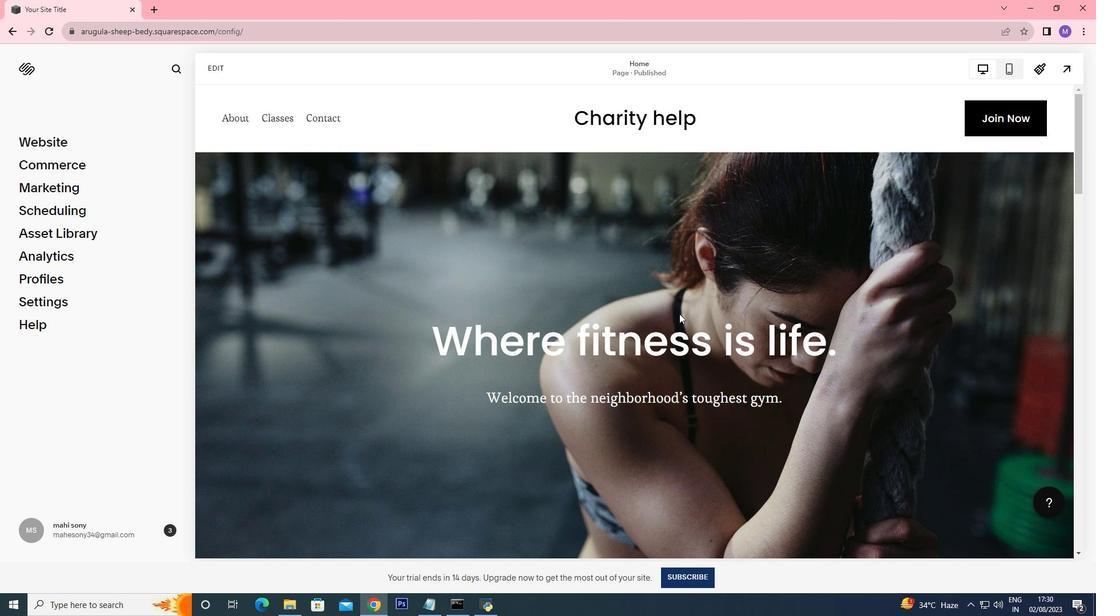 
Action: Mouse scrolled (679, 314) with delta (0, 0)
Screenshot: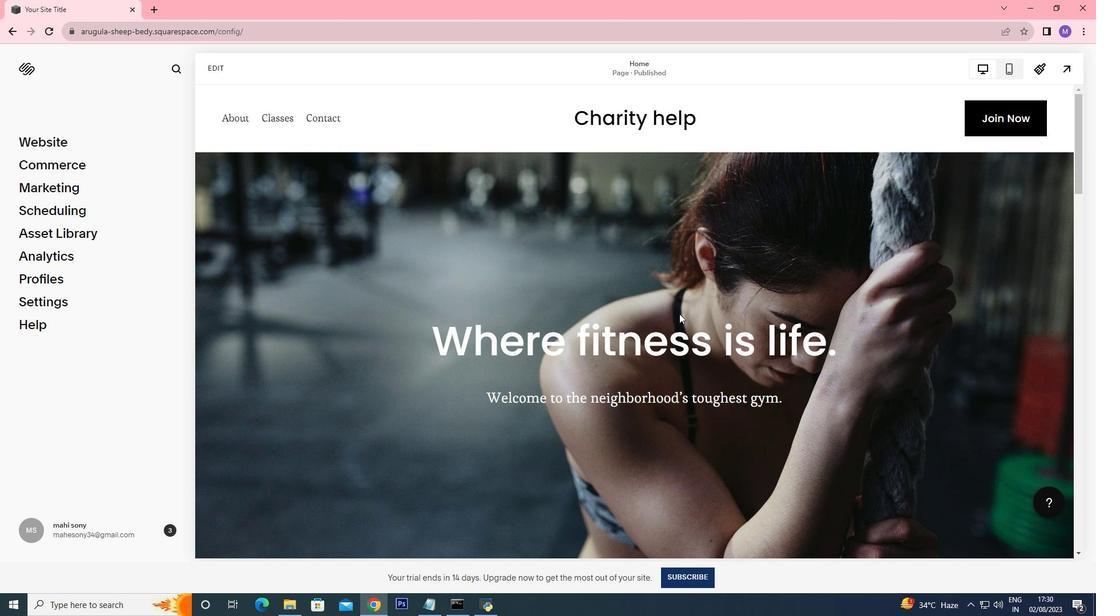 
Action: Mouse scrolled (679, 314) with delta (0, 0)
Screenshot: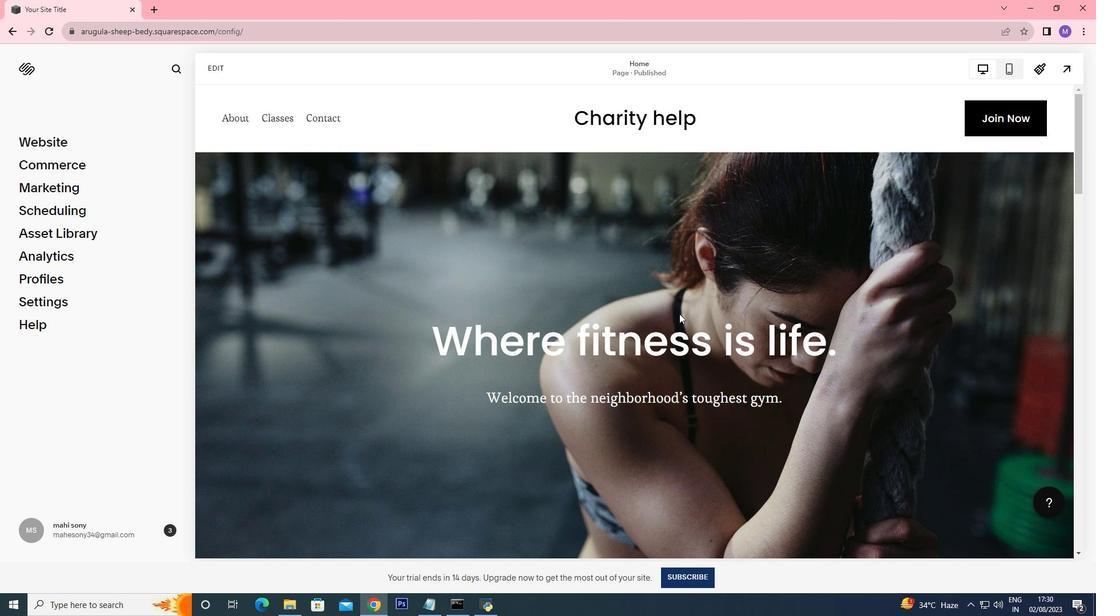 
Action: Mouse scrolled (679, 314) with delta (0, 0)
Screenshot: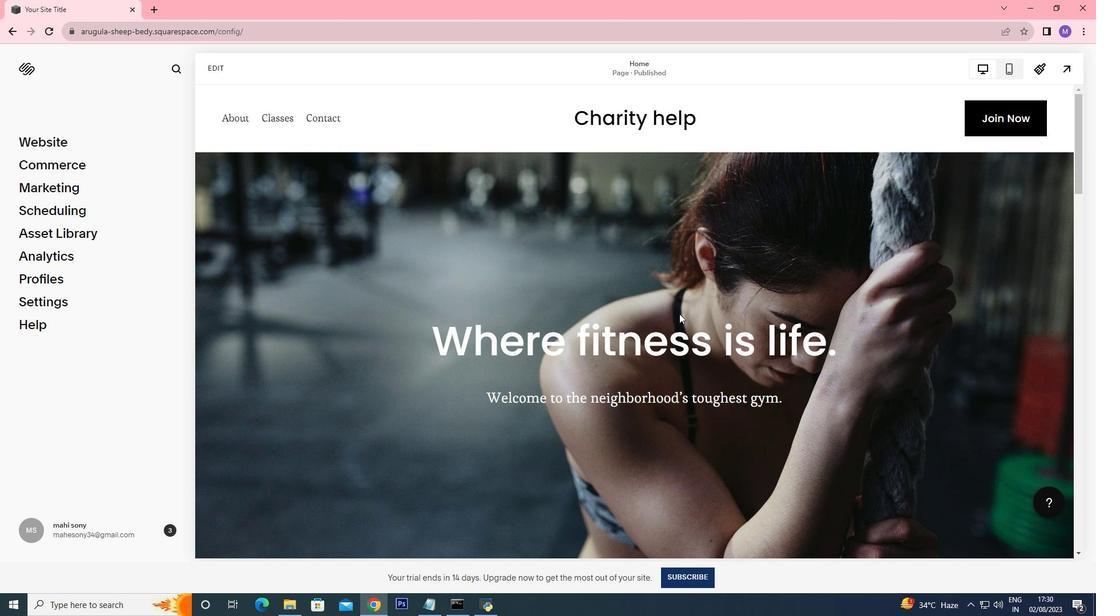 
Action: Mouse moved to (75, 142)
Screenshot: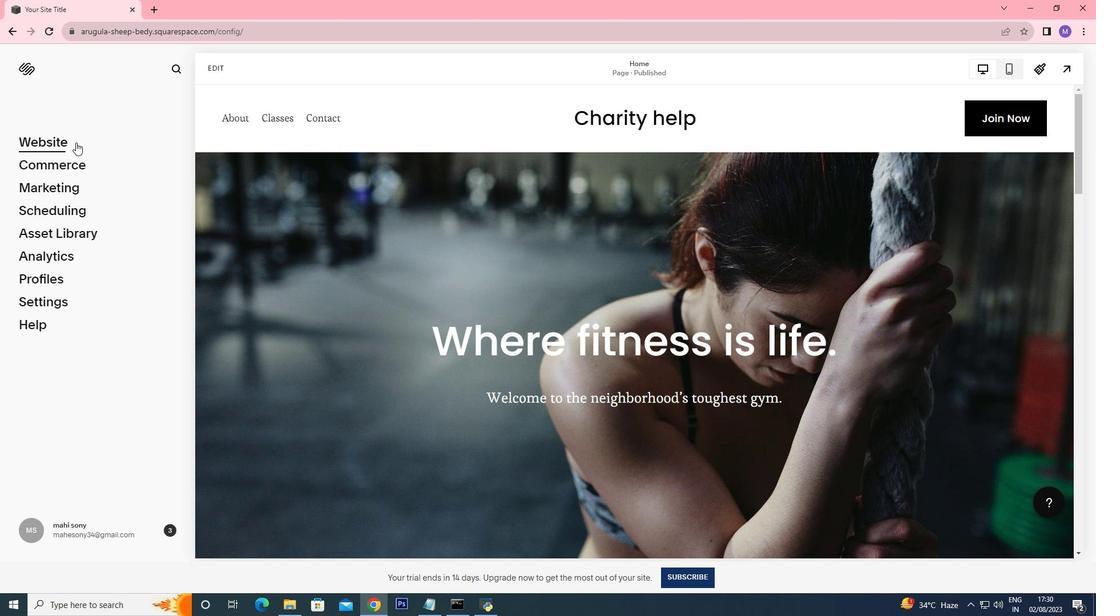 
Action: Mouse pressed left at (75, 142)
Screenshot: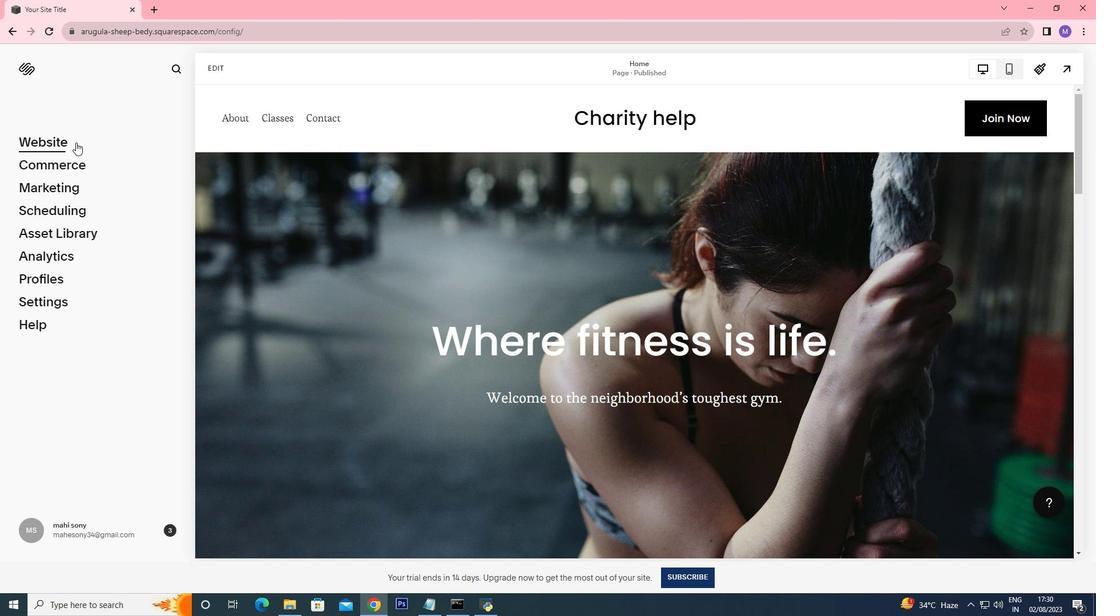 
Action: Mouse pressed left at (75, 142)
Screenshot: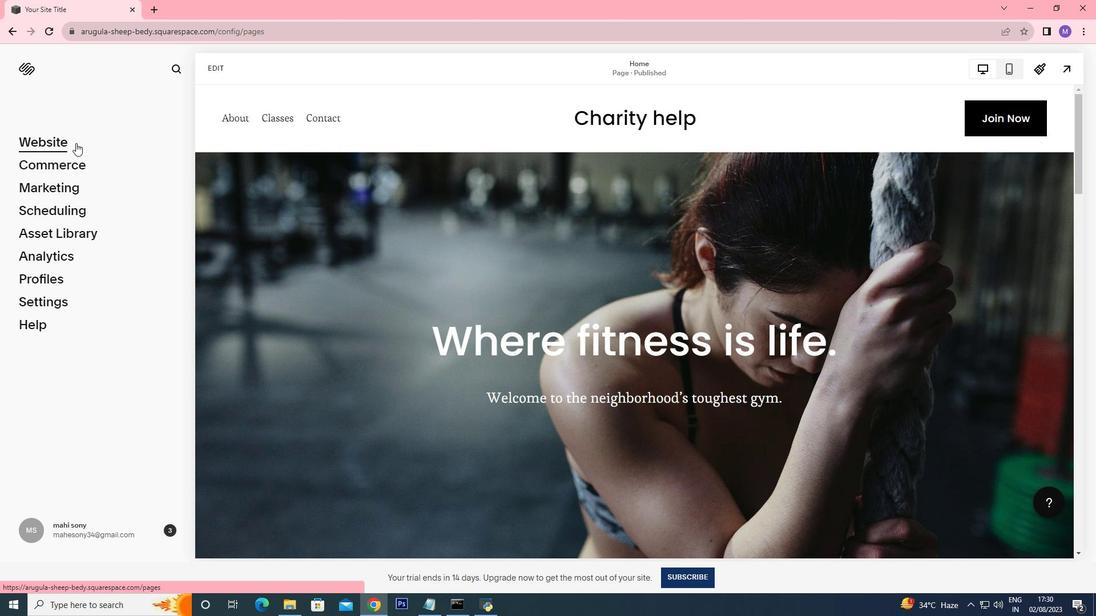 
Action: Mouse moved to (97, 354)
Screenshot: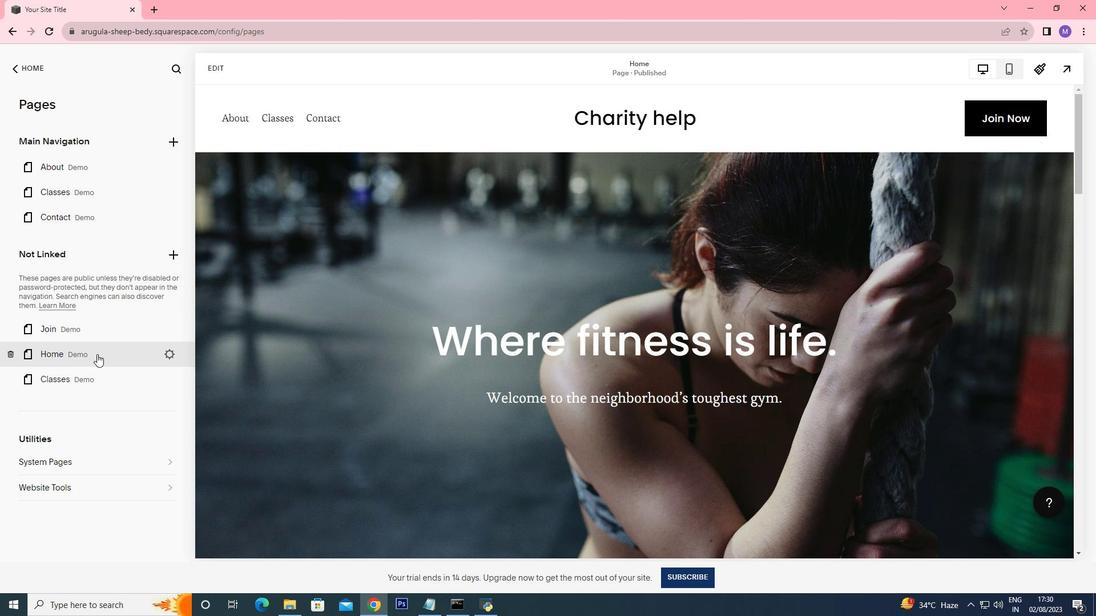 
Action: Mouse pressed left at (97, 354)
Screenshot: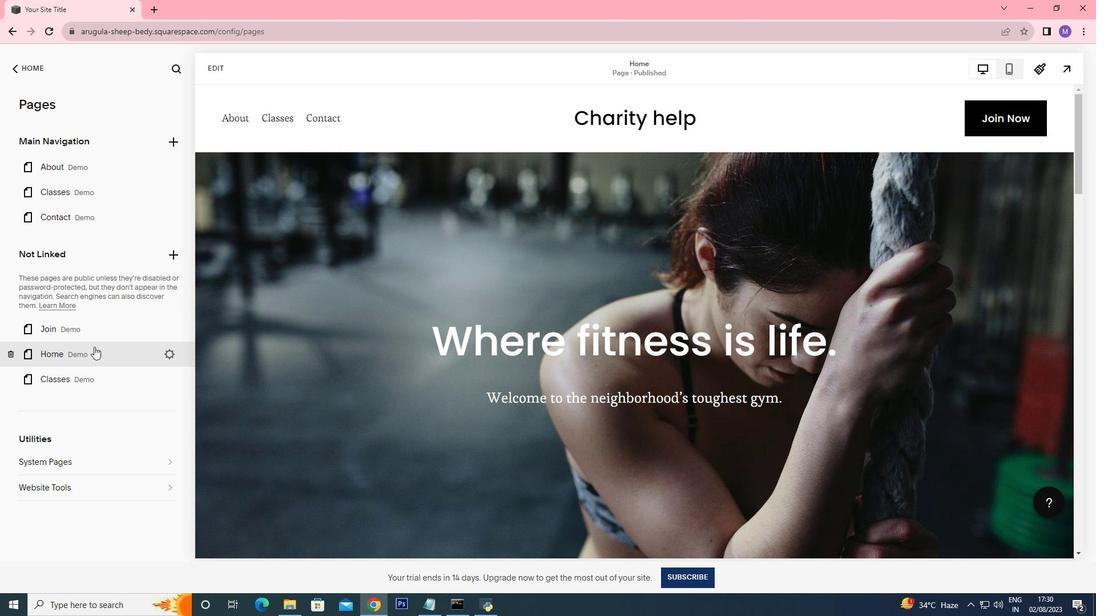 
Action: Mouse moved to (9, 354)
Screenshot: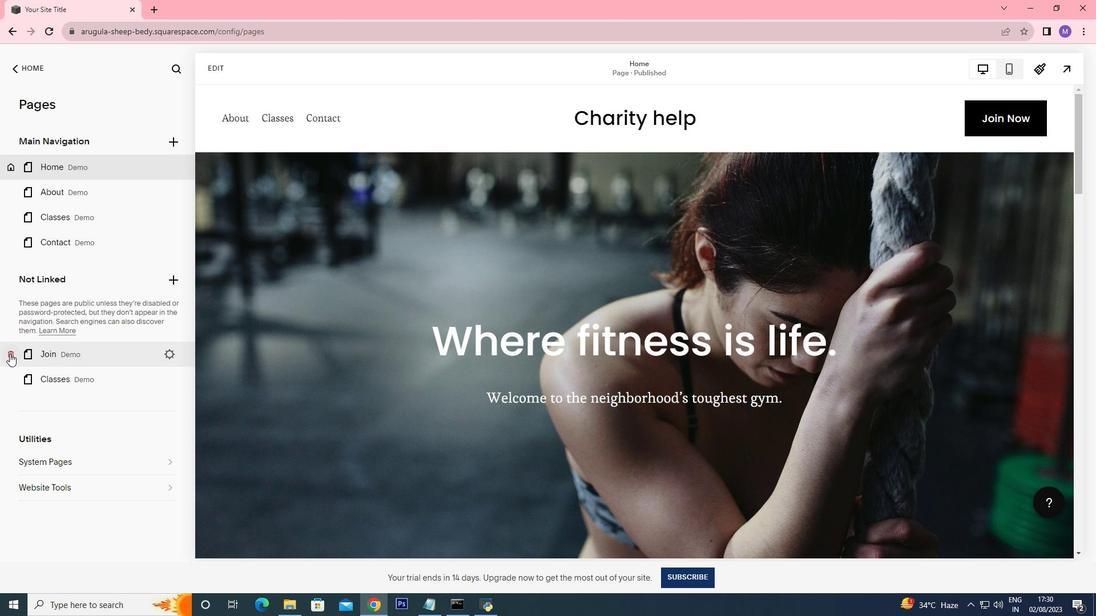 
Action: Mouse pressed left at (9, 354)
Screenshot: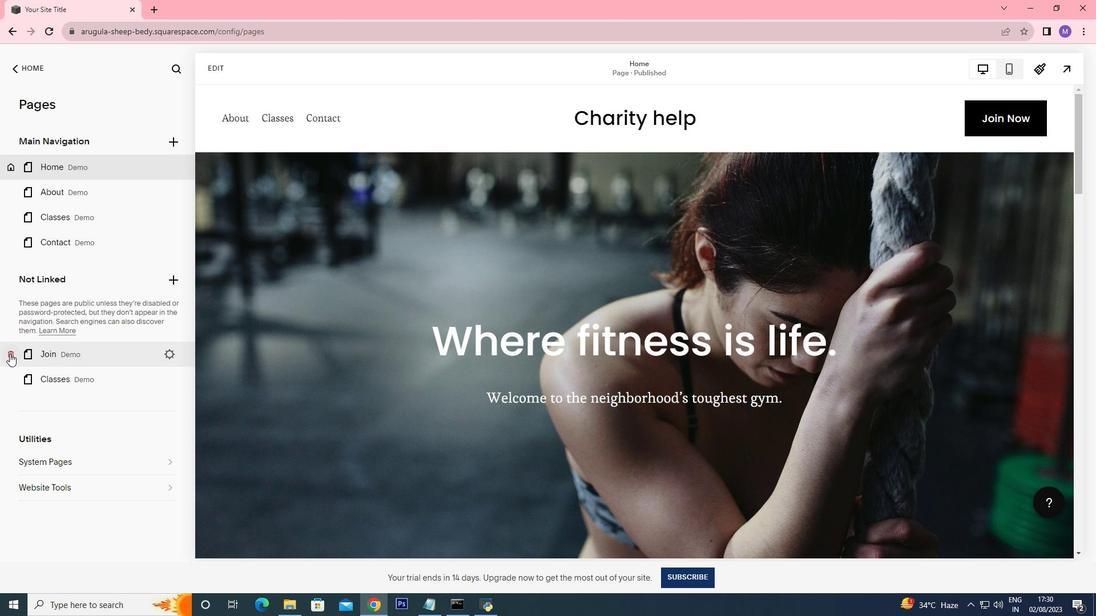 
Action: Mouse moved to (615, 346)
Screenshot: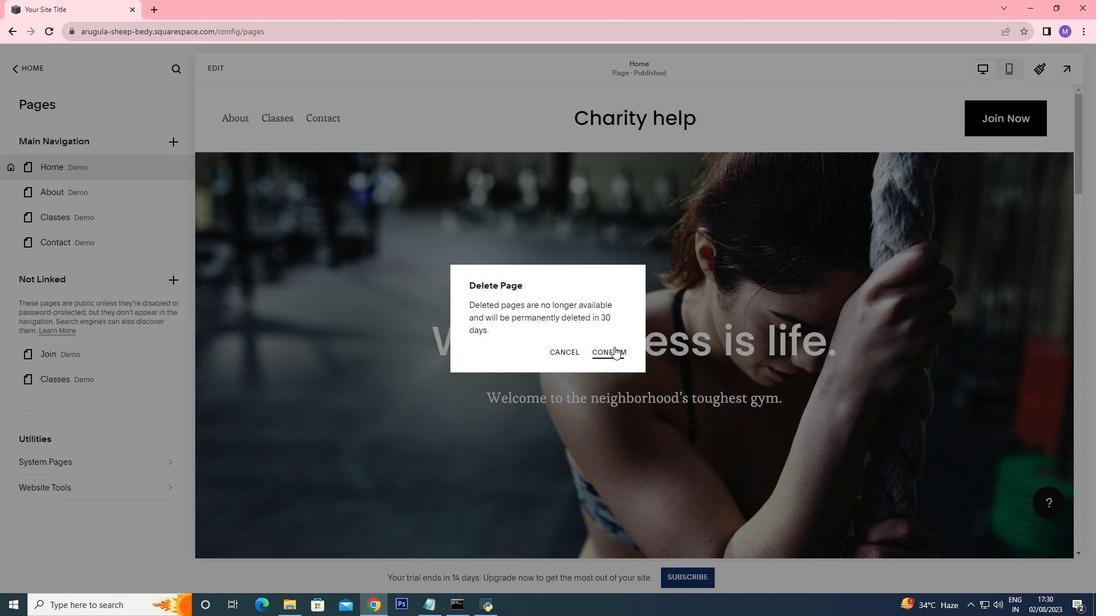 
Action: Mouse pressed left at (615, 346)
Screenshot: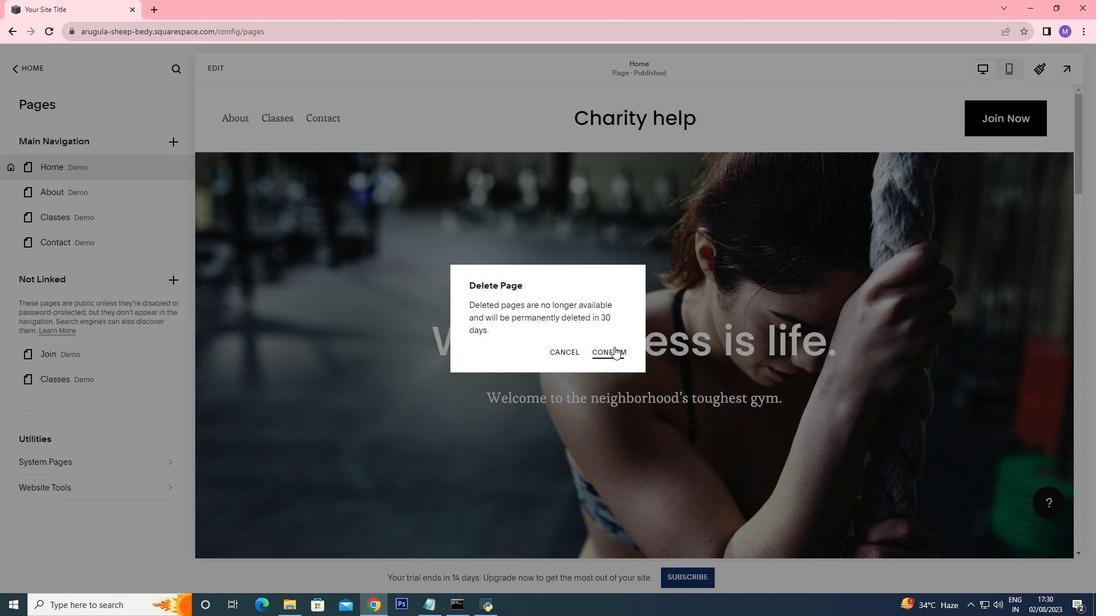 
Action: Mouse moved to (610, 348)
Screenshot: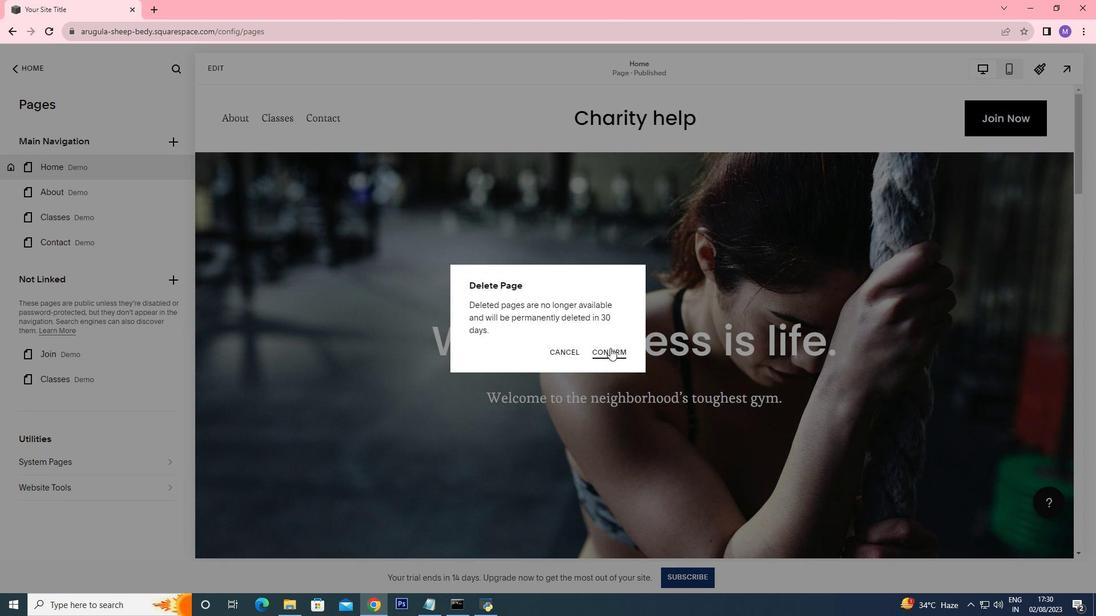 
Action: Mouse pressed left at (610, 348)
Screenshot: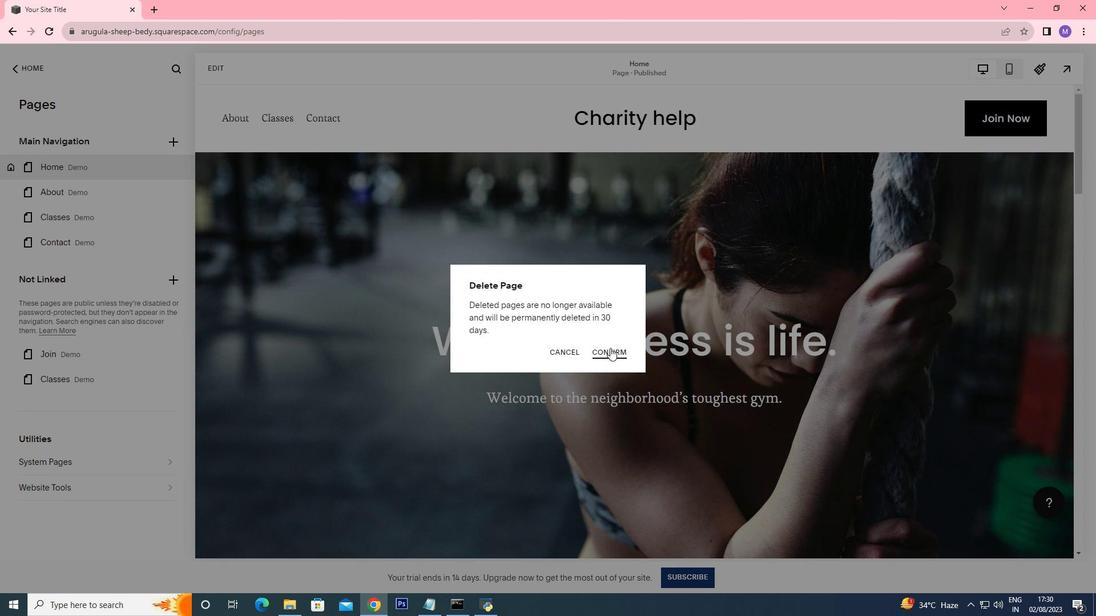
Action: Mouse moved to (615, 353)
Screenshot: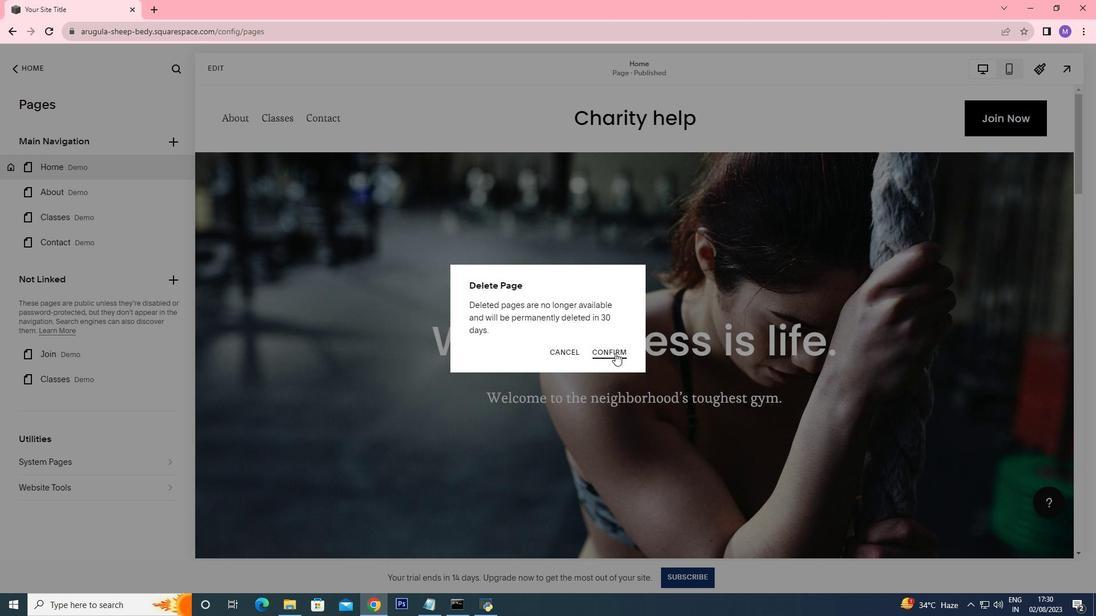 
Action: Mouse pressed left at (615, 353)
Screenshot: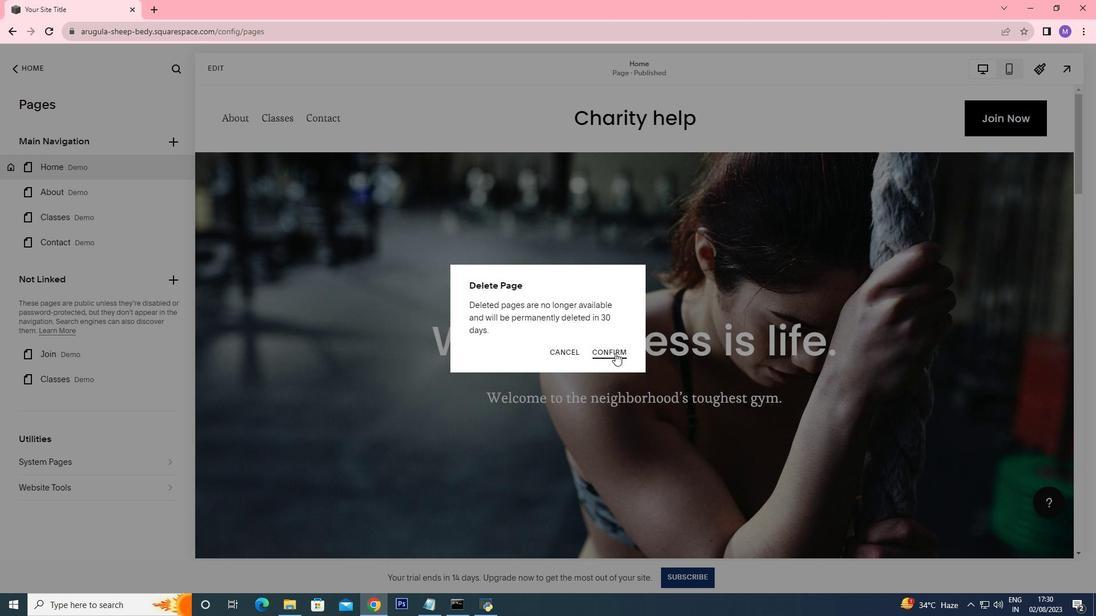 
Action: Mouse moved to (615, 353)
Screenshot: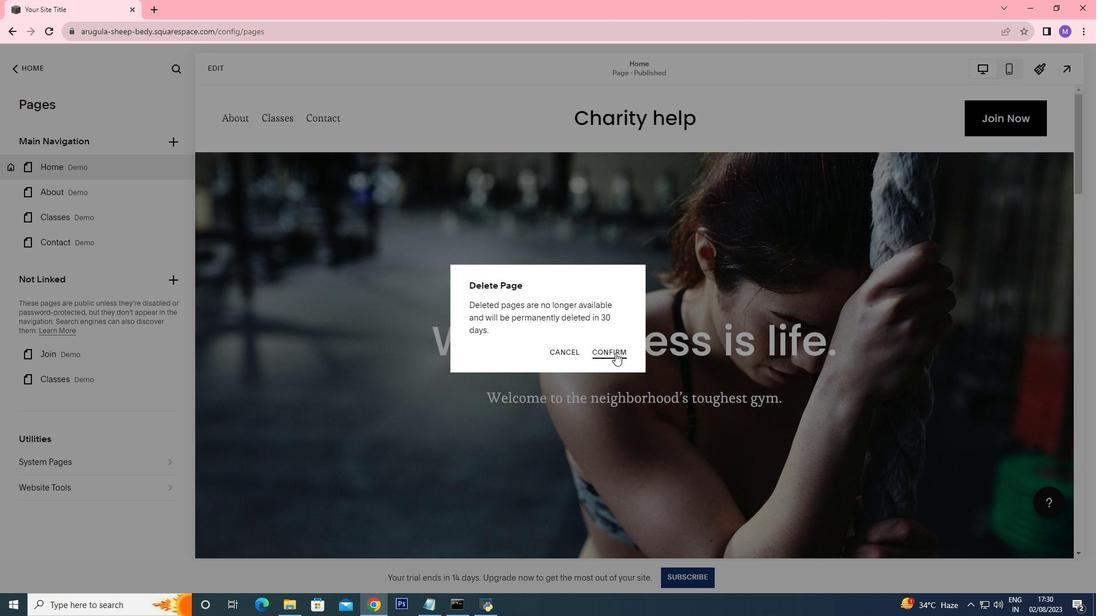 
Action: Mouse pressed left at (615, 353)
Screenshot: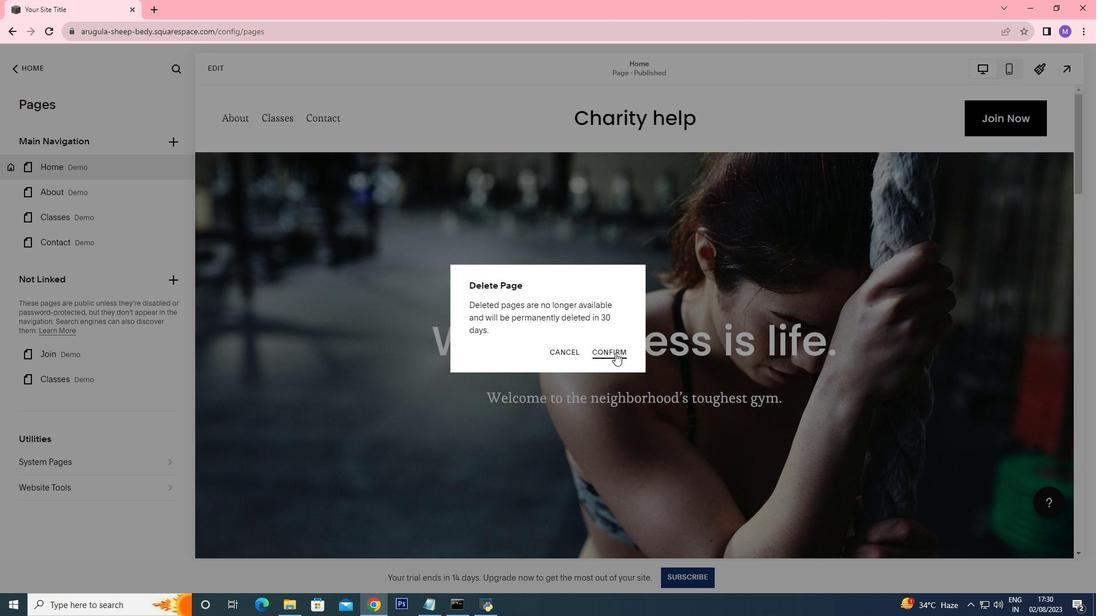 
Action: Mouse pressed left at (615, 353)
Screenshot: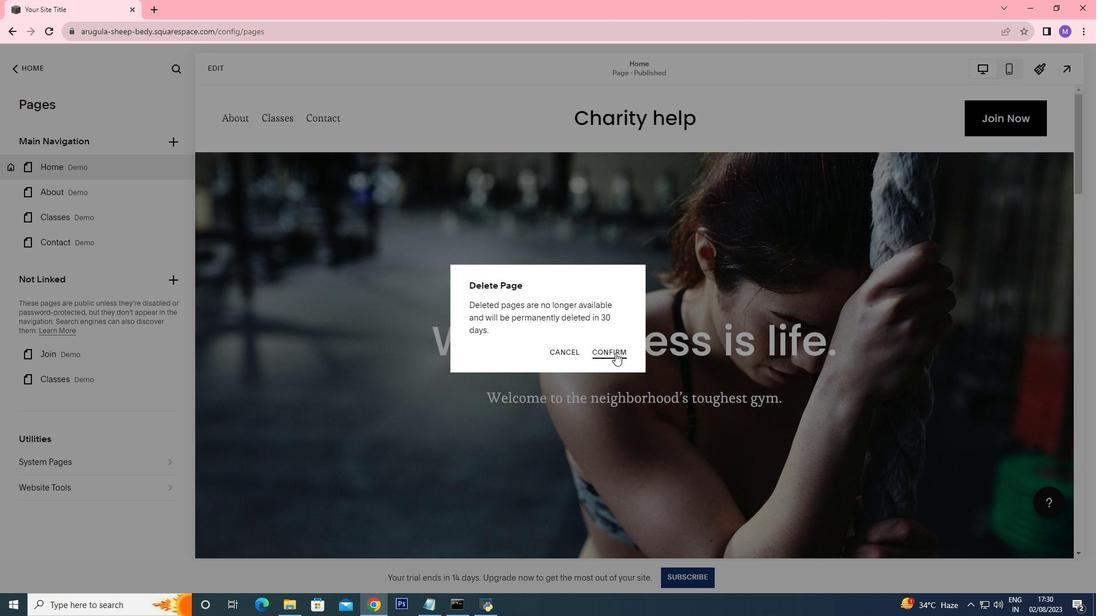 
Action: Mouse moved to (615, 348)
Screenshot: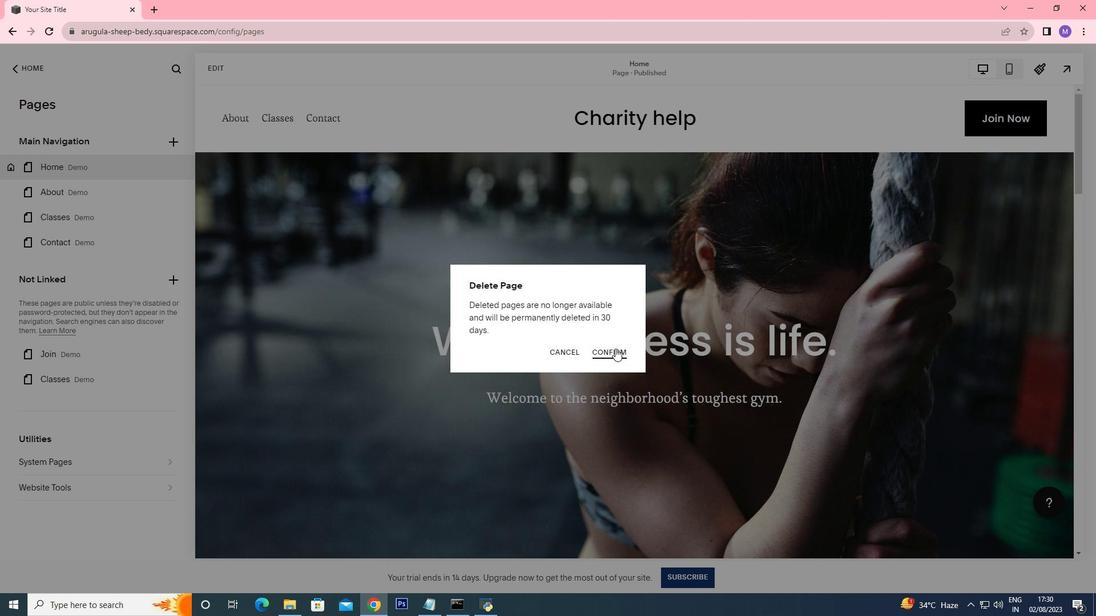 
Action: Mouse pressed left at (615, 348)
Screenshot: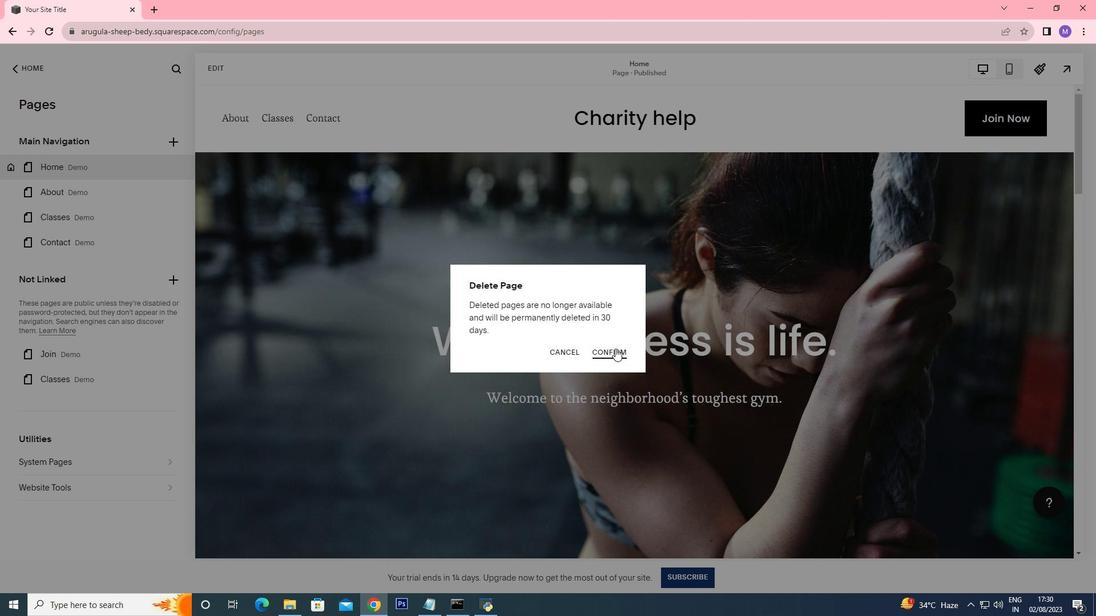 
Action: Mouse moved to (615, 348)
Screenshot: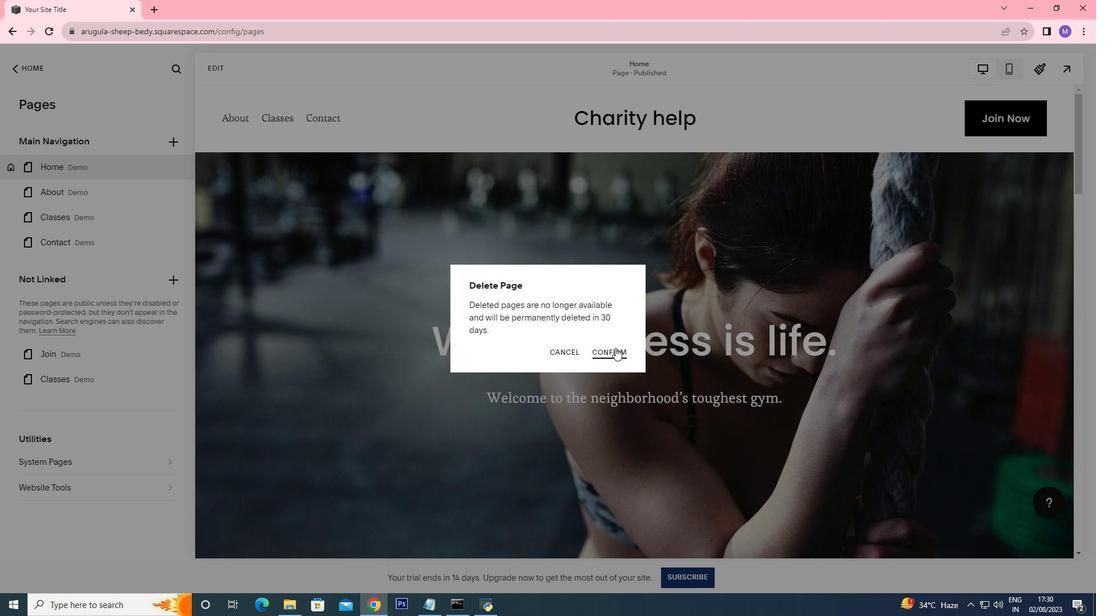 
Action: Mouse pressed left at (615, 348)
Screenshot: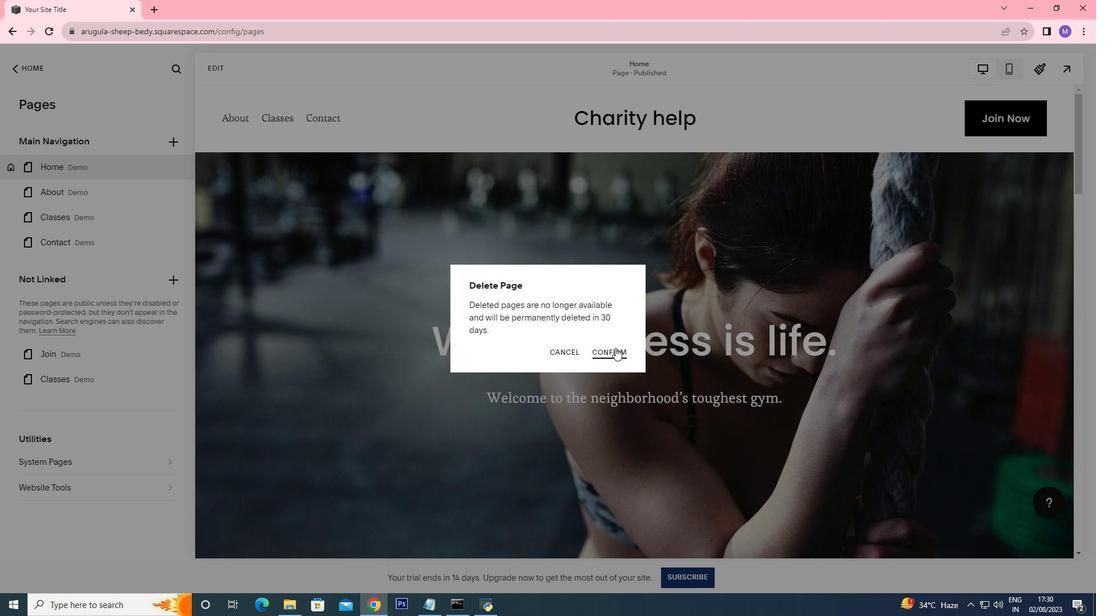 
Action: Mouse pressed left at (615, 348)
Screenshot: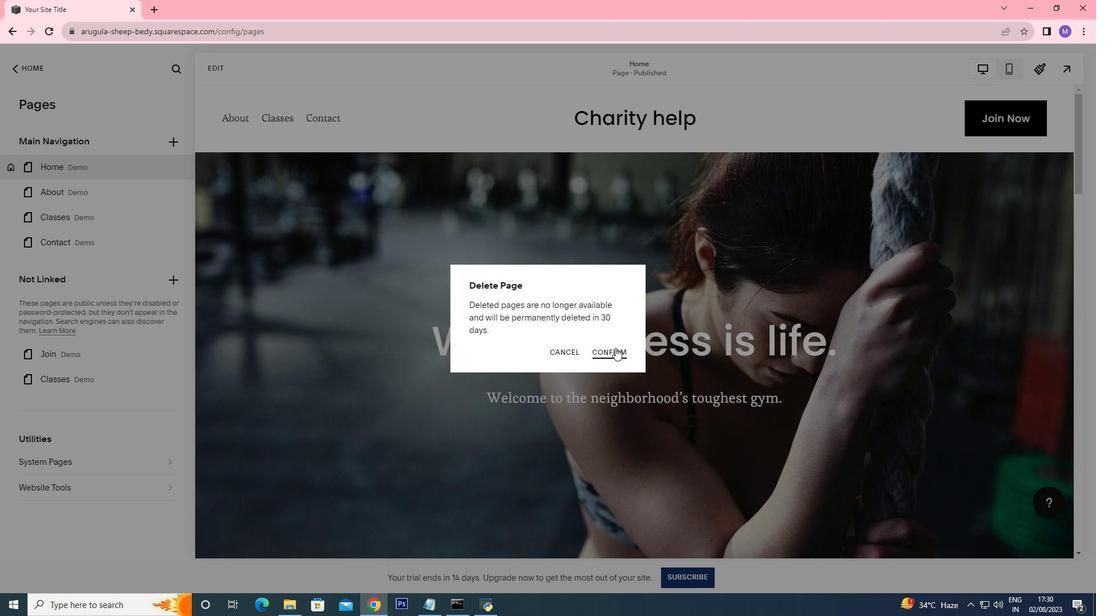 
Action: Mouse pressed left at (615, 348)
Screenshot: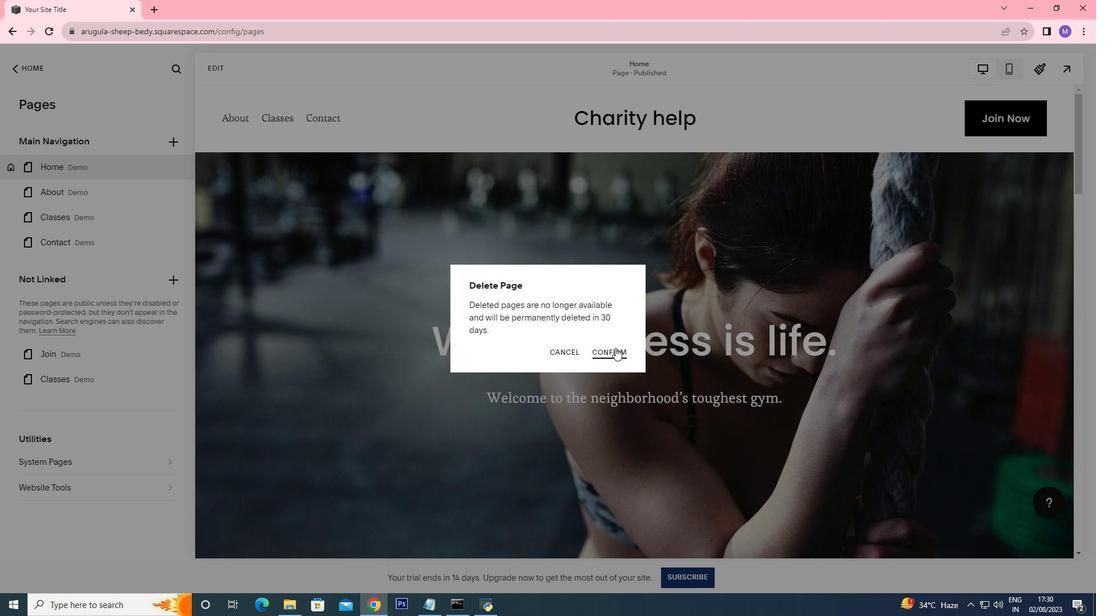 
Action: Mouse pressed left at (615, 348)
Screenshot: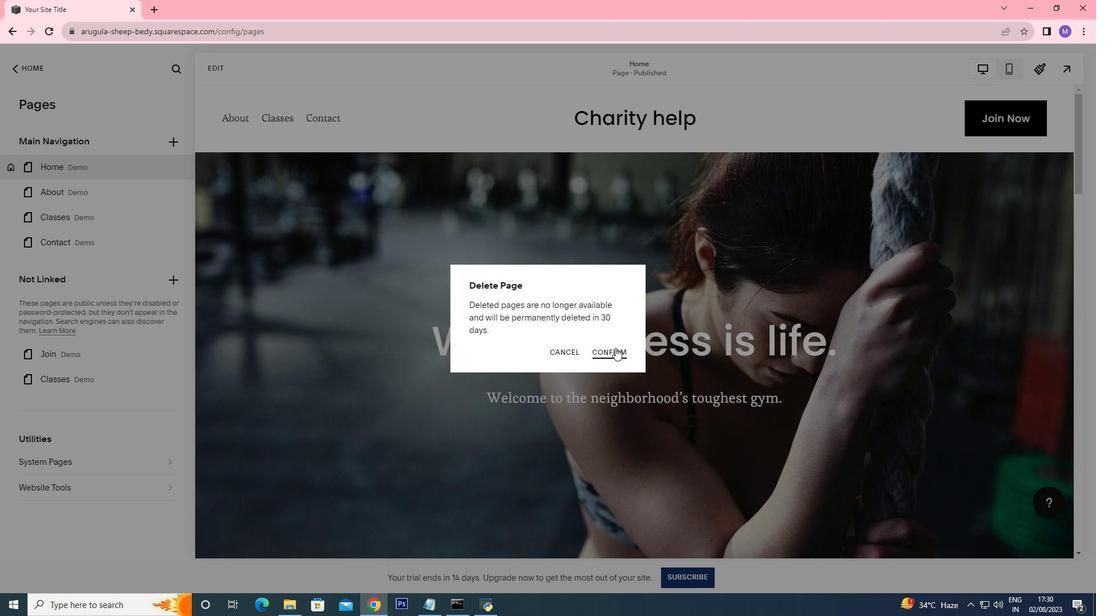
Action: Mouse pressed left at (615, 348)
Screenshot: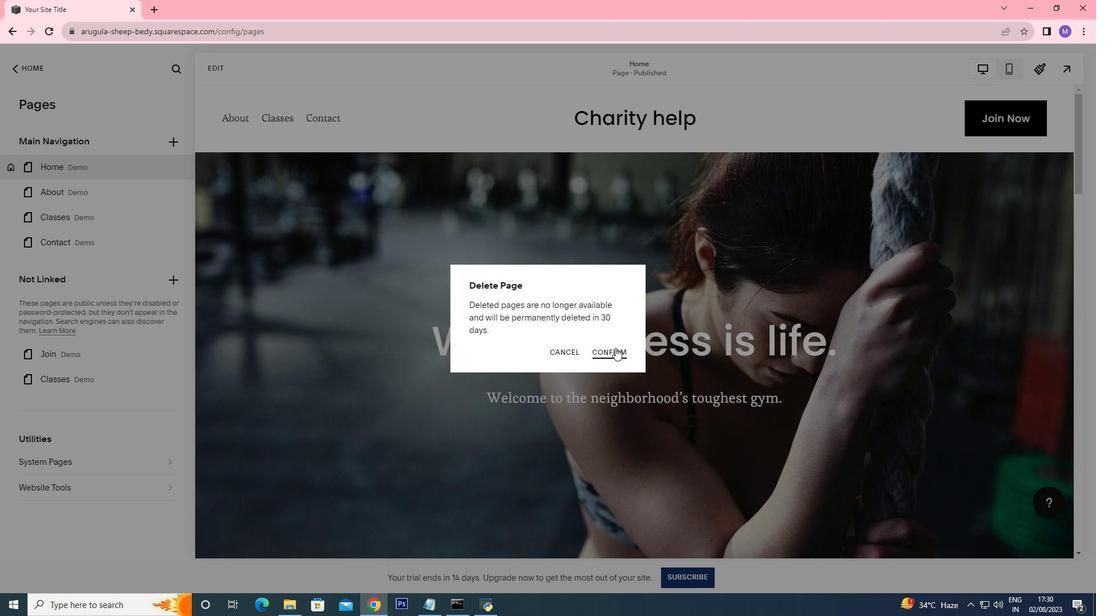 
Action: Mouse pressed left at (615, 348)
Screenshot: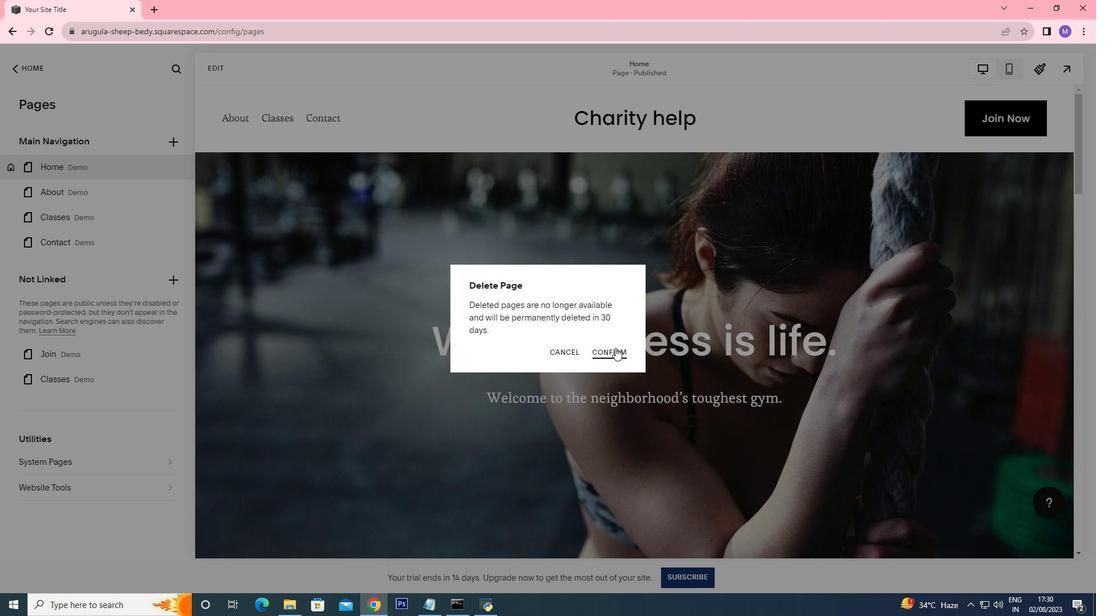 
Action: Mouse pressed left at (615, 348)
Screenshot: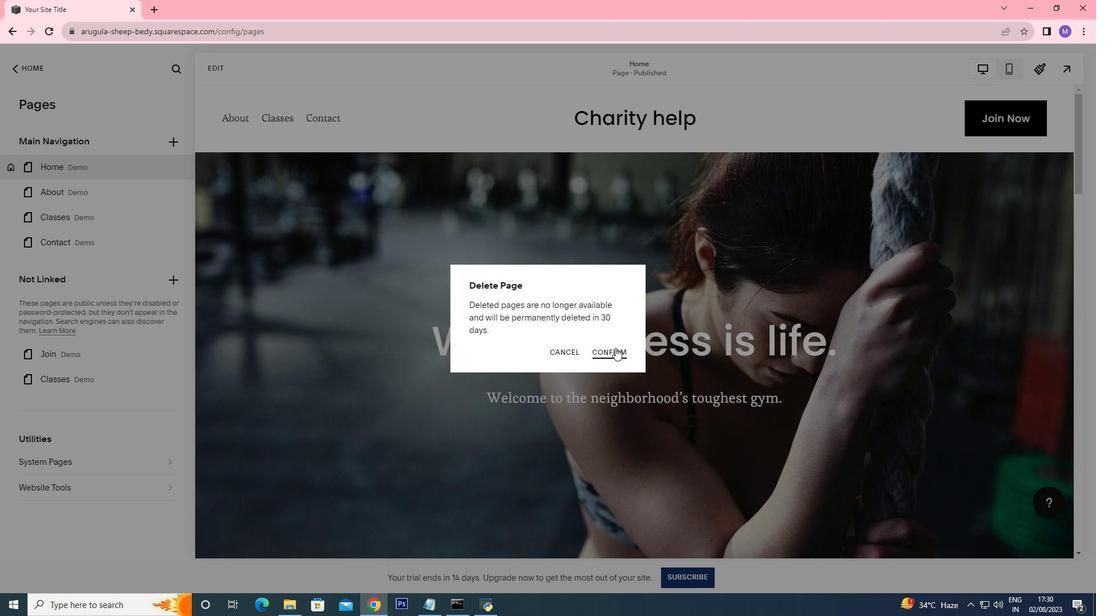 
Action: Mouse pressed left at (615, 348)
Screenshot: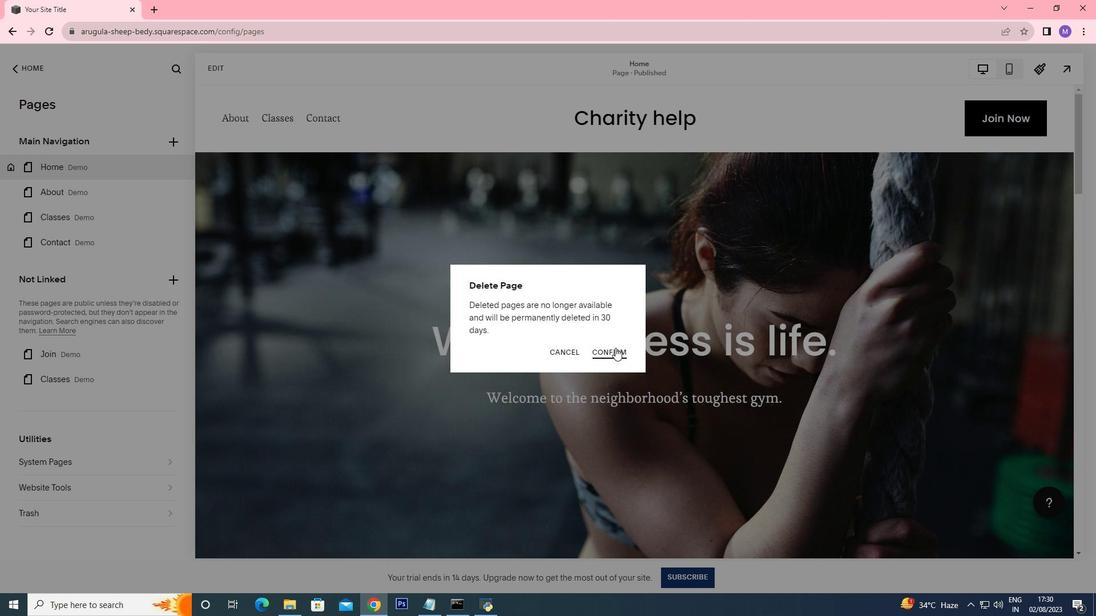 
Action: Mouse moved to (615, 348)
Screenshot: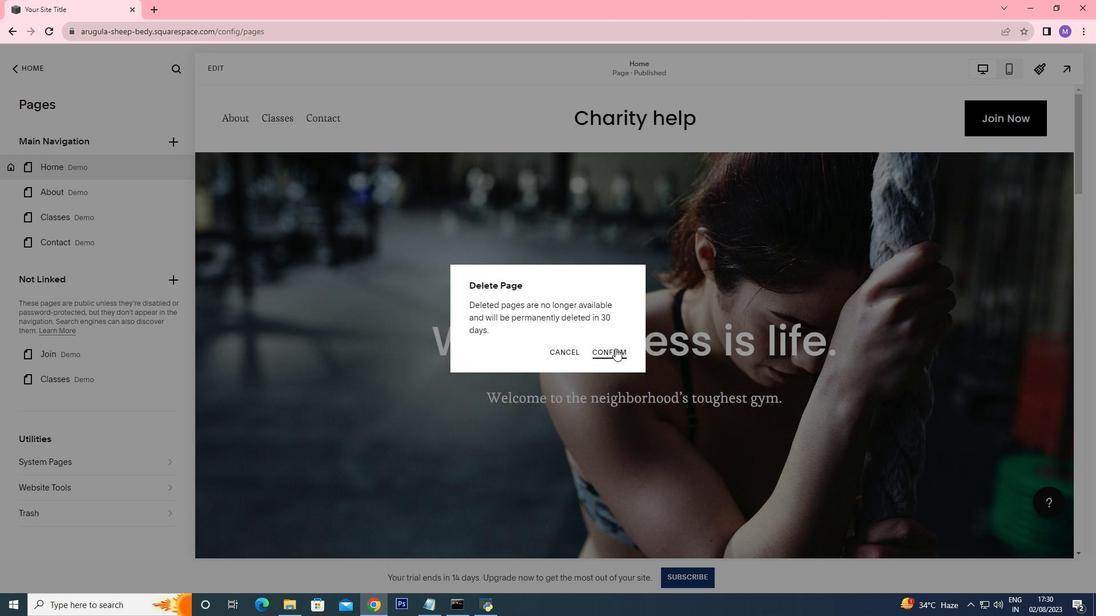 
Action: Mouse pressed left at (615, 348)
Screenshot: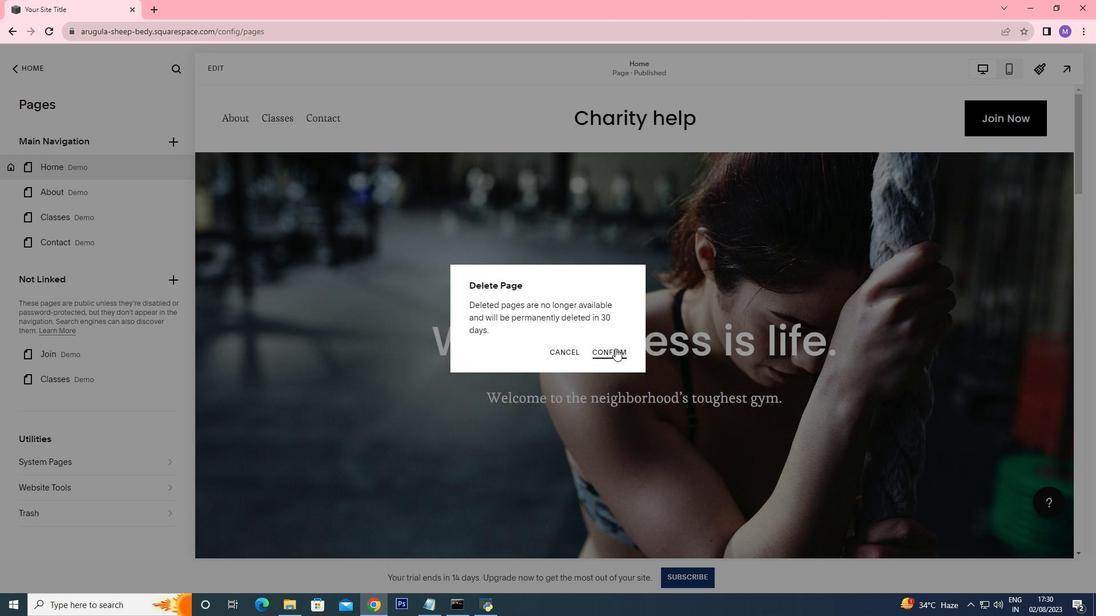 
Action: Mouse pressed left at (615, 348)
Screenshot: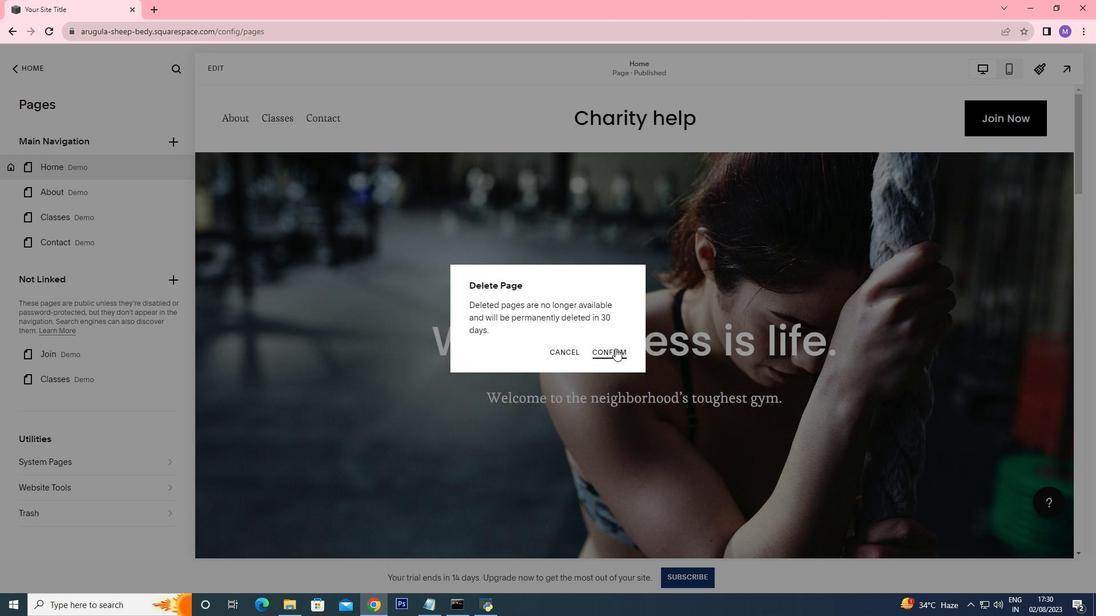 
Action: Mouse moved to (11, 352)
Screenshot: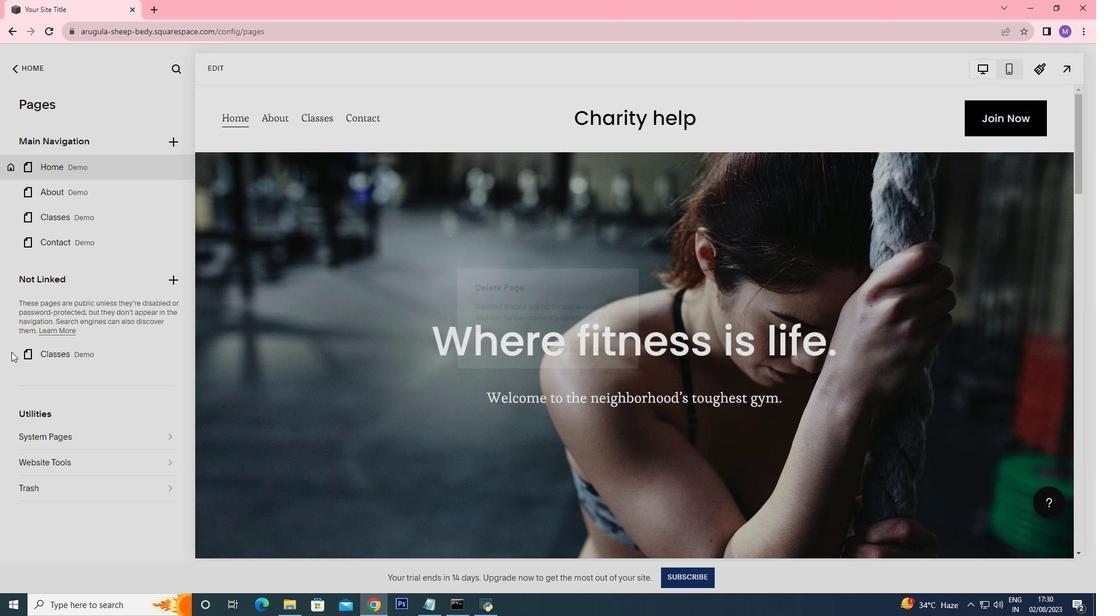 
Action: Mouse pressed left at (11, 352)
Screenshot: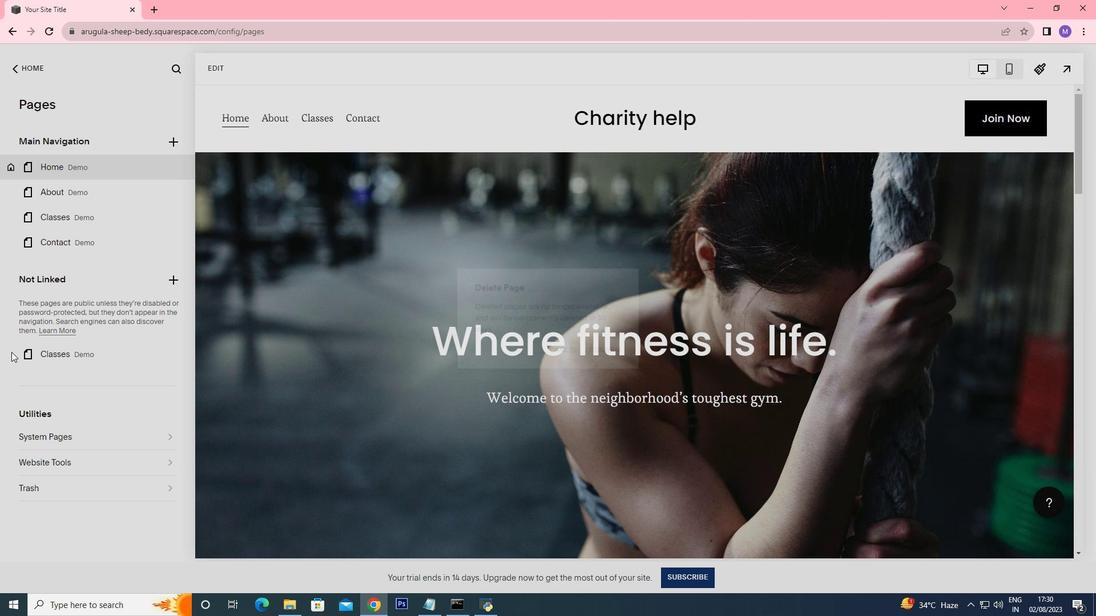 
Action: Mouse moved to (11, 356)
Screenshot: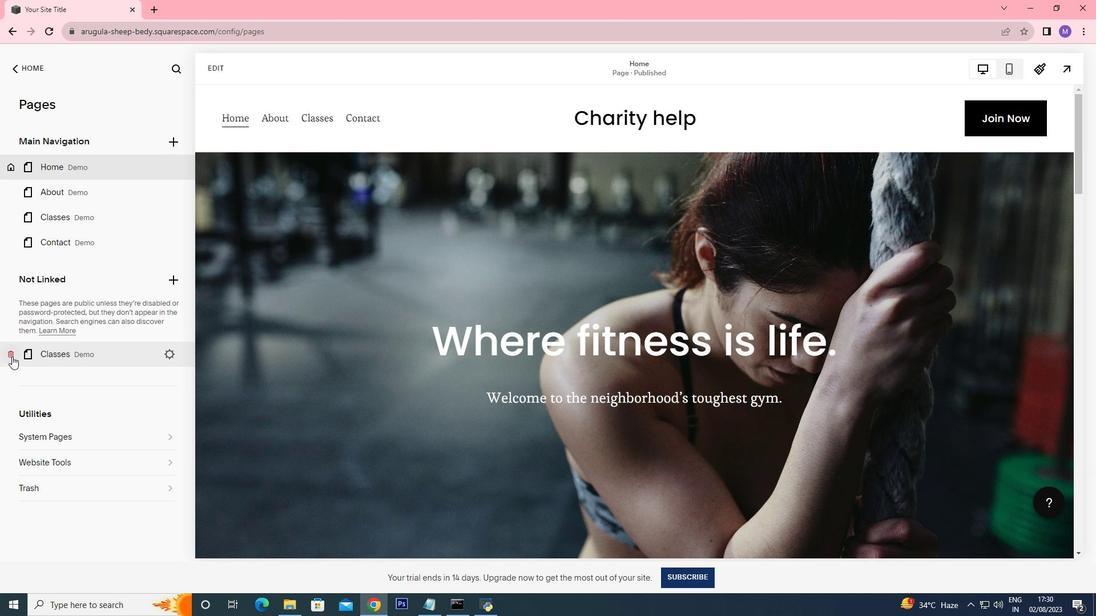 
Action: Mouse pressed left at (11, 356)
Screenshot: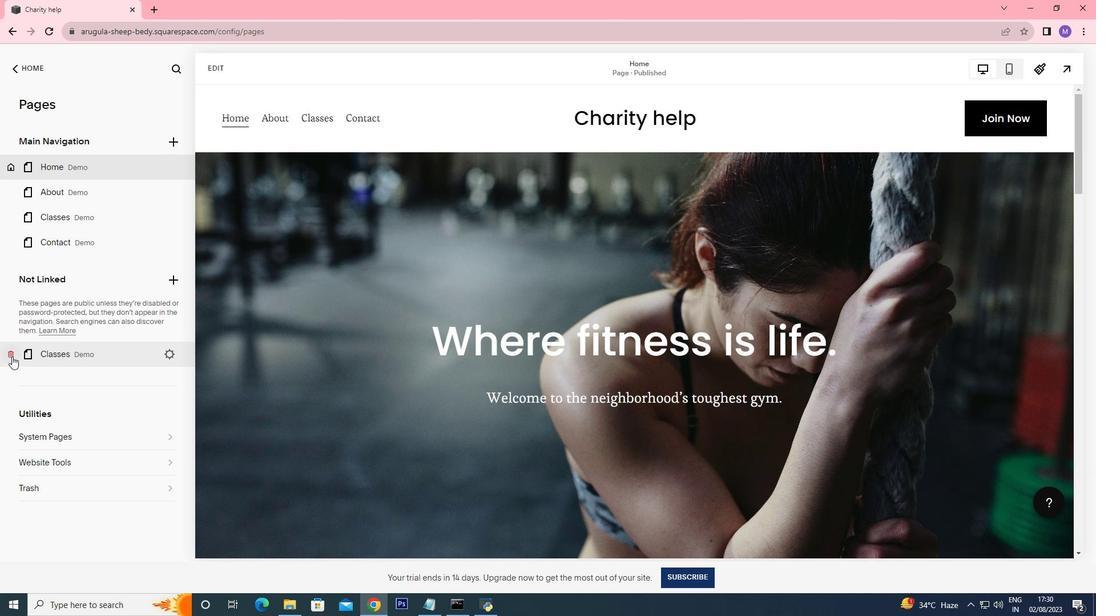 
Action: Mouse moved to (627, 348)
Screenshot: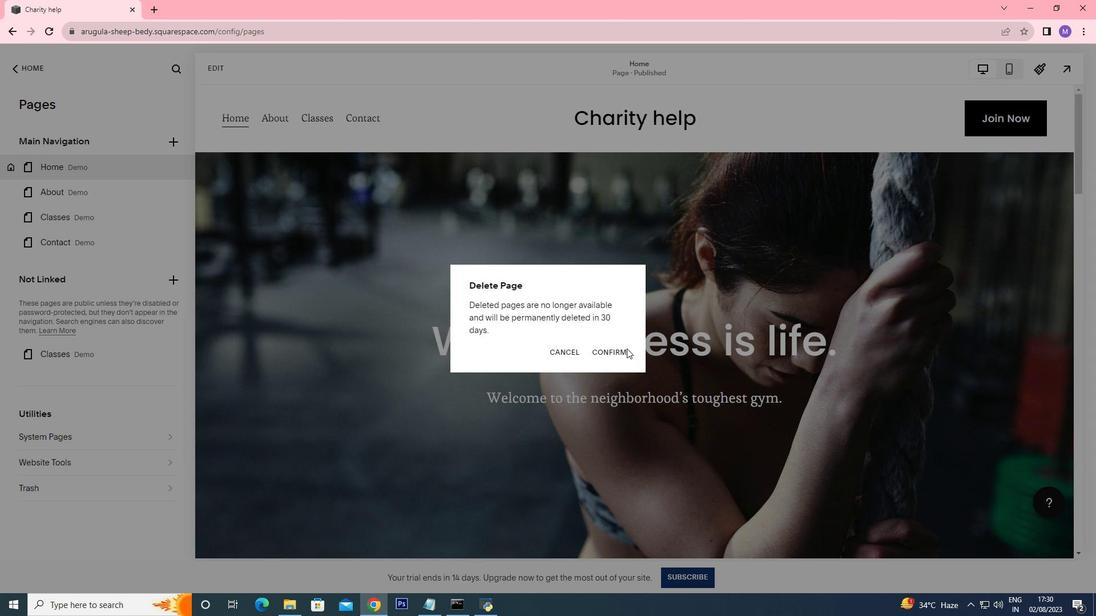 
Action: Mouse pressed left at (627, 348)
Screenshot: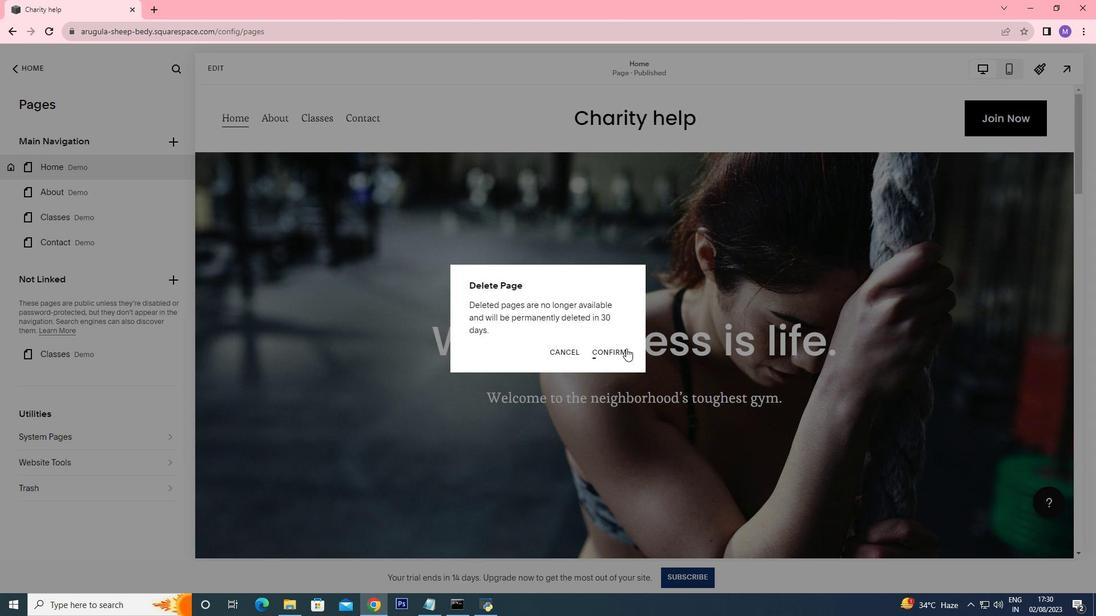 
Action: Mouse moved to (623, 348)
Screenshot: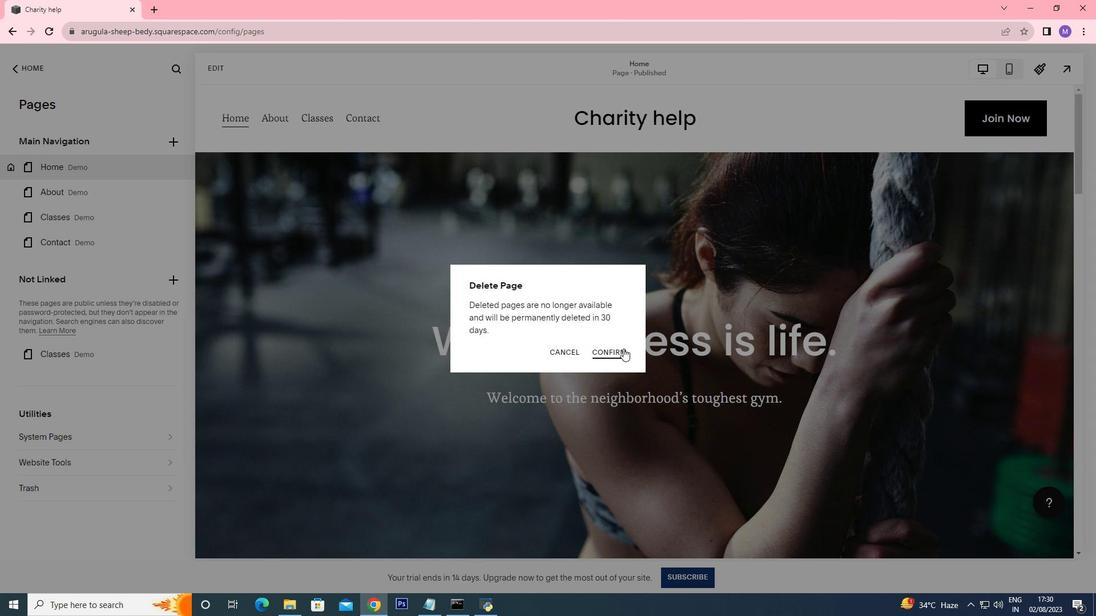 
Action: Mouse pressed left at (623, 348)
Screenshot: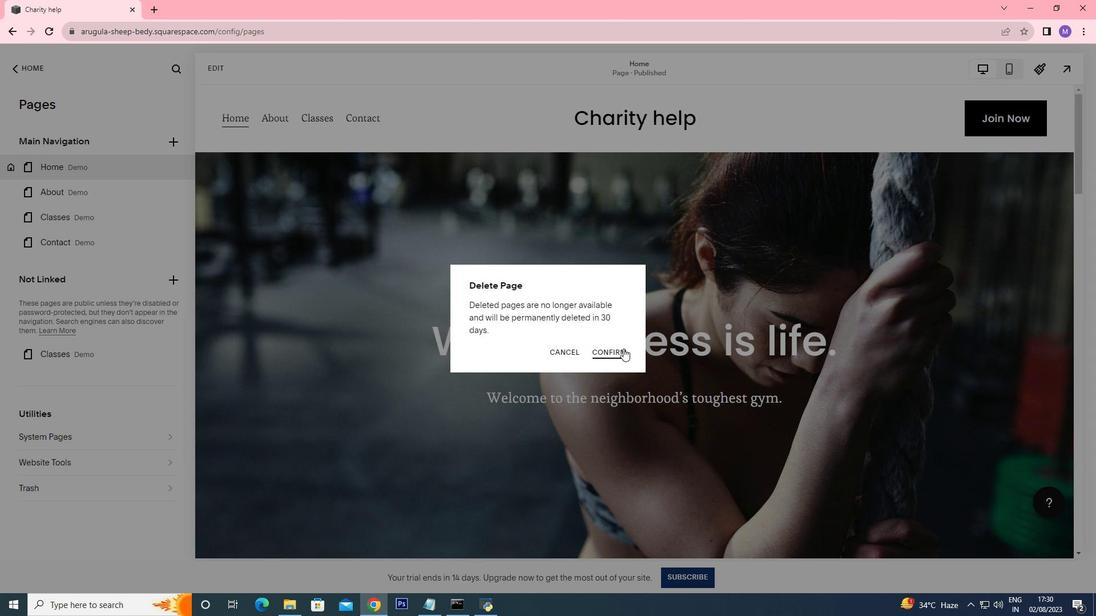 
Action: Mouse moved to (623, 348)
Screenshot: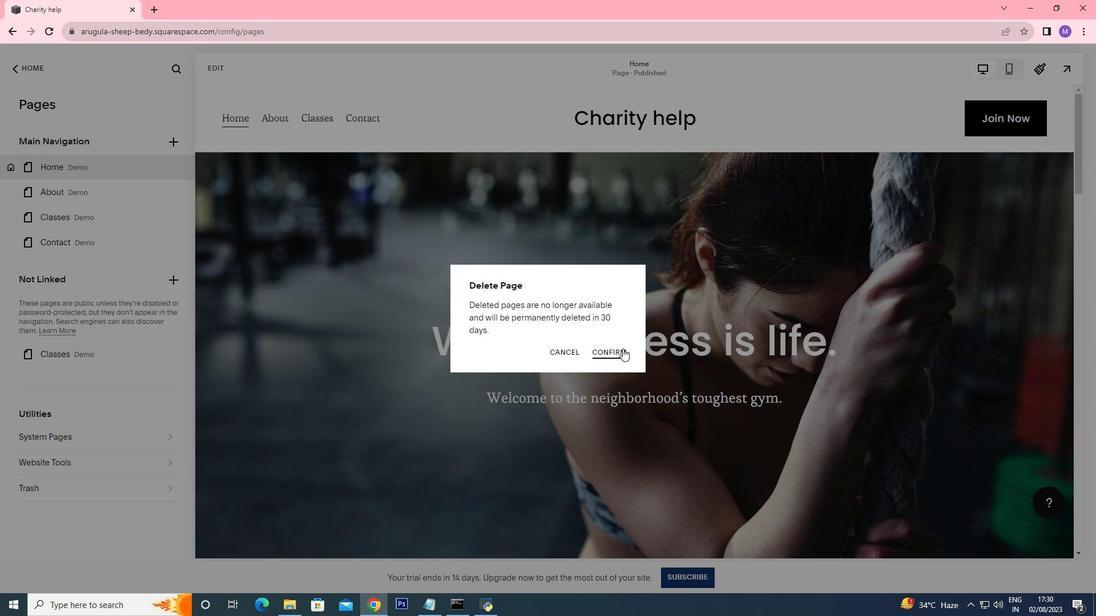 
Action: Mouse pressed left at (623, 348)
Screenshot: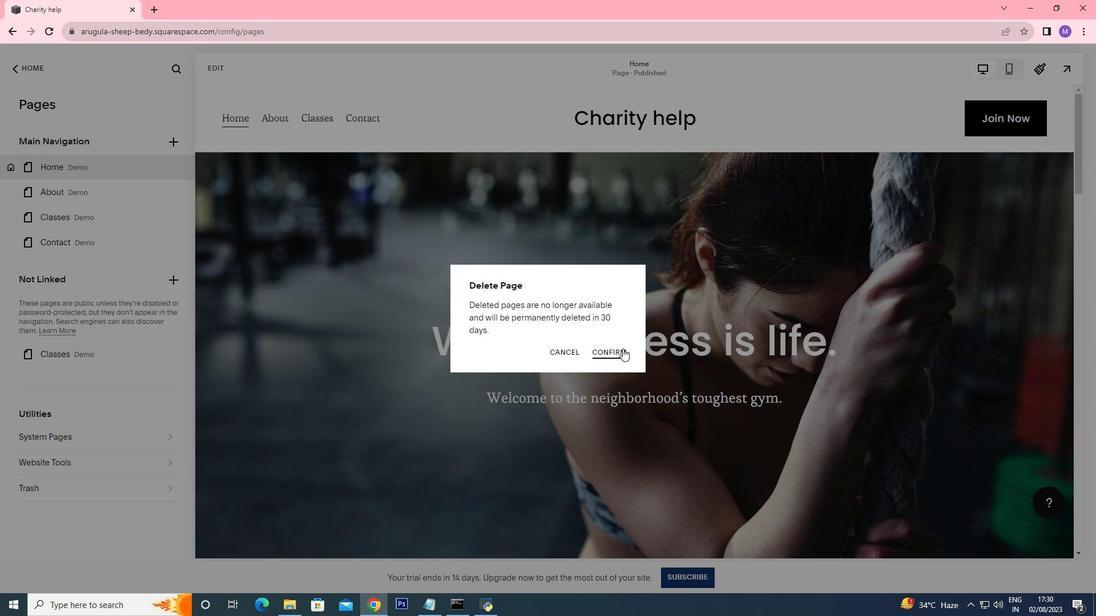
Action: Mouse moved to (71, 191)
Screenshot: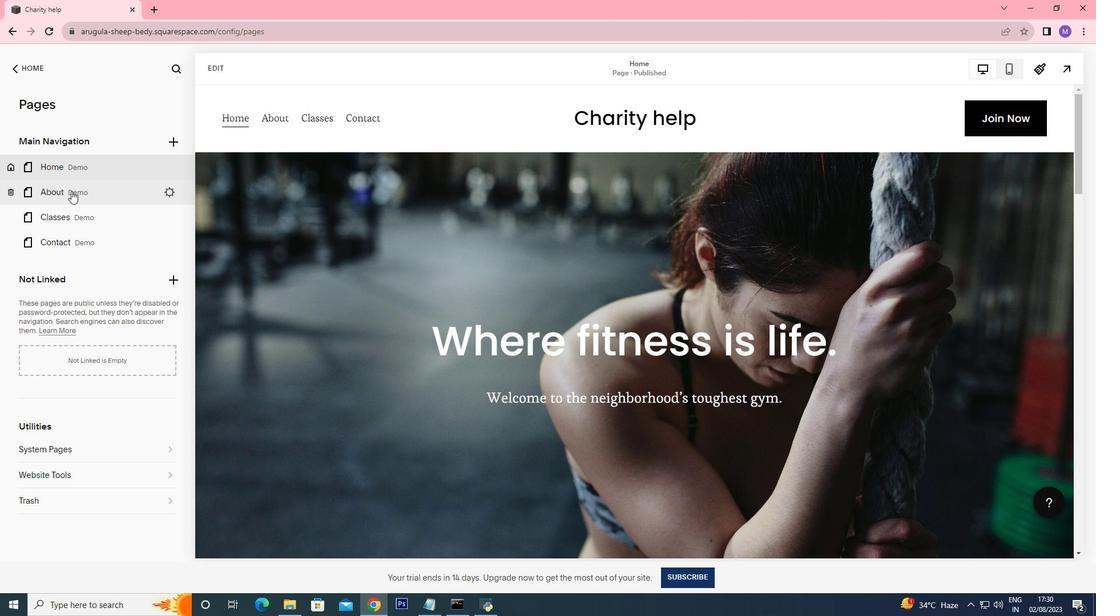 
Action: Mouse pressed left at (71, 191)
Screenshot: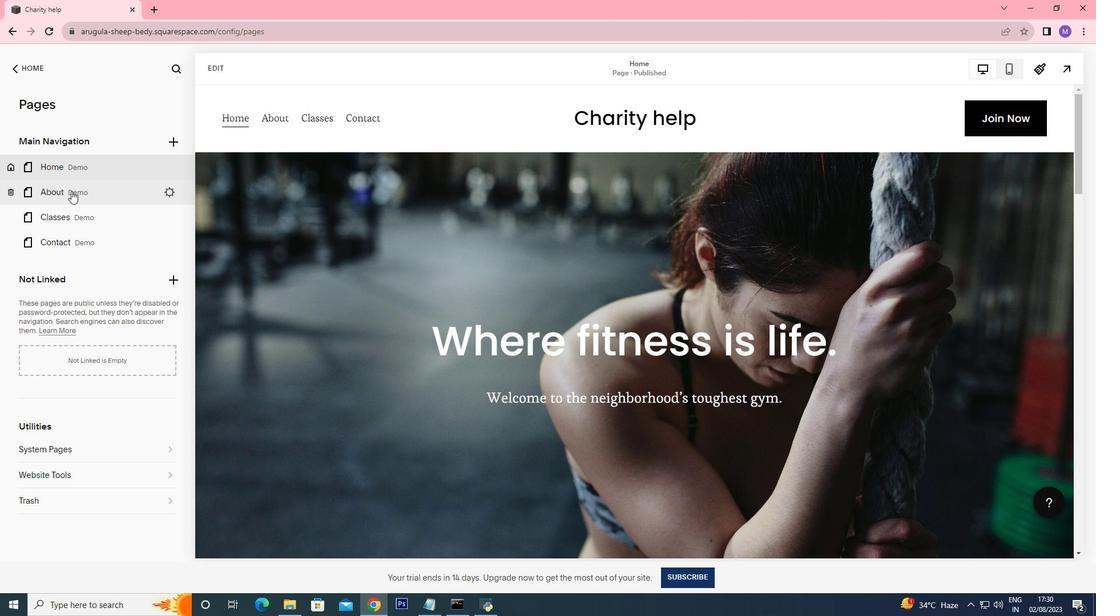 
Action: Mouse moved to (491, 340)
Screenshot: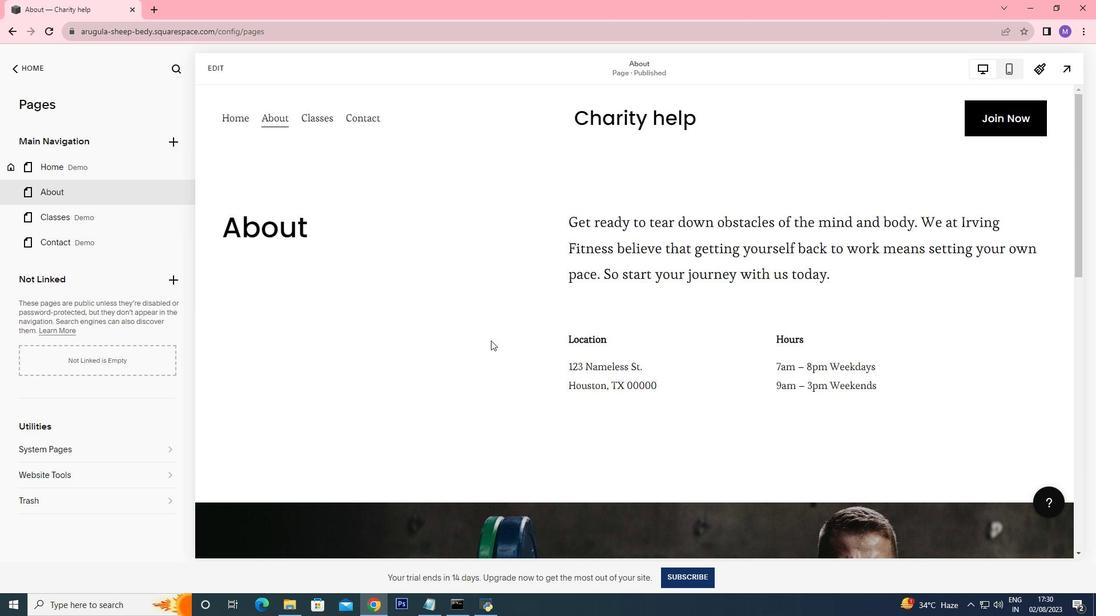 
Action: Mouse scrolled (491, 340) with delta (0, 0)
